 Task: Upload a video straightforwardly explaining a complex topic.
Action: Mouse moved to (1274, 107)
Screenshot: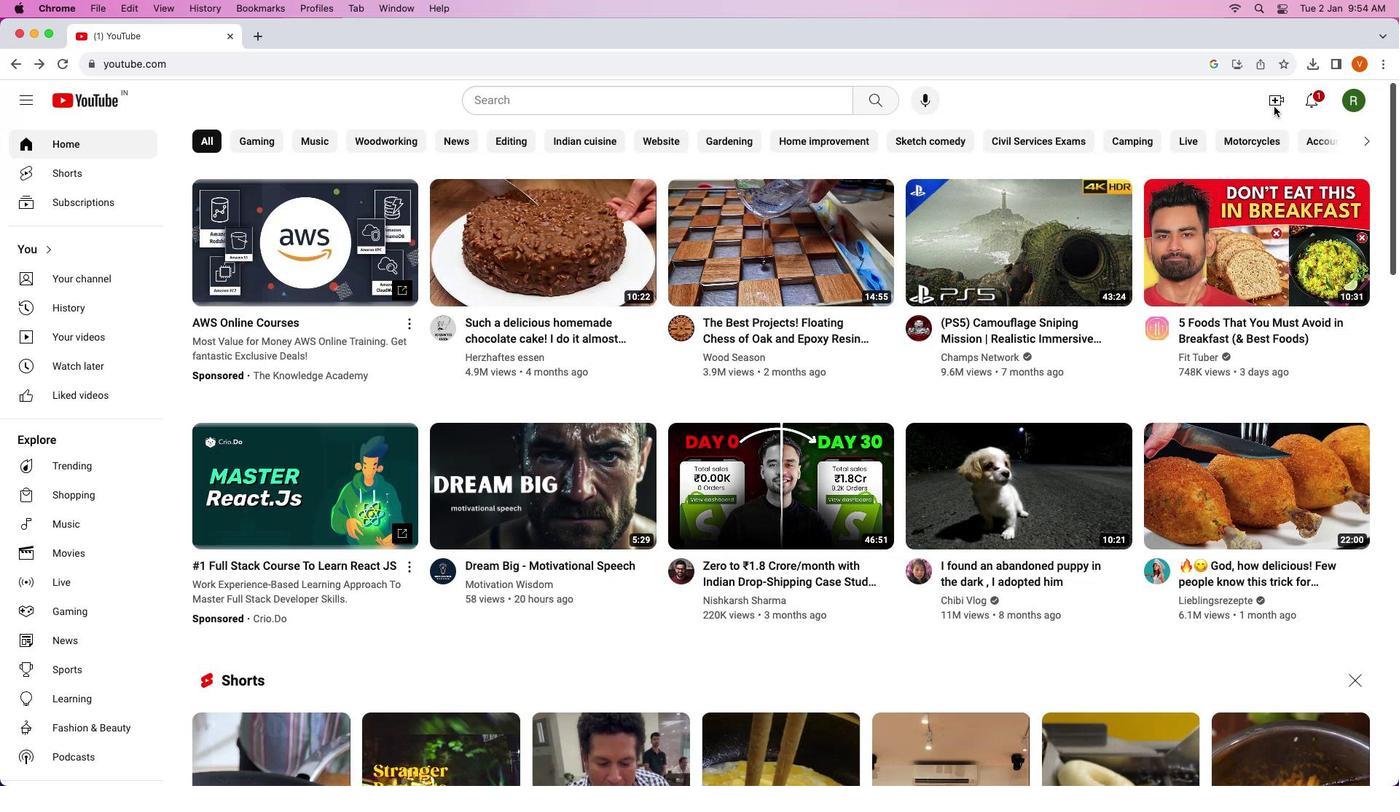 
Action: Mouse pressed left at (1274, 107)
Screenshot: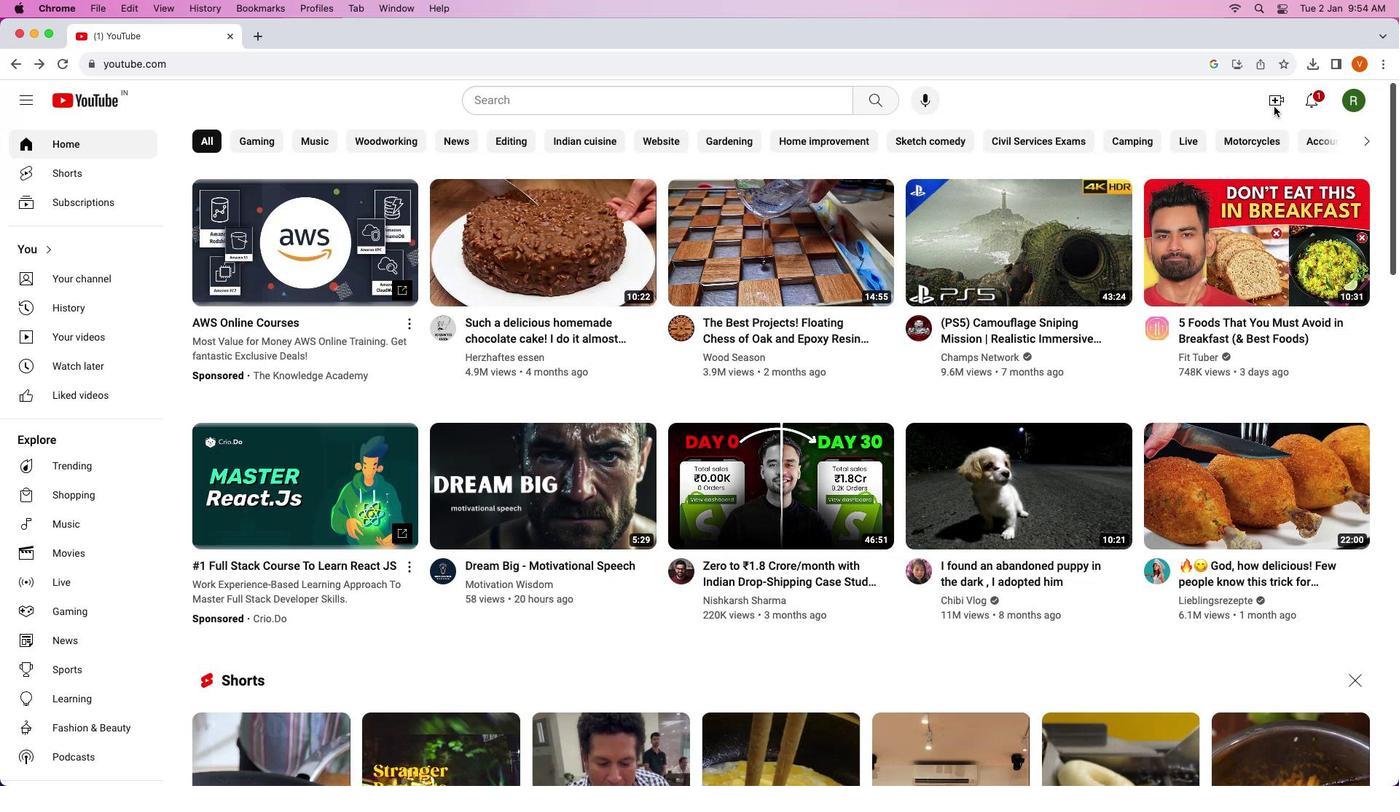 
Action: Mouse moved to (1274, 100)
Screenshot: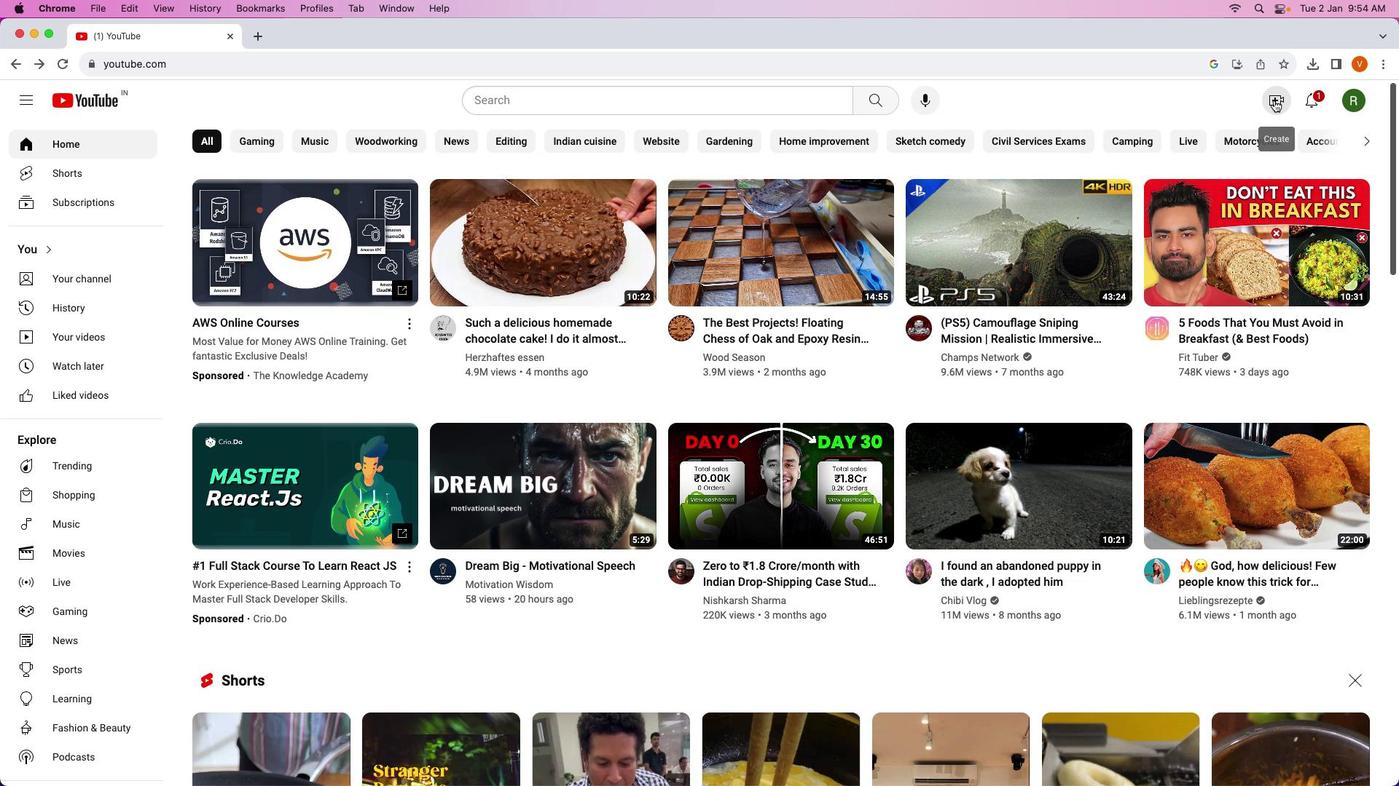
Action: Mouse pressed left at (1274, 100)
Screenshot: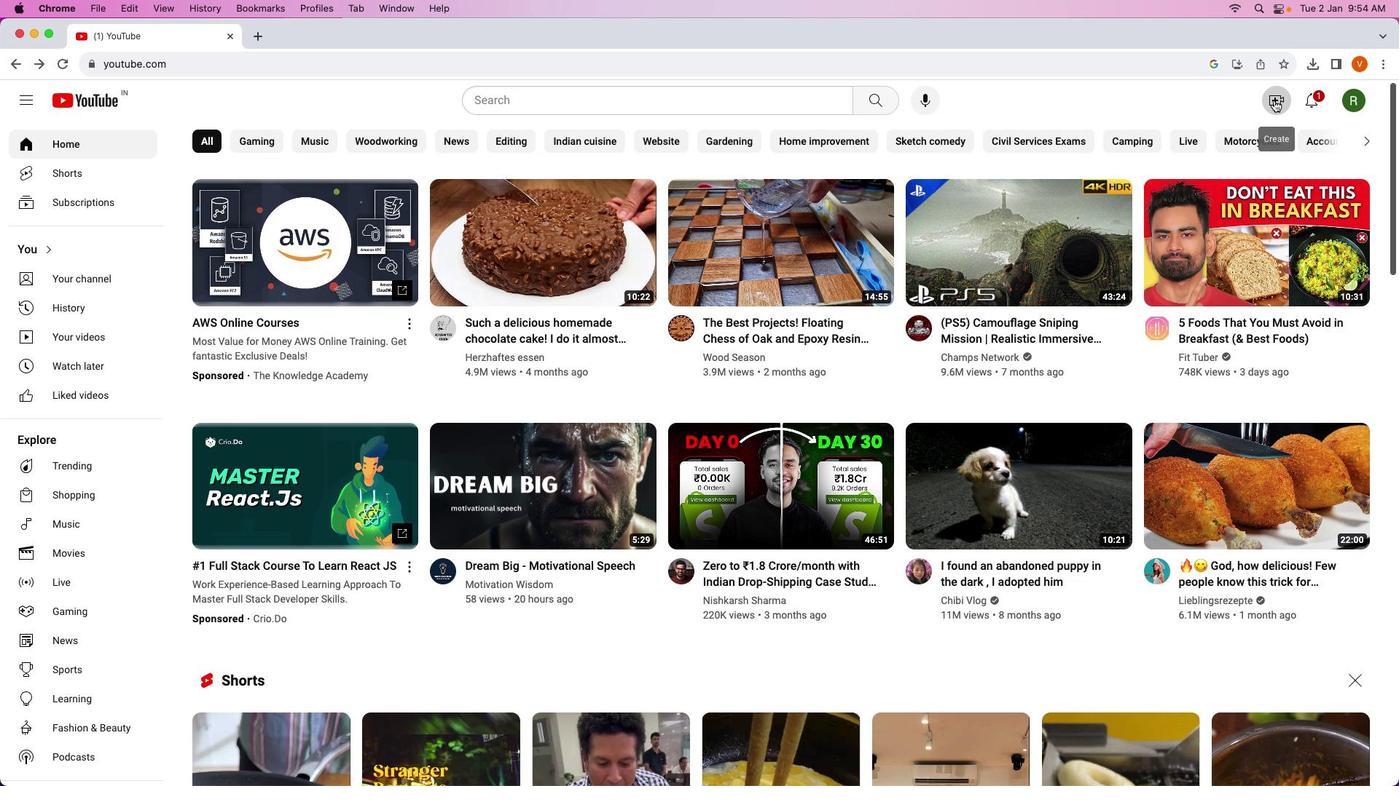 
Action: Mouse moved to (1295, 142)
Screenshot: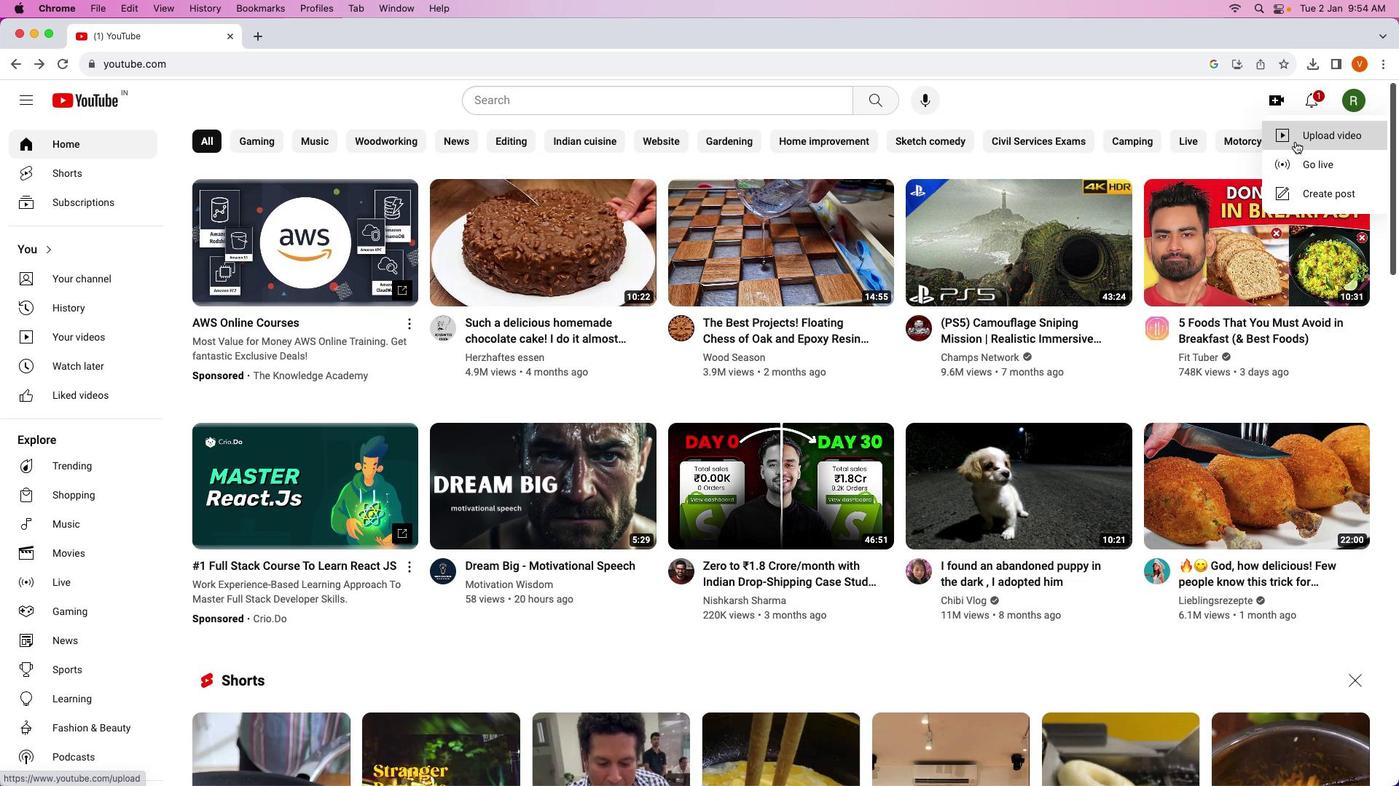 
Action: Mouse pressed left at (1295, 142)
Screenshot: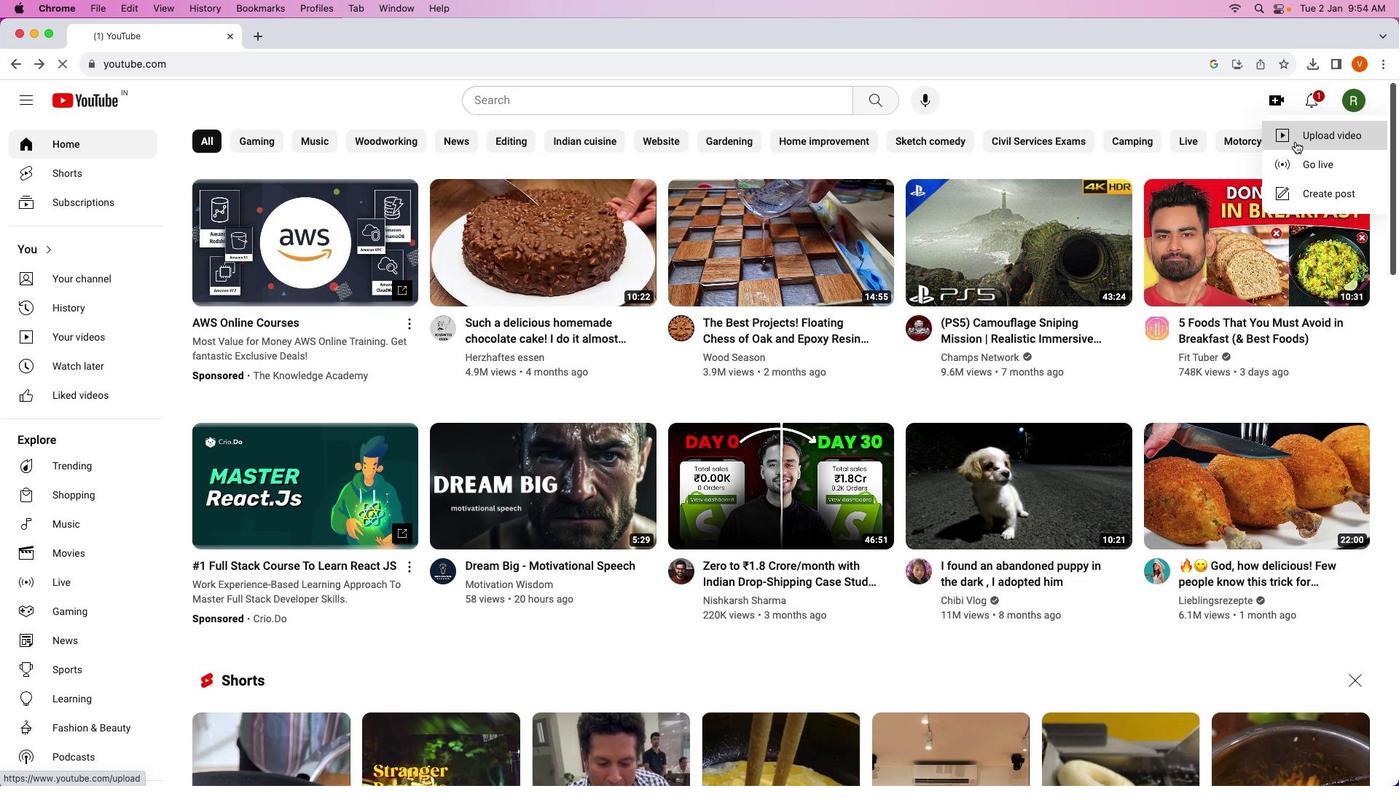 
Action: Mouse moved to (682, 518)
Screenshot: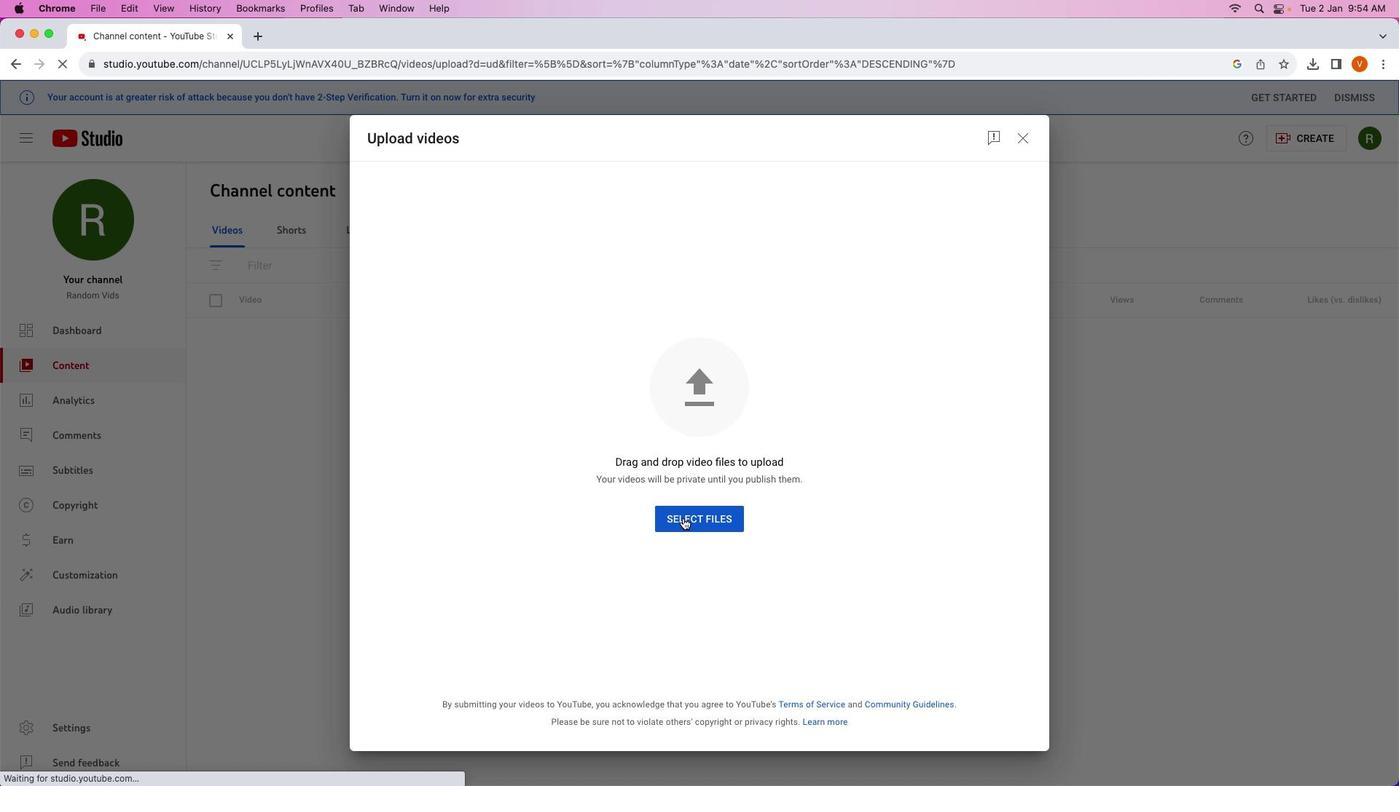 
Action: Mouse pressed left at (682, 518)
Screenshot: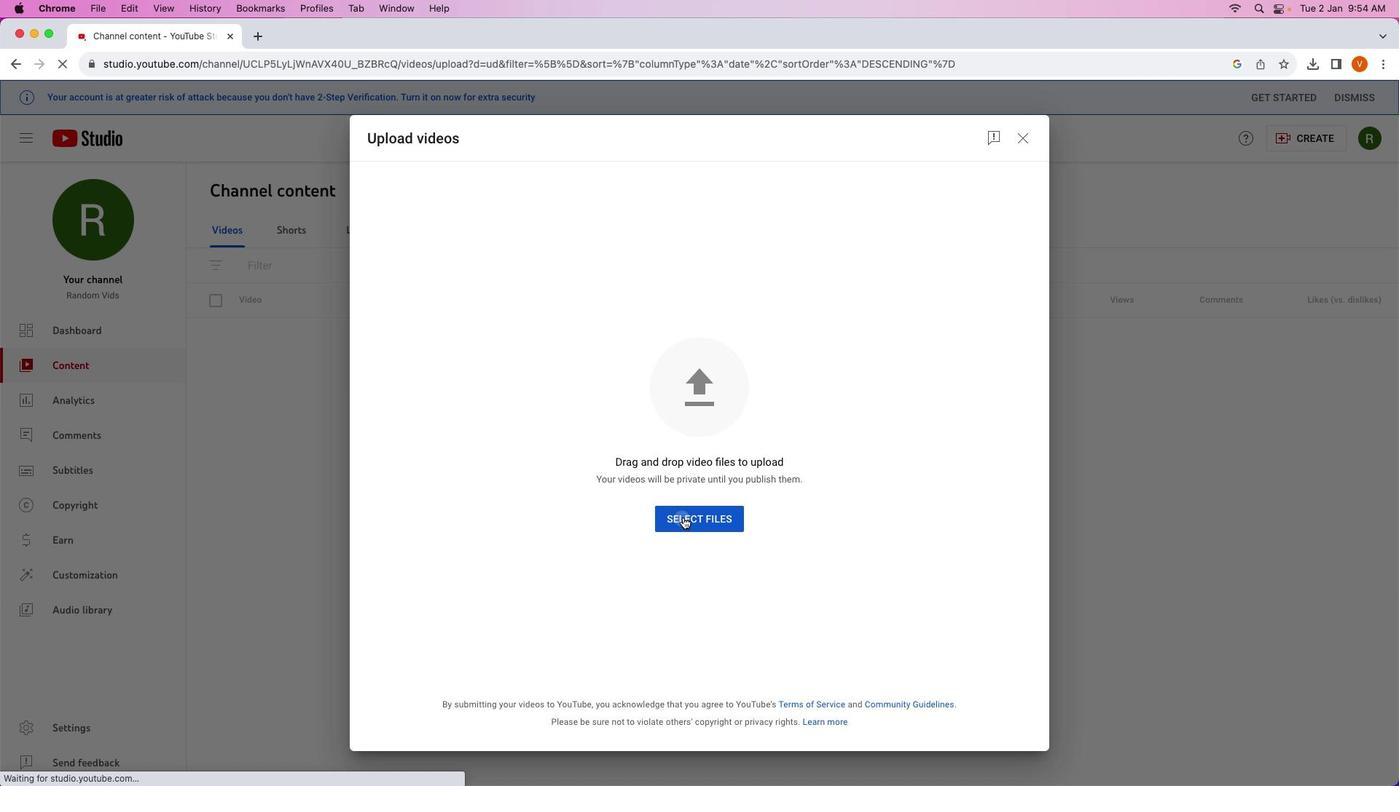 
Action: Mouse moved to (575, 487)
Screenshot: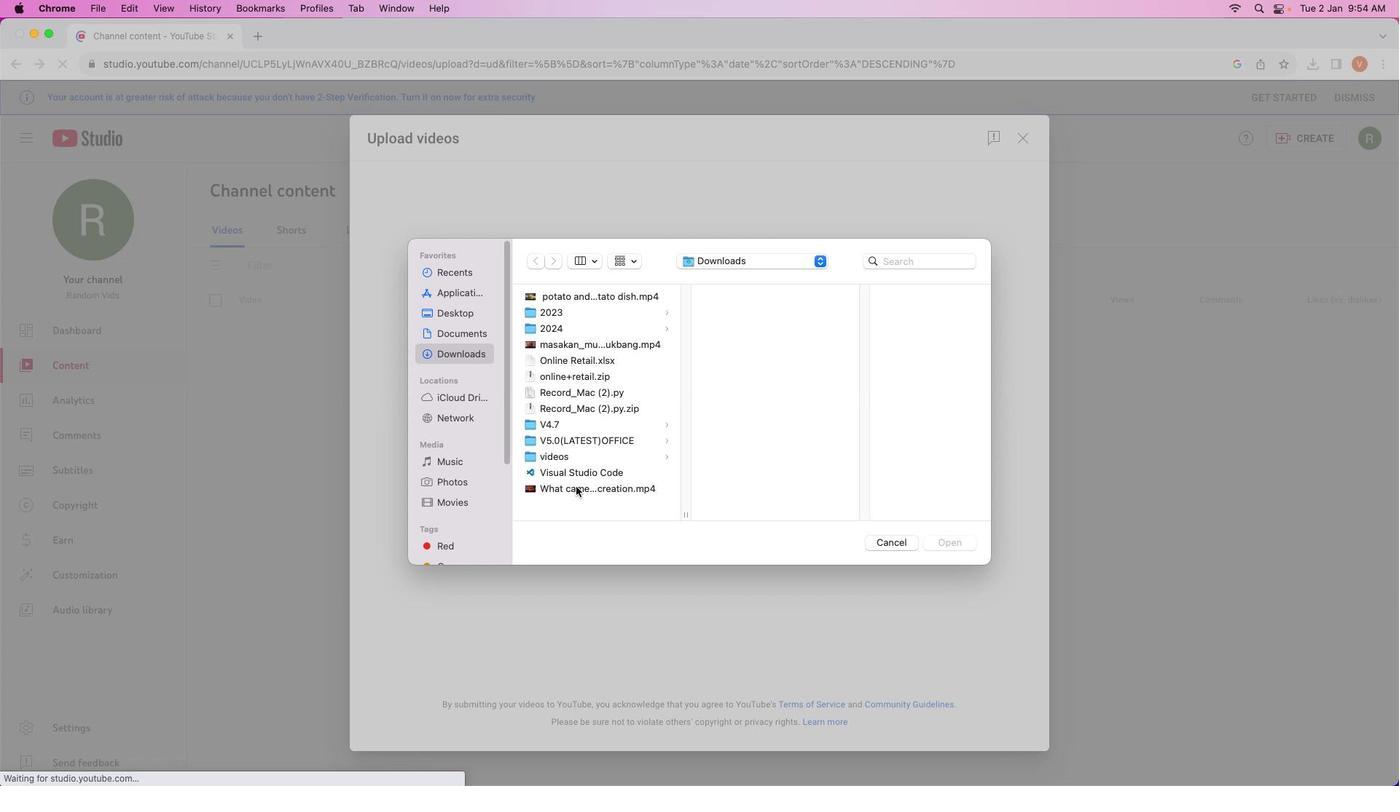 
Action: Mouse pressed left at (575, 487)
Screenshot: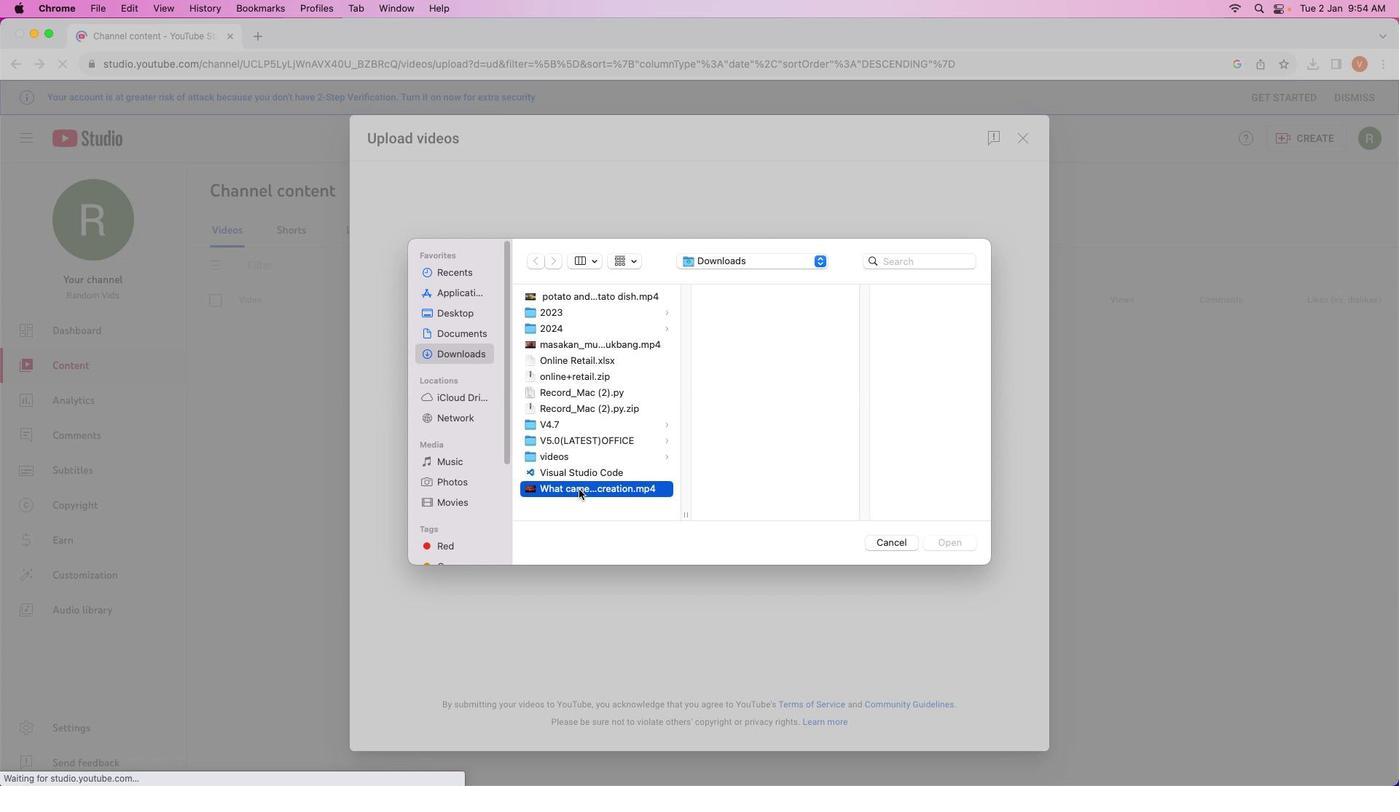
Action: Mouse moved to (942, 546)
Screenshot: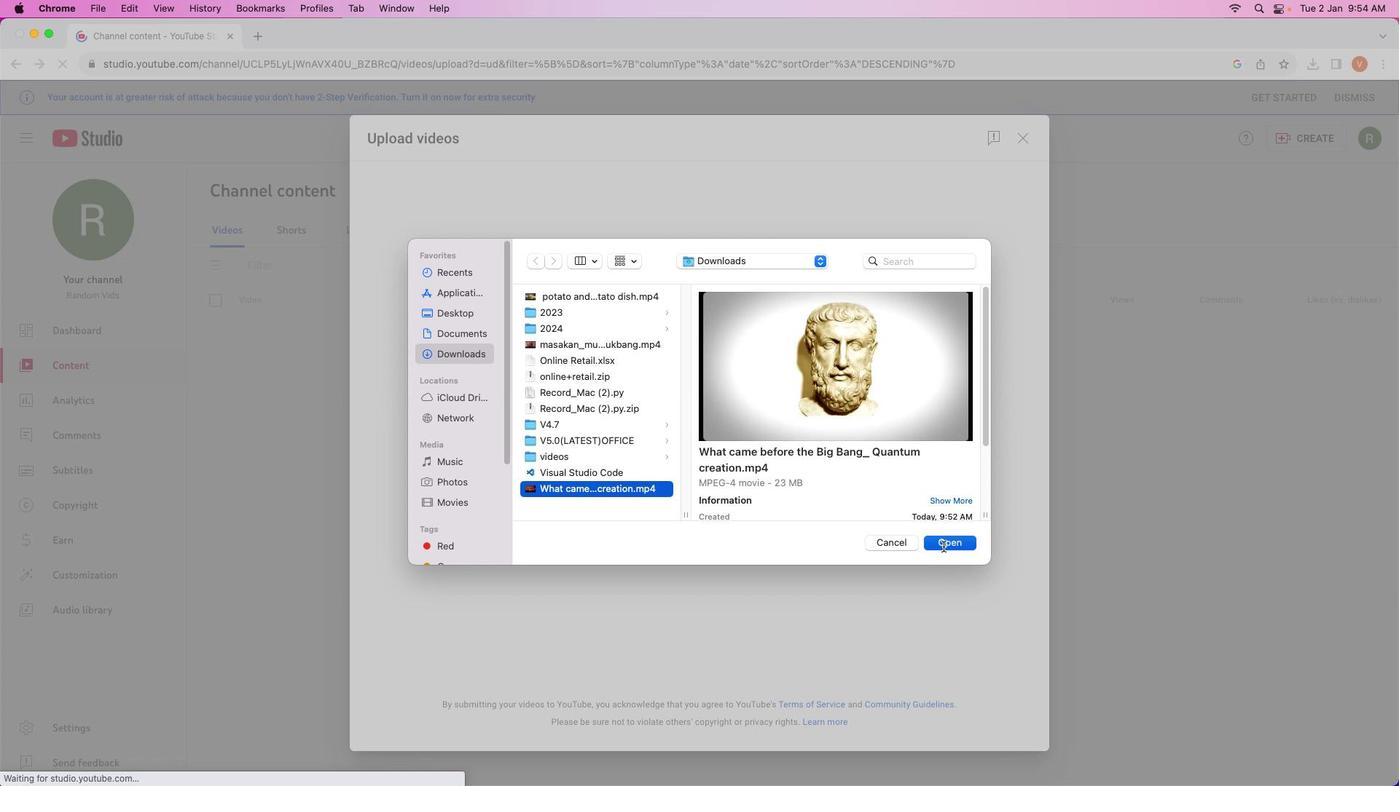 
Action: Mouse pressed left at (942, 546)
Screenshot: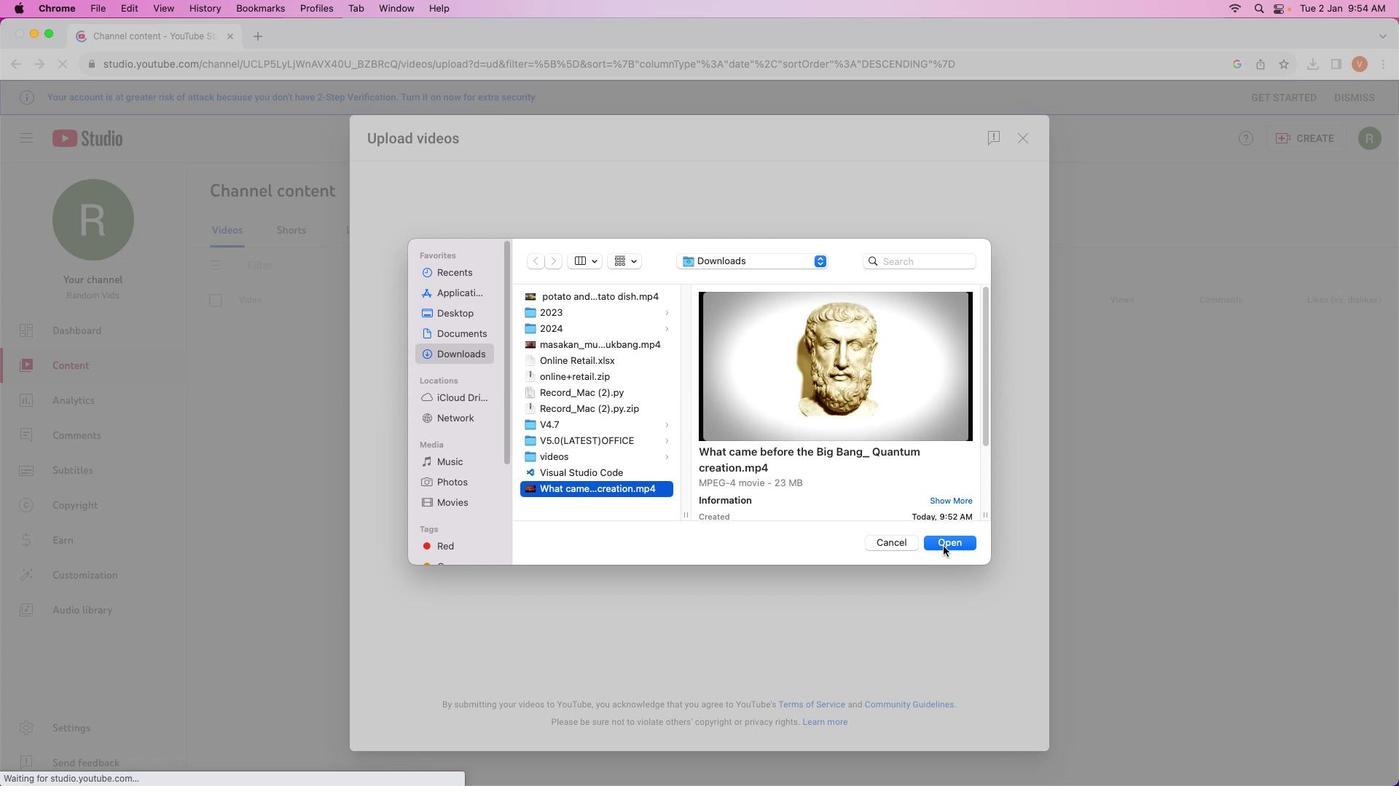 
Action: Mouse moved to (733, 530)
Screenshot: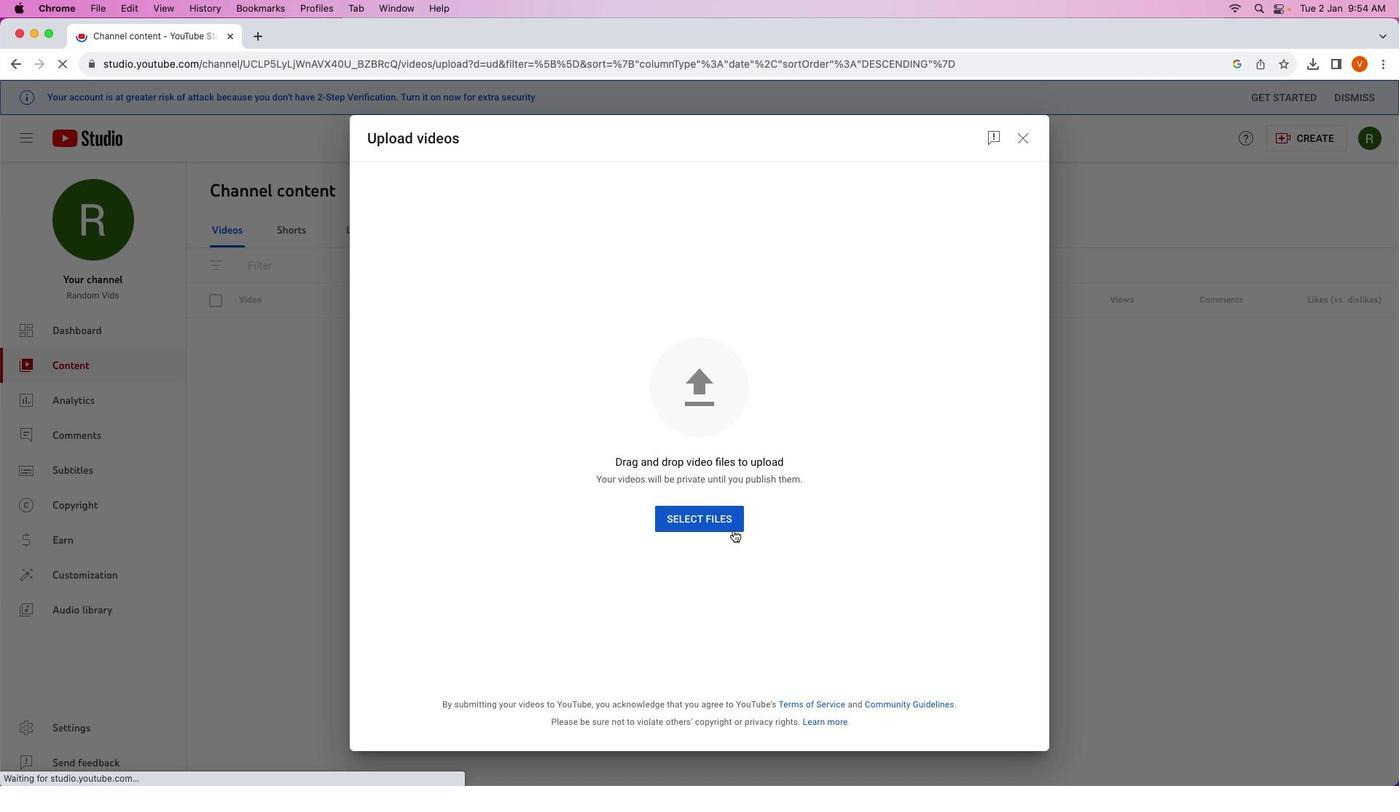 
Action: Mouse pressed left at (733, 530)
Screenshot: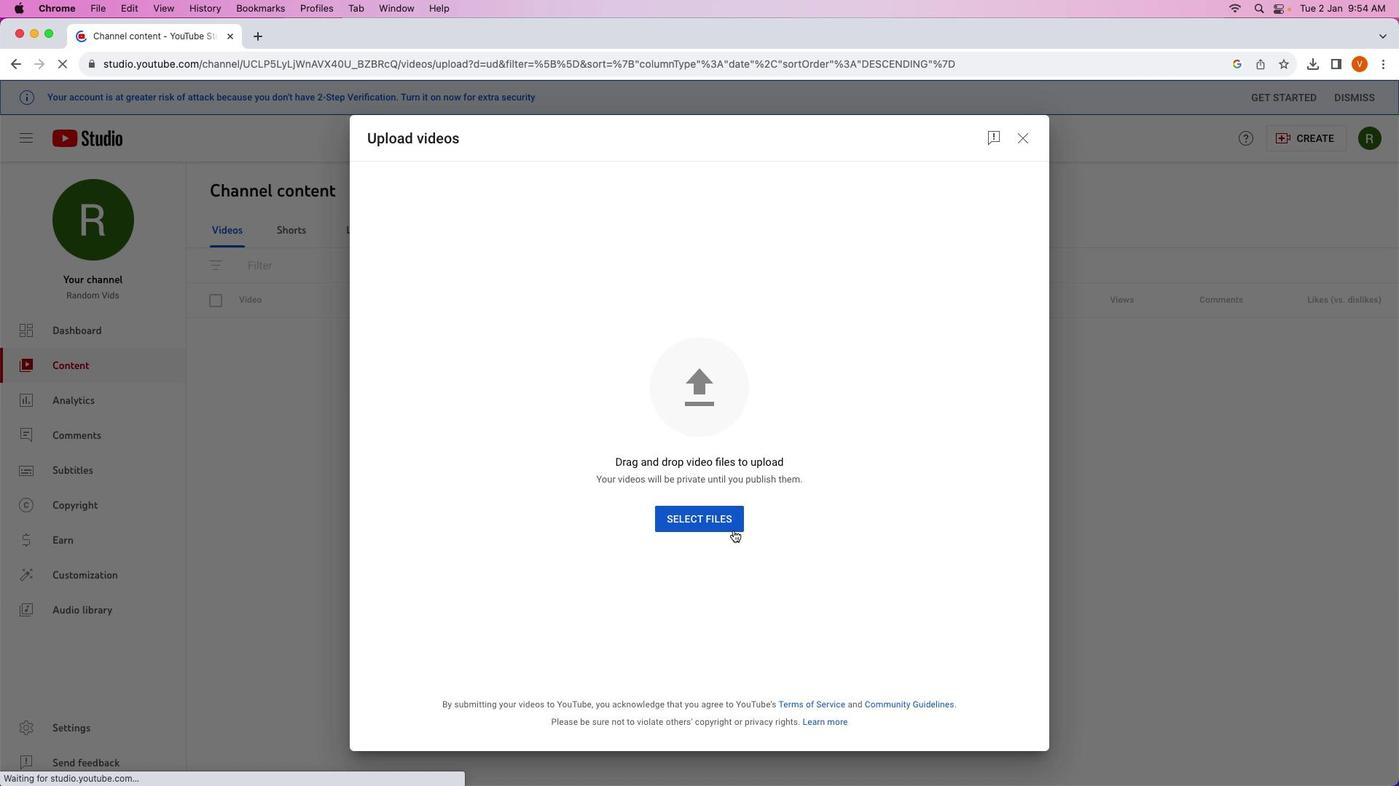 
Action: Mouse moved to (549, 488)
Screenshot: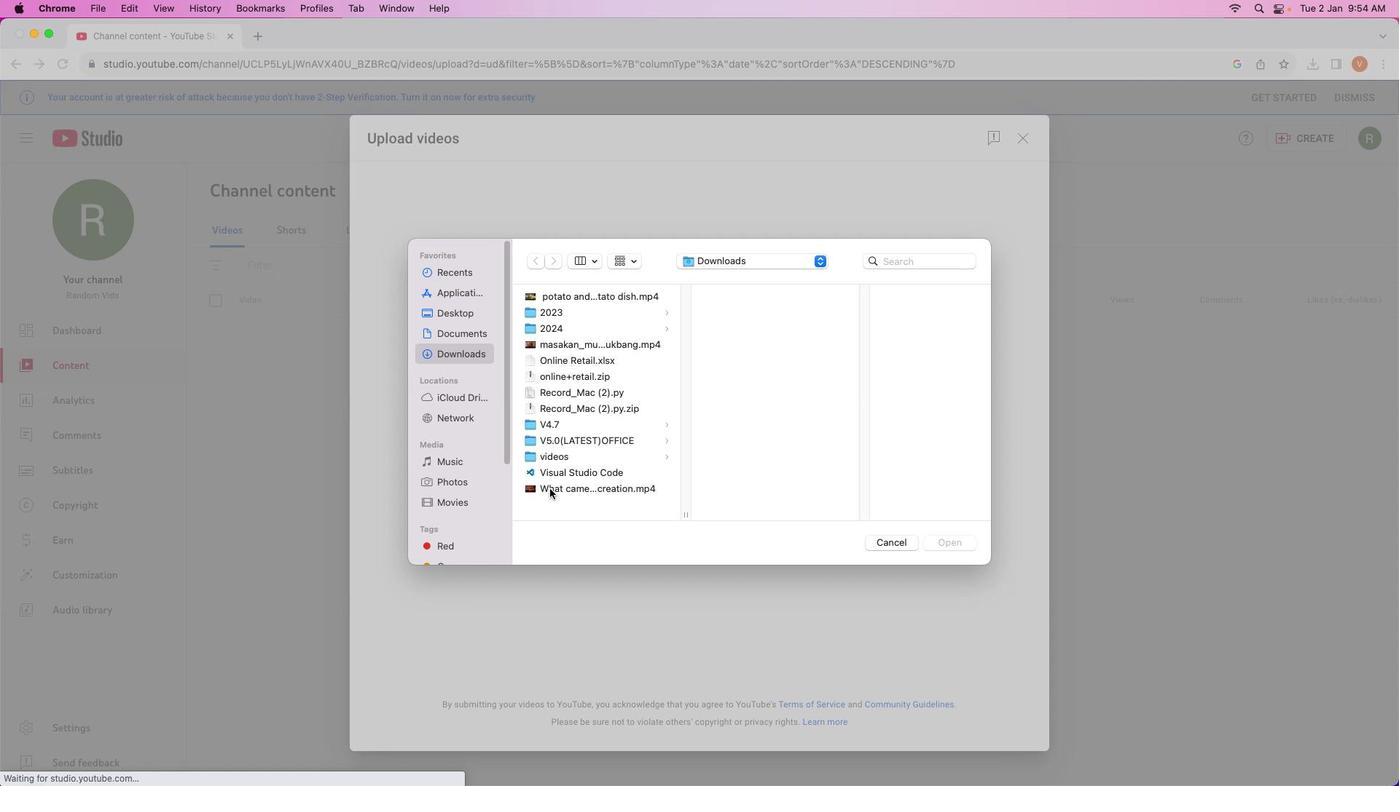 
Action: Mouse pressed left at (549, 488)
Screenshot: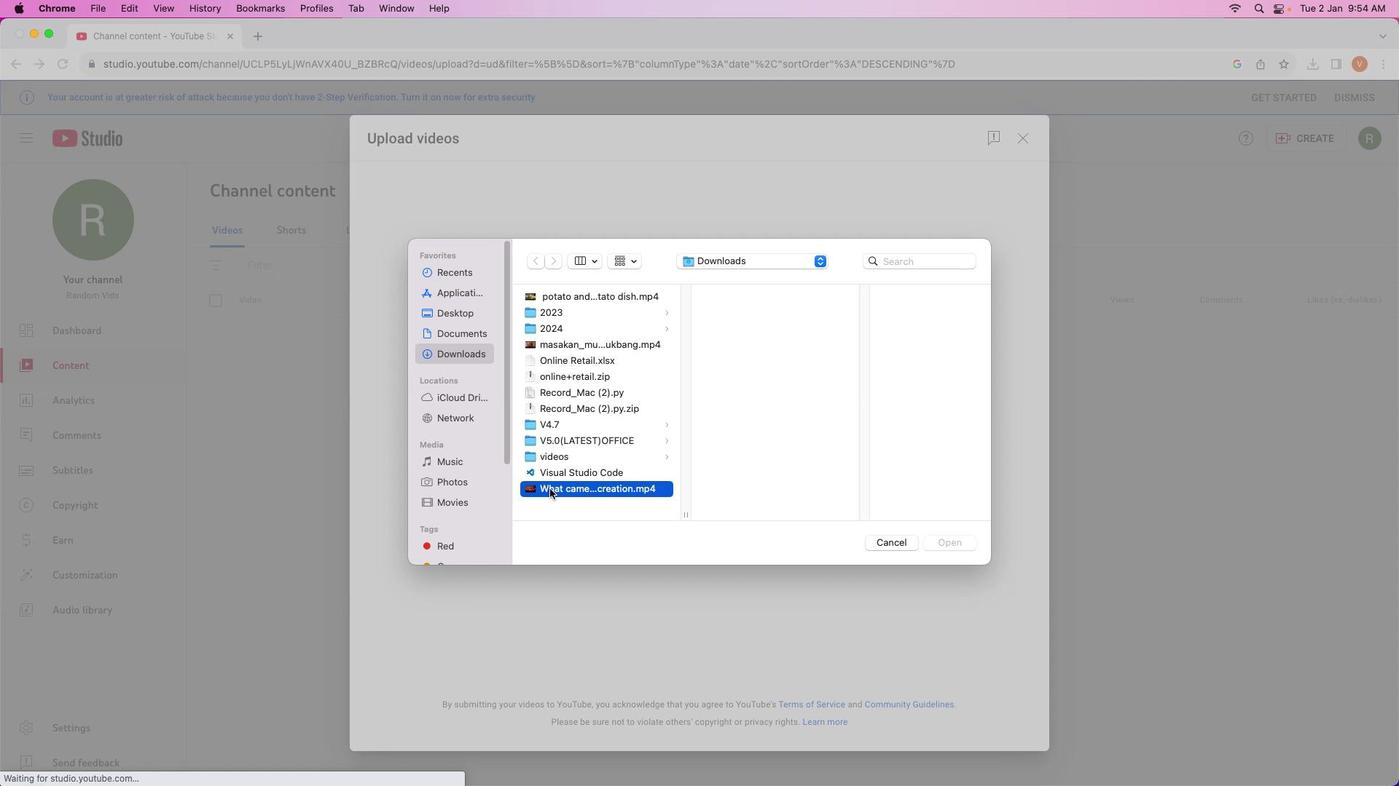
Action: Mouse moved to (962, 544)
Screenshot: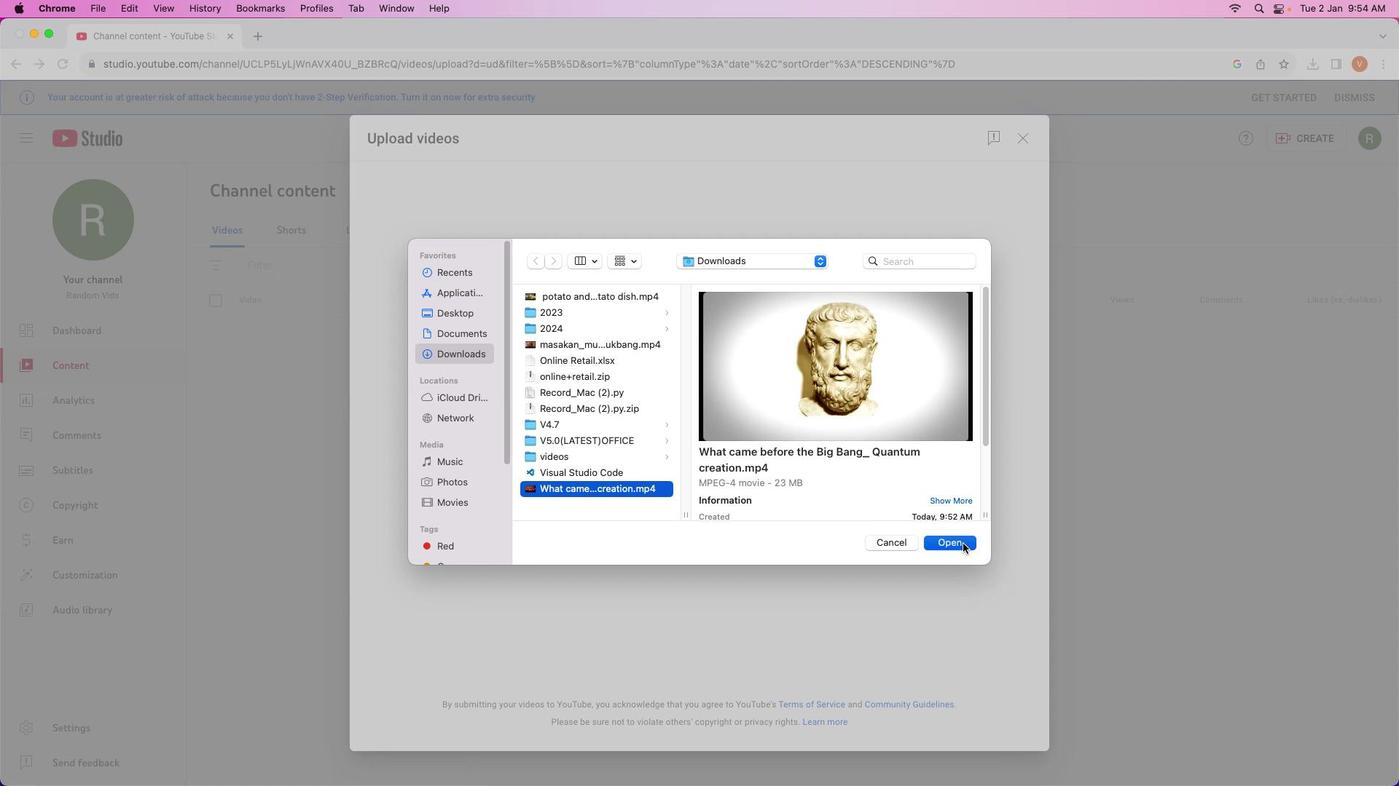 
Action: Mouse pressed left at (962, 544)
Screenshot: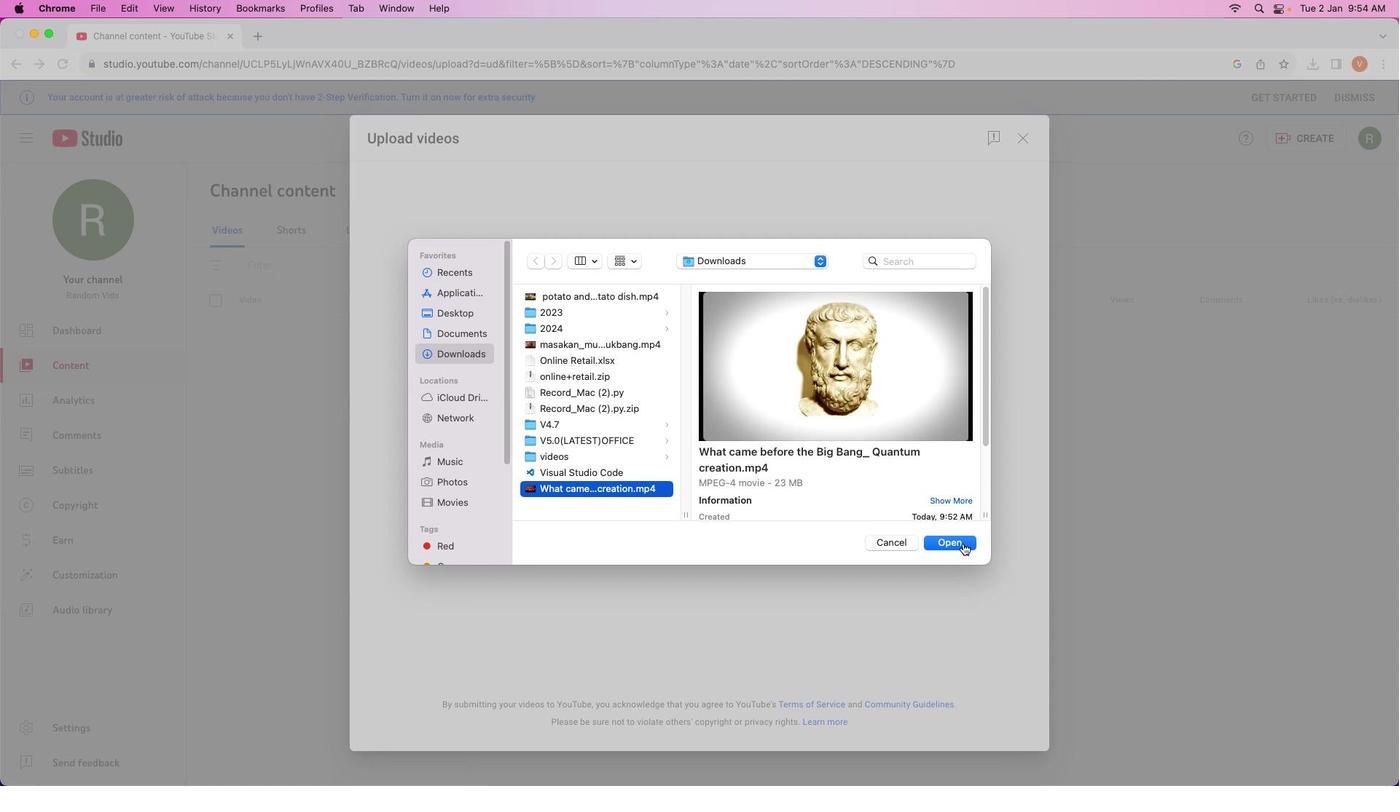 
Action: Mouse moved to (668, 289)
Screenshot: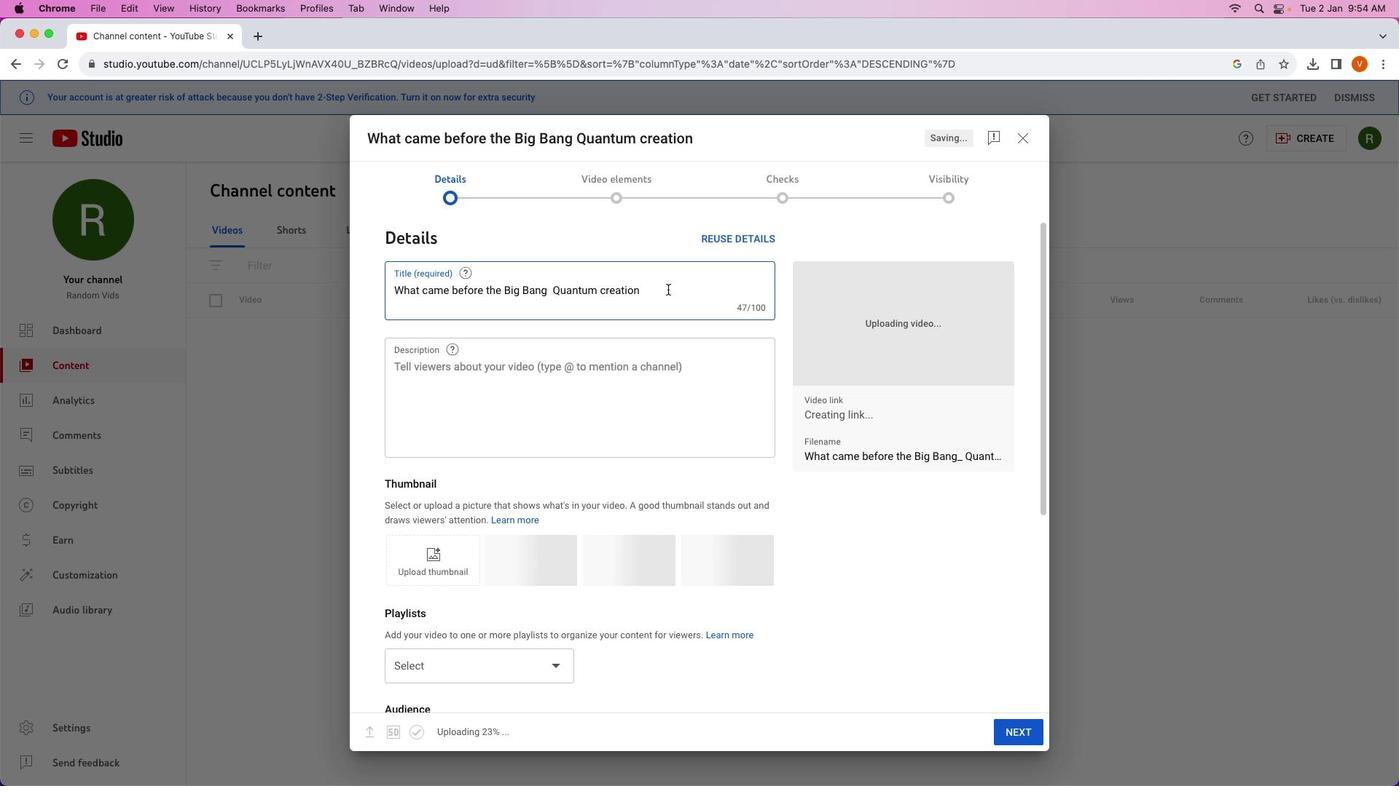
Action: Key pressed Key.shift'S''i''m''o''e'
Screenshot: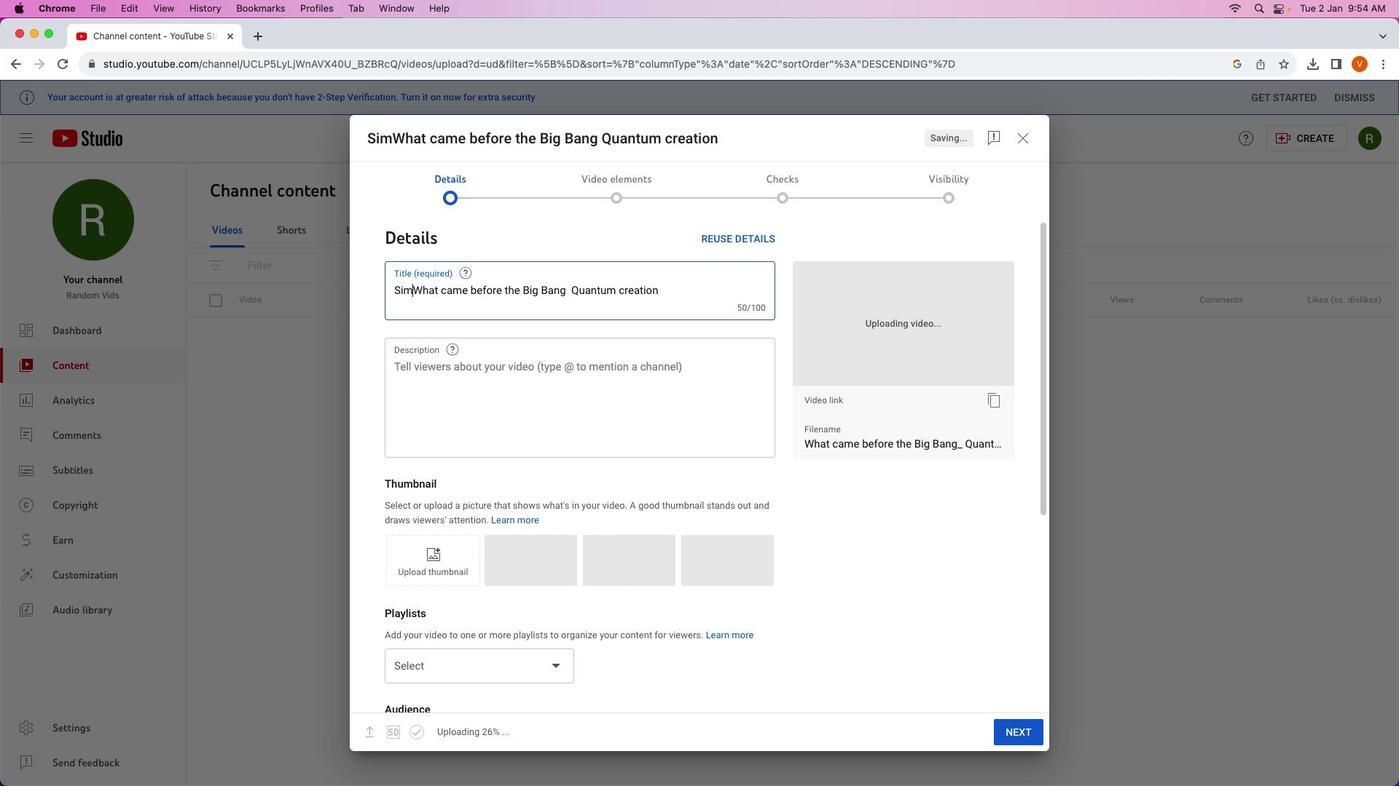 
Action: Mouse moved to (682, 281)
Screenshot: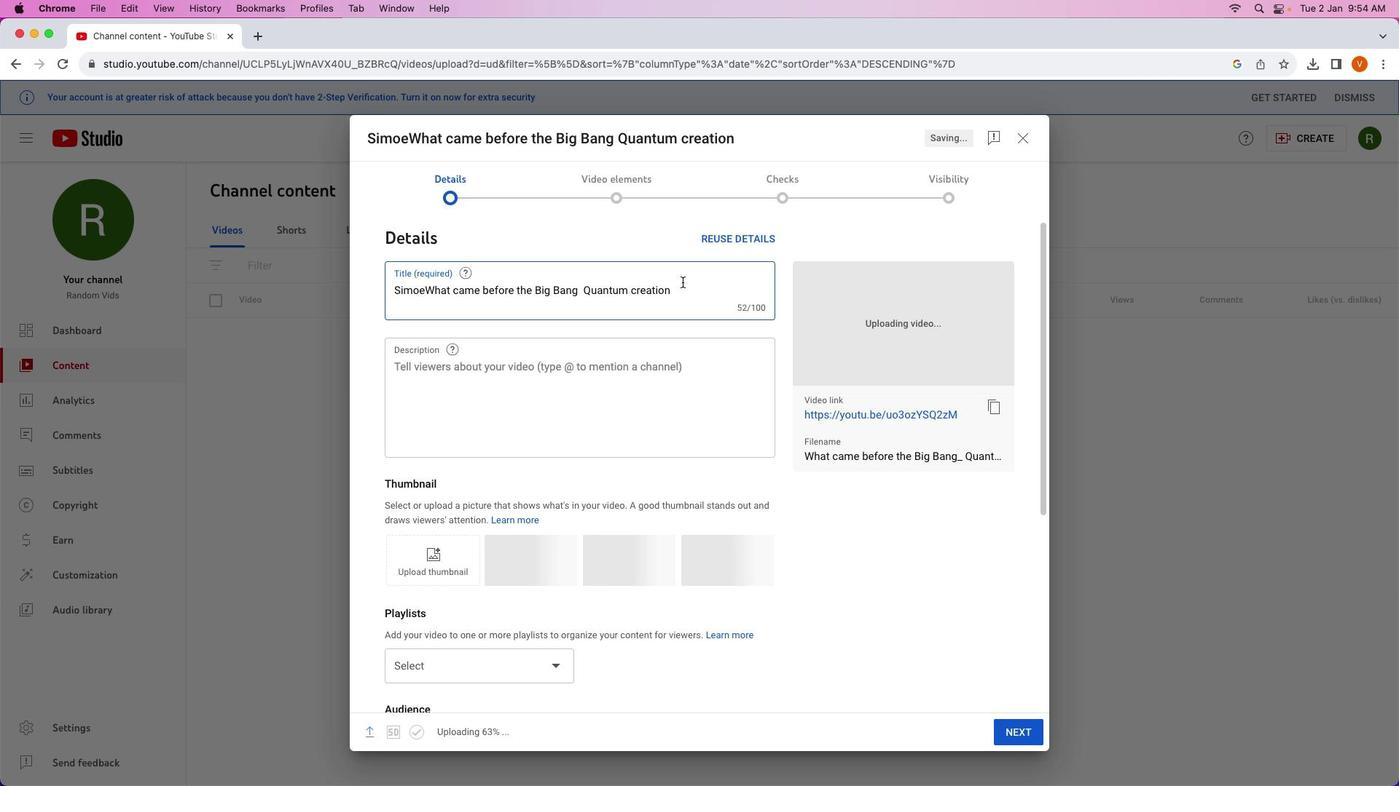 
Action: Key pressed Key.backspaceKey.backspaceKey.backspaceKey.backspaceKey.backspace
Screenshot: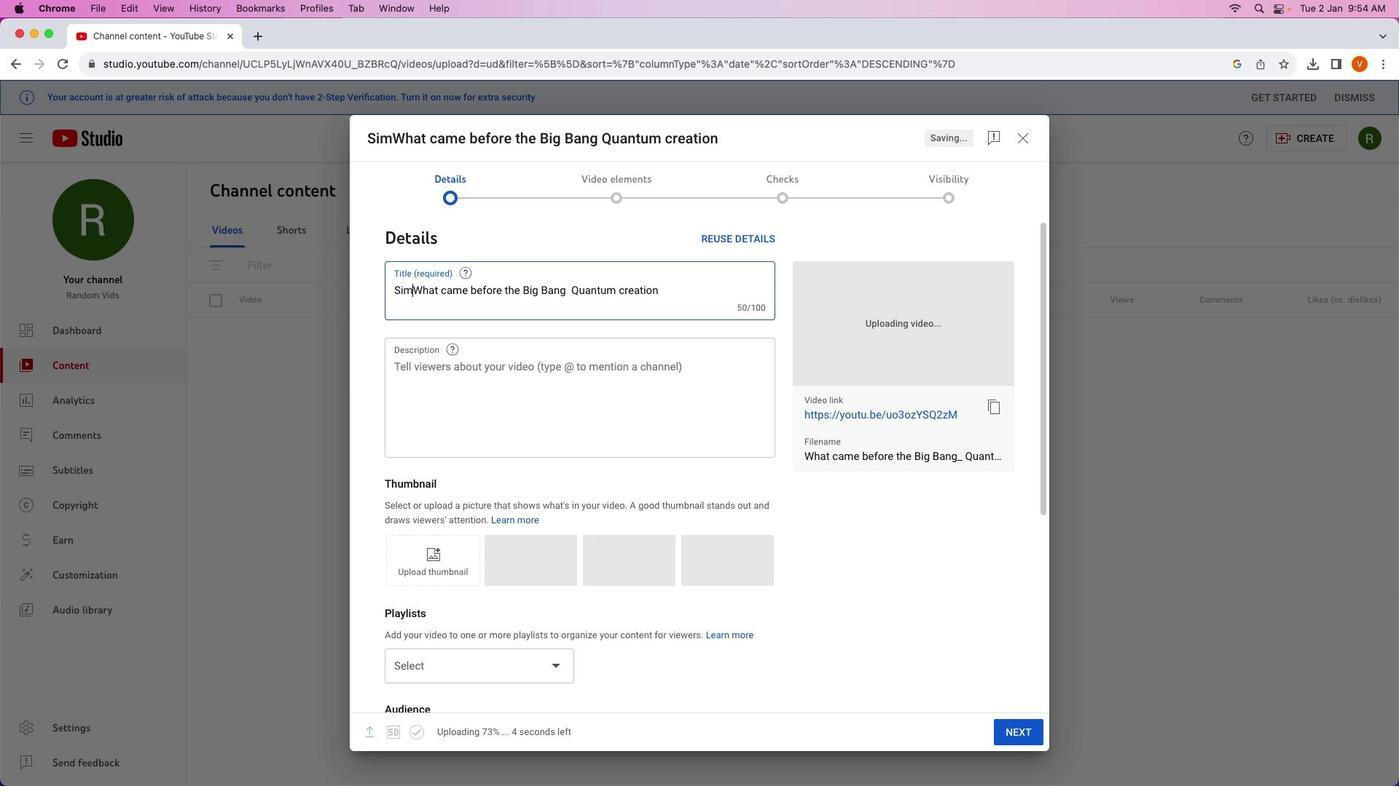 
Action: Mouse moved to (660, 287)
Screenshot: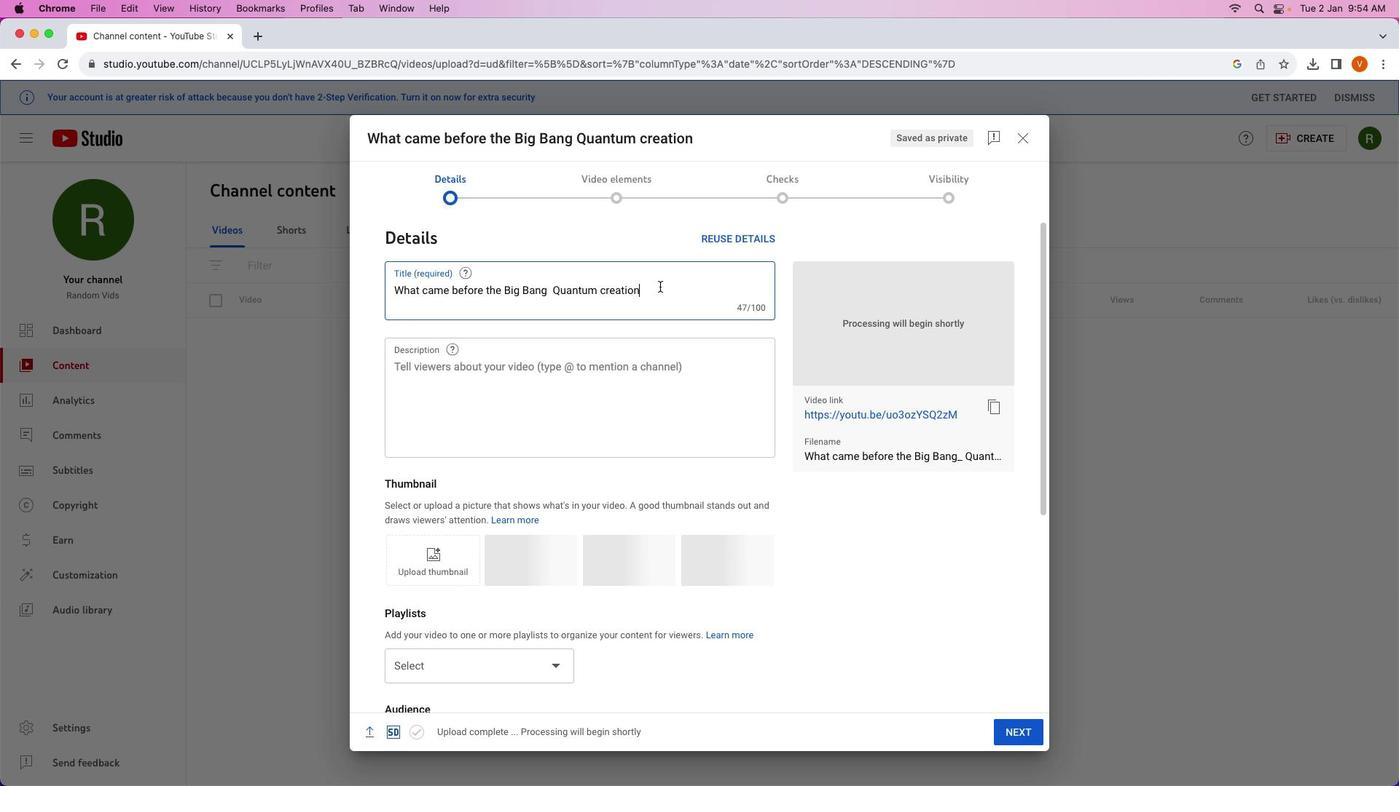 
Action: Mouse pressed left at (660, 287)
Screenshot: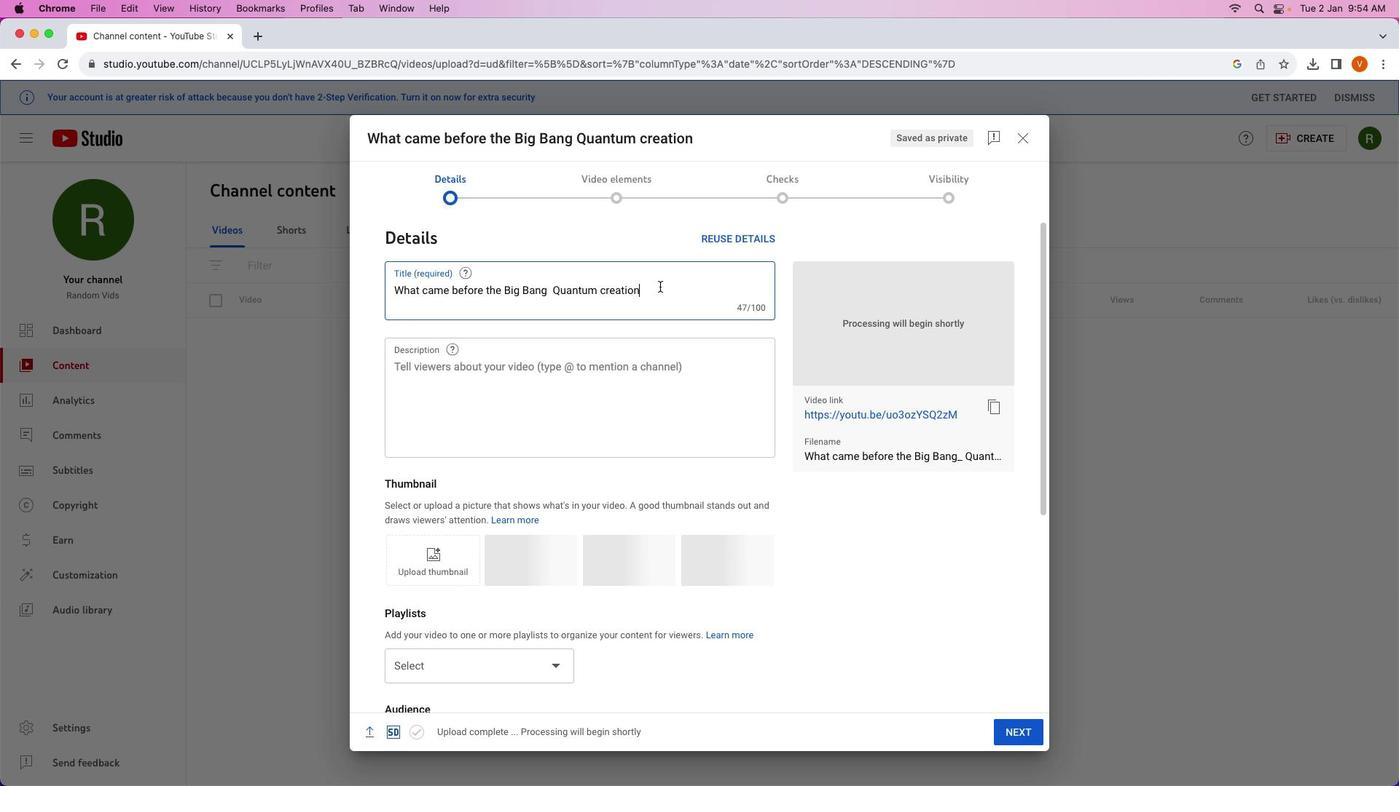 
Action: Key pressed Key.space
Screenshot: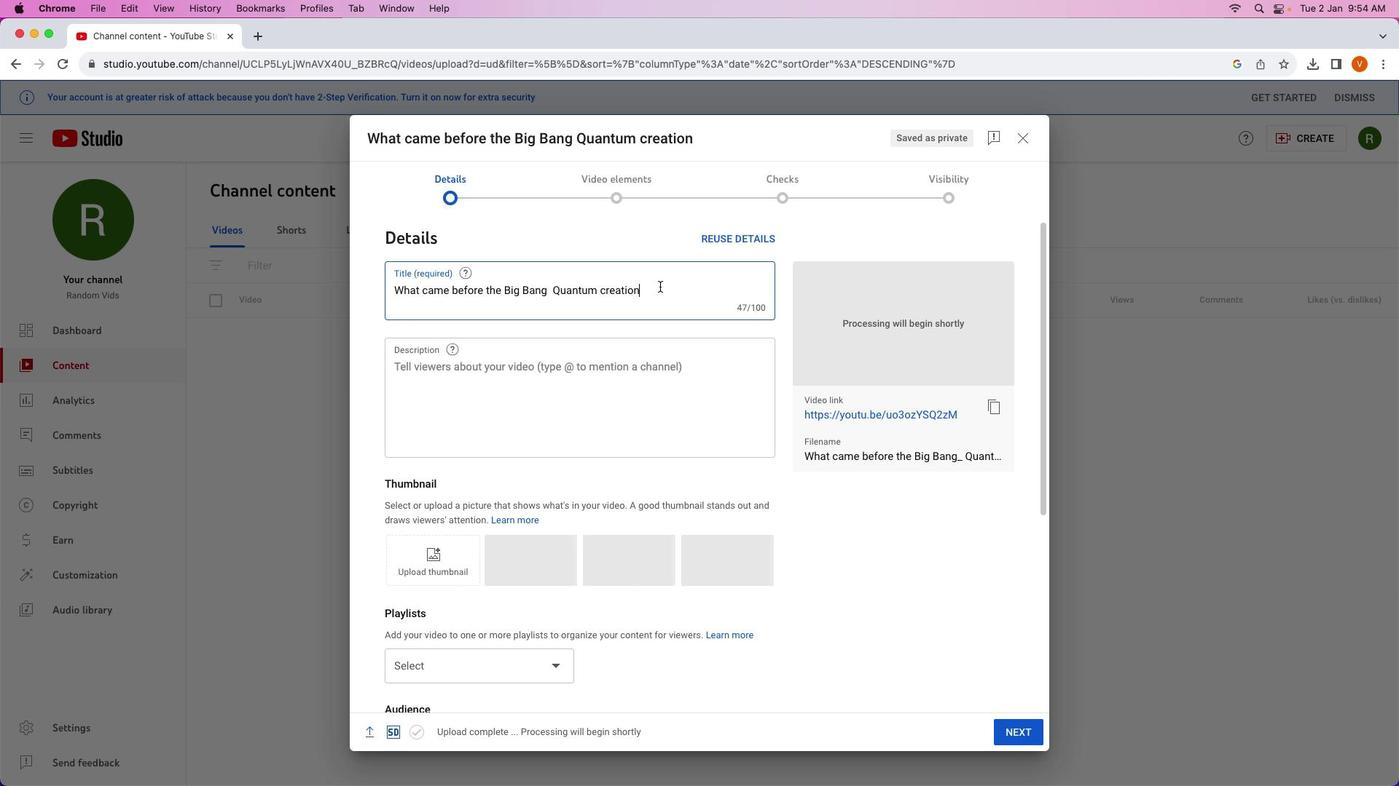
Action: Mouse moved to (659, 287)
Screenshot: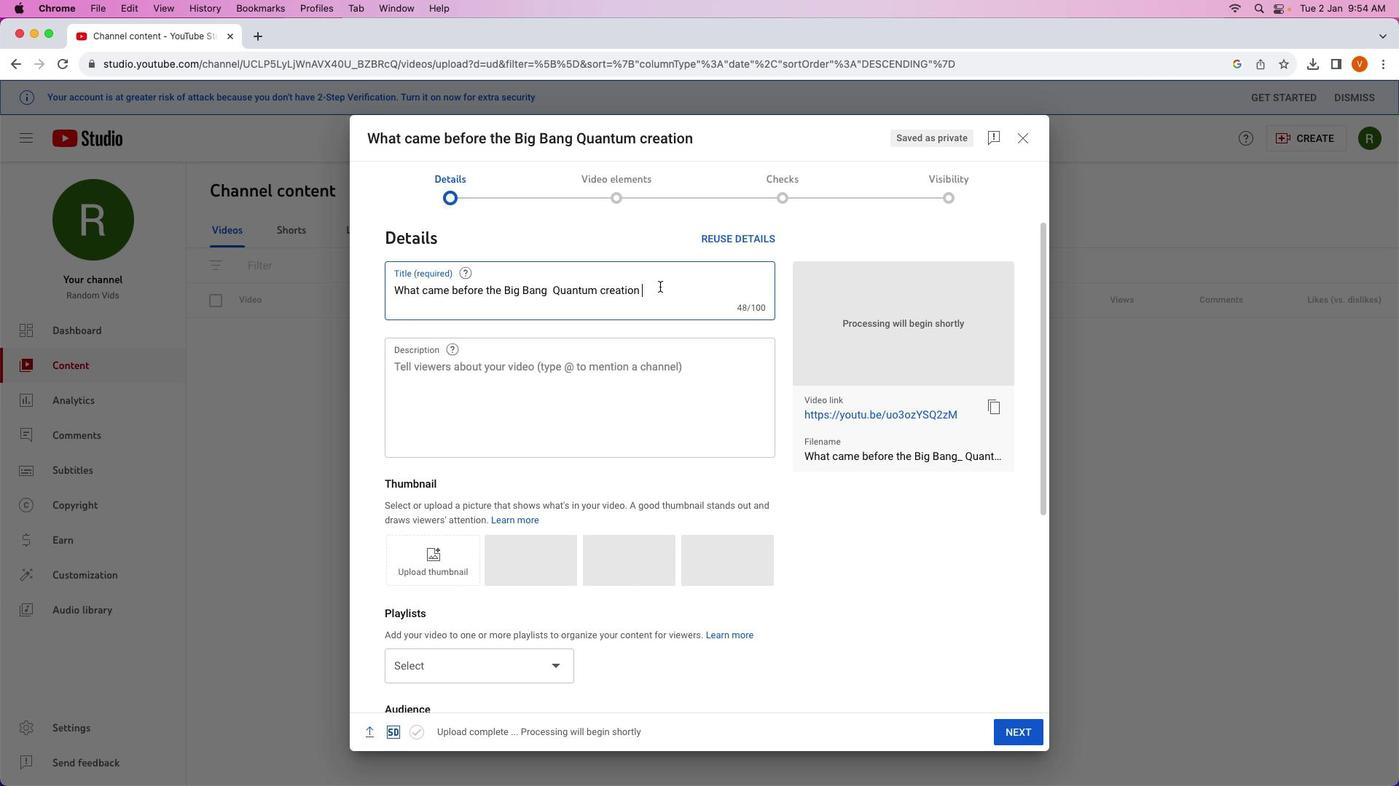 
Action: Key pressed Key.spaceKey.shift'S''t''r''a''i''g''h''t'Key.spaceKey.shiftKey.backspace'f''p'Key.backspace'o''r''w''a''r''d''l''y'Key.spaceKey.shift'E''x''p''l''a''n''i''n''e'Key.backspace'e'Key.backspaceKey.backspaceKey.backspaceKey.backspace'i''n''e''d'
Screenshot: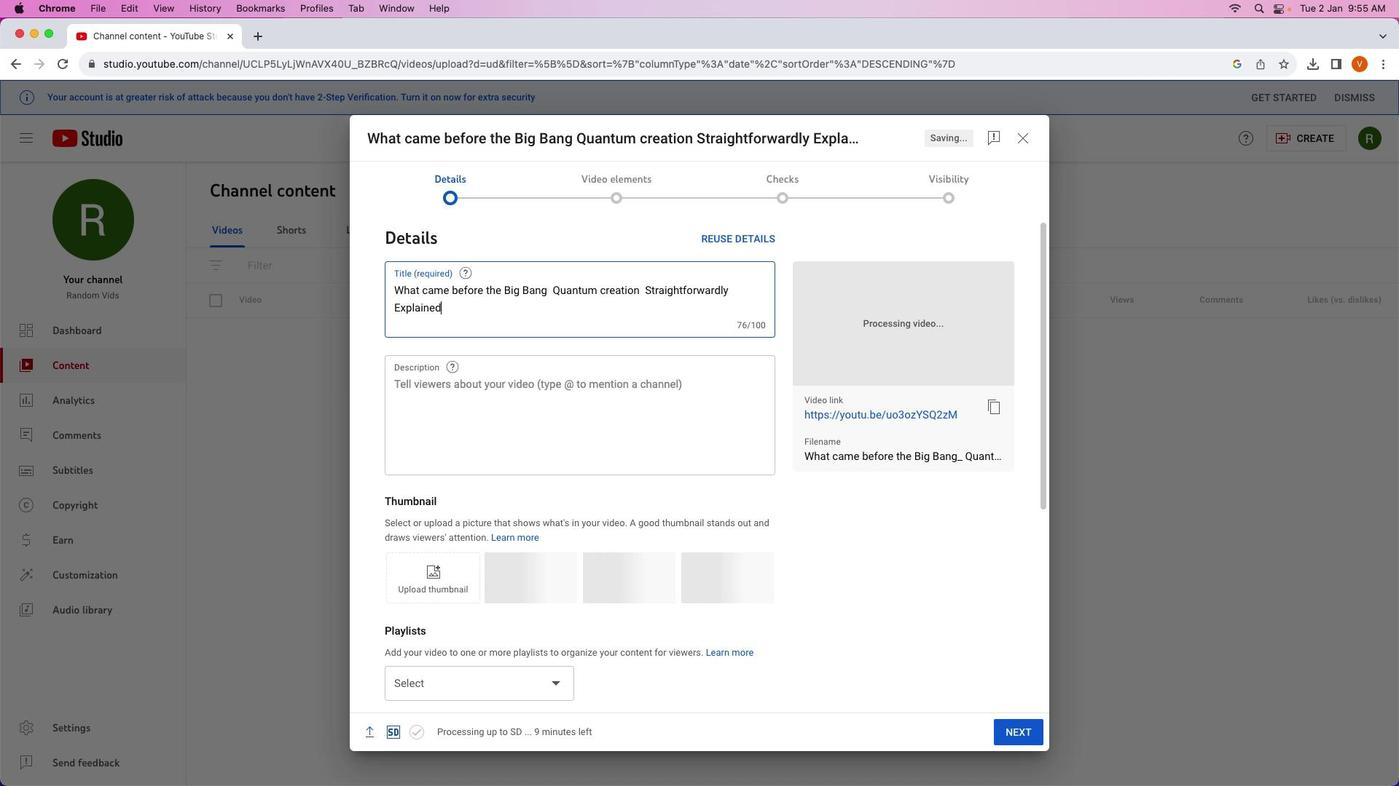 
Action: Mouse moved to (647, 292)
Screenshot: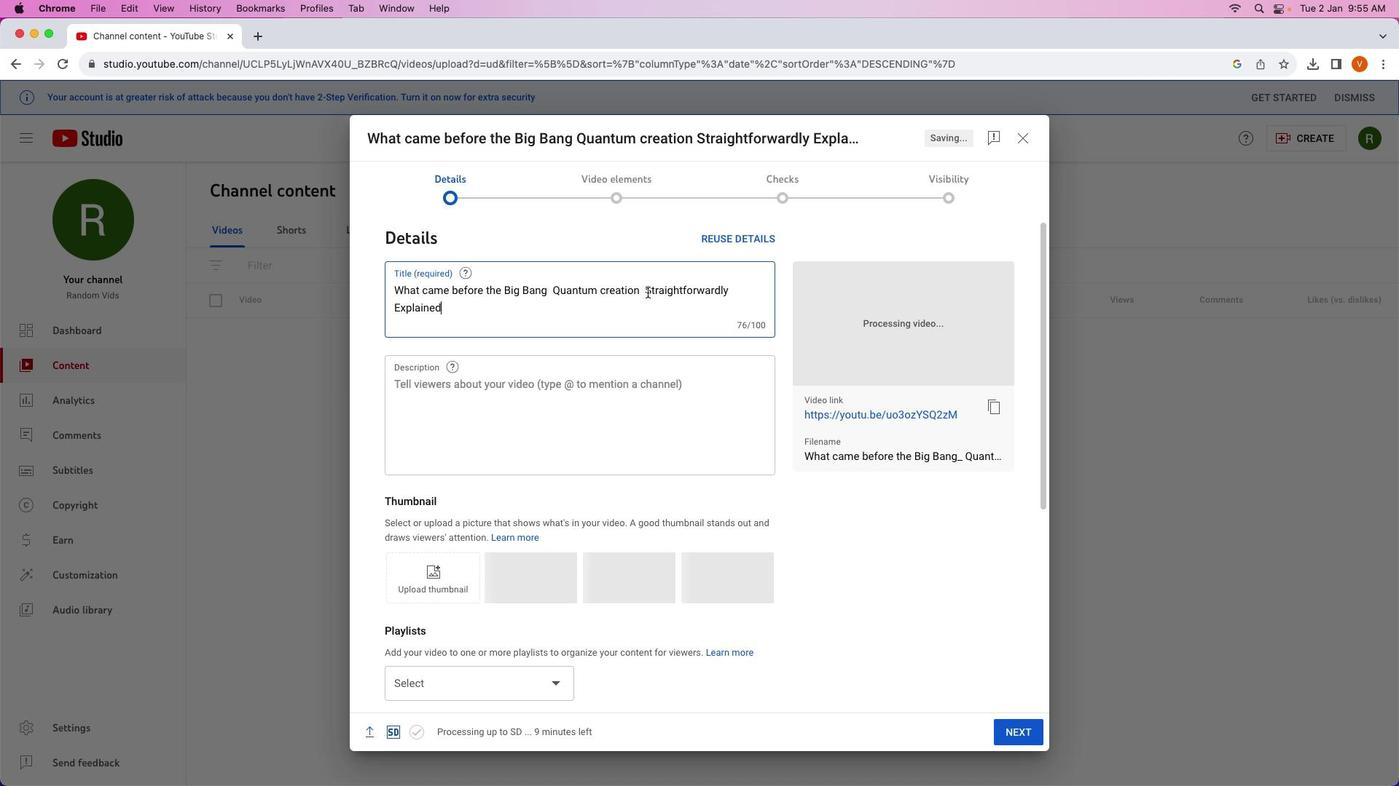 
Action: Mouse pressed left at (647, 292)
Screenshot: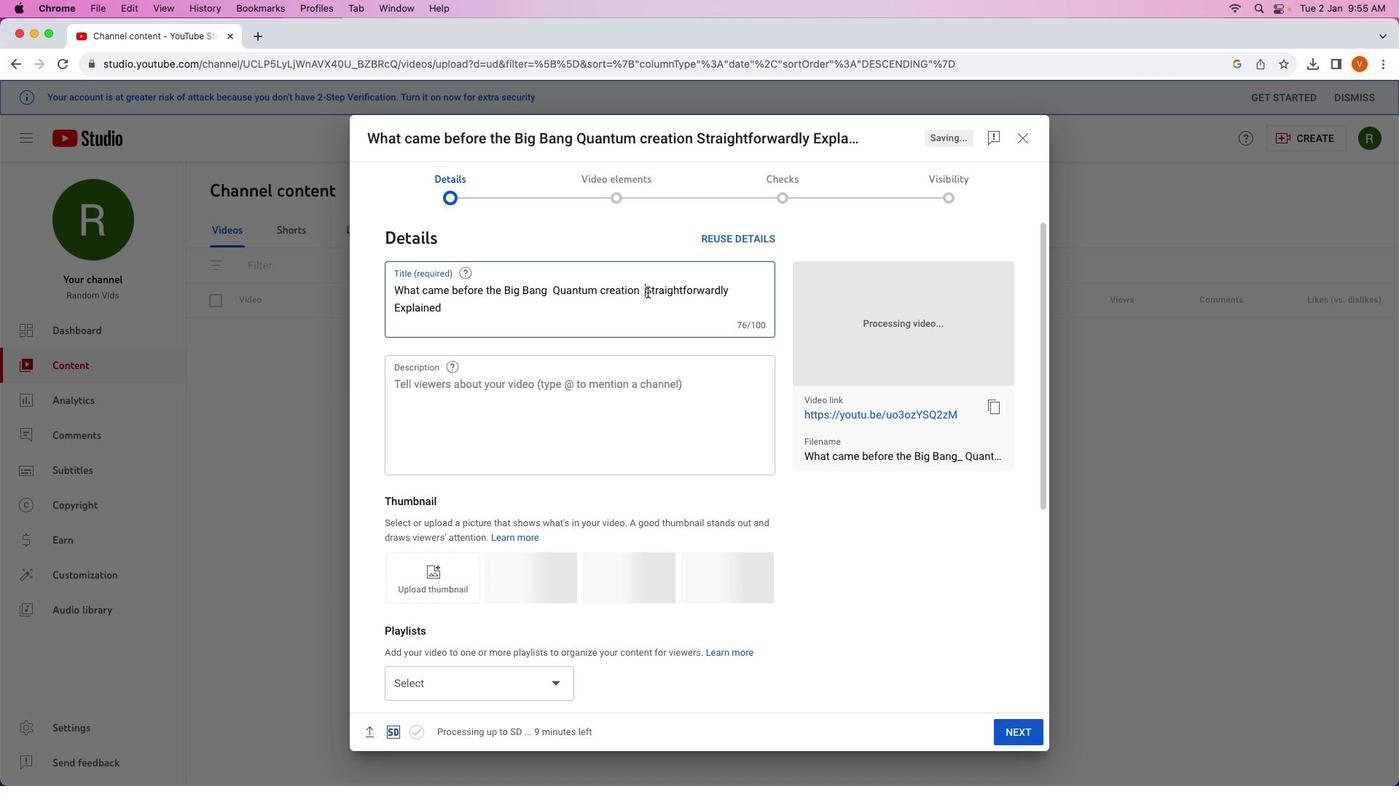 
Action: Mouse moved to (649, 293)
Screenshot: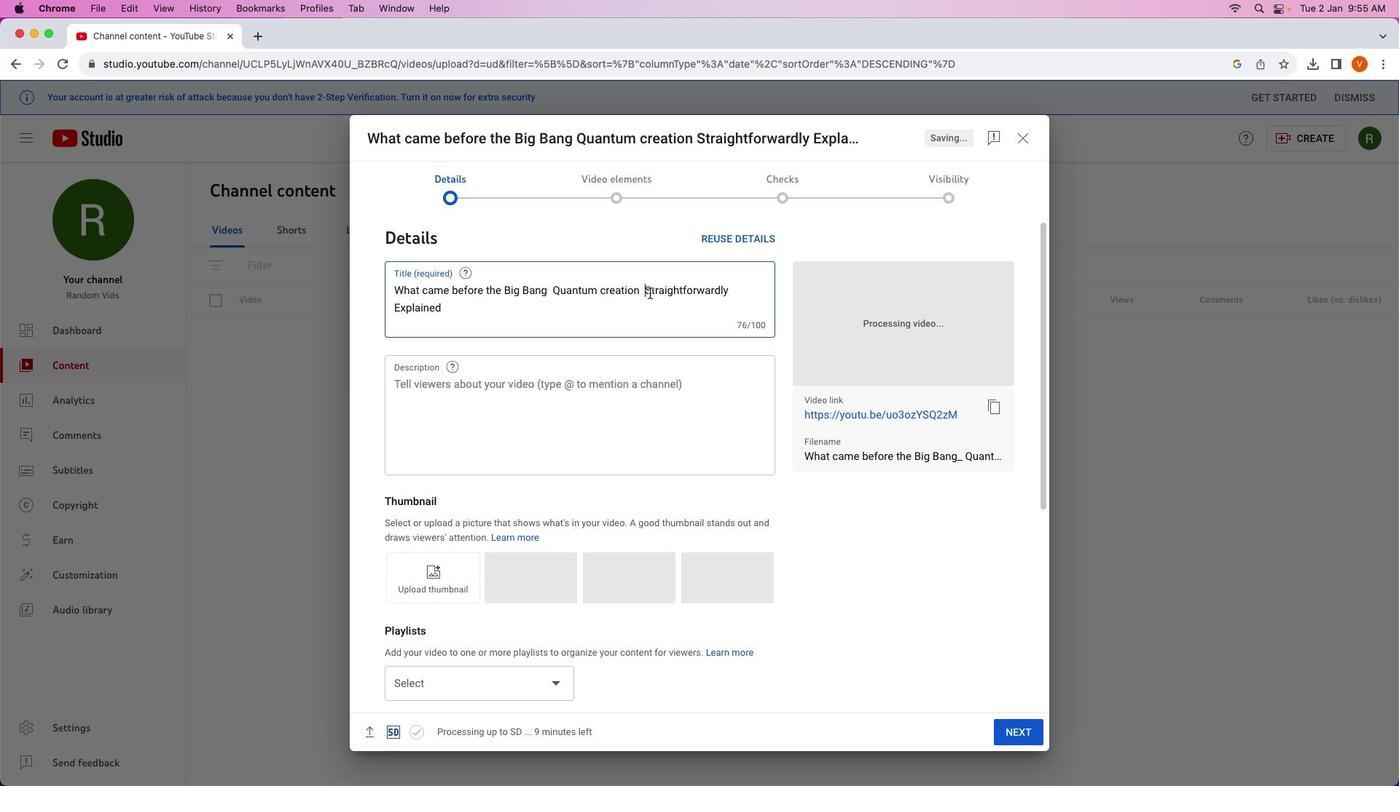 
Action: Key pressed Key.leftKey.shift_r'|'
Screenshot: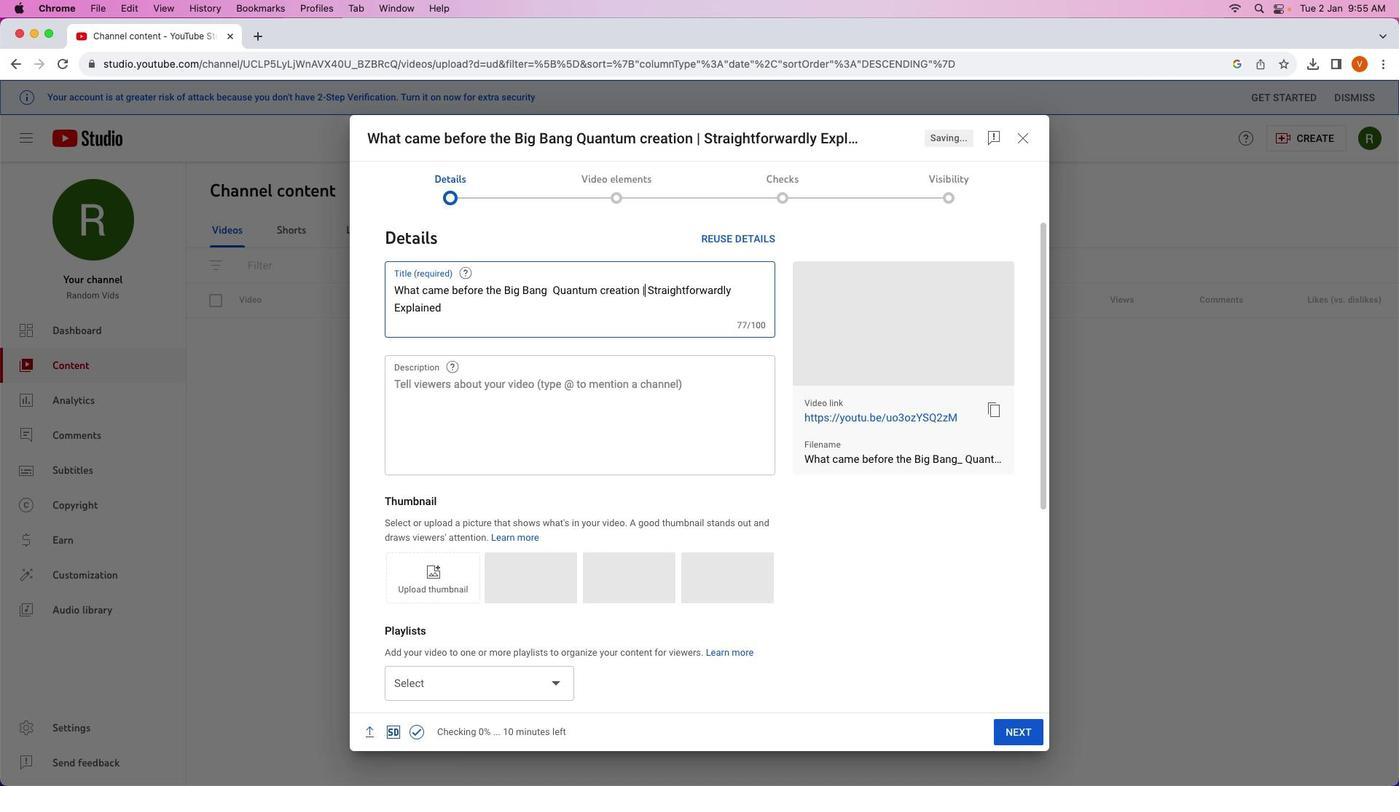 
Action: Mouse moved to (560, 304)
Screenshot: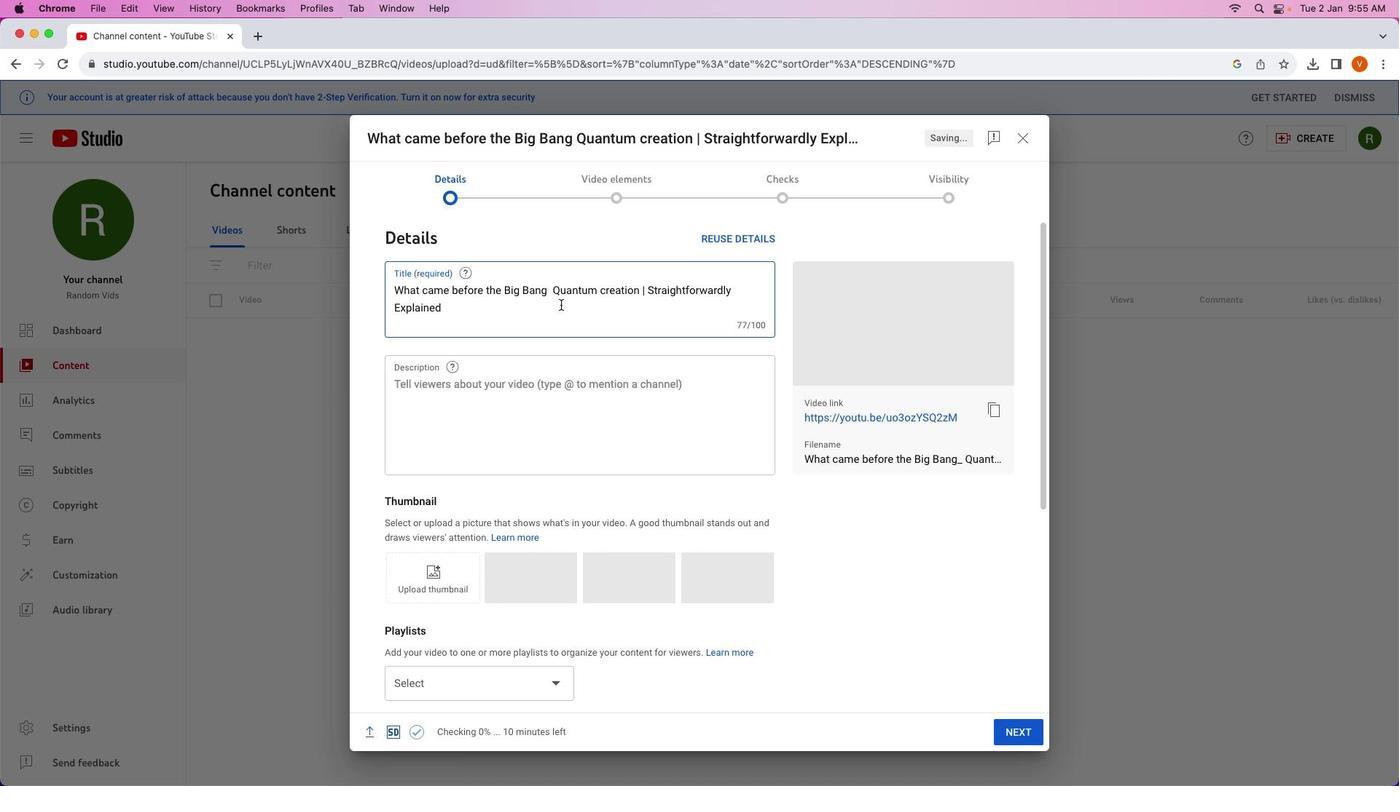 
Action: Mouse pressed left at (560, 304)
Screenshot: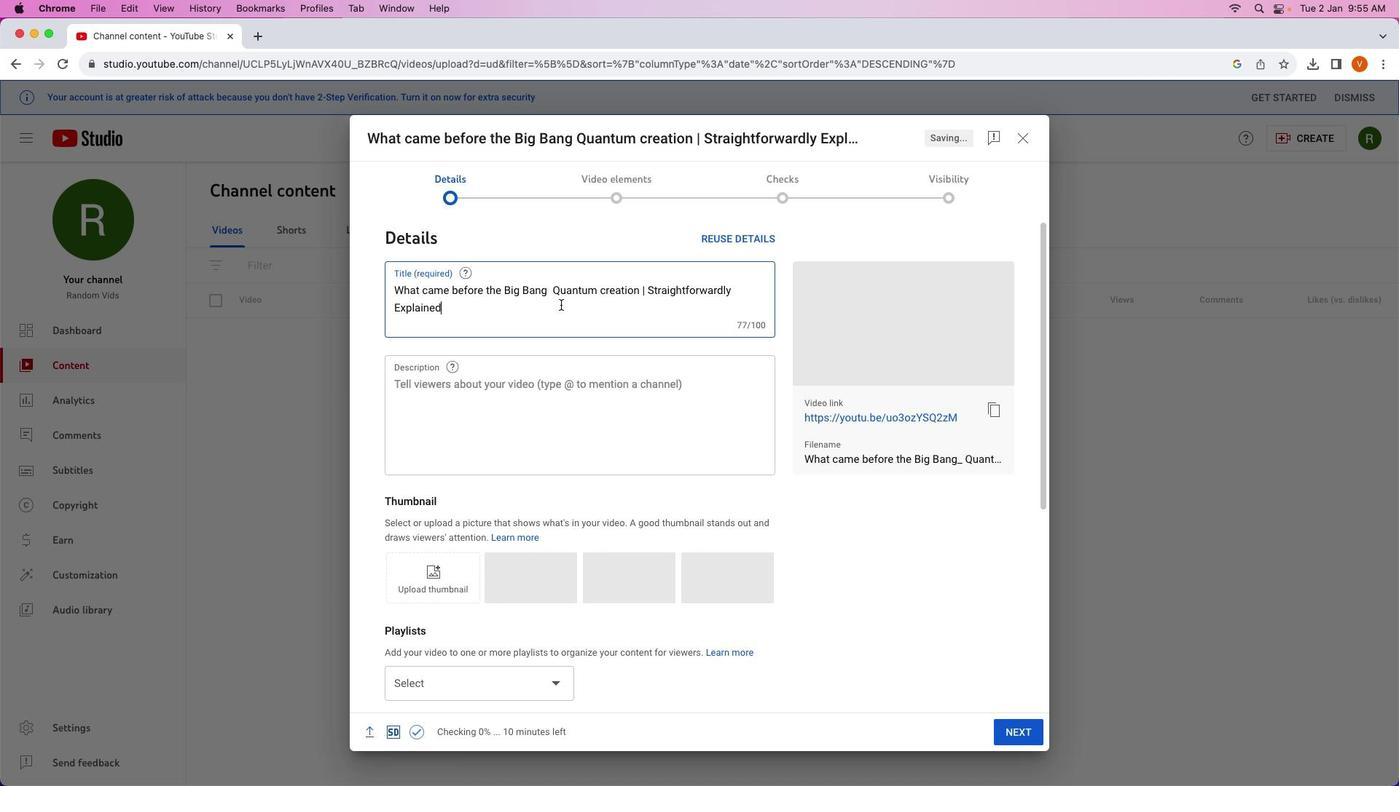 
Action: Mouse moved to (547, 387)
Screenshot: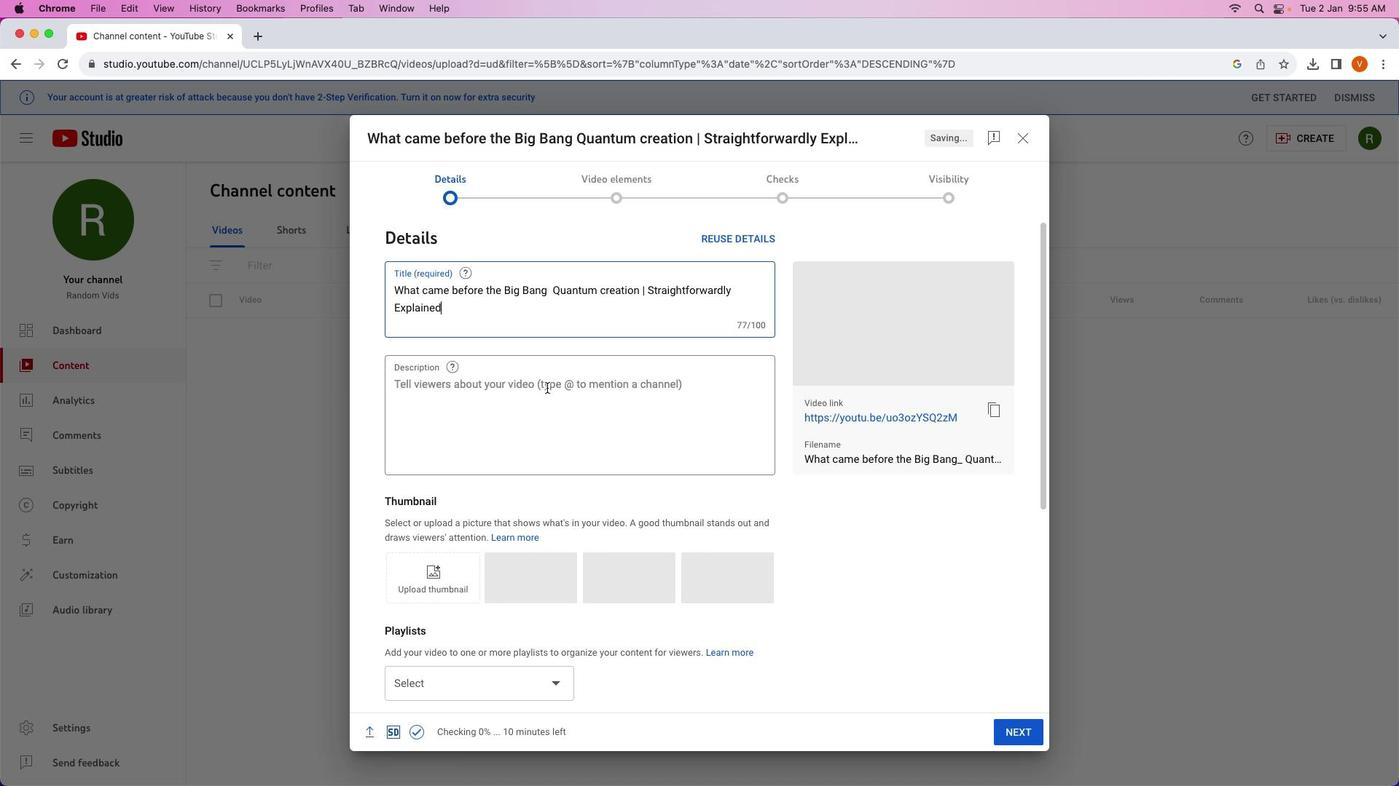 
Action: Mouse pressed left at (547, 387)
Screenshot: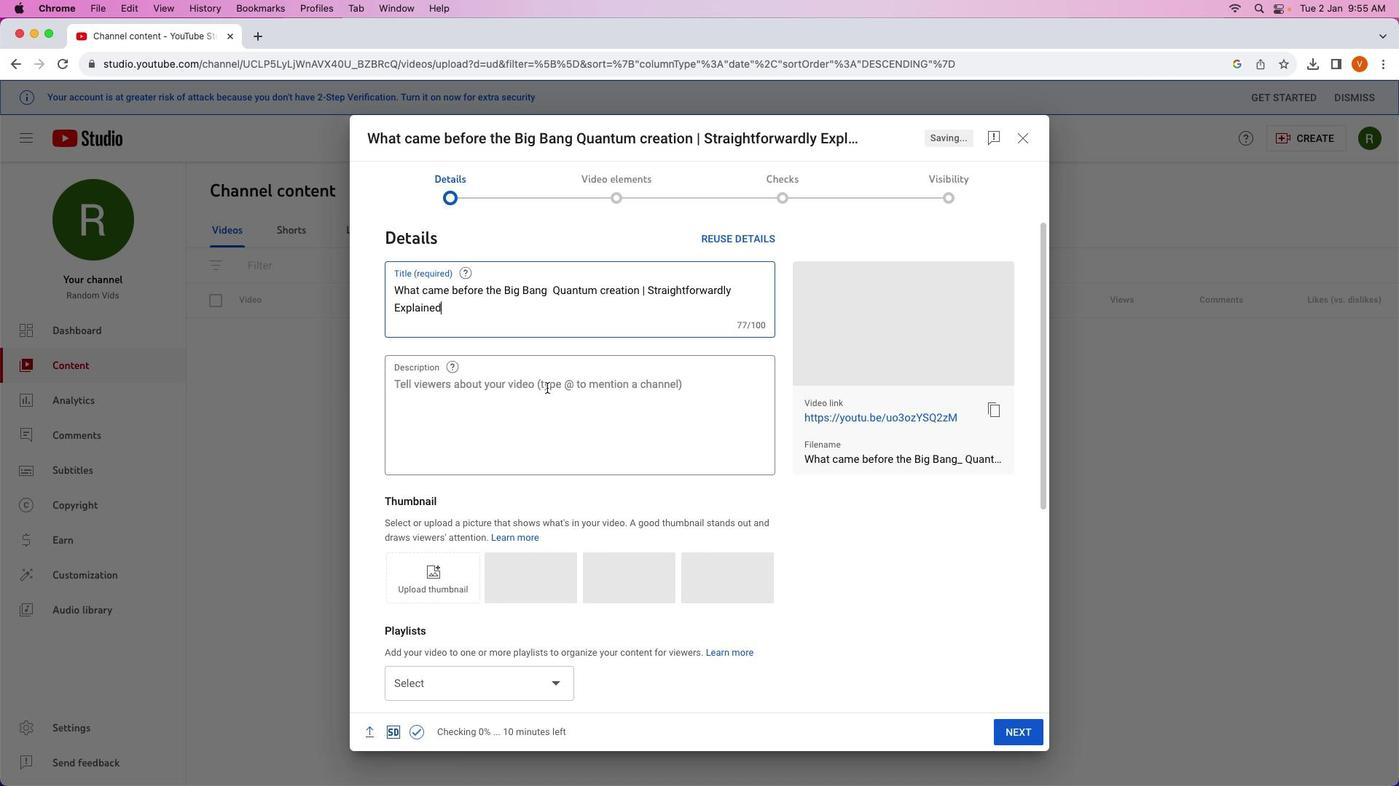
Action: Key pressed Key.ctrl
Screenshot: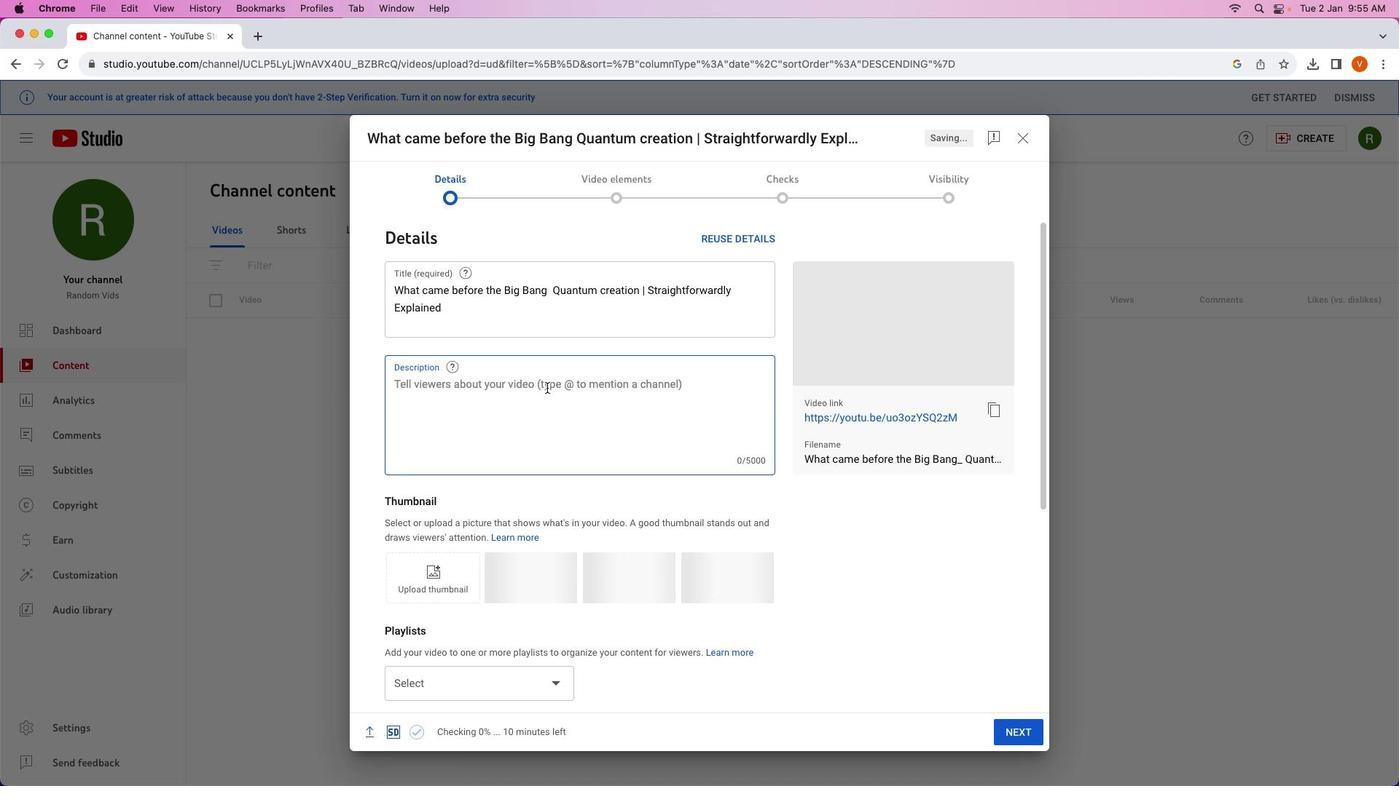 
Action: Mouse moved to (544, 386)
Screenshot: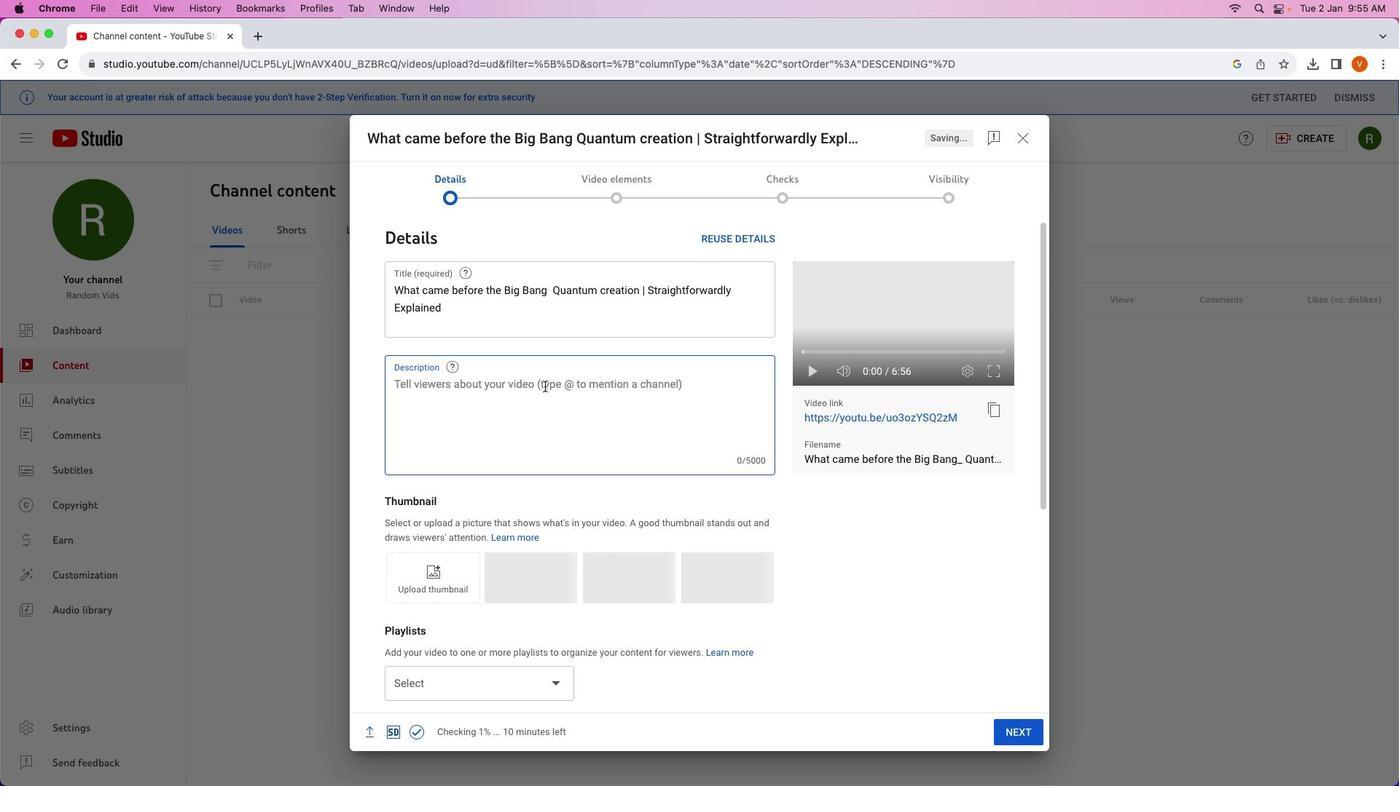 
Action: Key pressed Key.shift'S''i''j''i'Key.backspaceKey.backspace'm''p''l''e'Key.space'e''x''p''l''a''n''n''a''t''i''o''n'Key.downKey.leftKey.leftKey.leftKey.leftKey.leftKey.leftKey.rightKey.backspaceKey.leftKey.leftKey.leftKey.leftKey.leftKey.leftKey.leftKey.space'a''n''d'Key.space's''t''r''a''i''g''h''t''f''o''r''w''a''r''d'Key.downKey.spaceKey.shift'B'Key.backspace'i'Key.backspace'o''f'Key.spaceKey.shift'B''i''g''a'Key.backspaceKey.spaceKey.shift'B''a''n''g'Key.spaceKey.shift'T''h''e''o''r''y'Key.space't''h''e'Key.space'c''r''e''a''t''i''o''n'Key.space'o''f'Key.space'u''n''i''v''e''r''s''e'
Screenshot: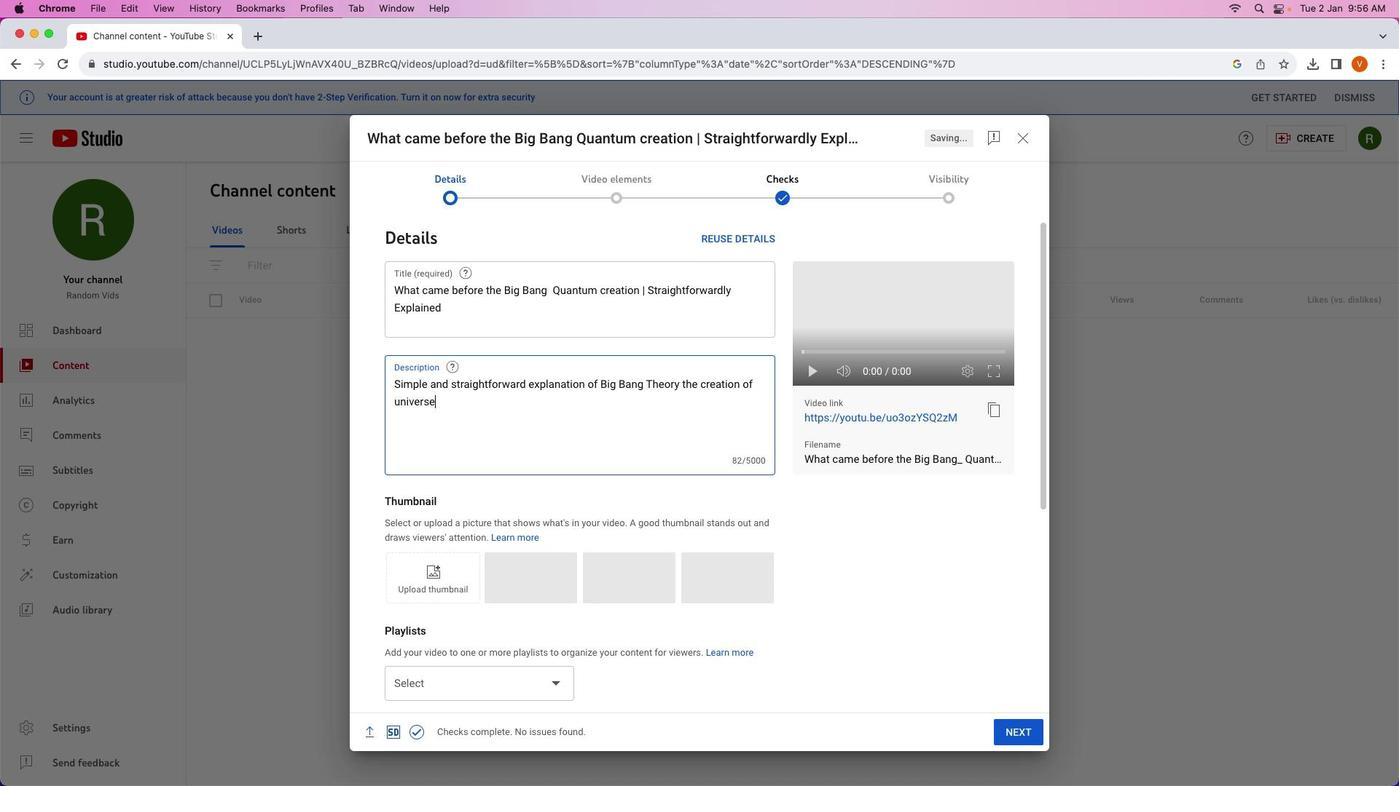 
Action: Mouse moved to (547, 486)
Screenshot: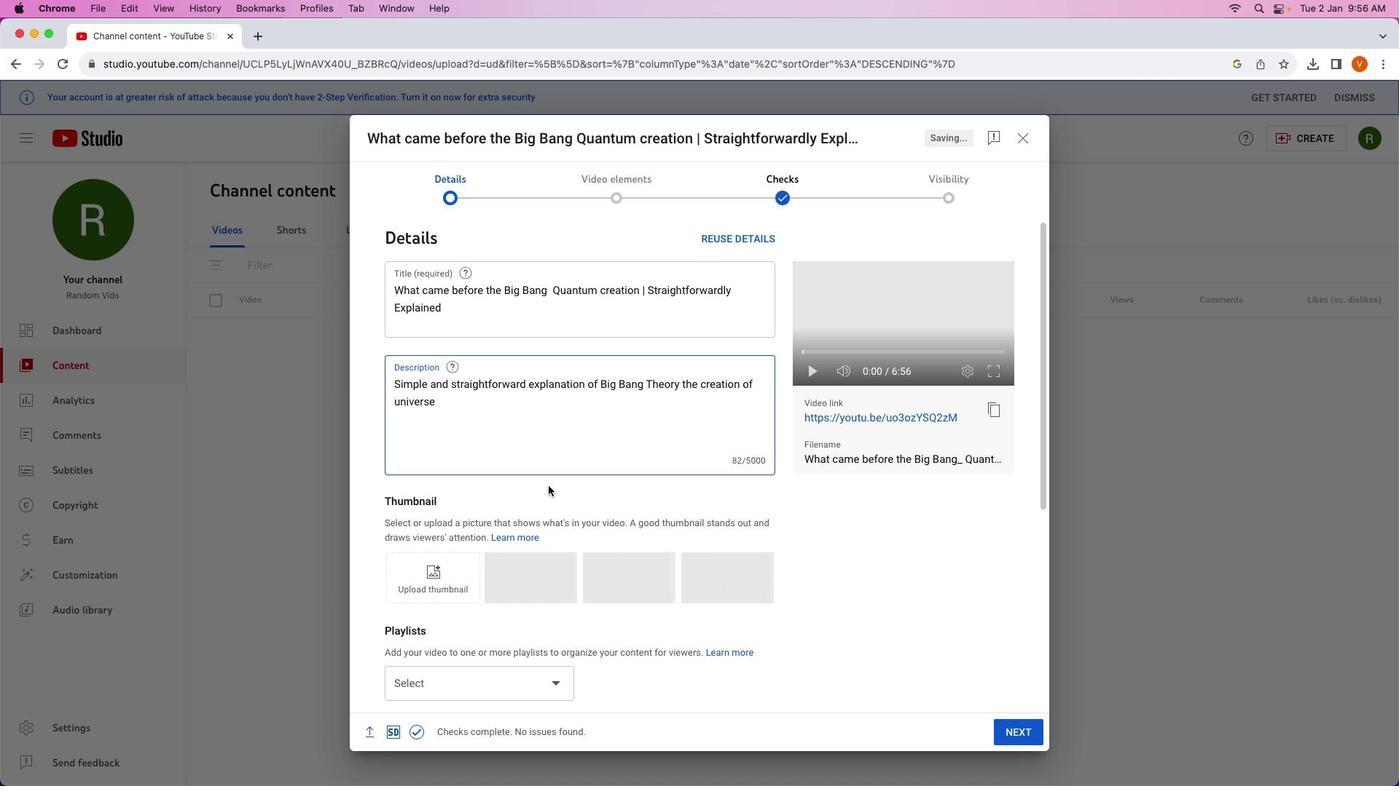 
Action: Key pressed '.'
Screenshot: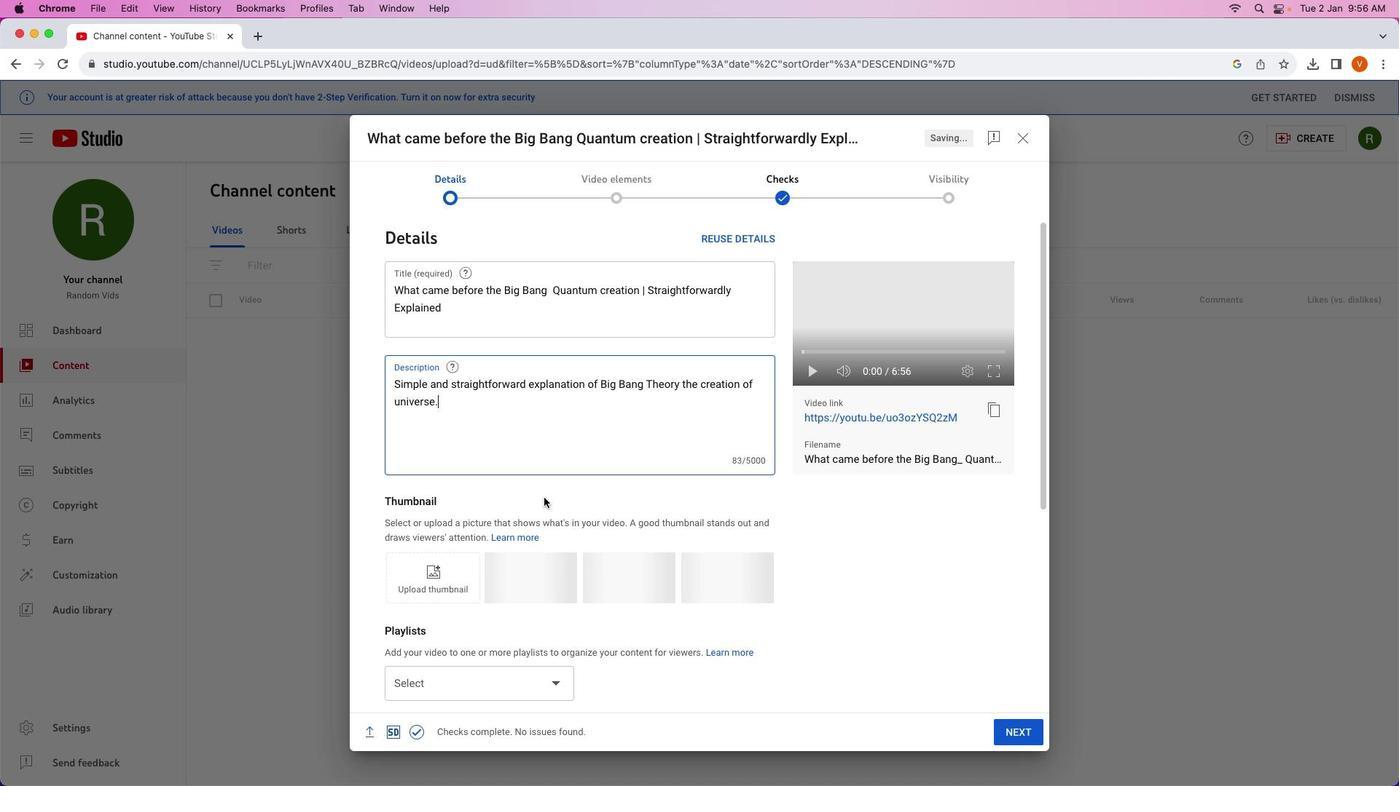 
Action: Mouse moved to (639, 585)
Screenshot: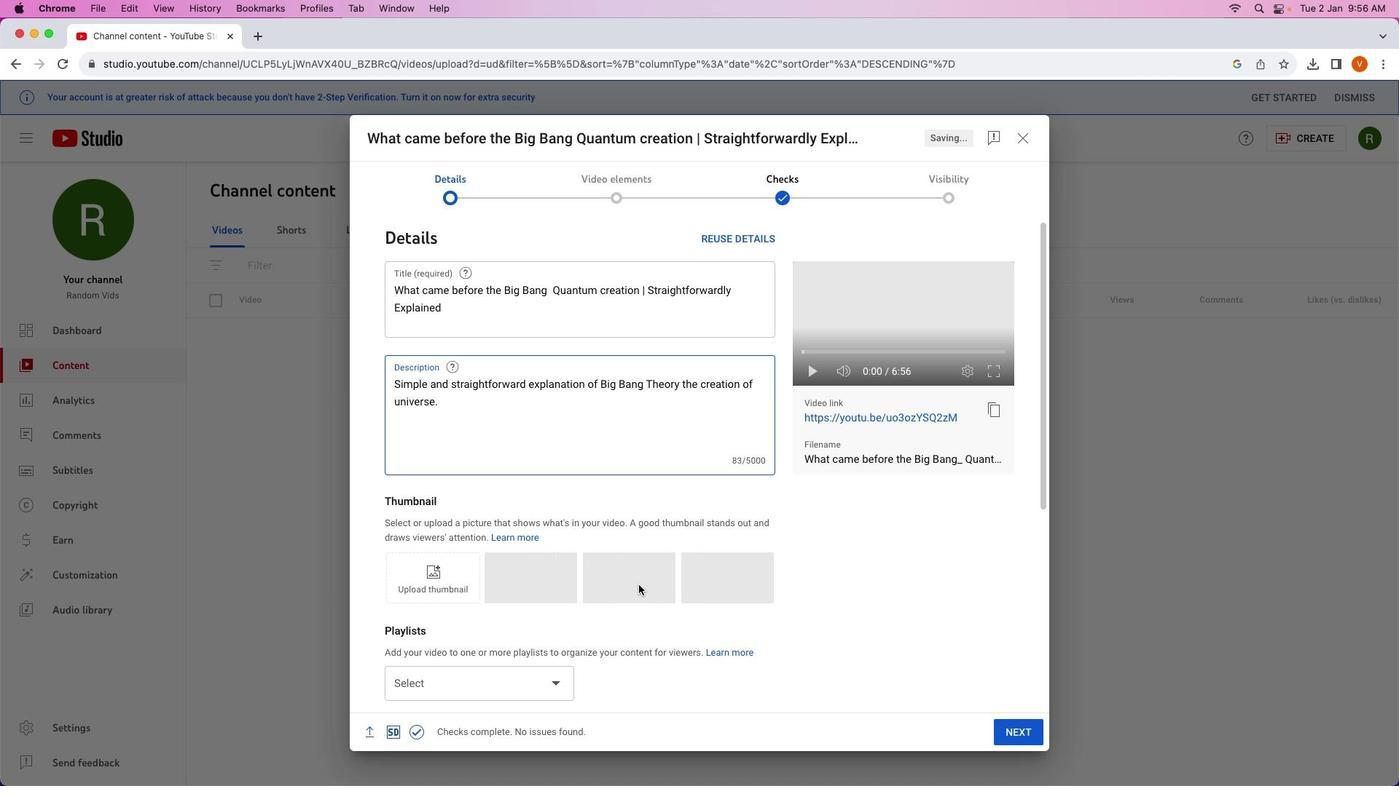 
Action: Mouse scrolled (639, 585) with delta (0, 0)
Screenshot: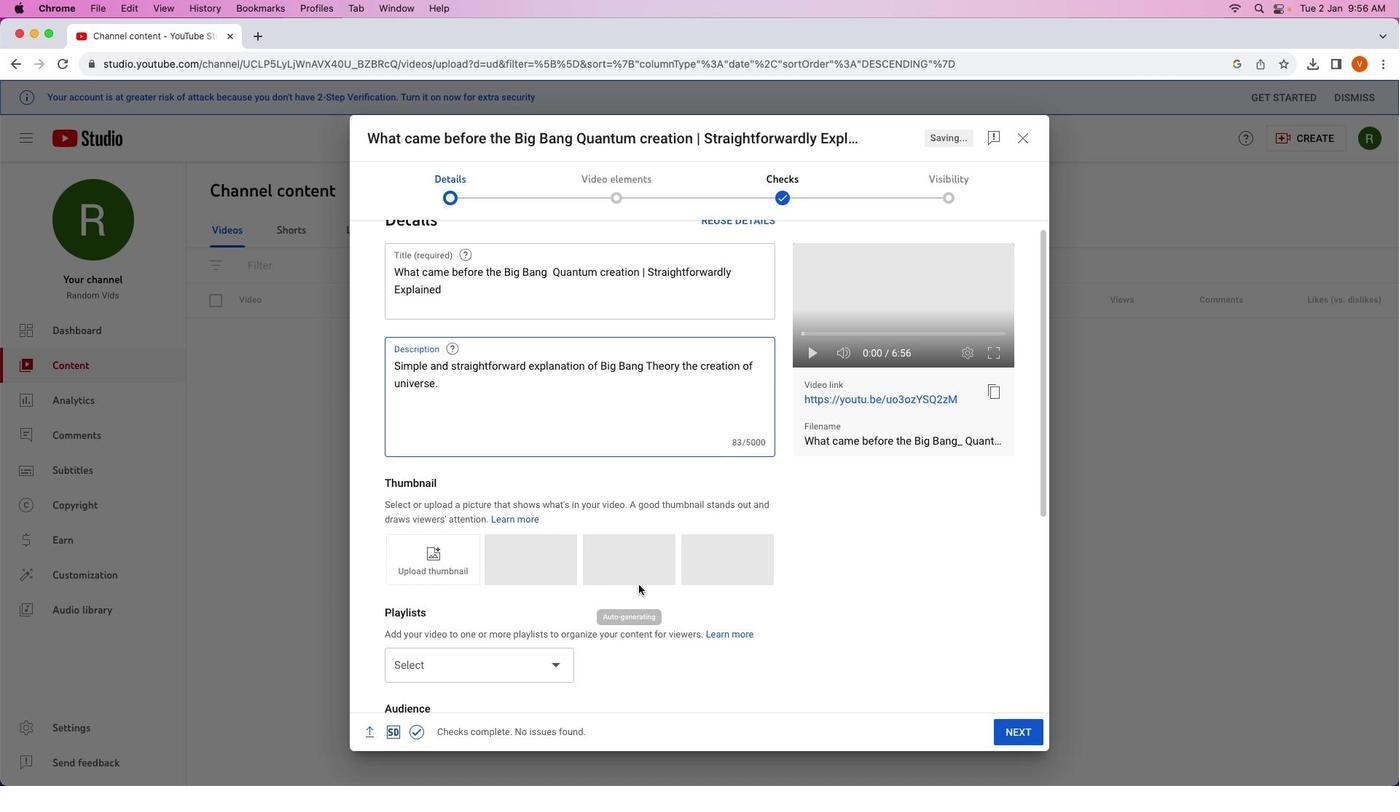 
Action: Mouse scrolled (639, 585) with delta (0, 0)
Screenshot: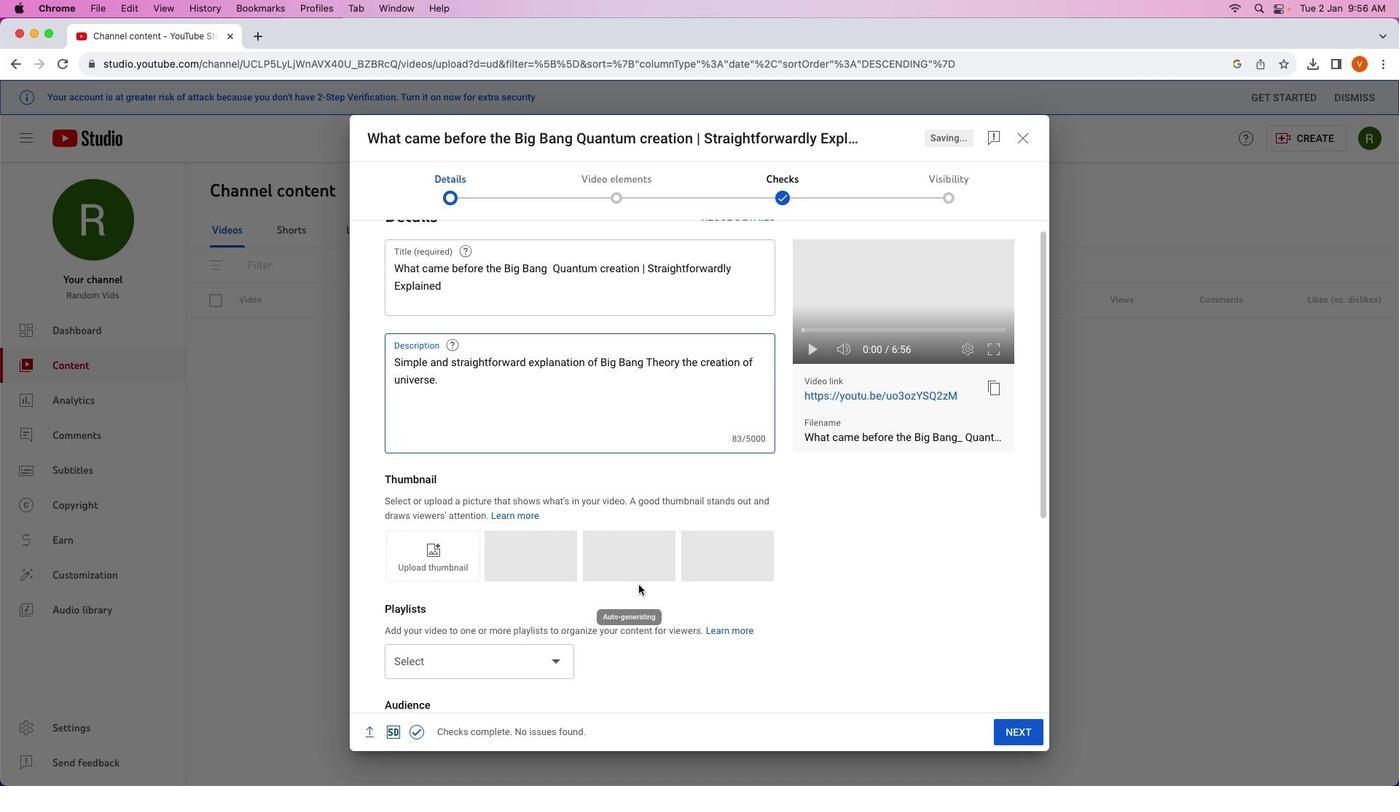
Action: Mouse scrolled (639, 585) with delta (0, 0)
Screenshot: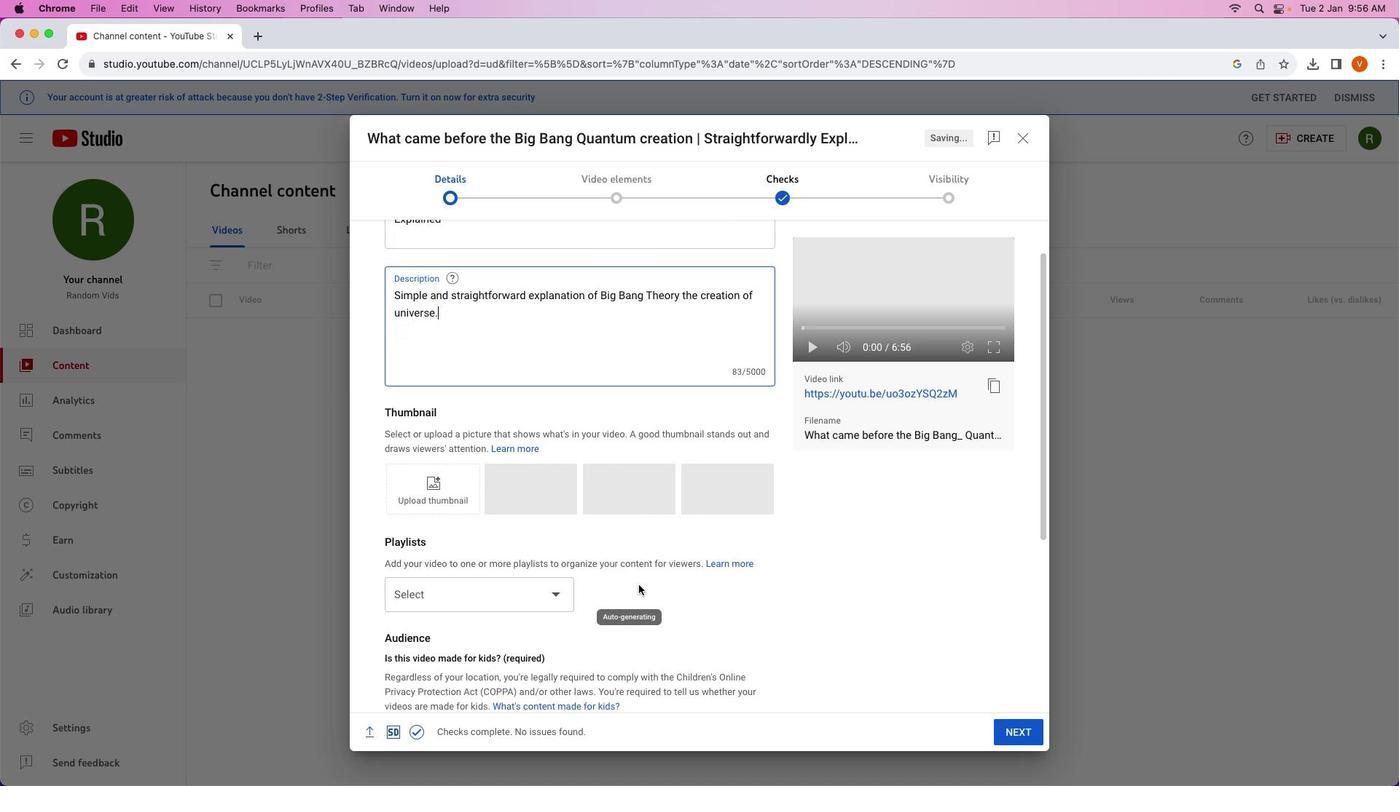 
Action: Mouse scrolled (639, 585) with delta (0, 0)
Screenshot: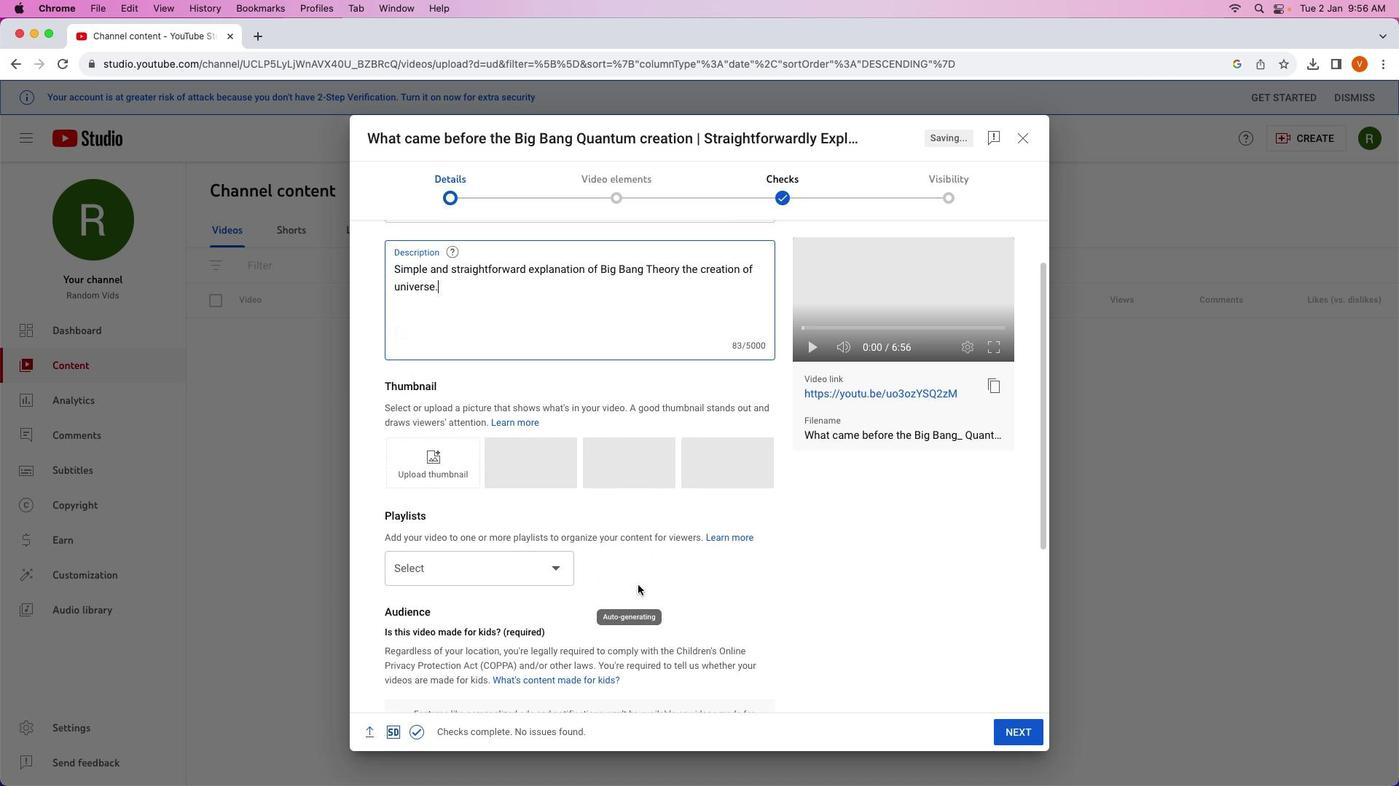 
Action: Mouse scrolled (639, 585) with delta (0, -2)
Screenshot: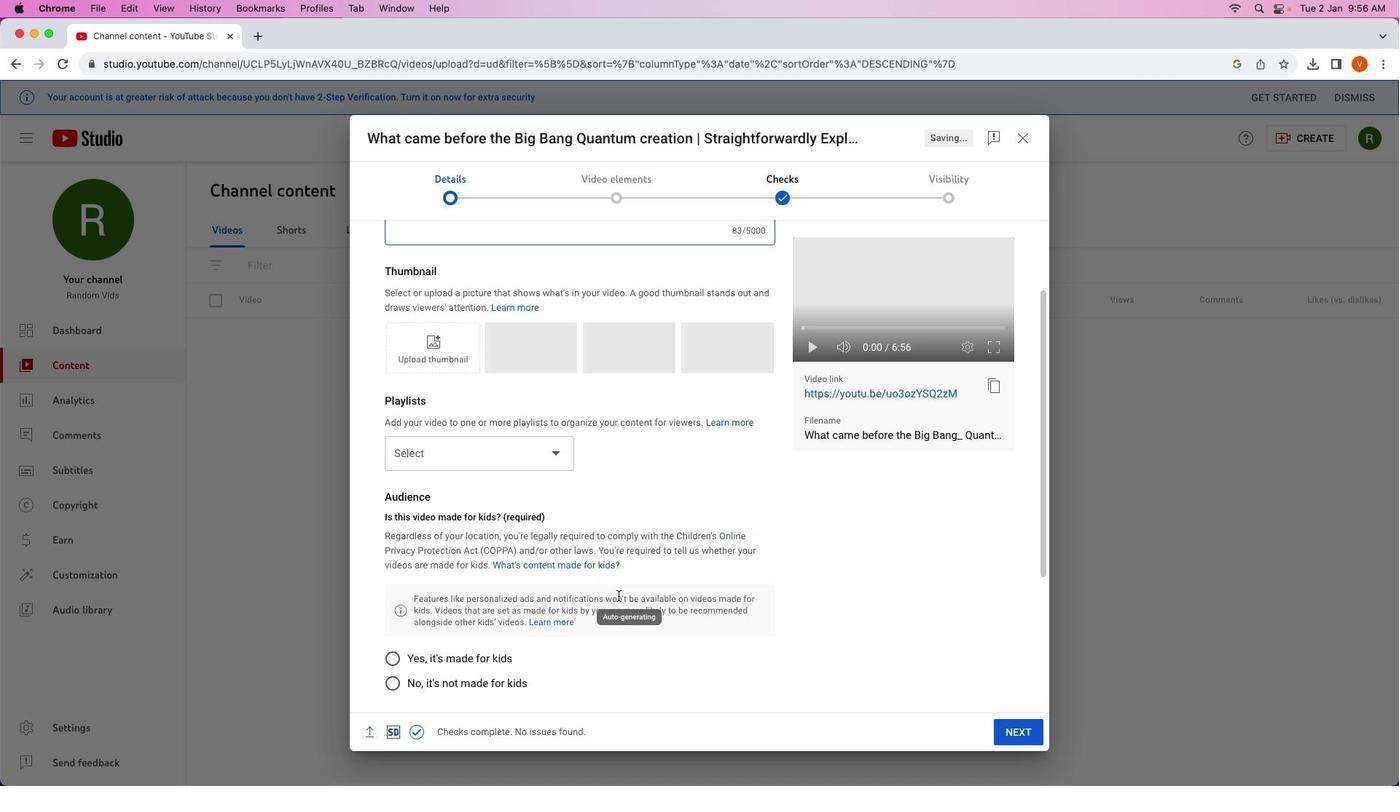 
Action: Mouse scrolled (639, 585) with delta (0, -2)
Screenshot: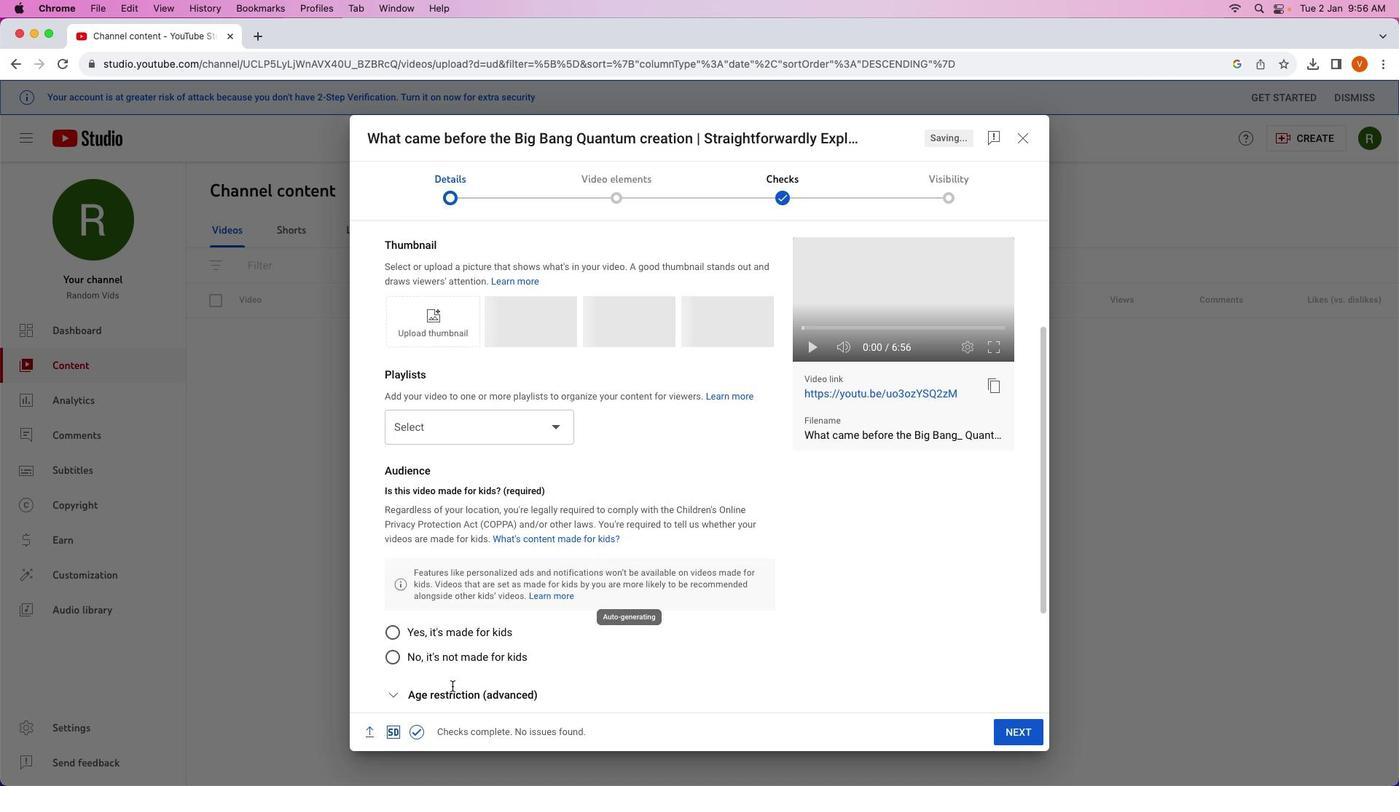 
Action: Mouse moved to (398, 641)
Screenshot: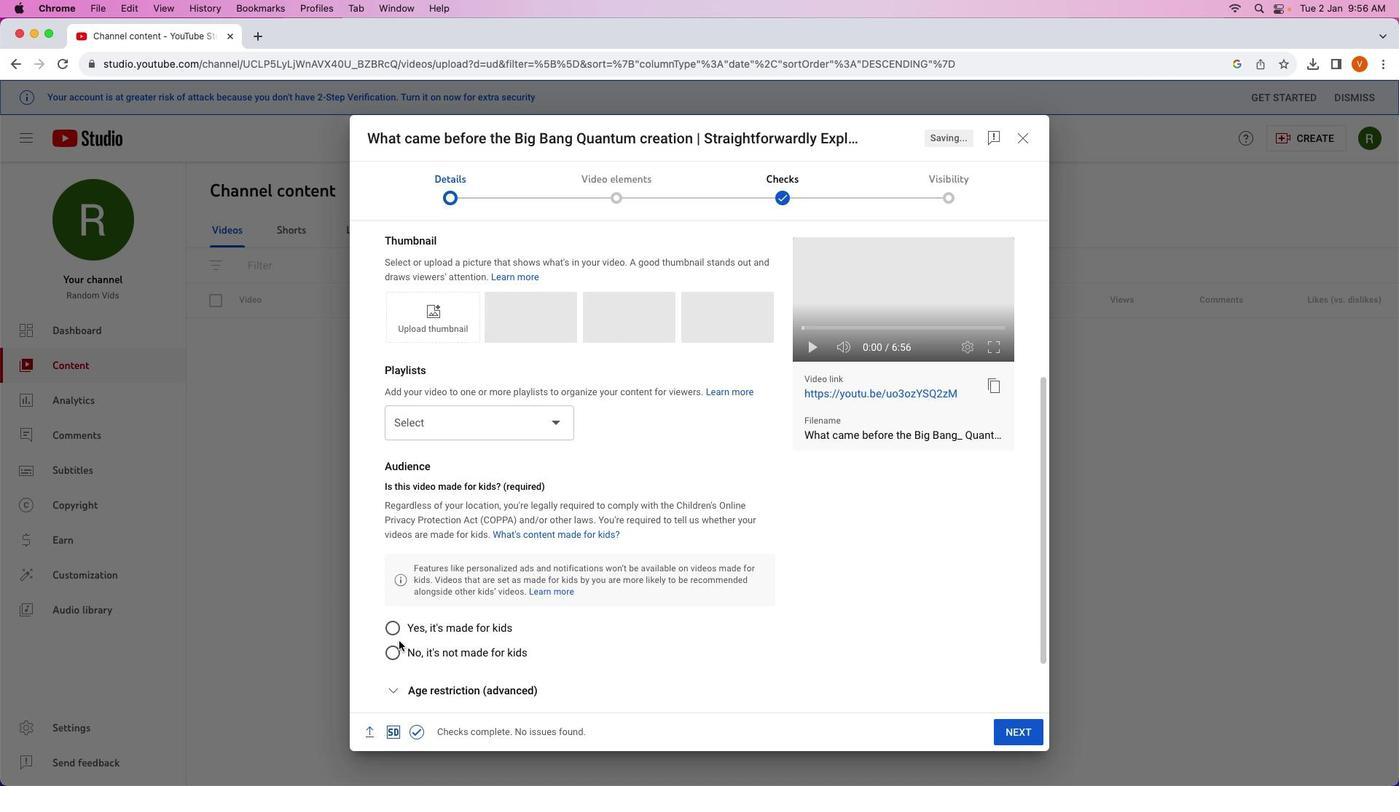 
Action: Mouse scrolled (398, 641) with delta (0, 0)
Screenshot: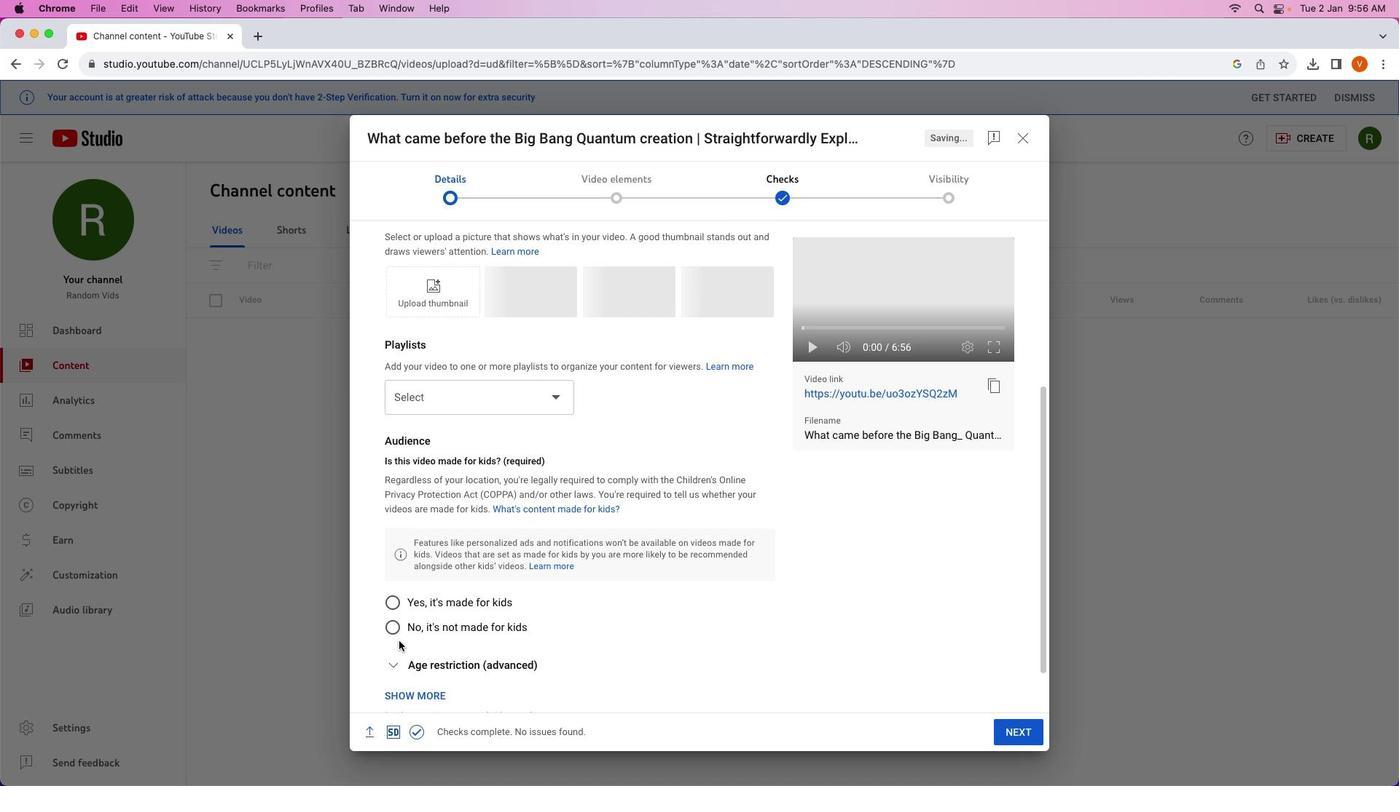 
Action: Mouse scrolled (398, 641) with delta (0, 0)
Screenshot: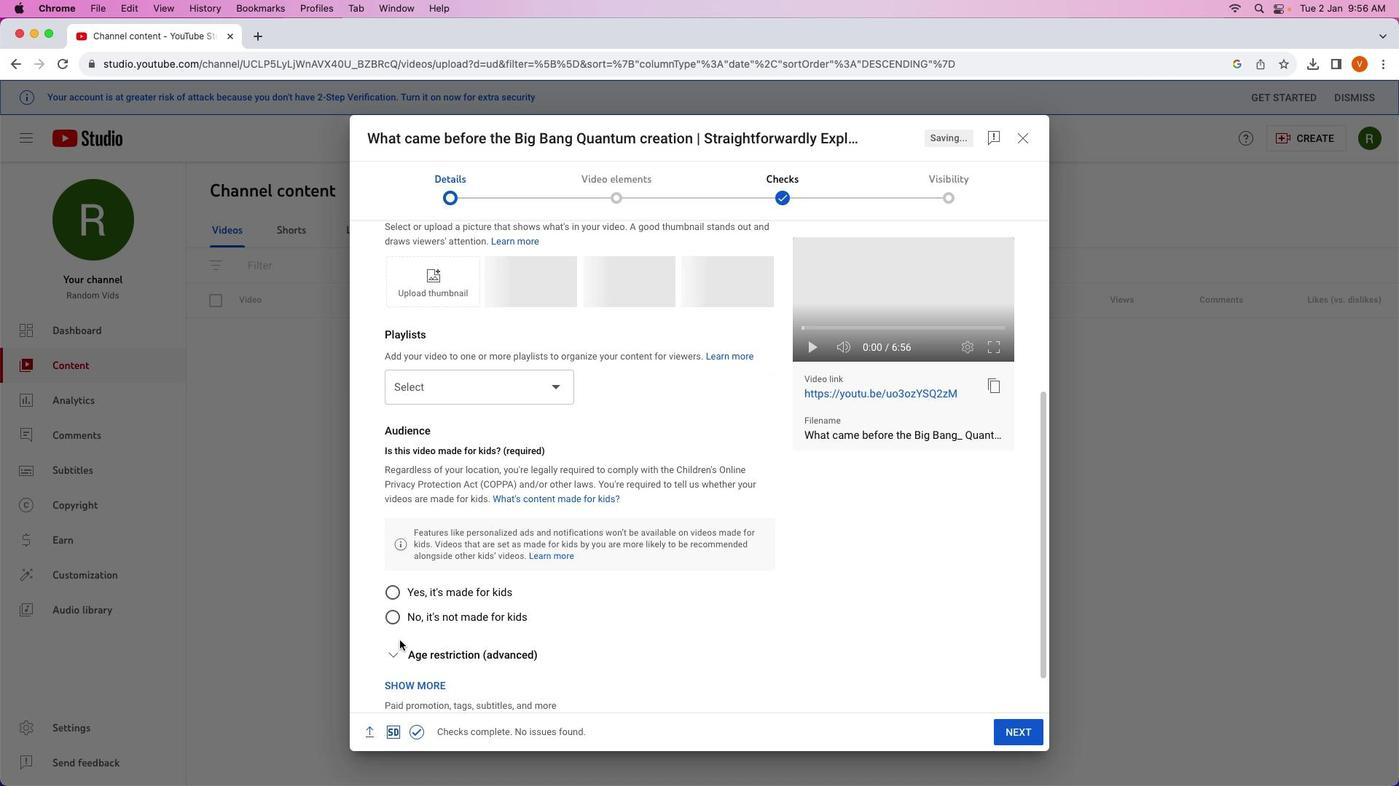 
Action: Mouse scrolled (398, 641) with delta (0, -1)
Screenshot: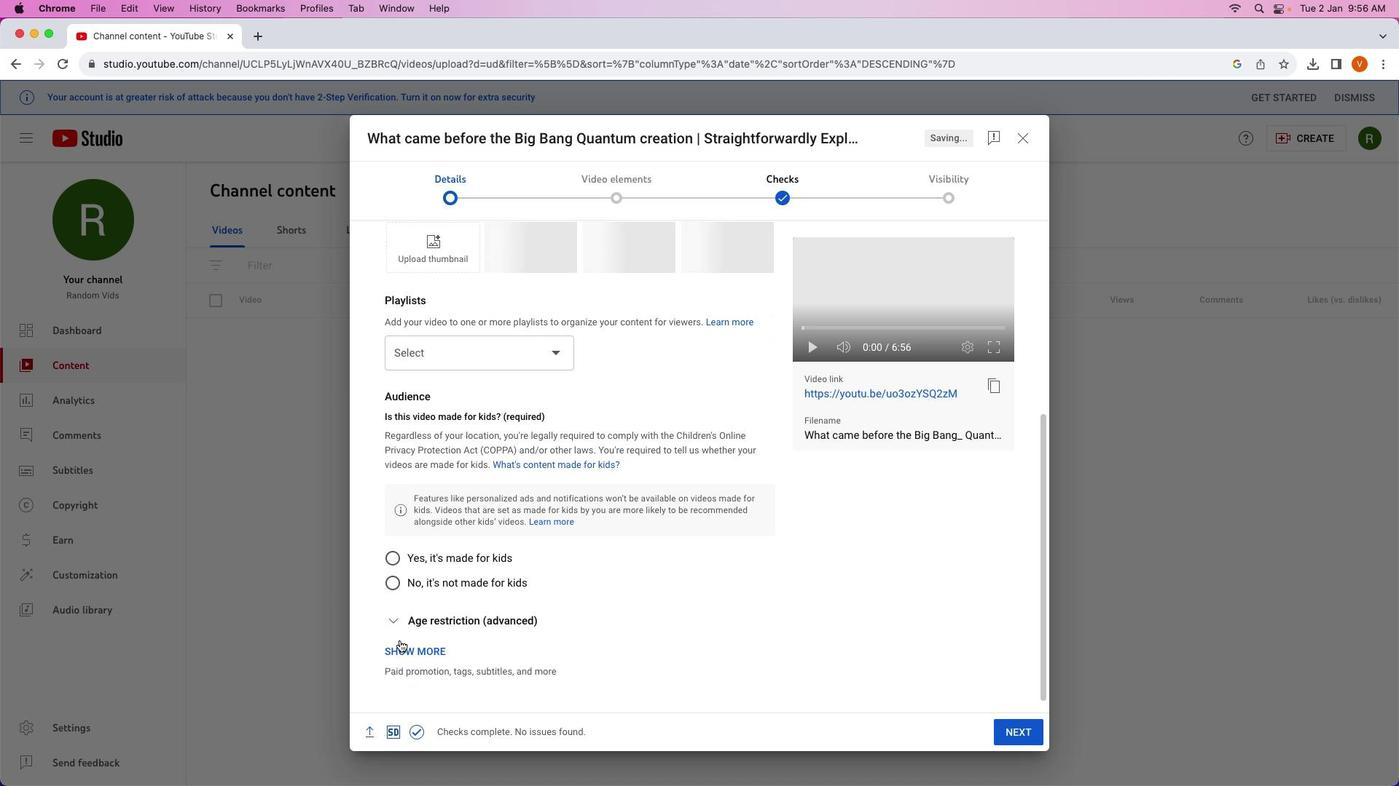 
Action: Mouse moved to (400, 640)
Screenshot: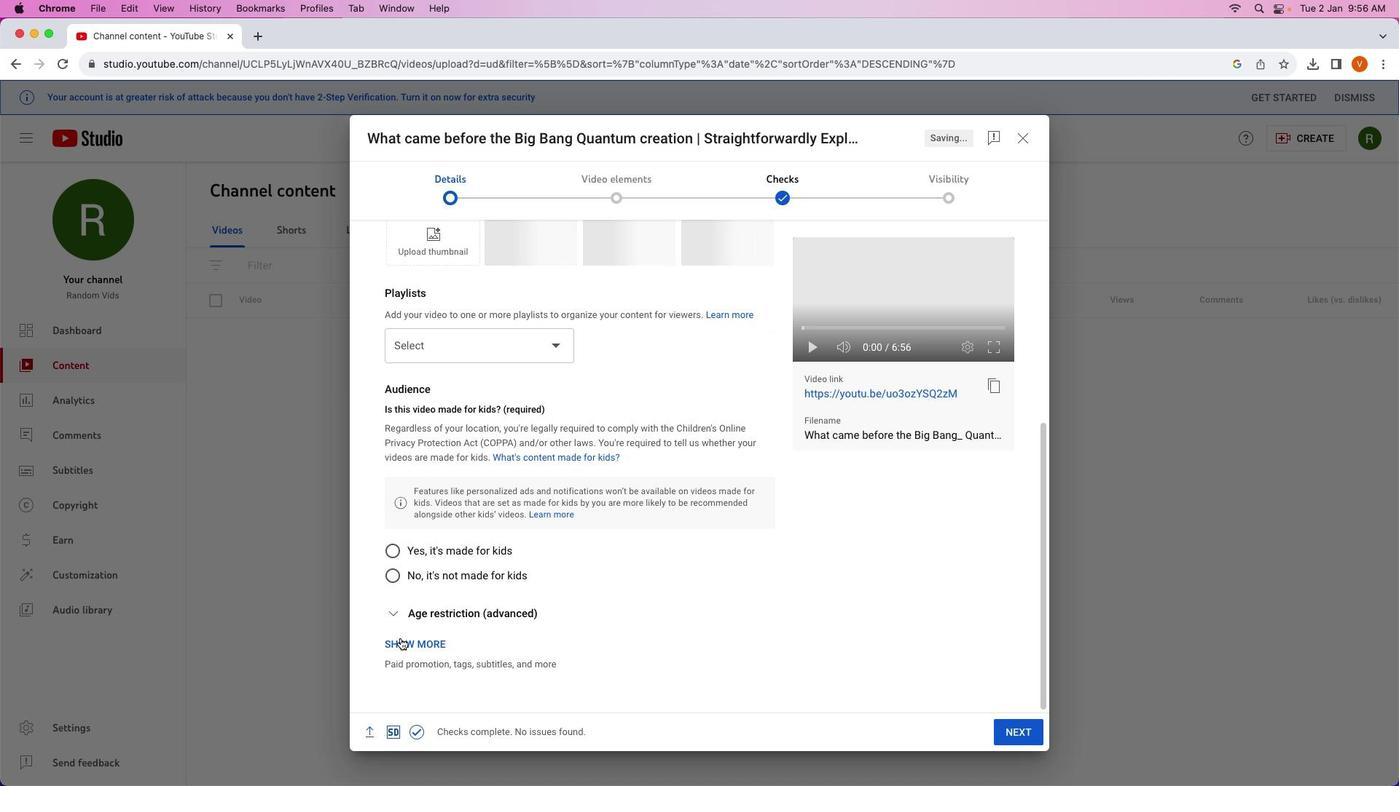 
Action: Mouse scrolled (400, 640) with delta (0, 0)
Screenshot: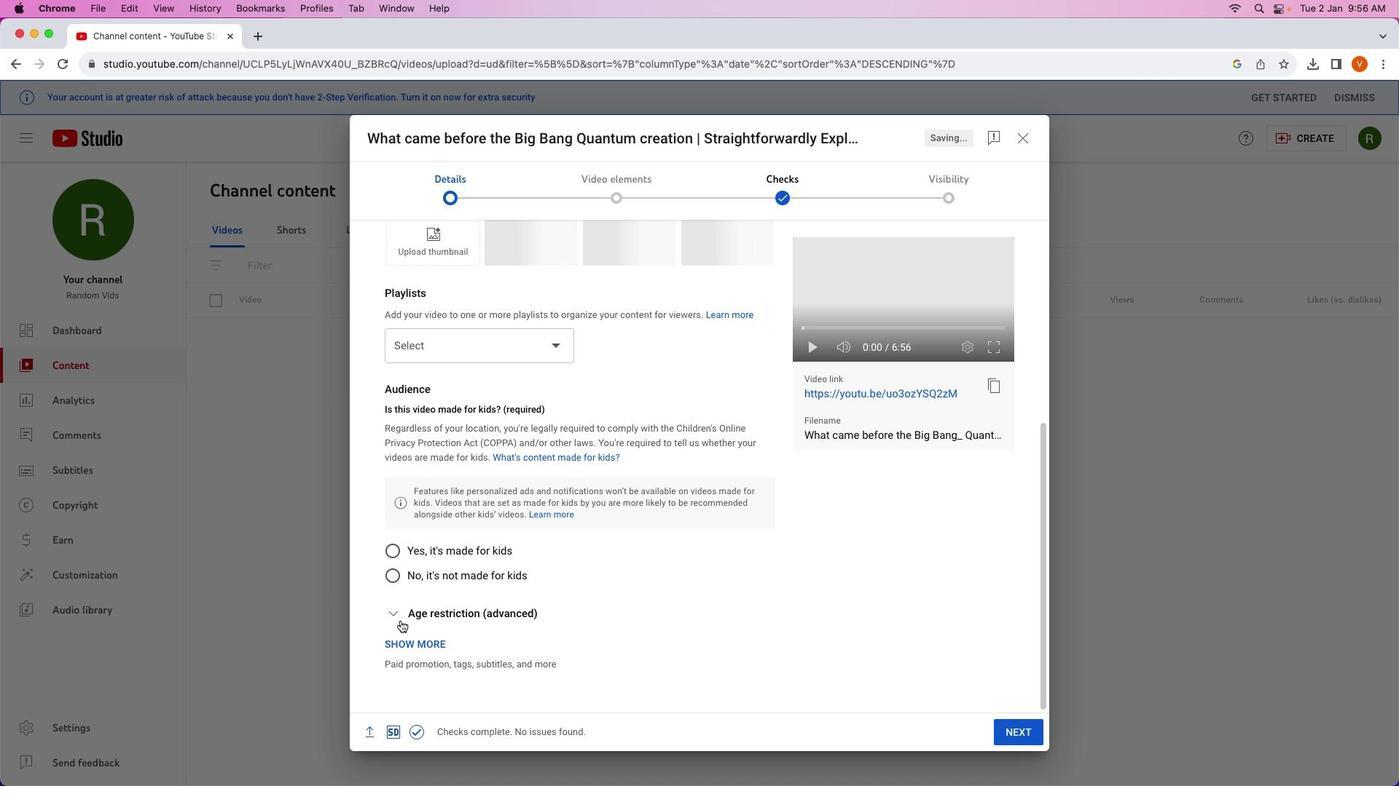 
Action: Mouse scrolled (400, 640) with delta (0, 0)
Screenshot: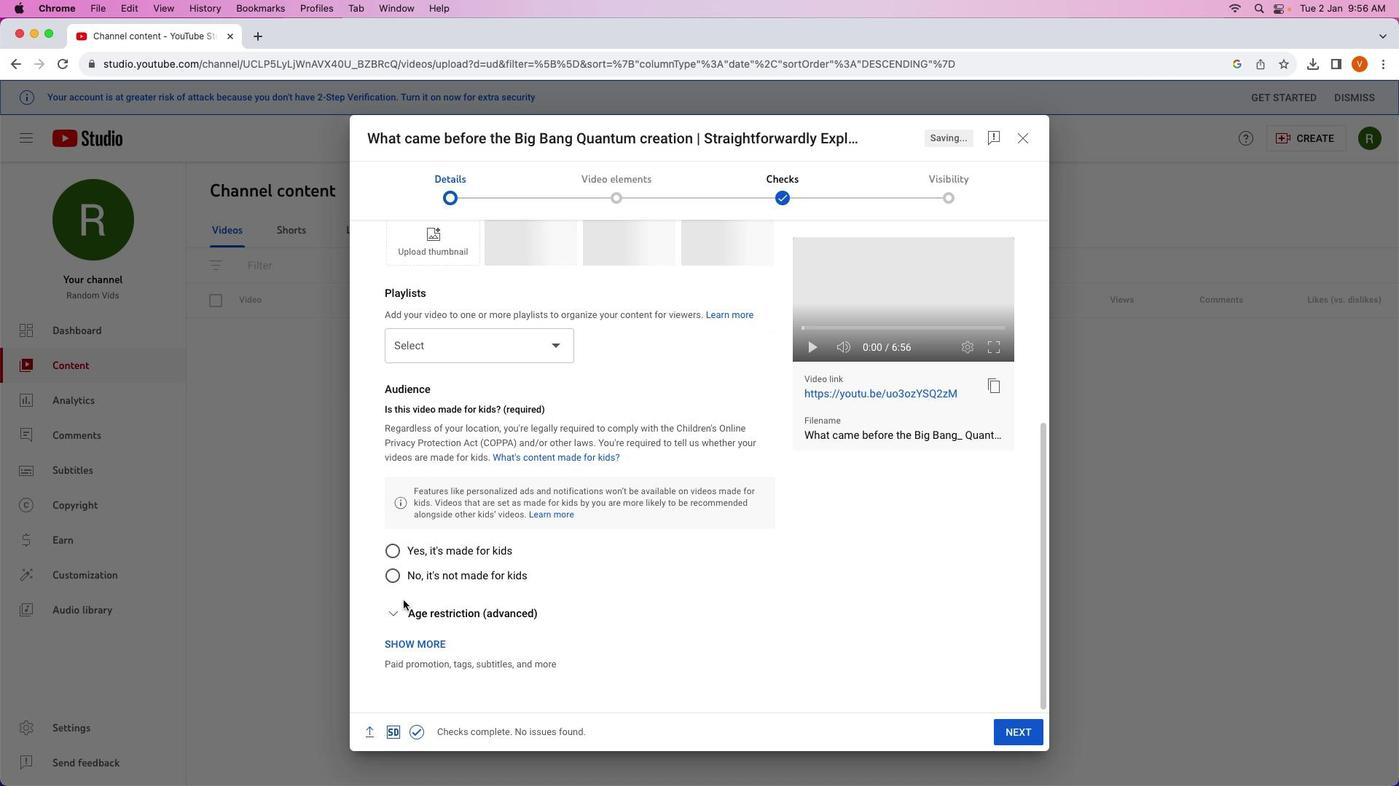 
Action: Mouse moved to (391, 549)
Screenshot: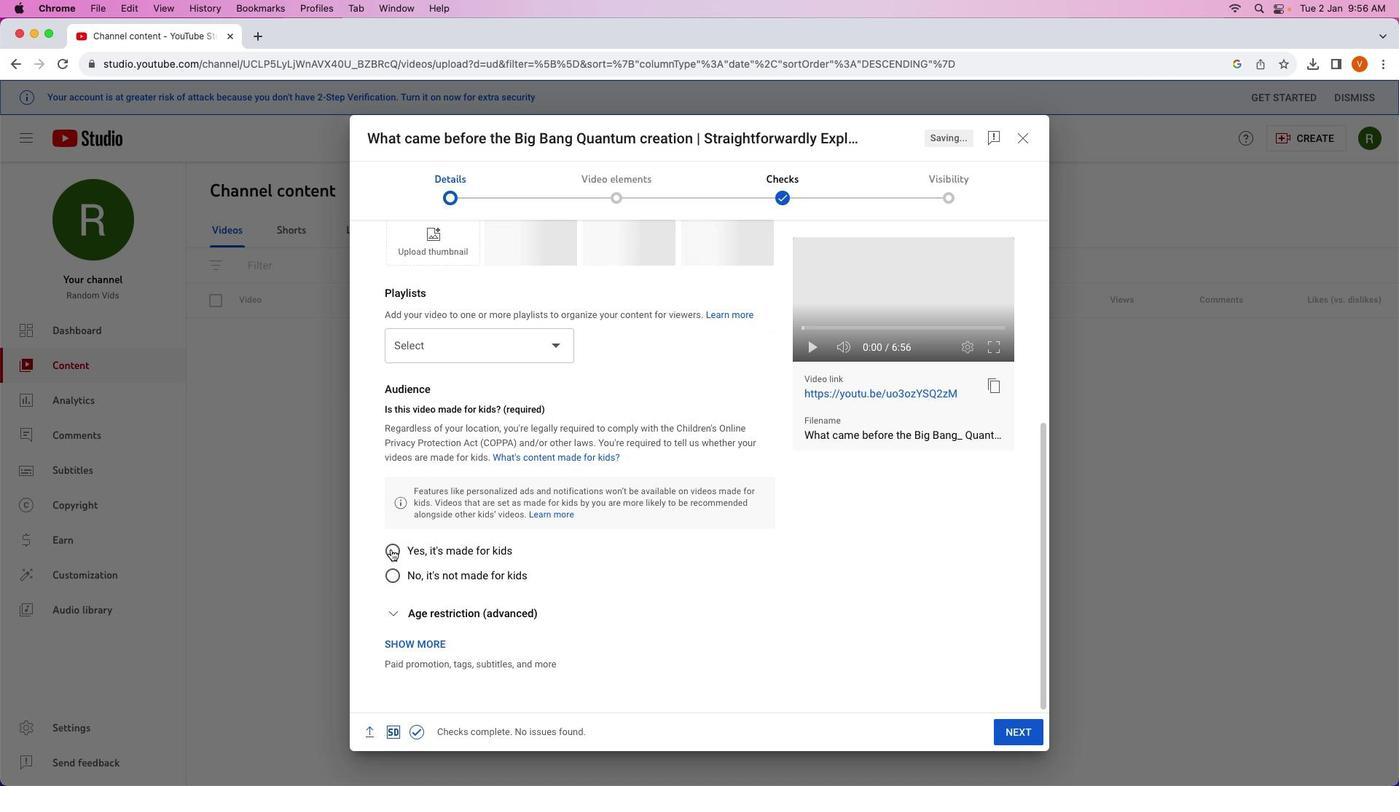 
Action: Mouse pressed left at (391, 549)
Screenshot: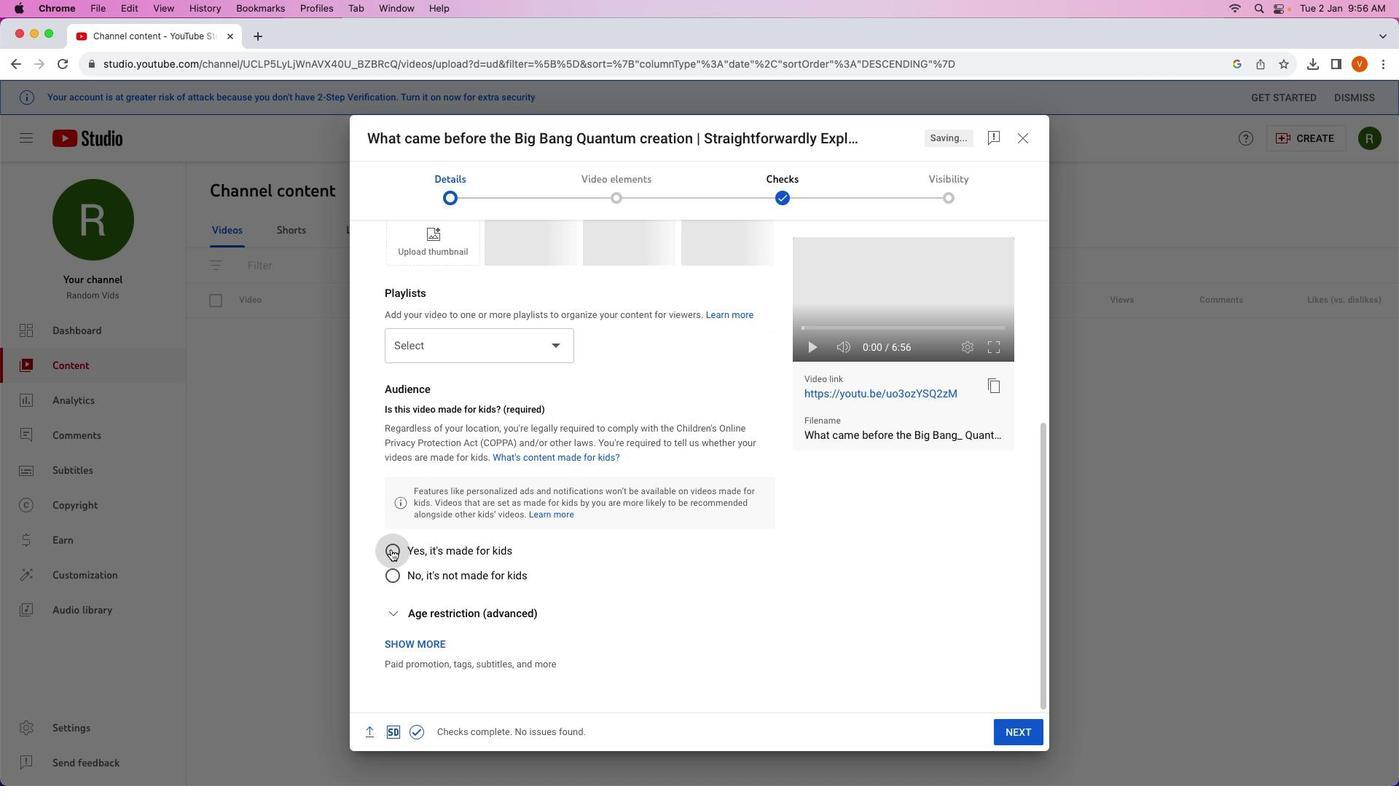 
Action: Mouse moved to (437, 609)
Screenshot: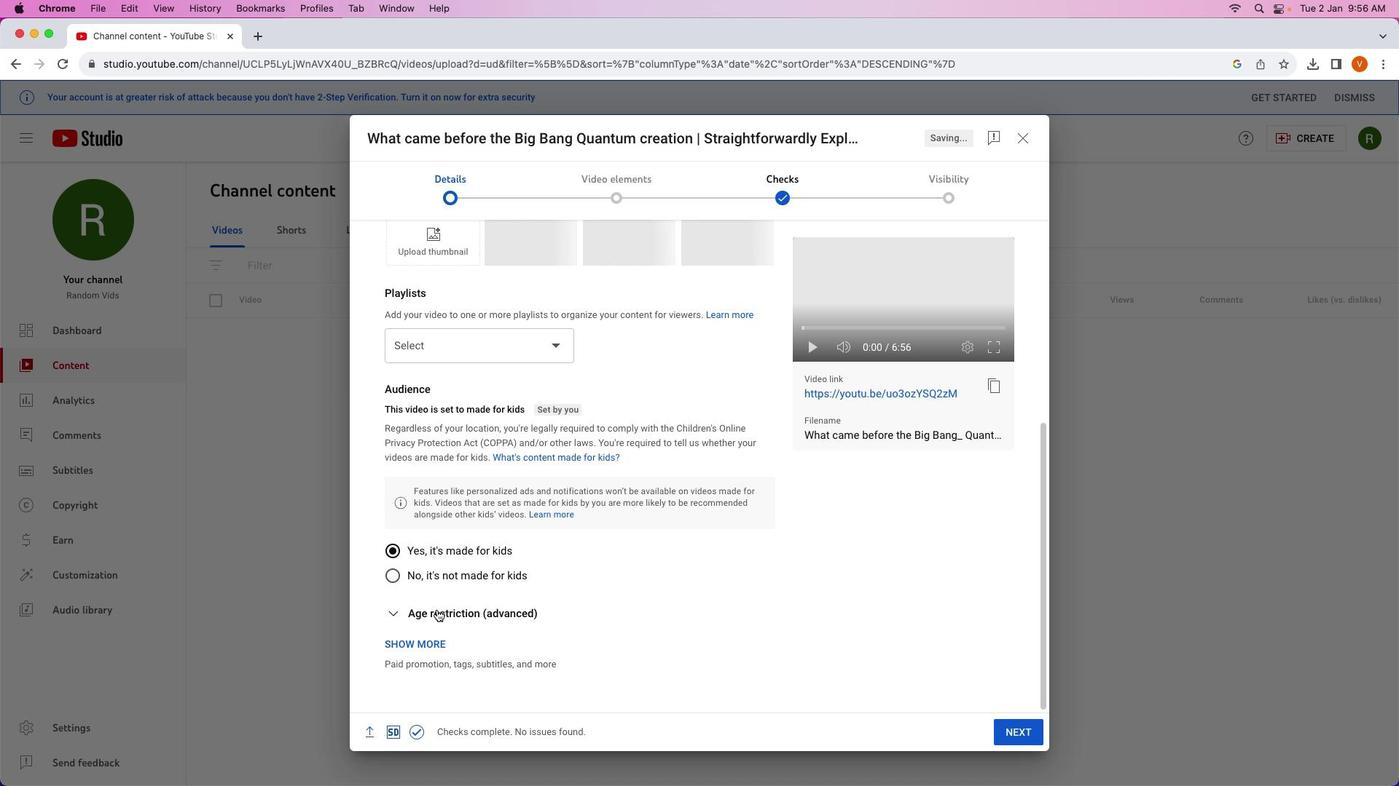 
Action: Mouse scrolled (437, 609) with delta (0, 0)
Screenshot: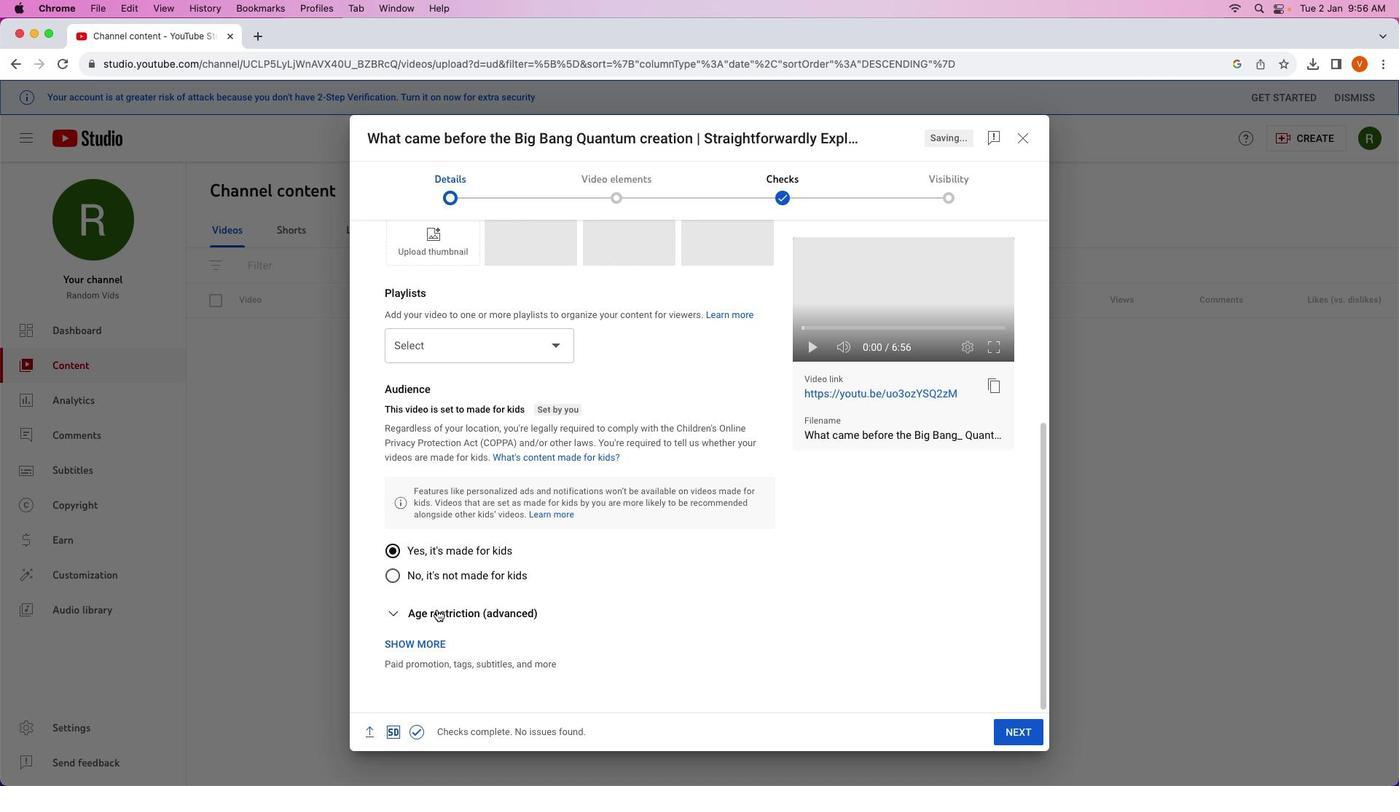 
Action: Mouse scrolled (437, 609) with delta (0, 0)
Screenshot: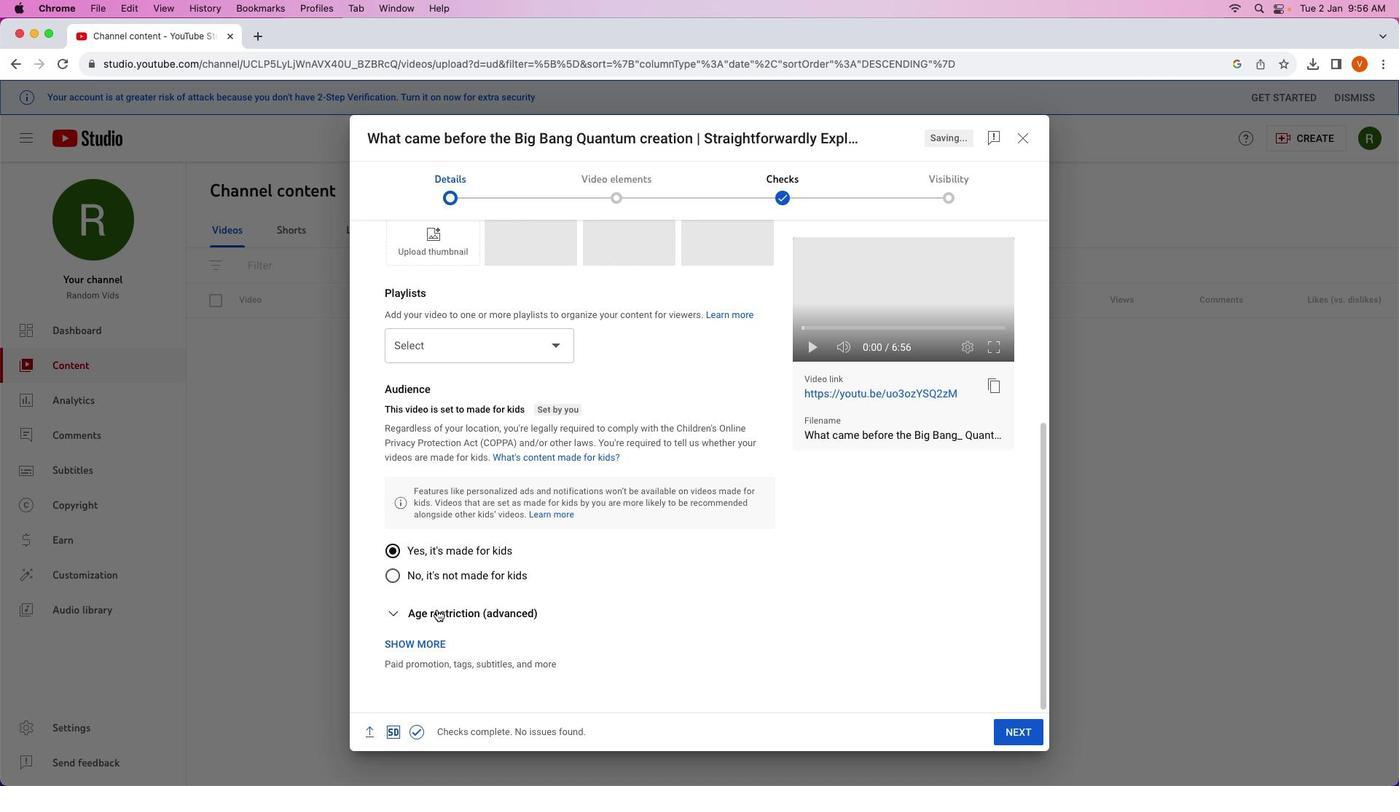 
Action: Mouse scrolled (437, 609) with delta (0, 0)
Screenshot: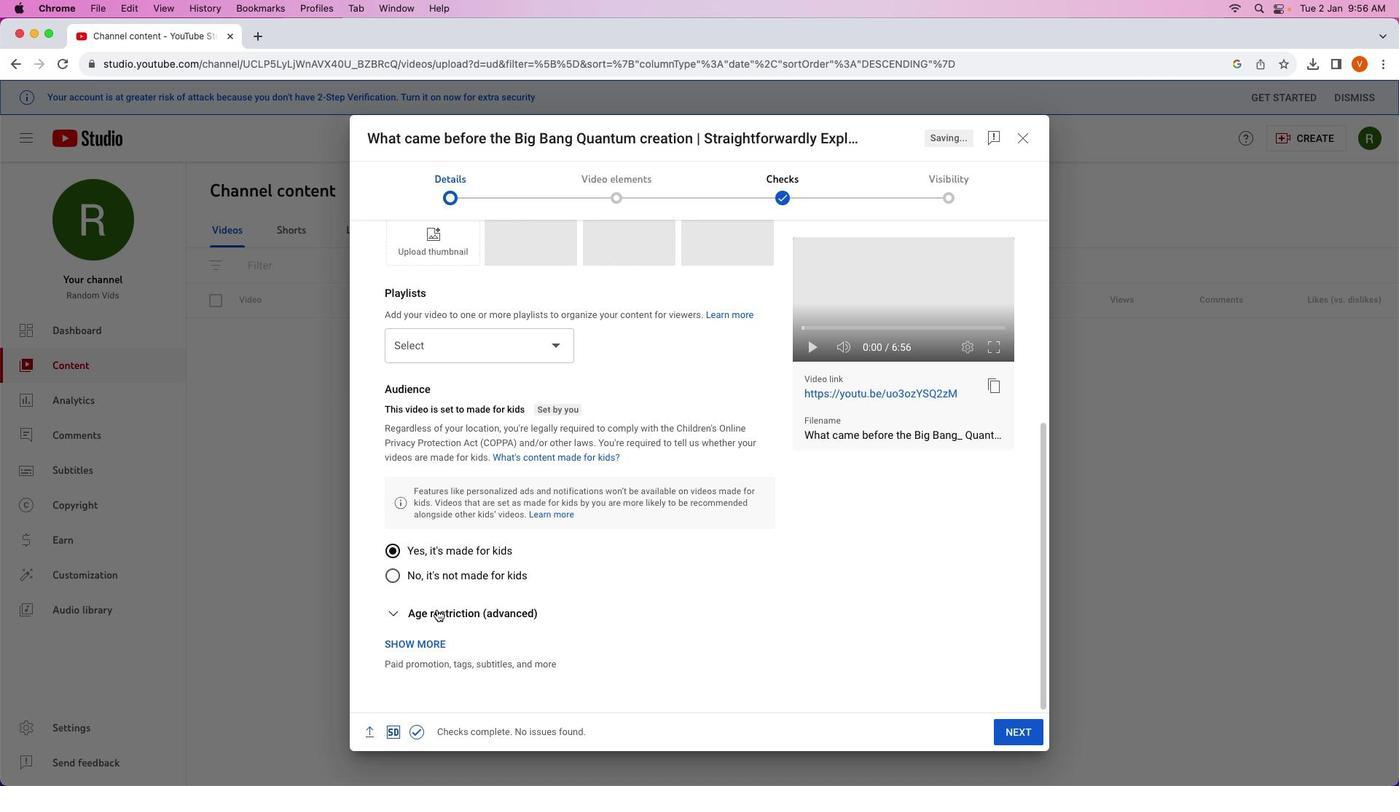 
Action: Mouse scrolled (437, 609) with delta (0, 0)
Screenshot: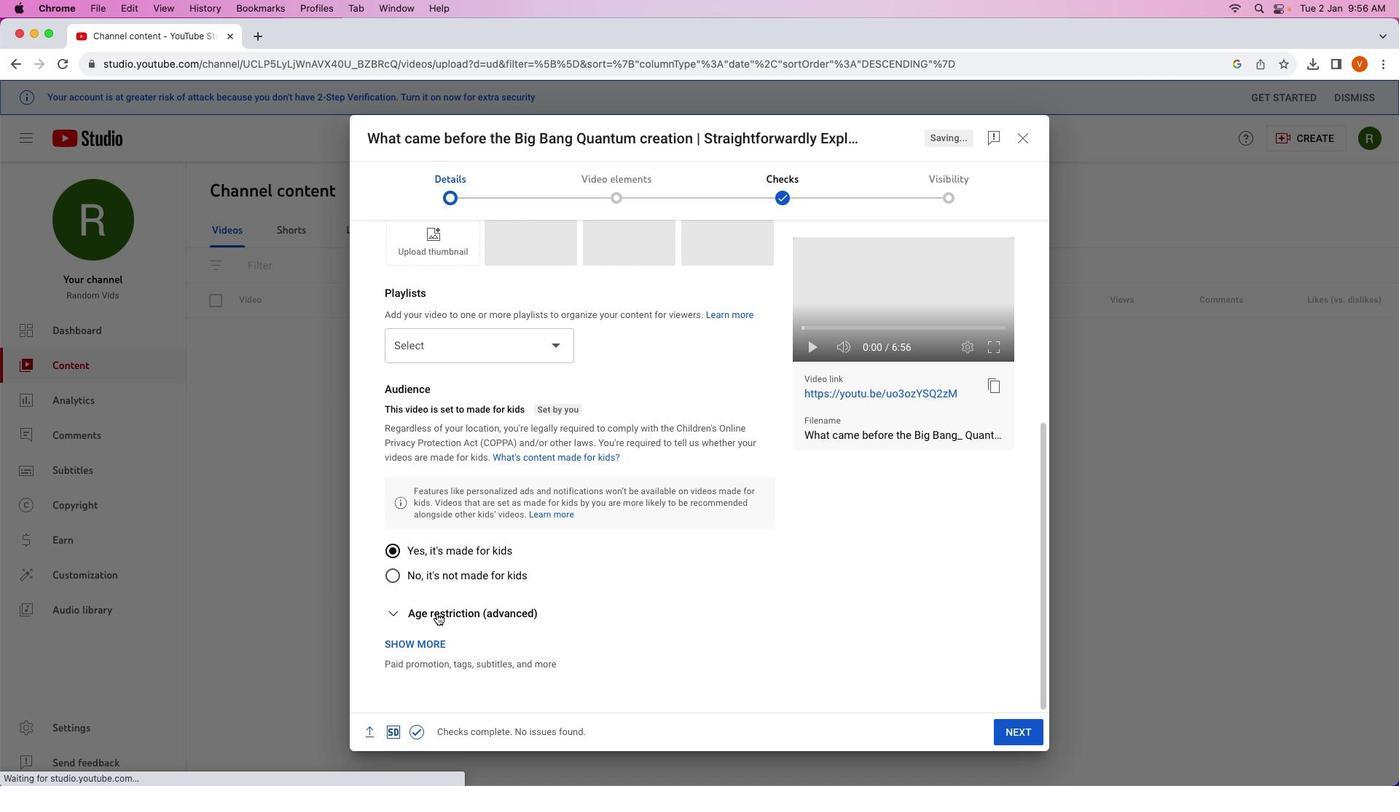 
Action: Mouse scrolled (437, 609) with delta (0, 0)
Screenshot: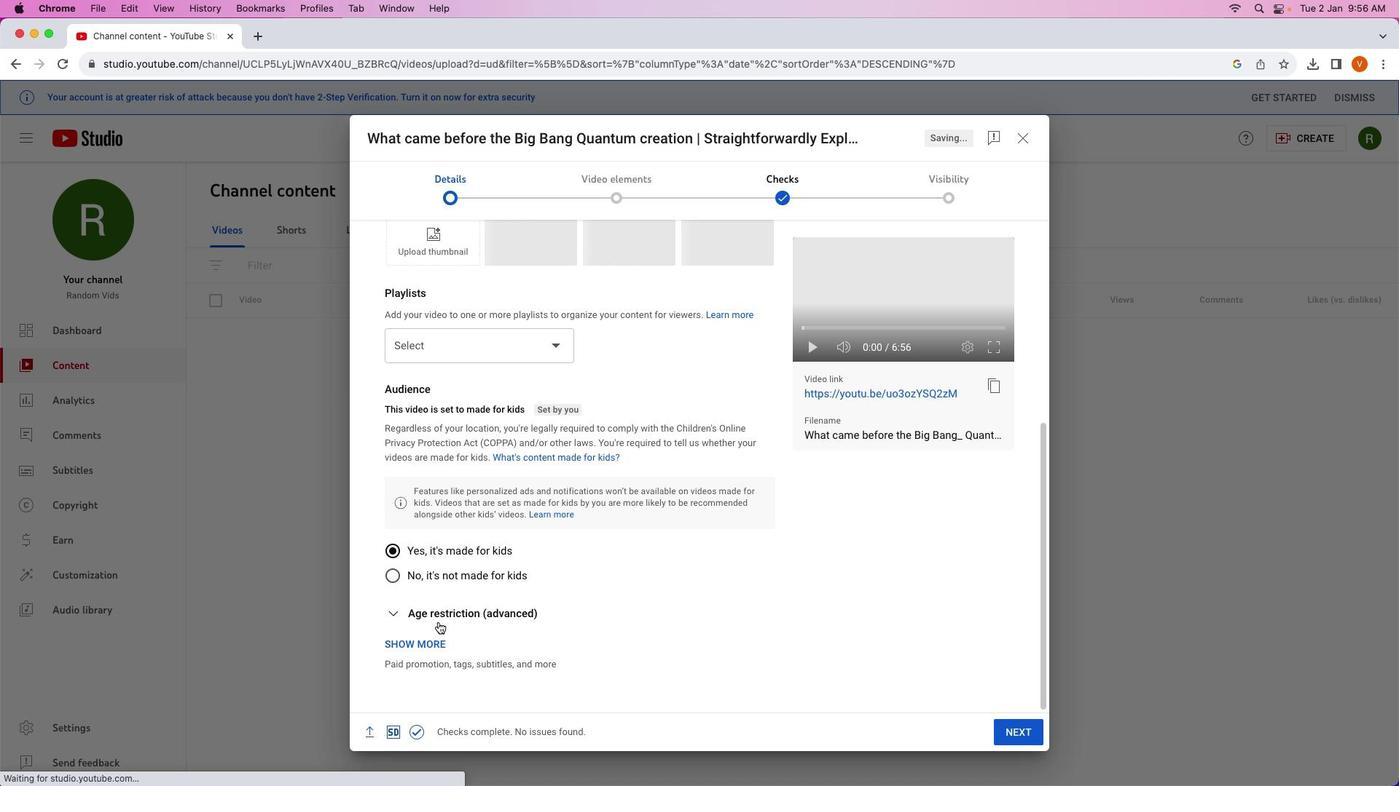 
Action: Mouse moved to (400, 613)
Screenshot: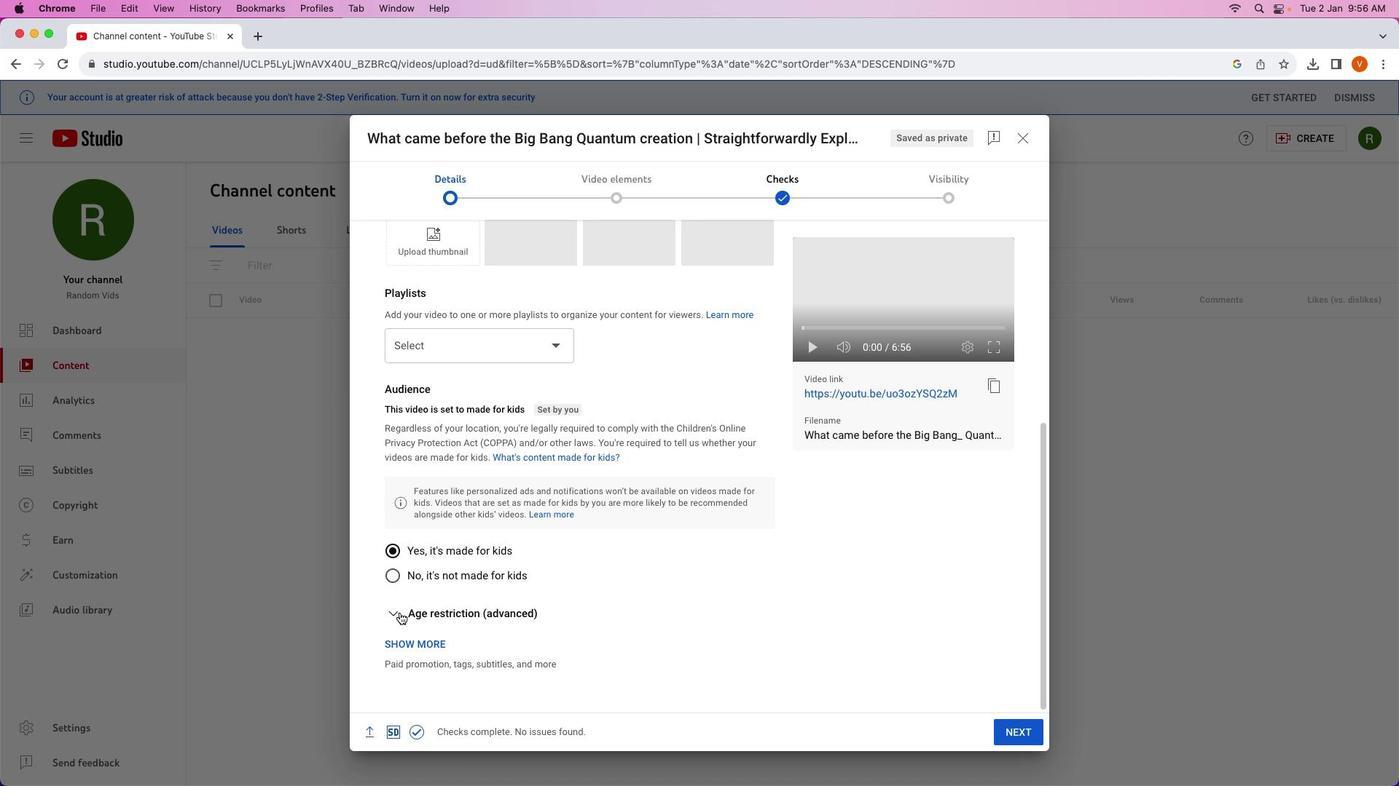 
Action: Mouse pressed left at (400, 613)
Screenshot: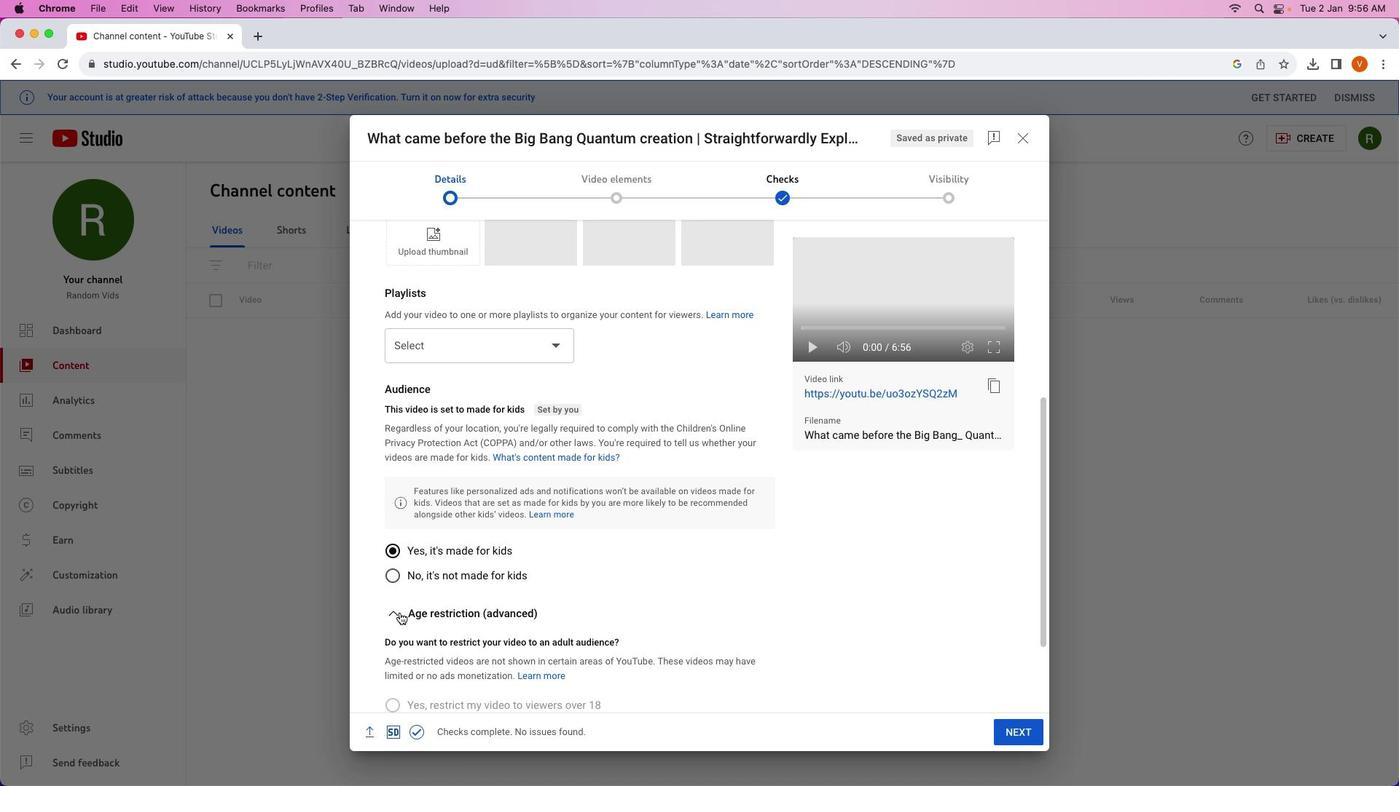
Action: Mouse pressed left at (400, 613)
Screenshot: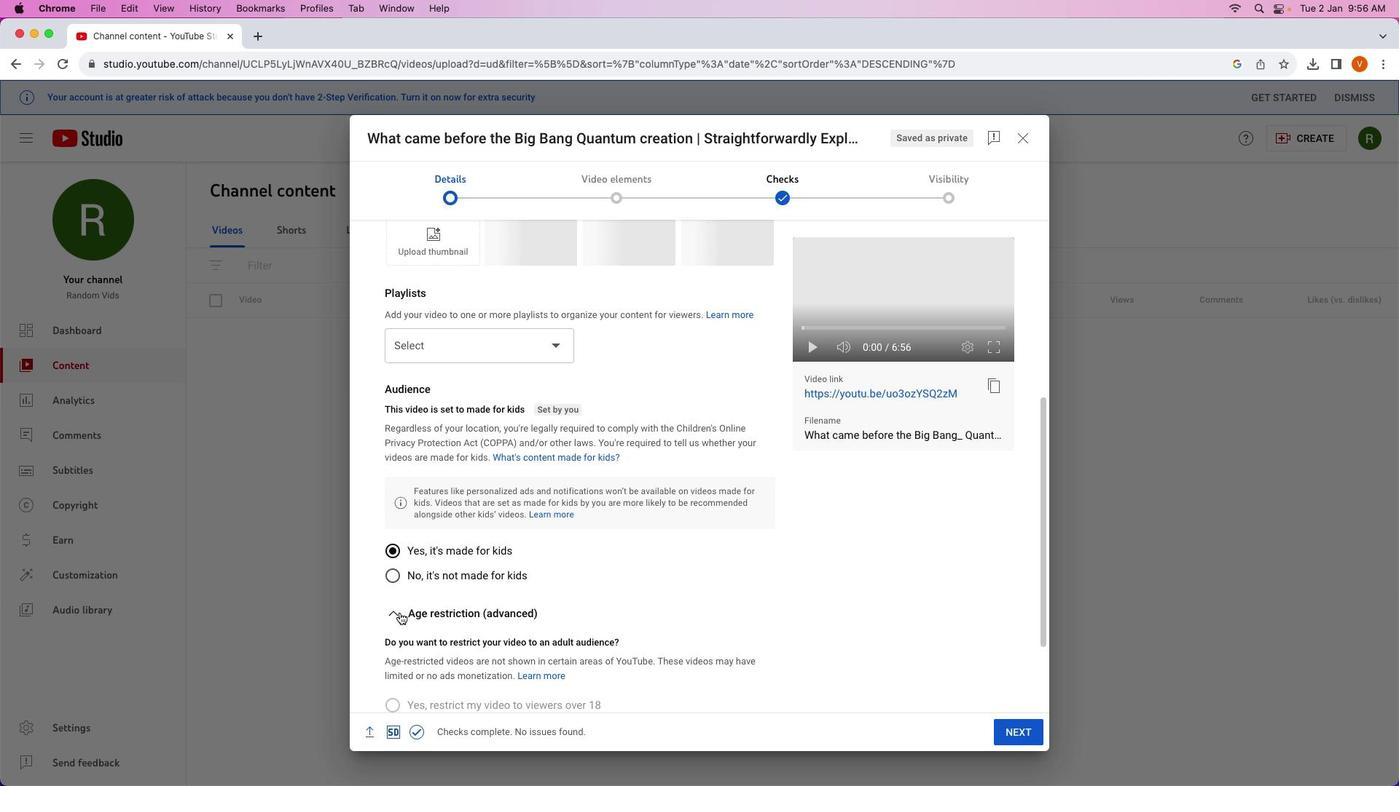 
Action: Mouse pressed left at (400, 613)
Screenshot: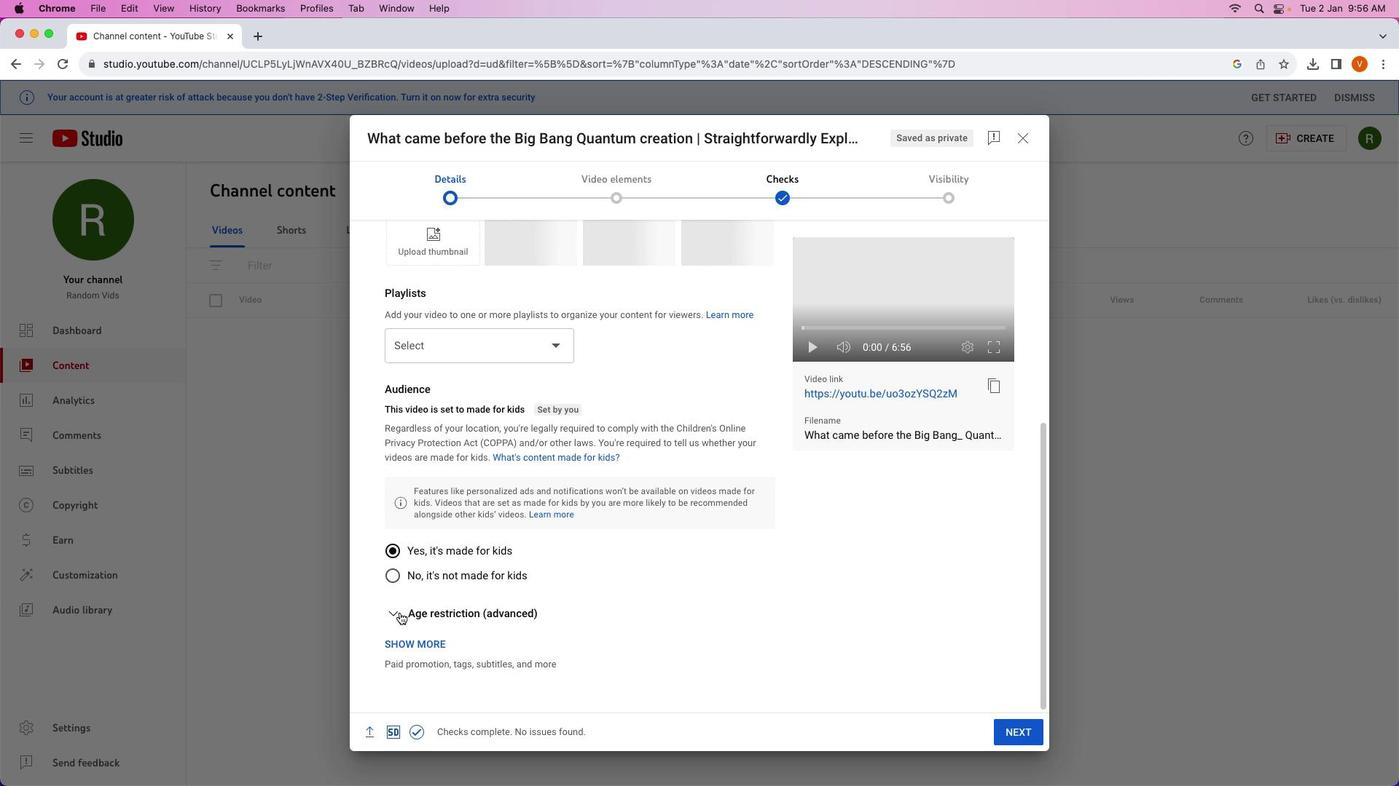 
Action: Mouse moved to (461, 628)
Screenshot: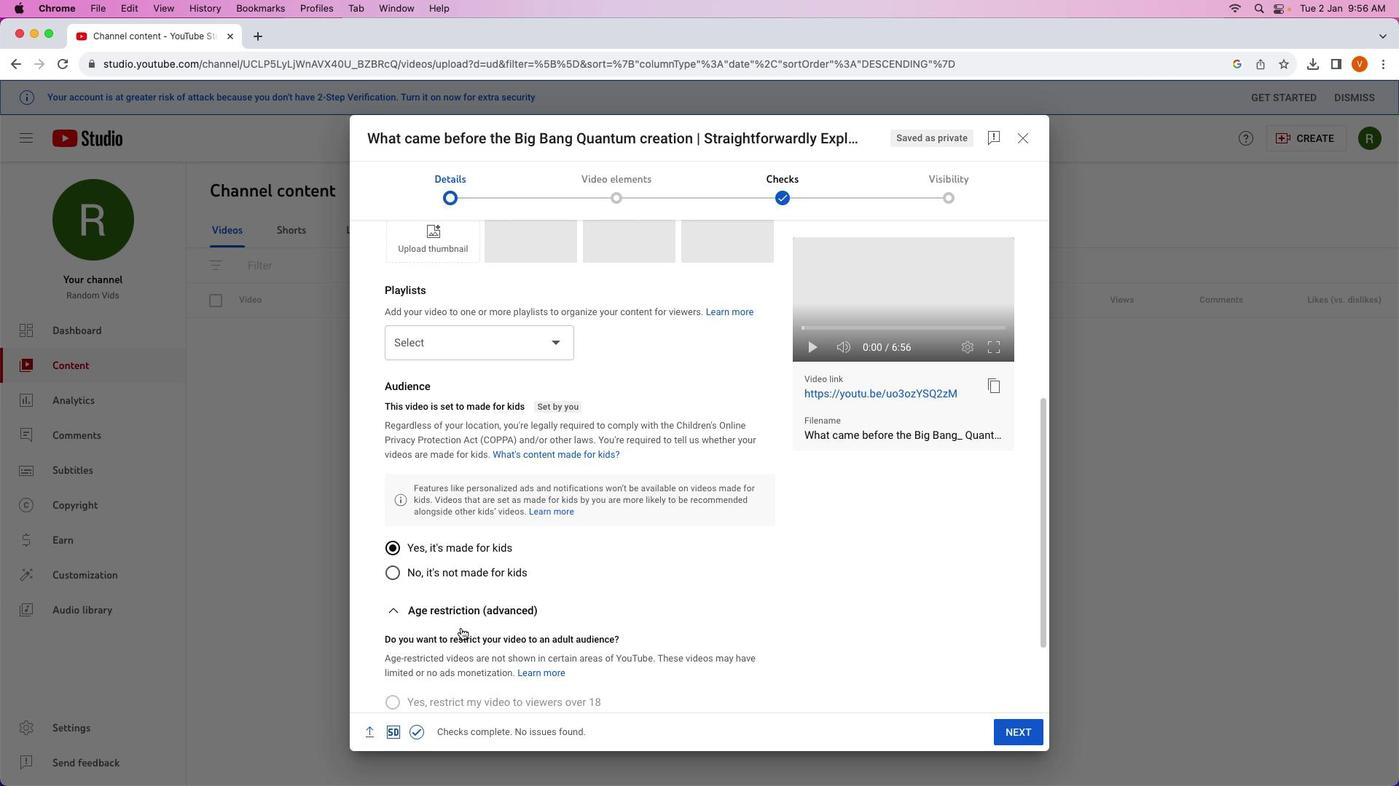 
Action: Mouse scrolled (461, 628) with delta (0, 0)
Screenshot: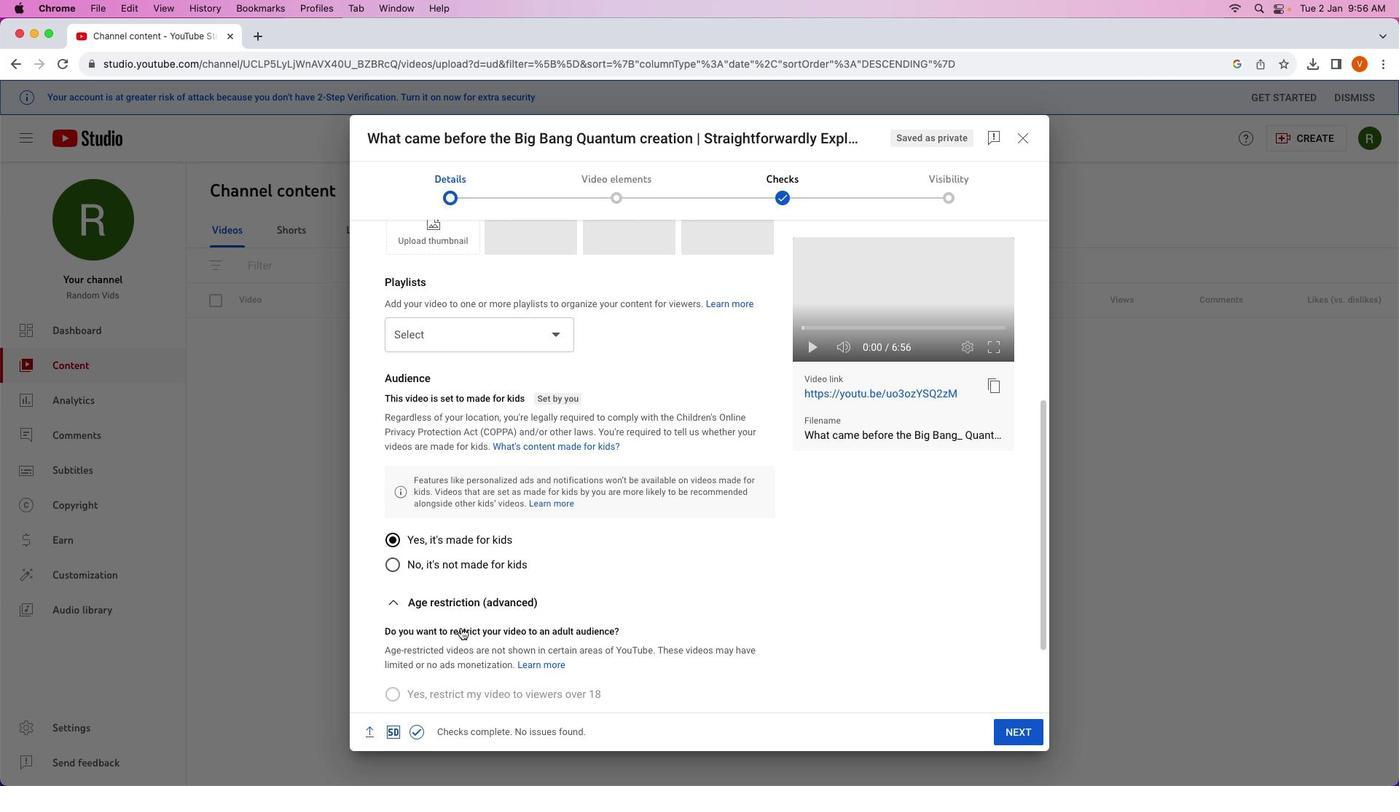 
Action: Mouse scrolled (461, 628) with delta (0, 0)
Screenshot: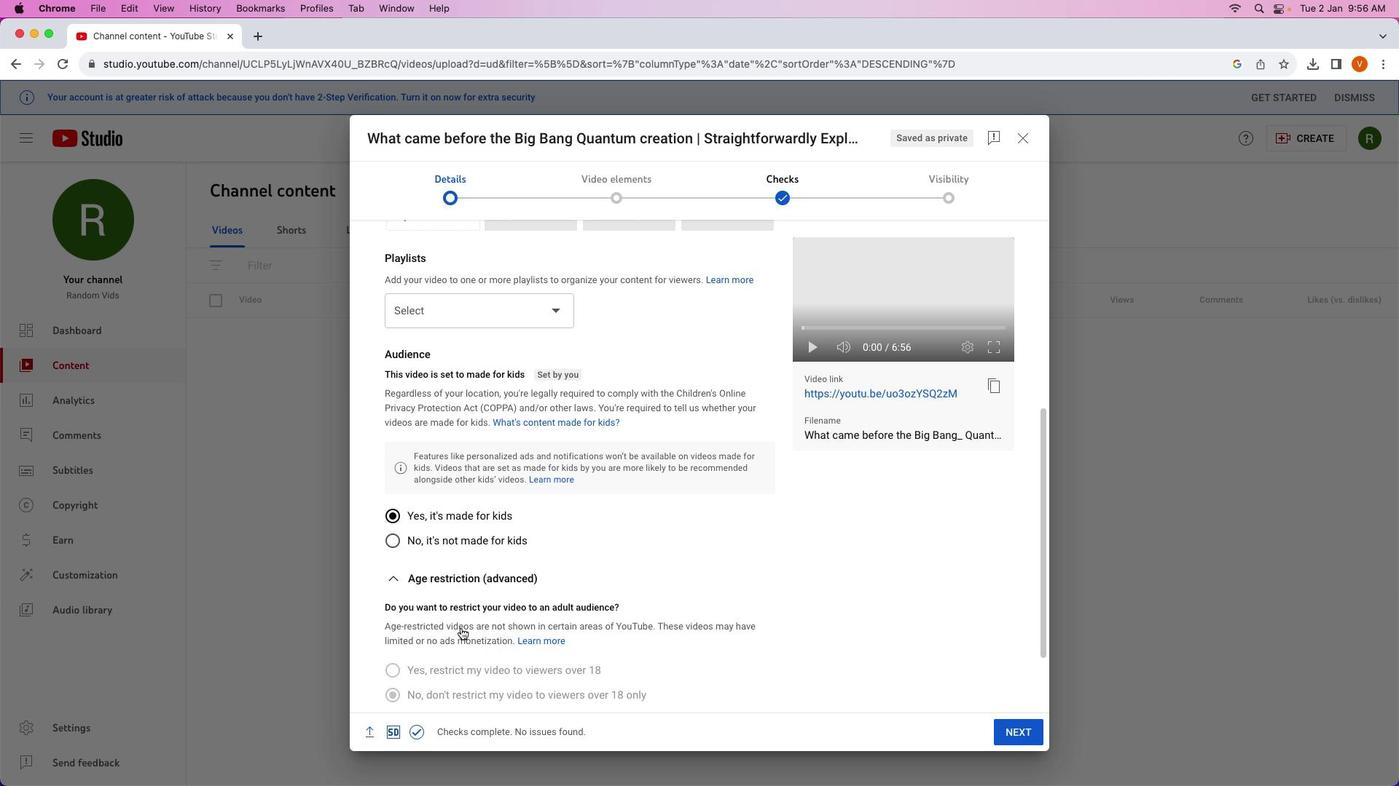 
Action: Mouse scrolled (461, 628) with delta (0, 0)
Screenshot: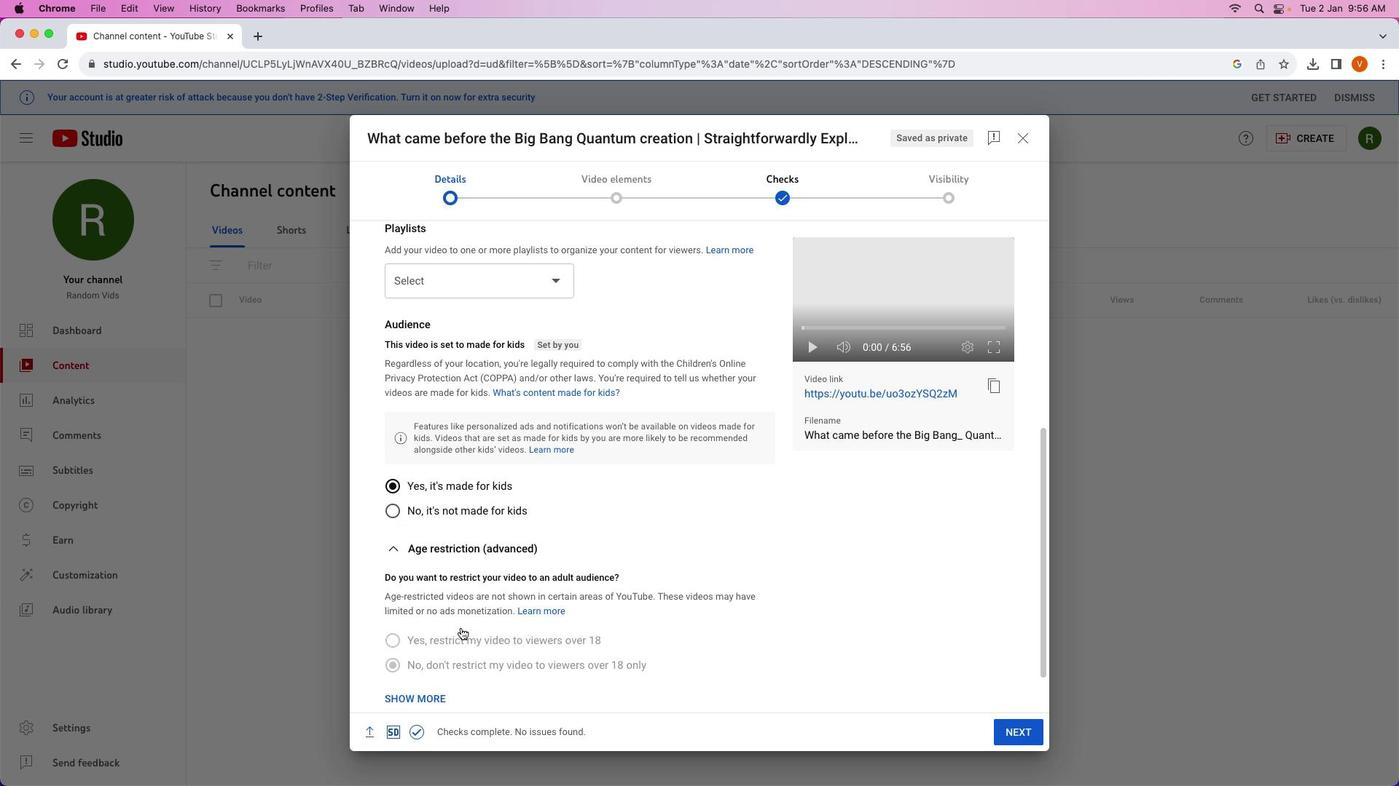 
Action: Mouse scrolled (461, 628) with delta (0, 0)
Screenshot: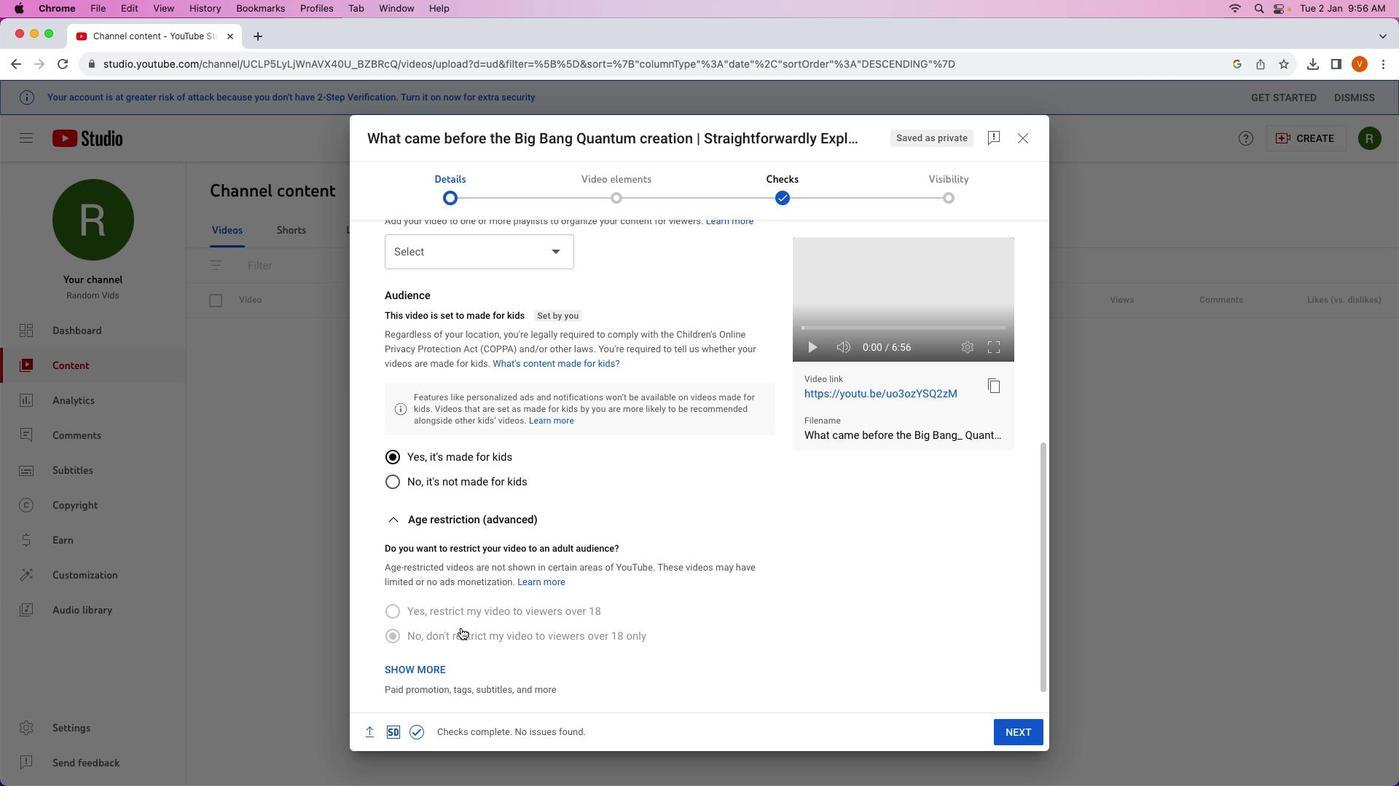 
Action: Mouse scrolled (461, 628) with delta (0, 0)
Screenshot: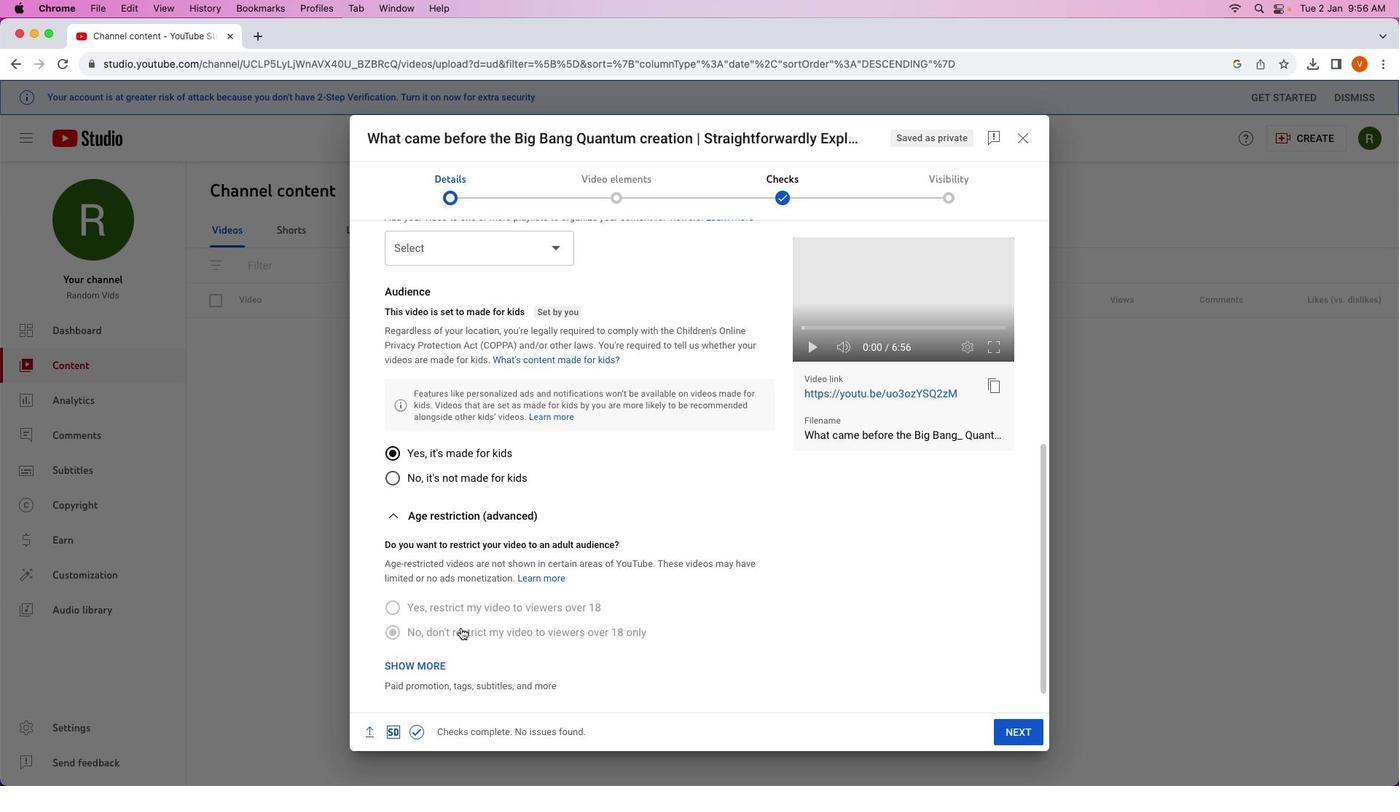 
Action: Mouse scrolled (461, 628) with delta (0, 0)
Screenshot: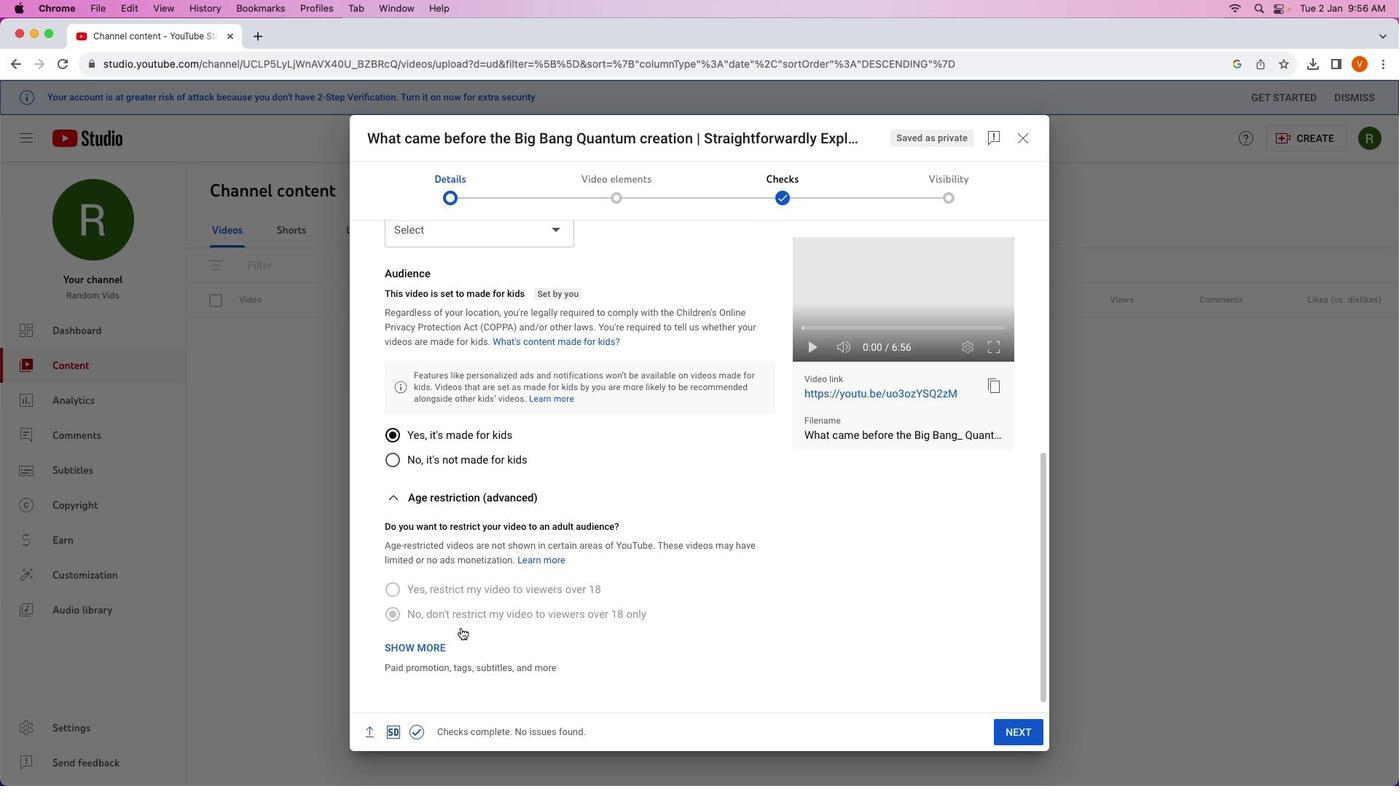 
Action: Mouse moved to (400, 492)
Screenshot: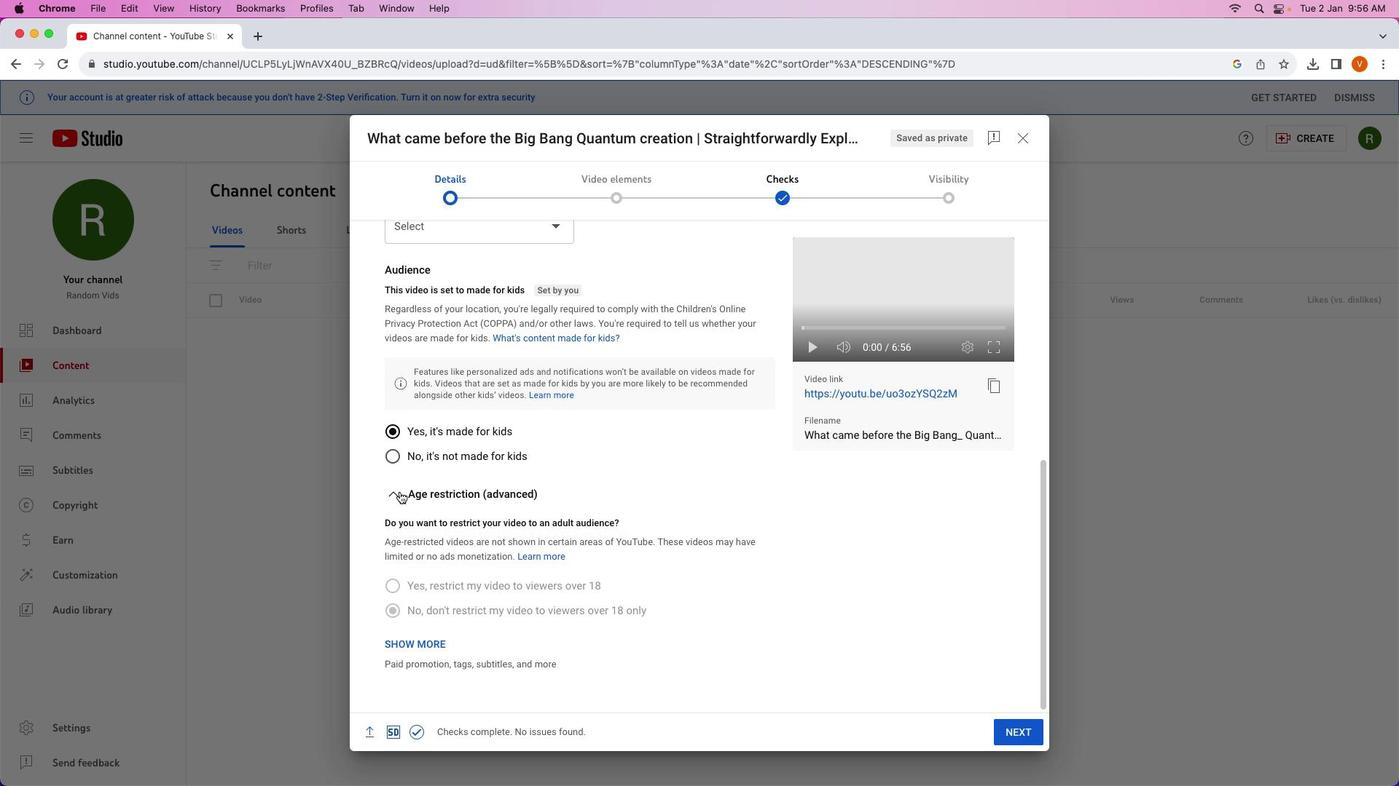 
Action: Mouse pressed left at (400, 492)
Screenshot: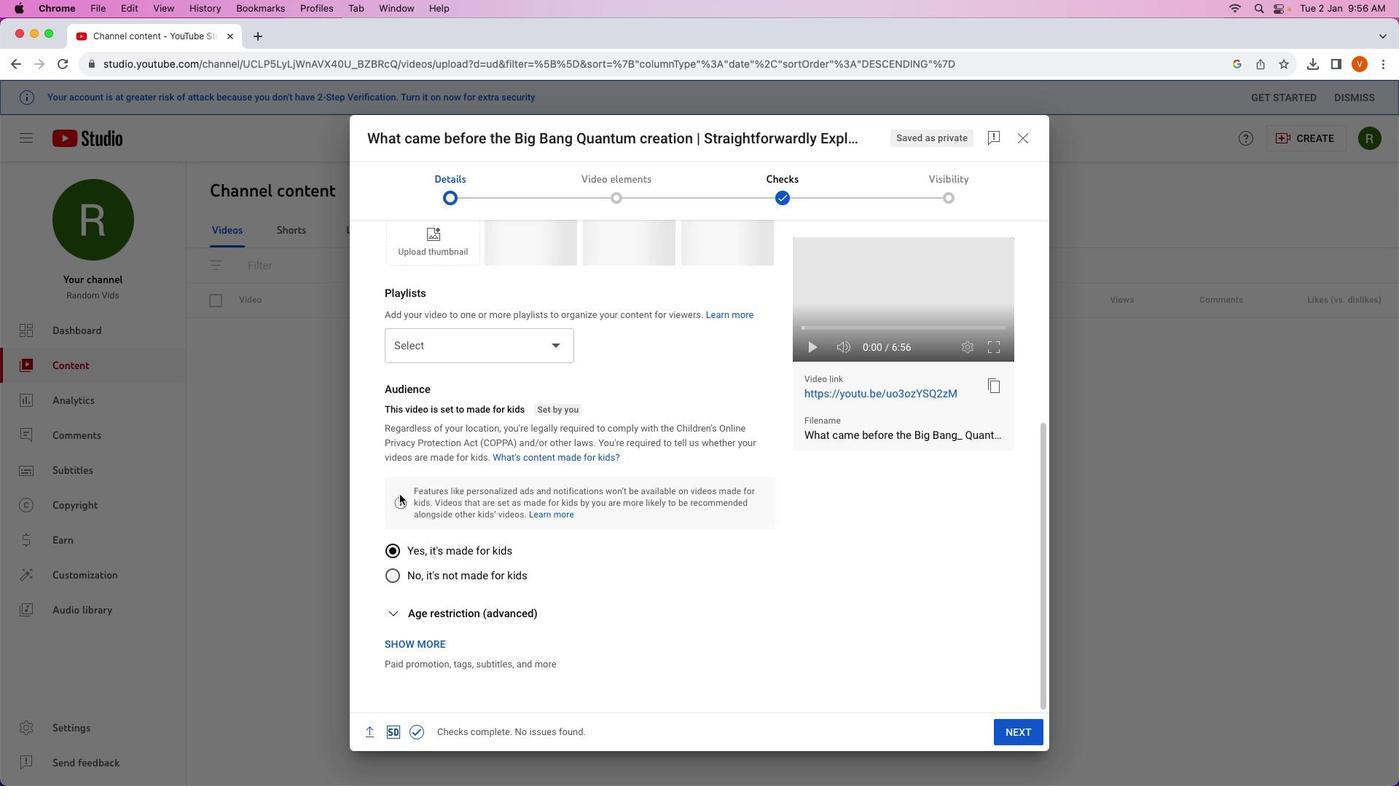 
Action: Mouse moved to (404, 553)
Screenshot: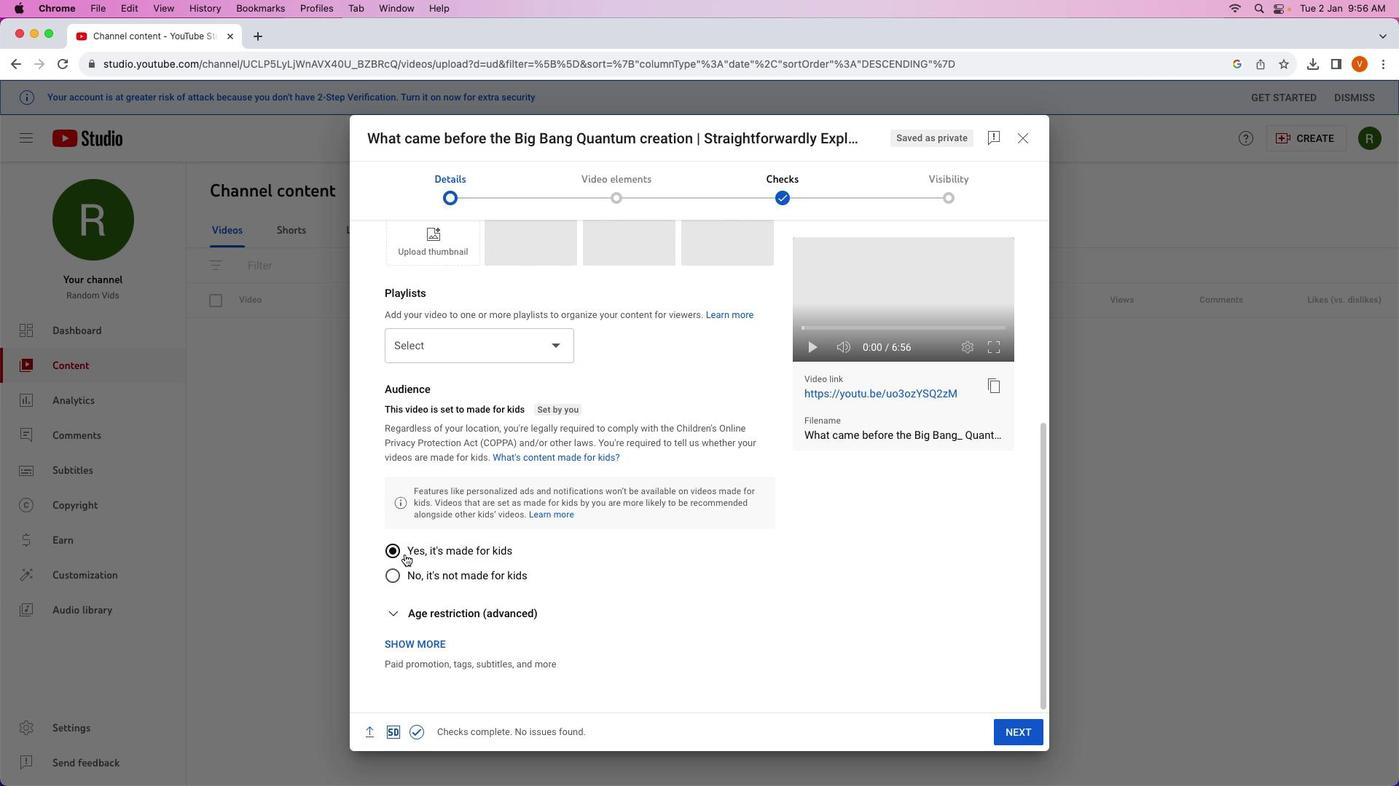 
Action: Mouse scrolled (404, 553) with delta (0, 0)
Screenshot: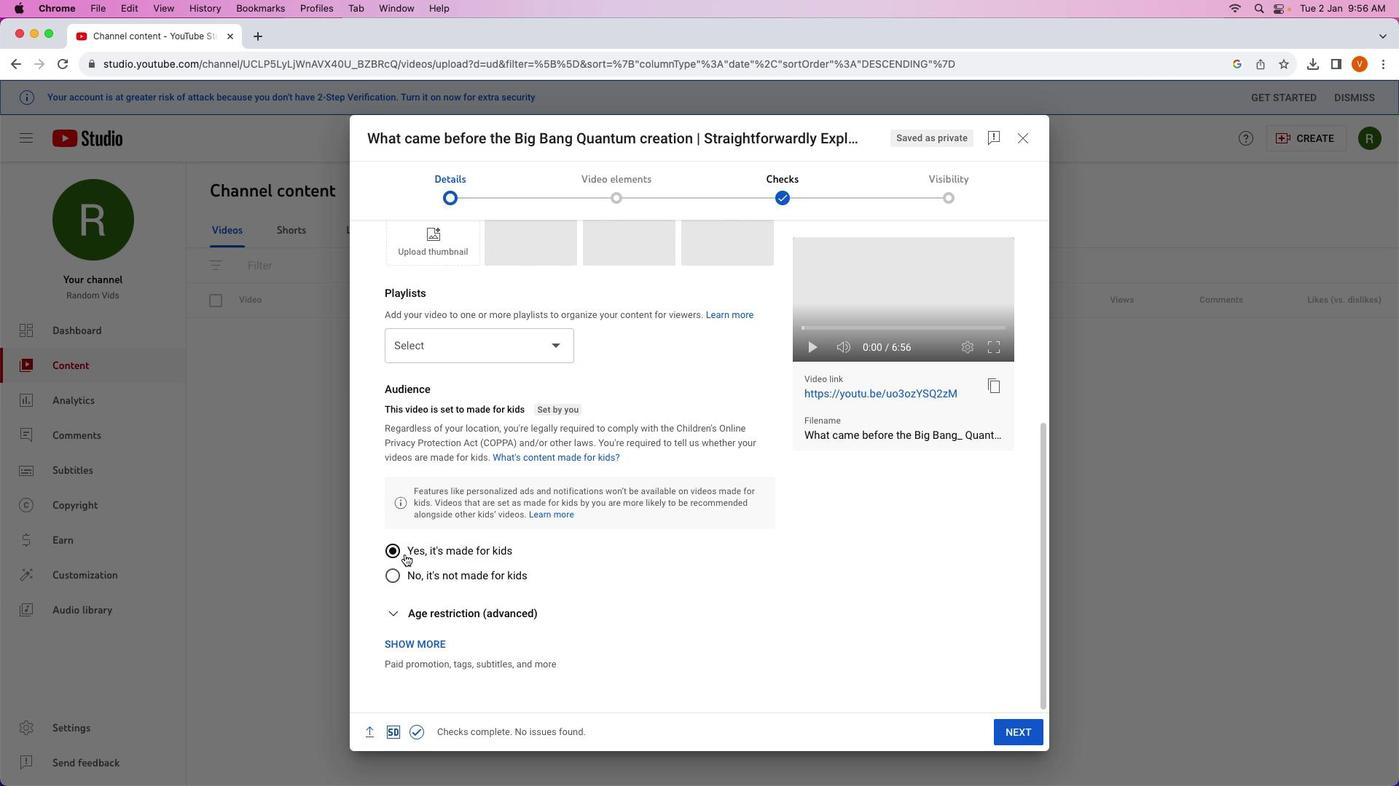 
Action: Mouse moved to (404, 553)
Screenshot: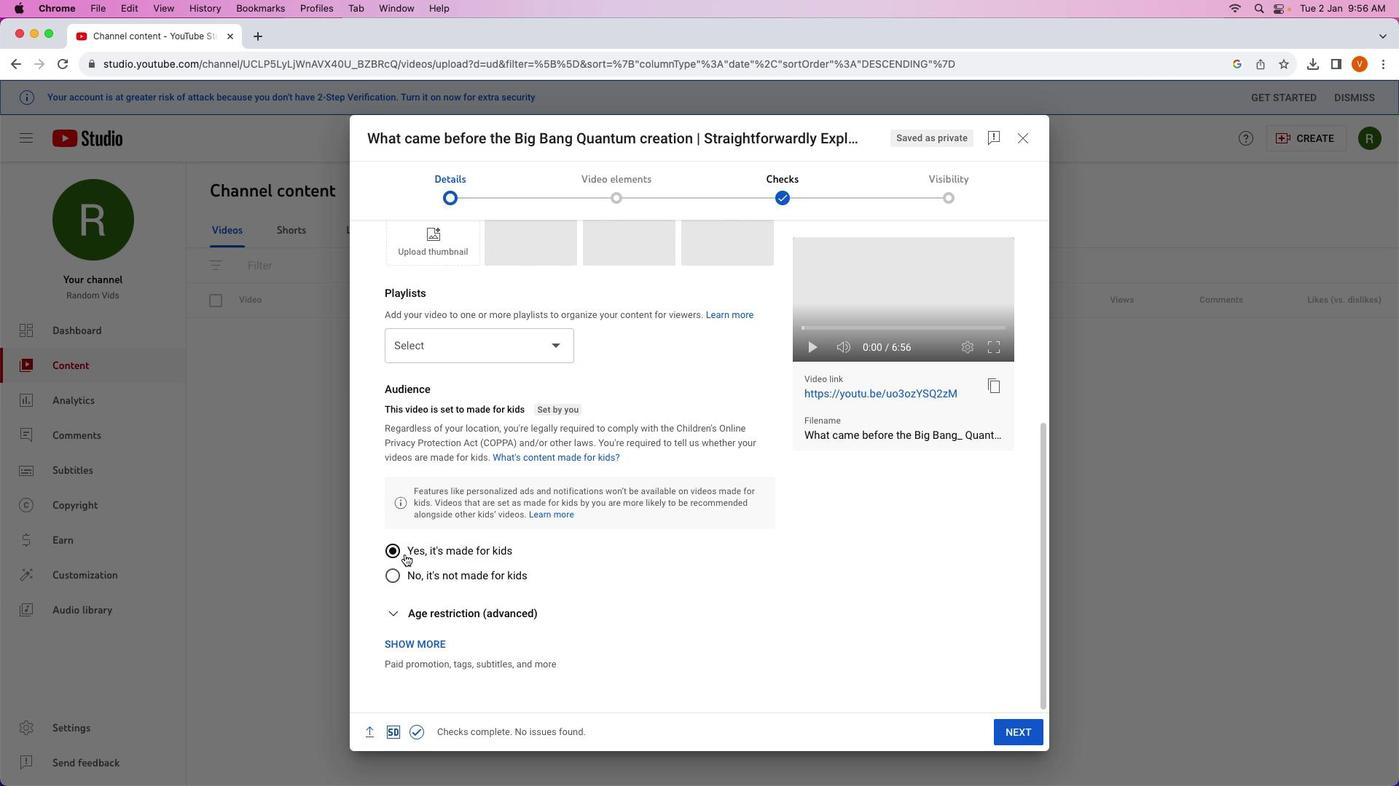 
Action: Mouse scrolled (404, 553) with delta (0, 0)
Screenshot: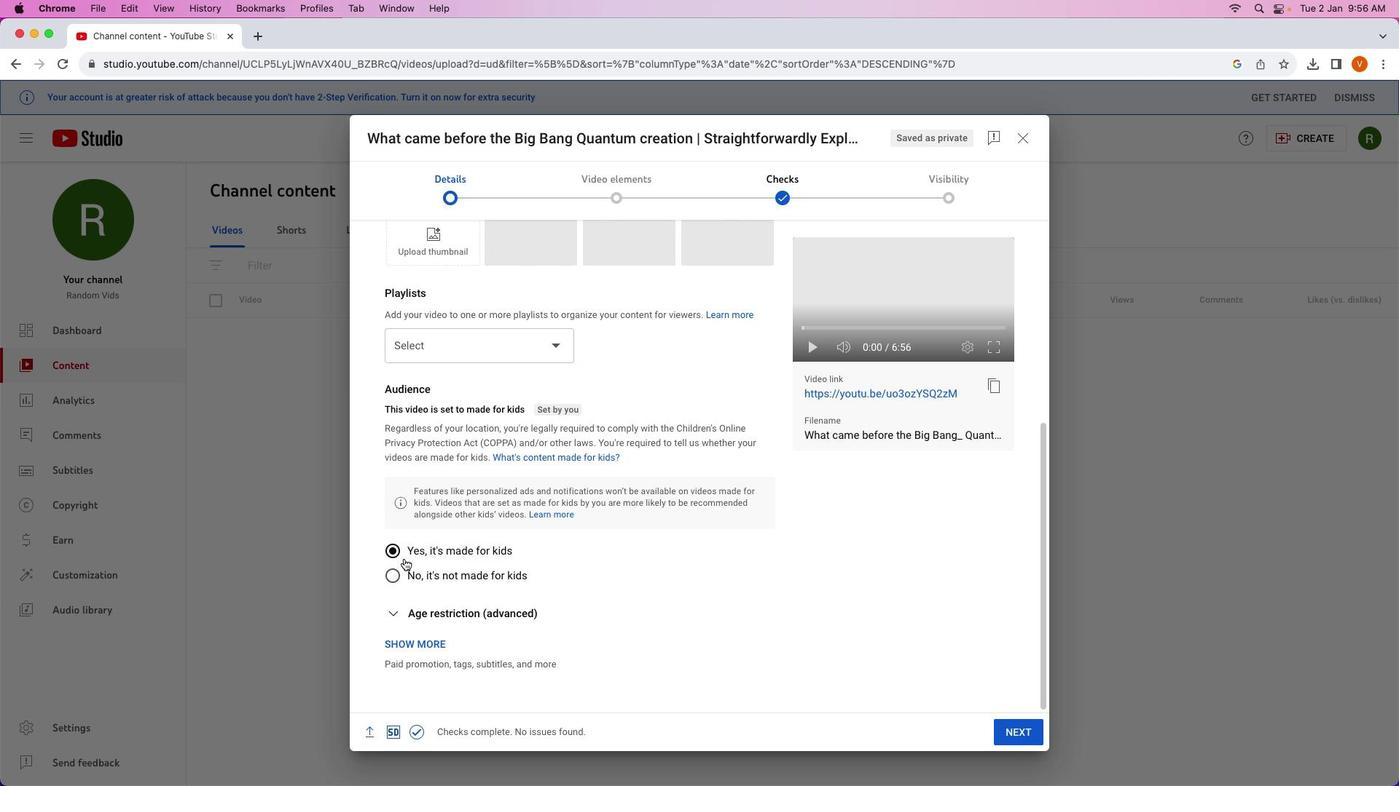 
Action: Mouse scrolled (404, 553) with delta (0, 0)
Screenshot: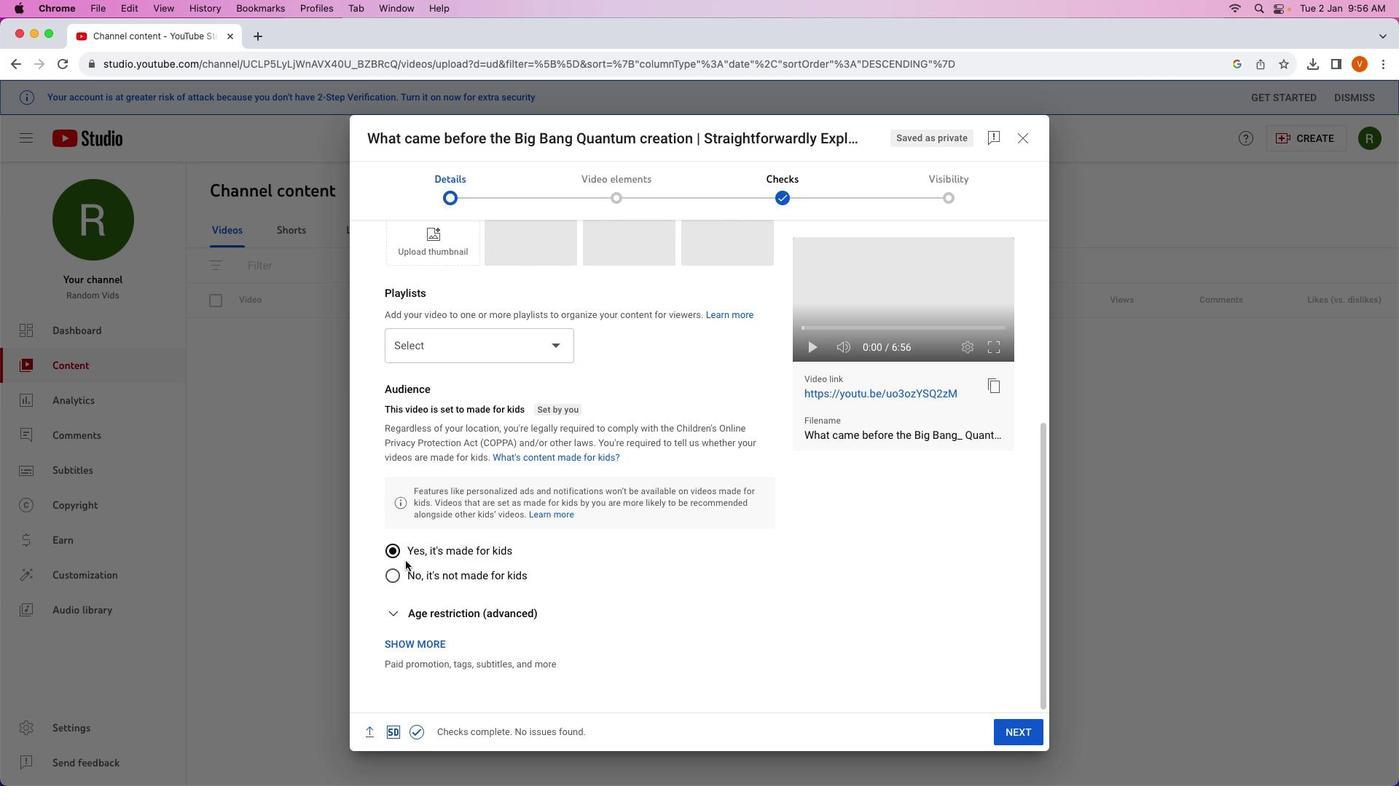 
Action: Mouse moved to (405, 561)
Screenshot: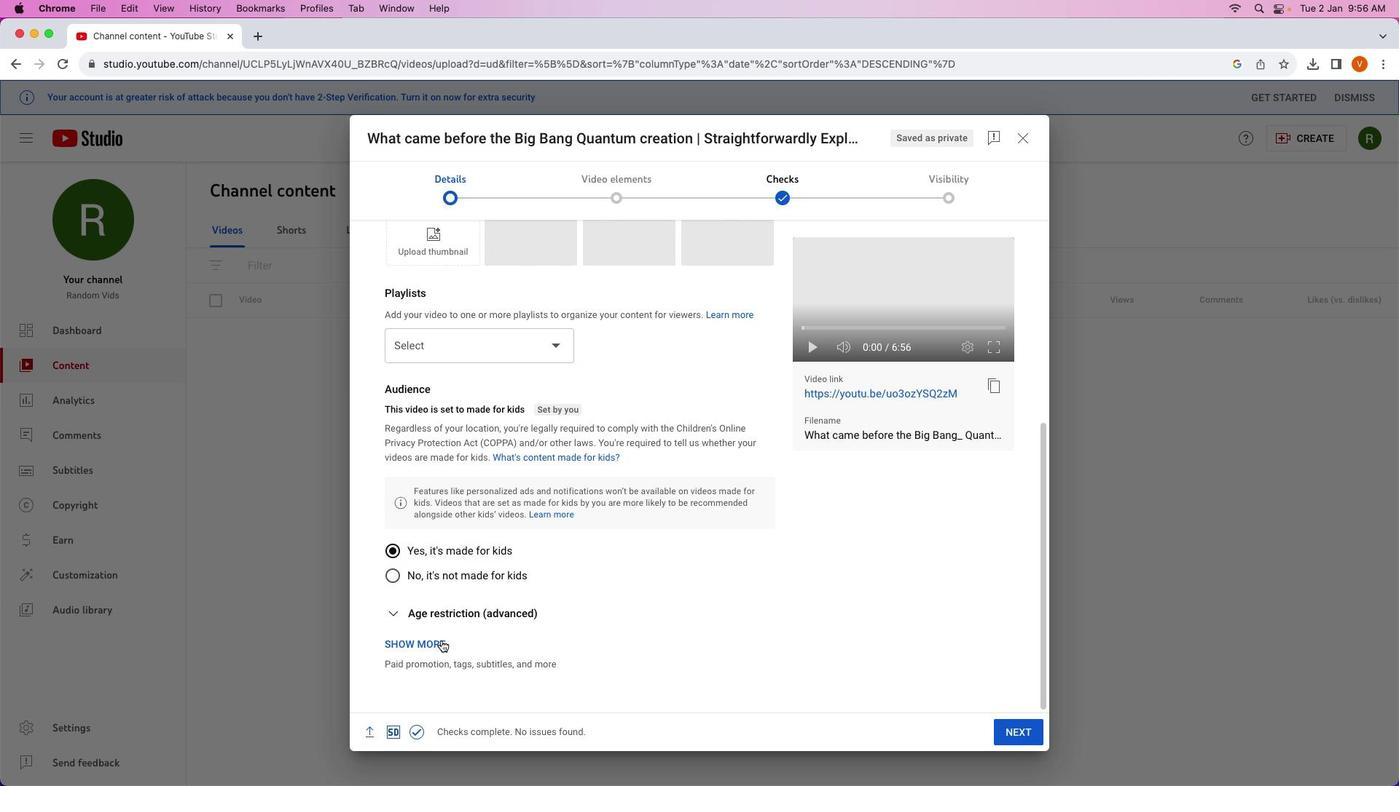
Action: Mouse scrolled (405, 561) with delta (0, 0)
Screenshot: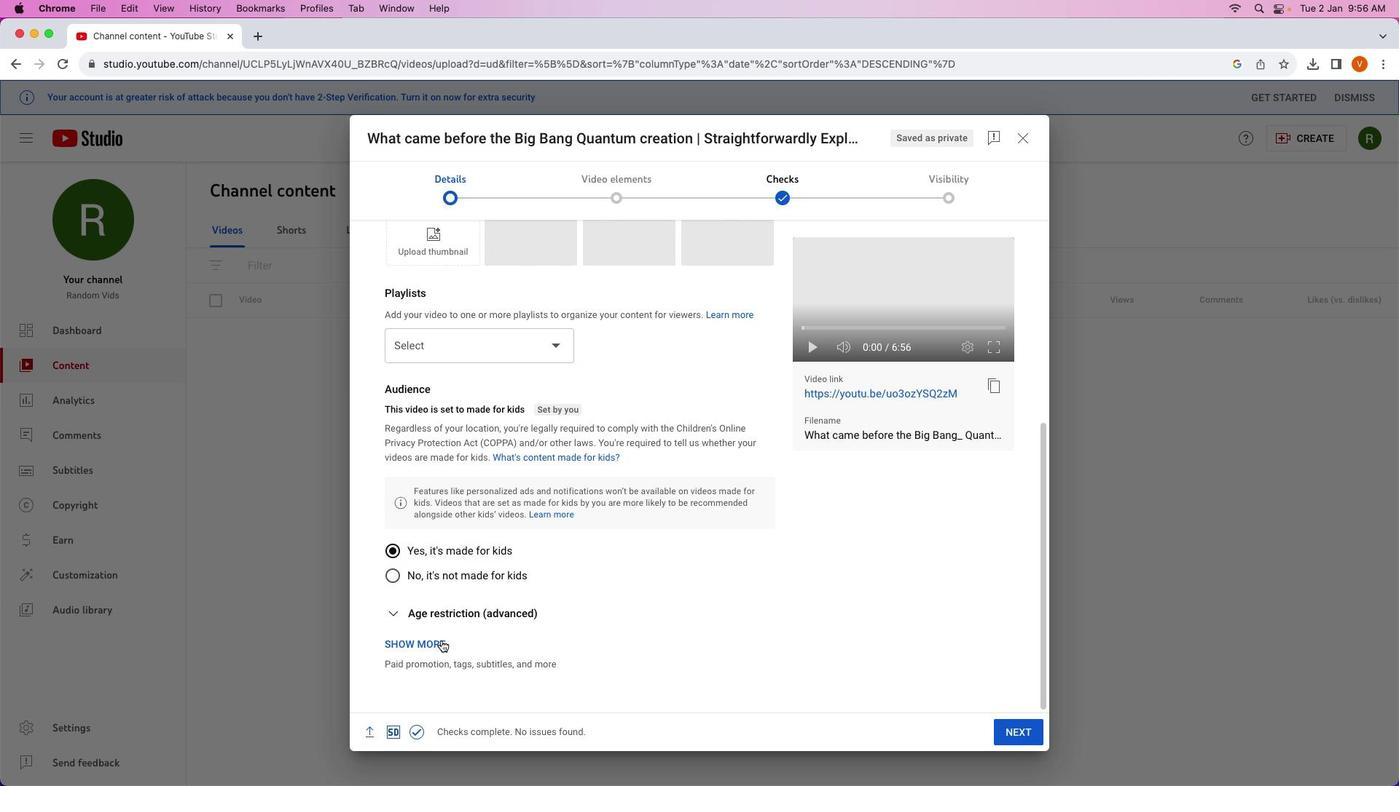 
Action: Mouse moved to (414, 579)
Screenshot: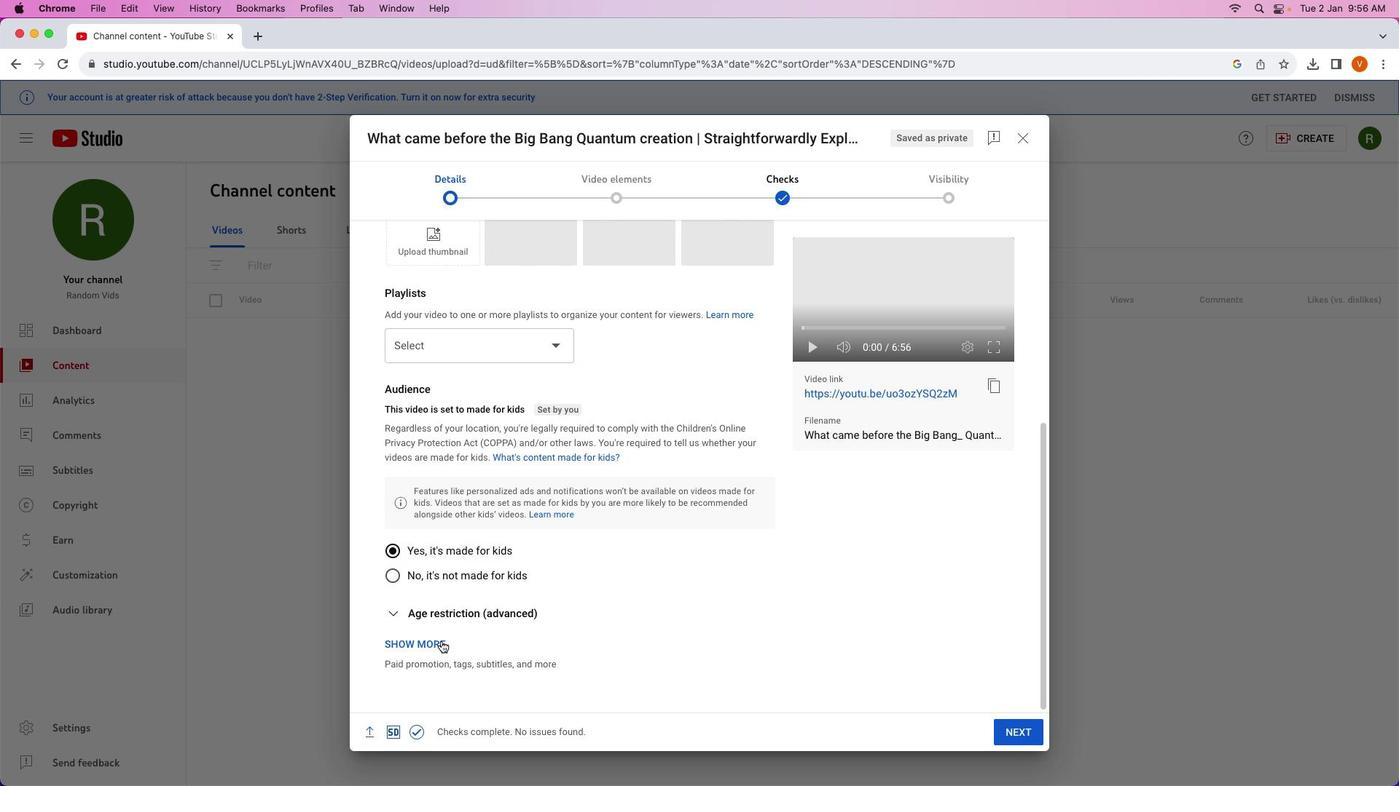 
Action: Mouse scrolled (414, 579) with delta (0, 0)
Screenshot: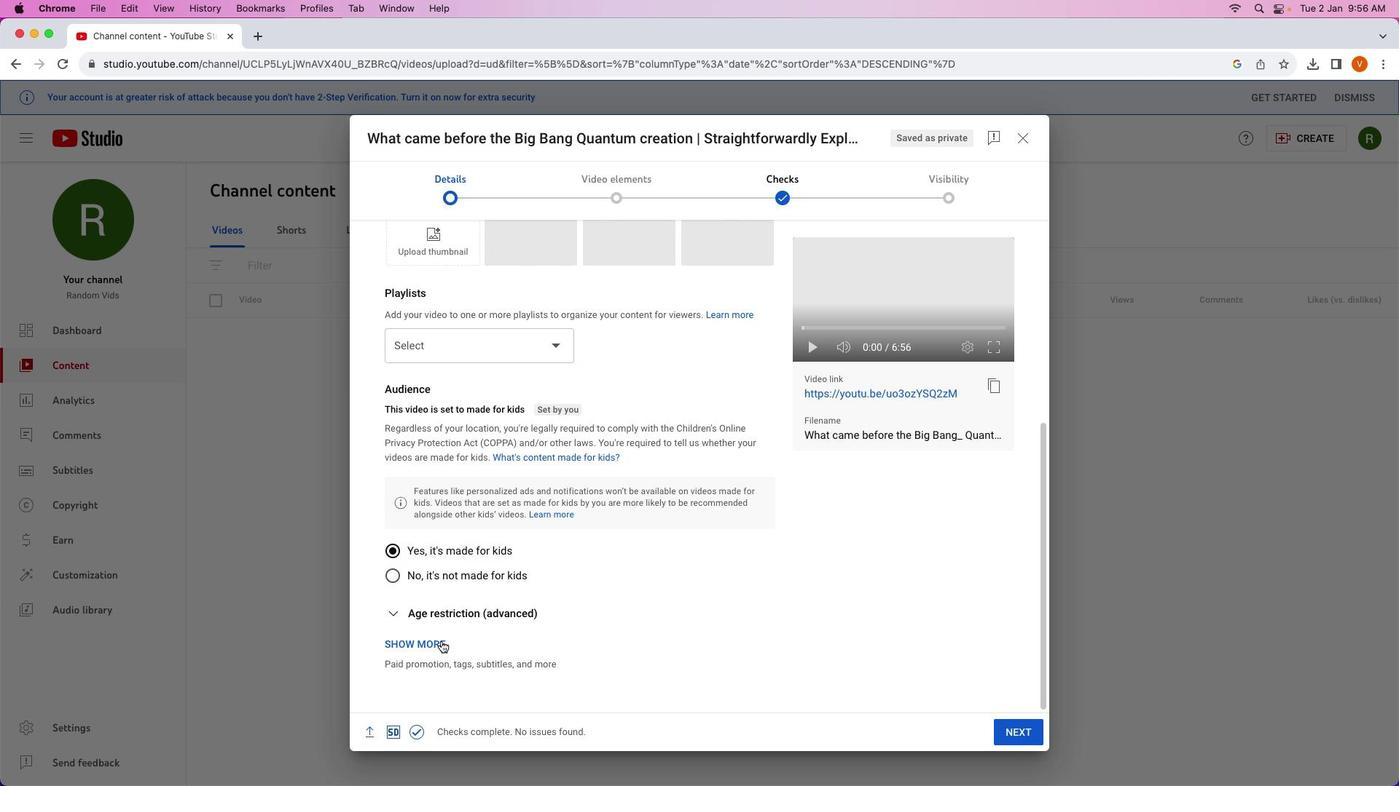 
Action: Mouse moved to (440, 641)
Screenshot: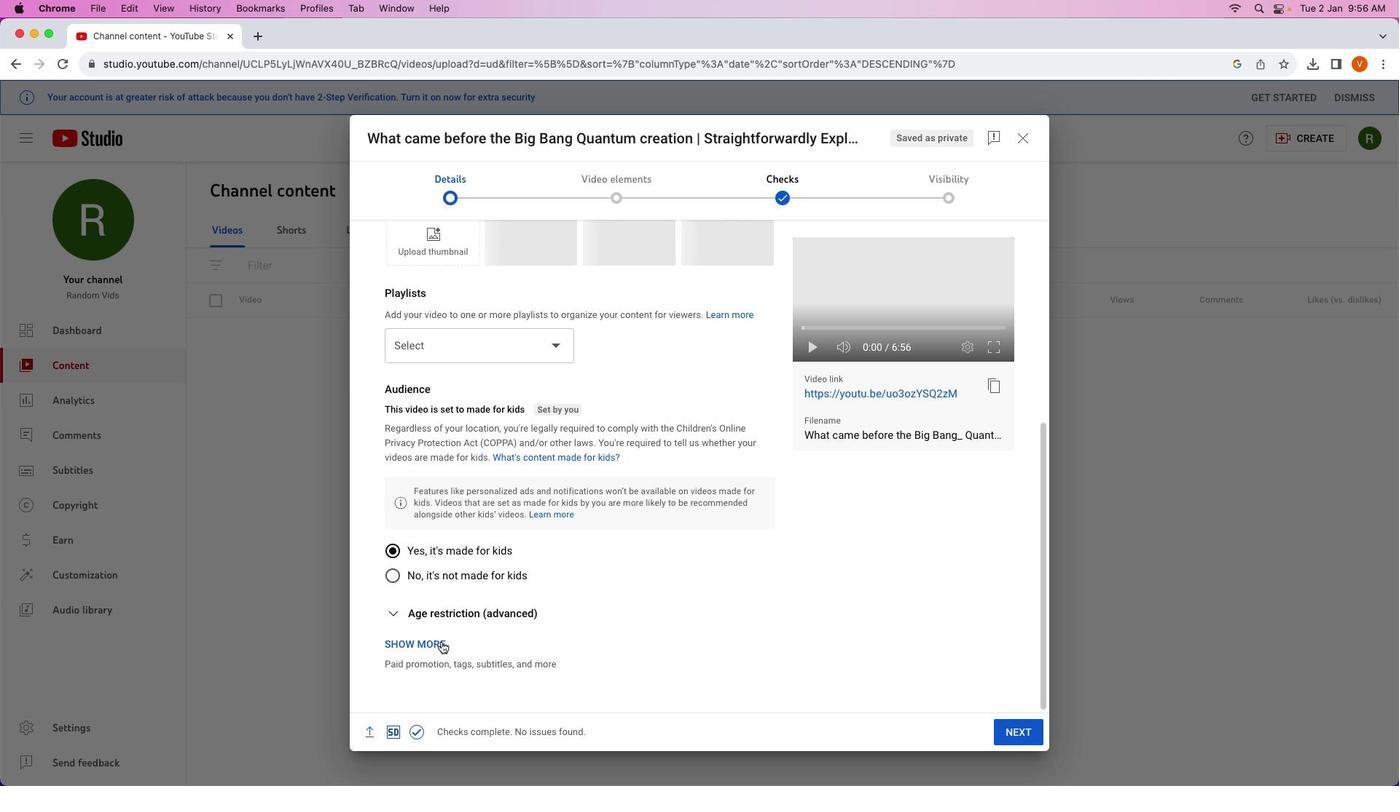 
Action: Mouse scrolled (440, 641) with delta (0, 0)
Screenshot: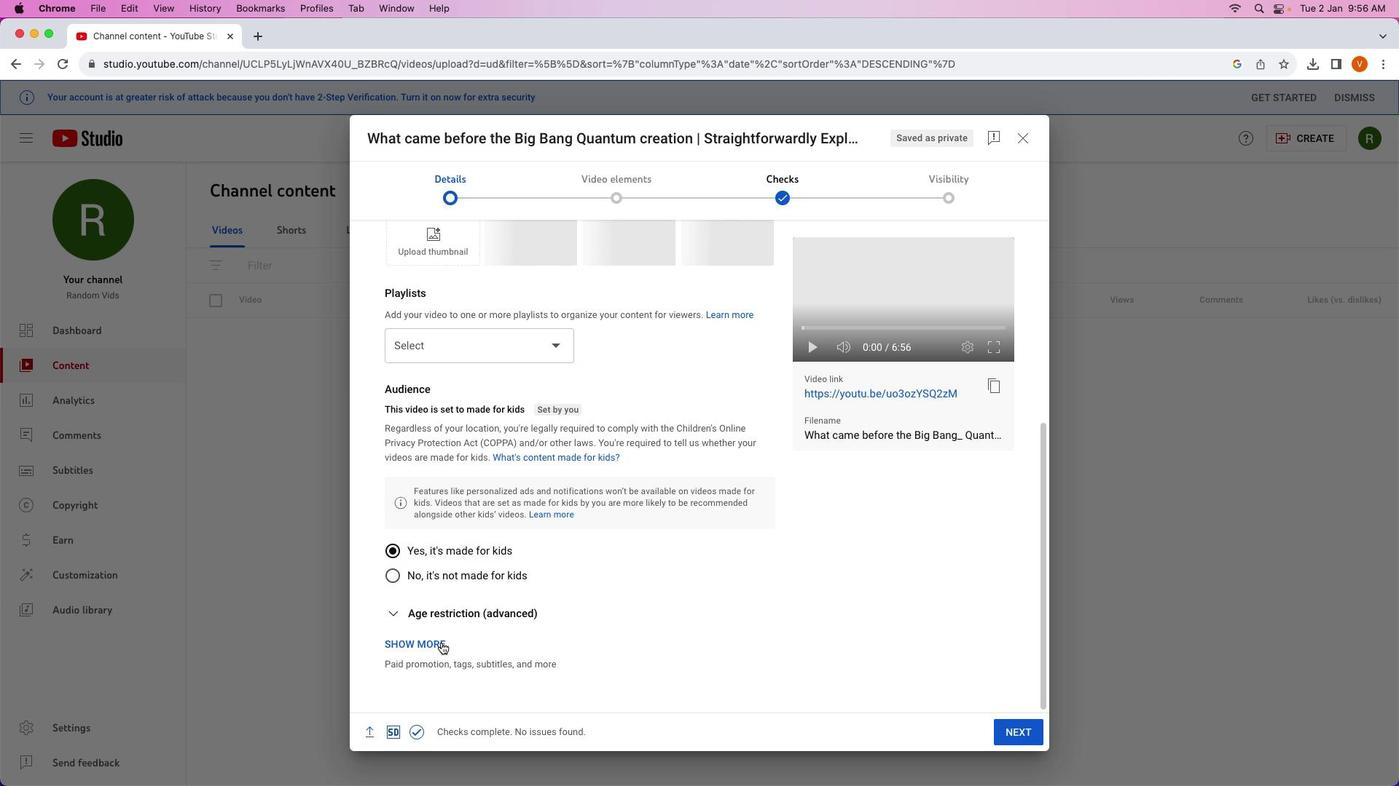 
Action: Mouse moved to (441, 641)
Screenshot: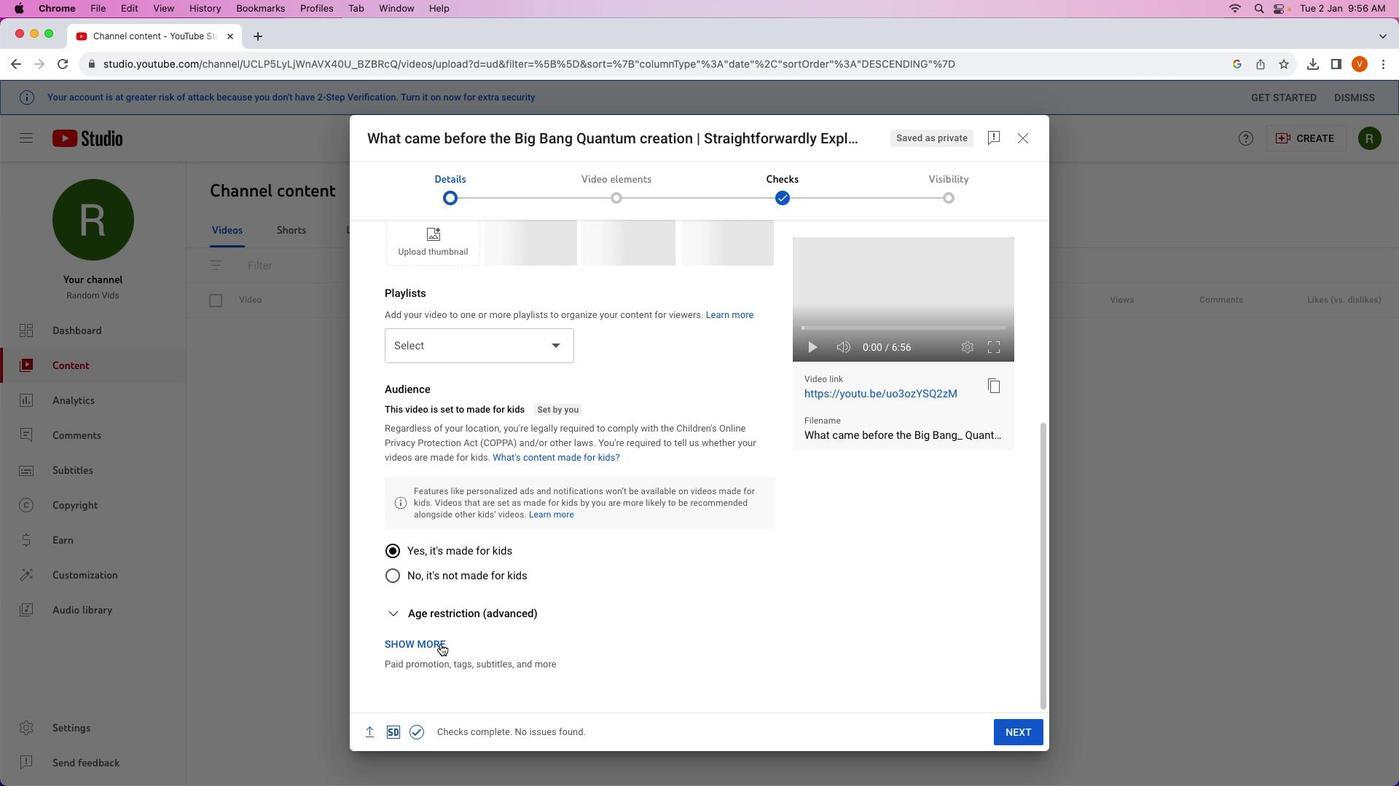 
Action: Mouse scrolled (441, 641) with delta (0, 0)
Screenshot: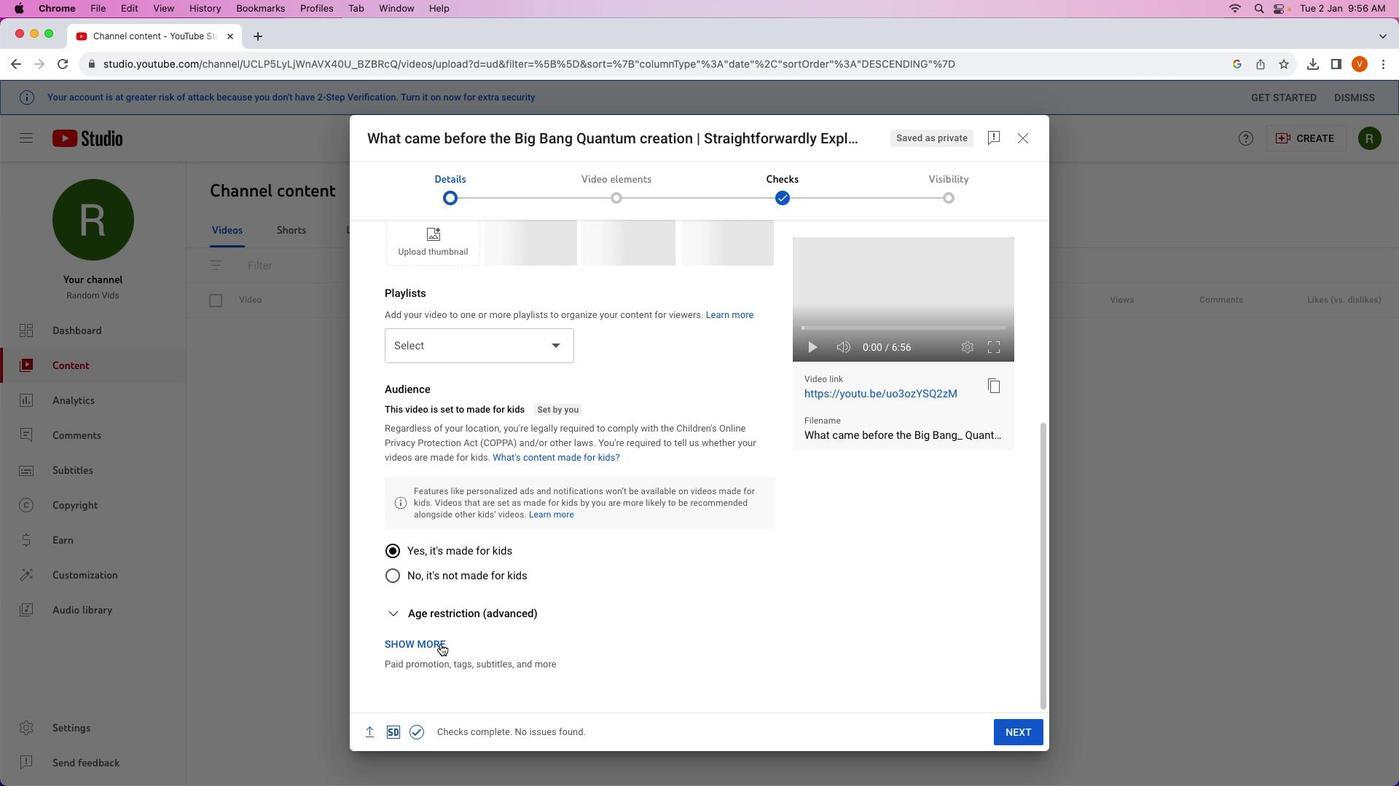 
Action: Mouse moved to (440, 644)
Screenshot: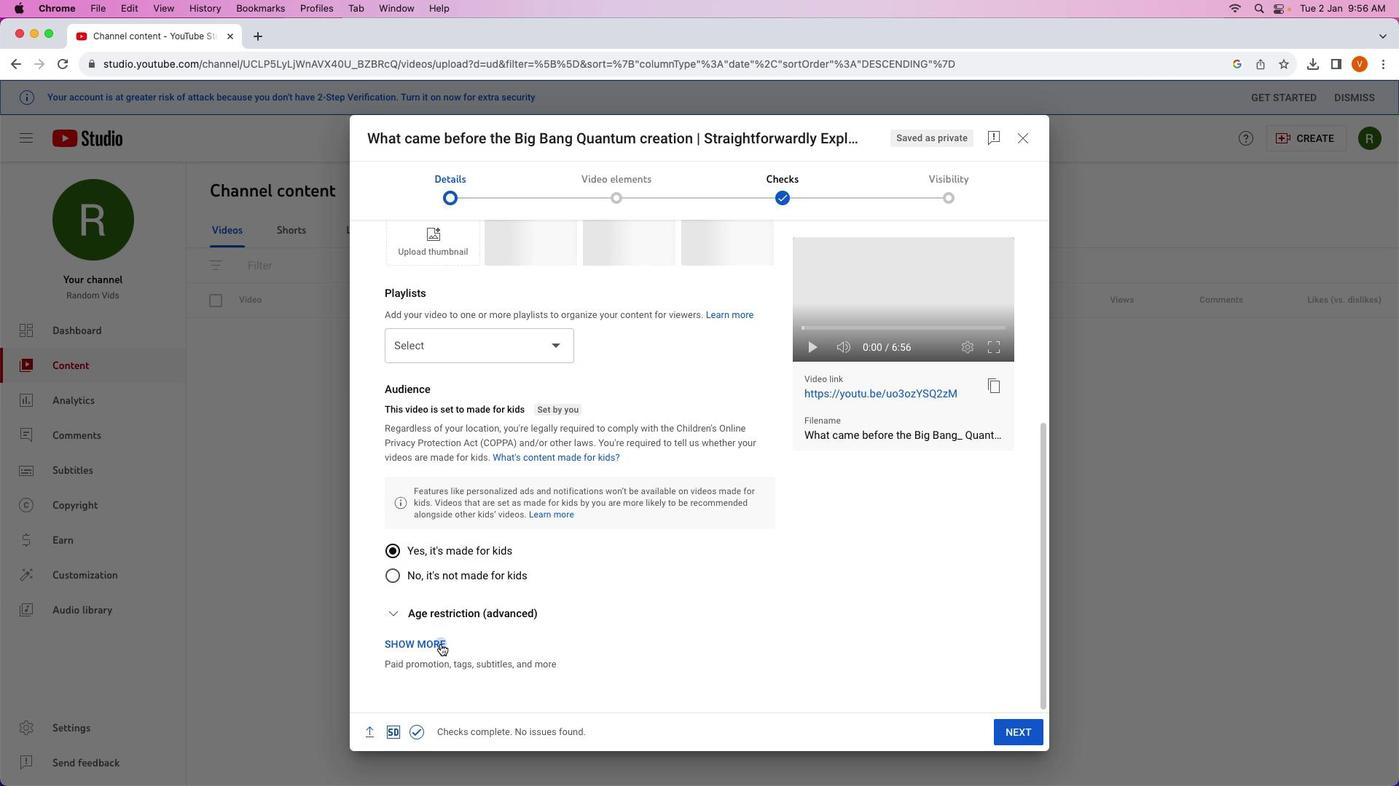 
Action: Mouse pressed left at (440, 644)
Screenshot: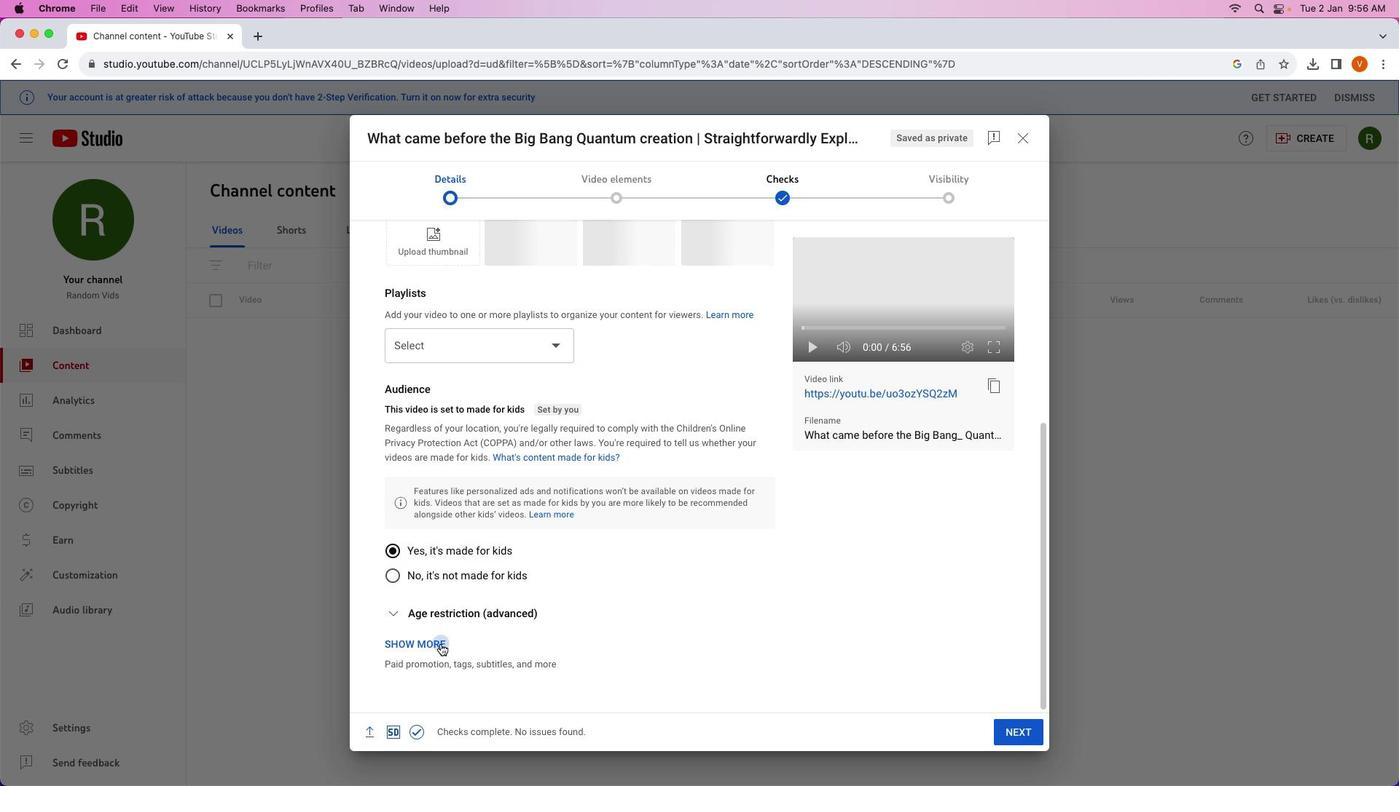 
Action: Mouse moved to (500, 635)
Screenshot: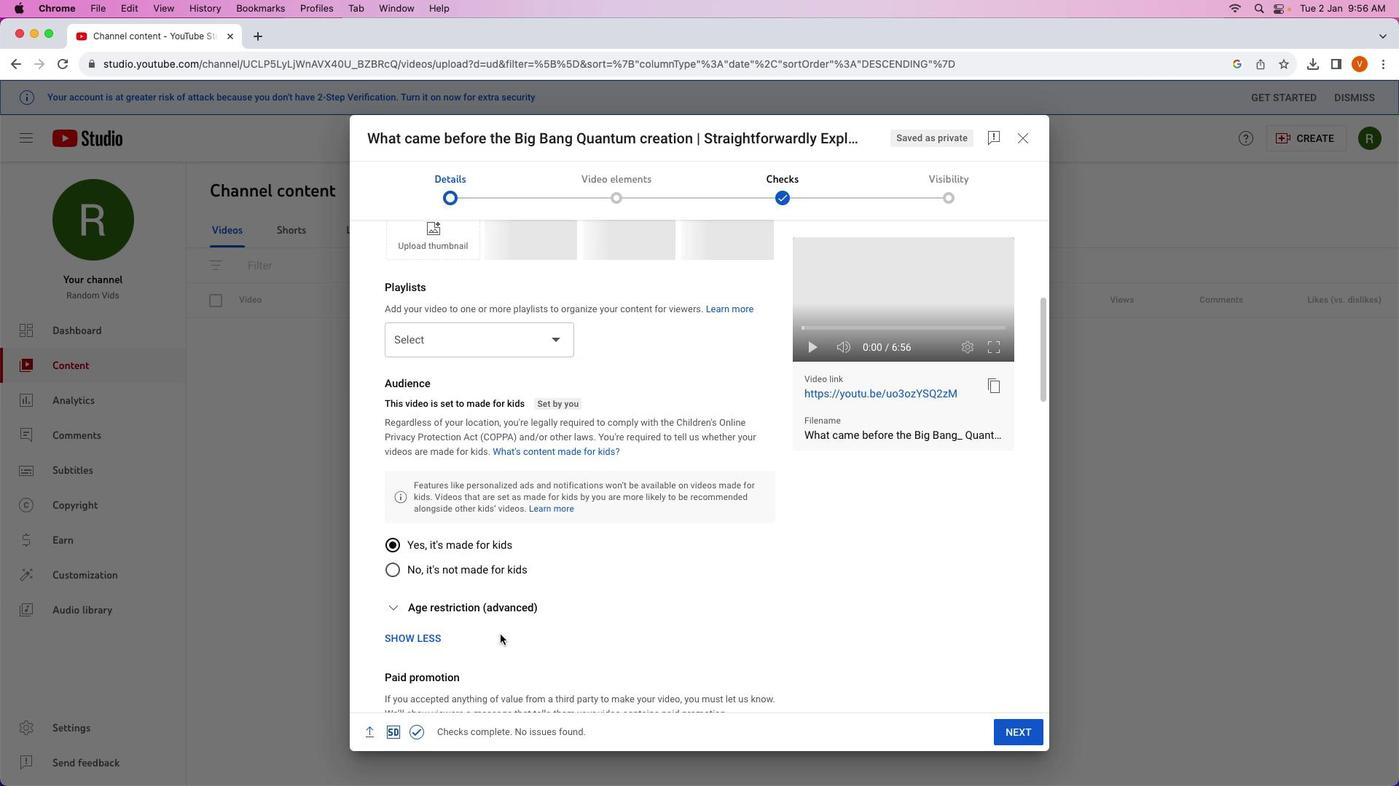 
Action: Mouse scrolled (500, 635) with delta (0, 0)
Screenshot: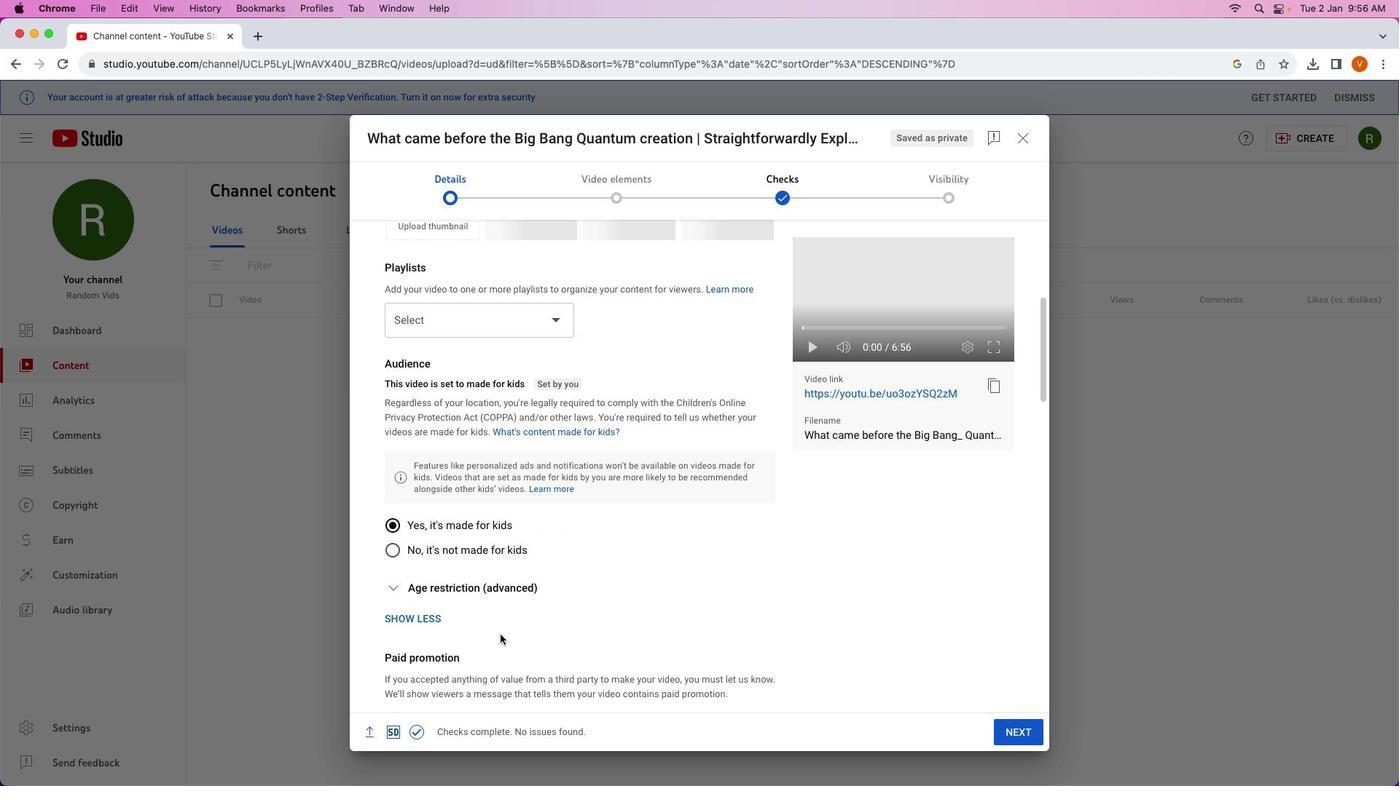 
Action: Mouse scrolled (500, 635) with delta (0, 0)
Screenshot: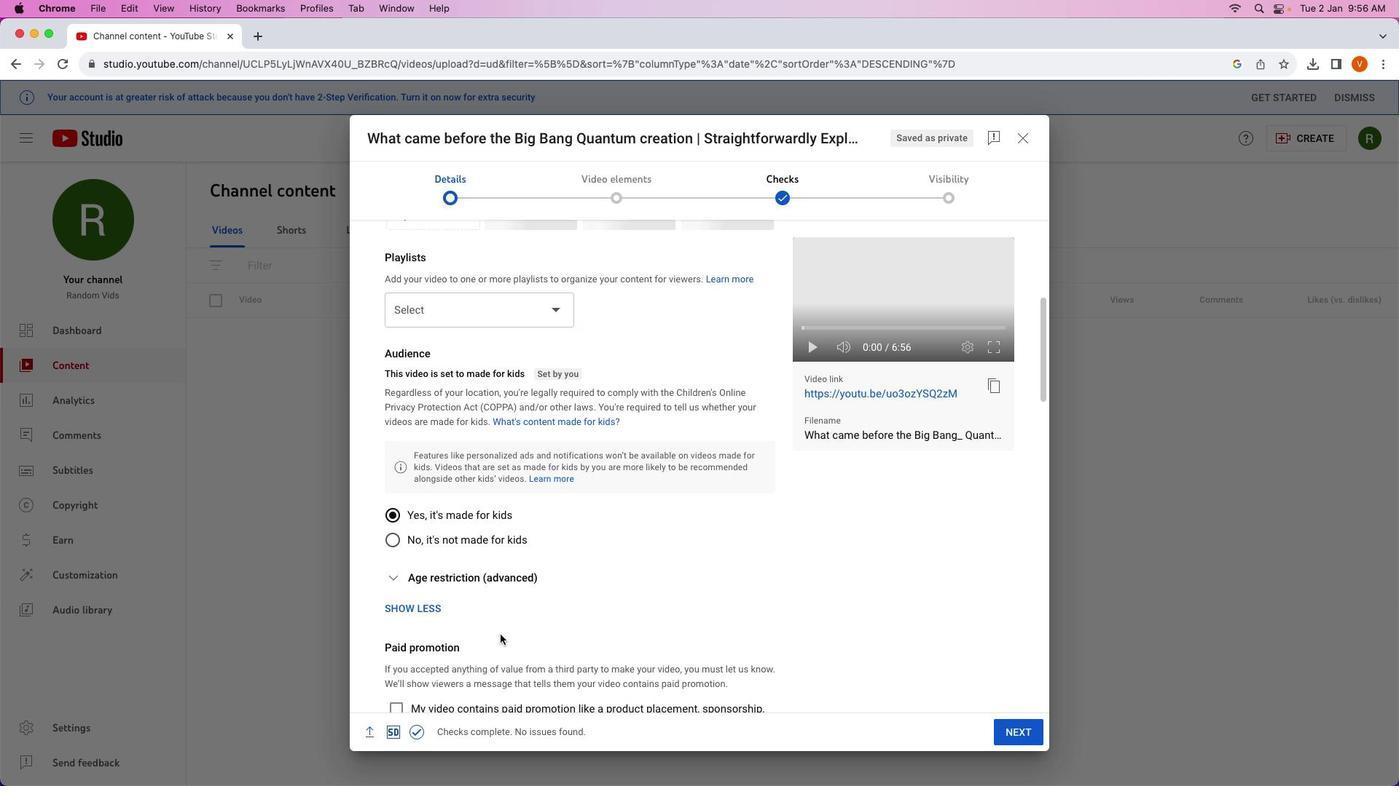 
Action: Mouse moved to (499, 635)
Screenshot: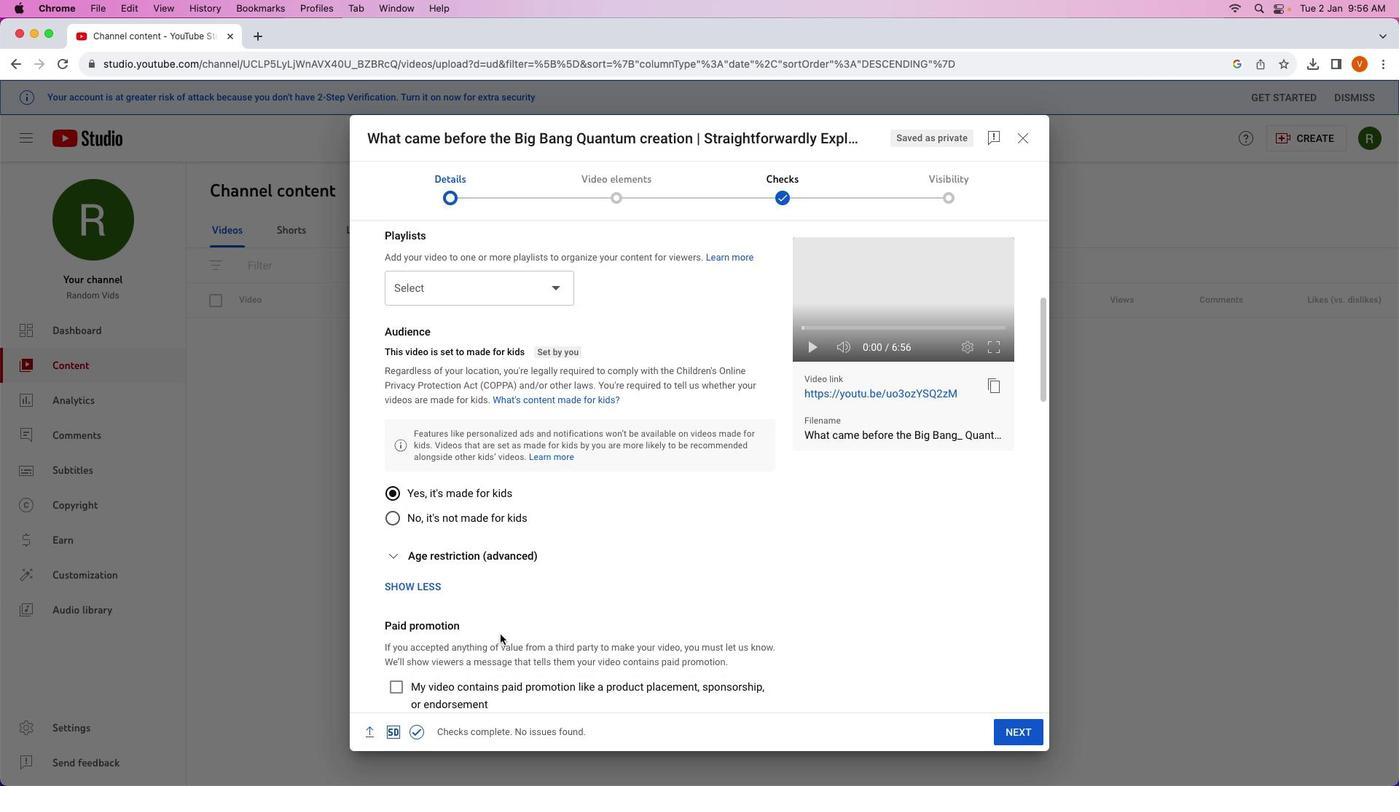 
Action: Mouse scrolled (499, 635) with delta (0, -1)
Screenshot: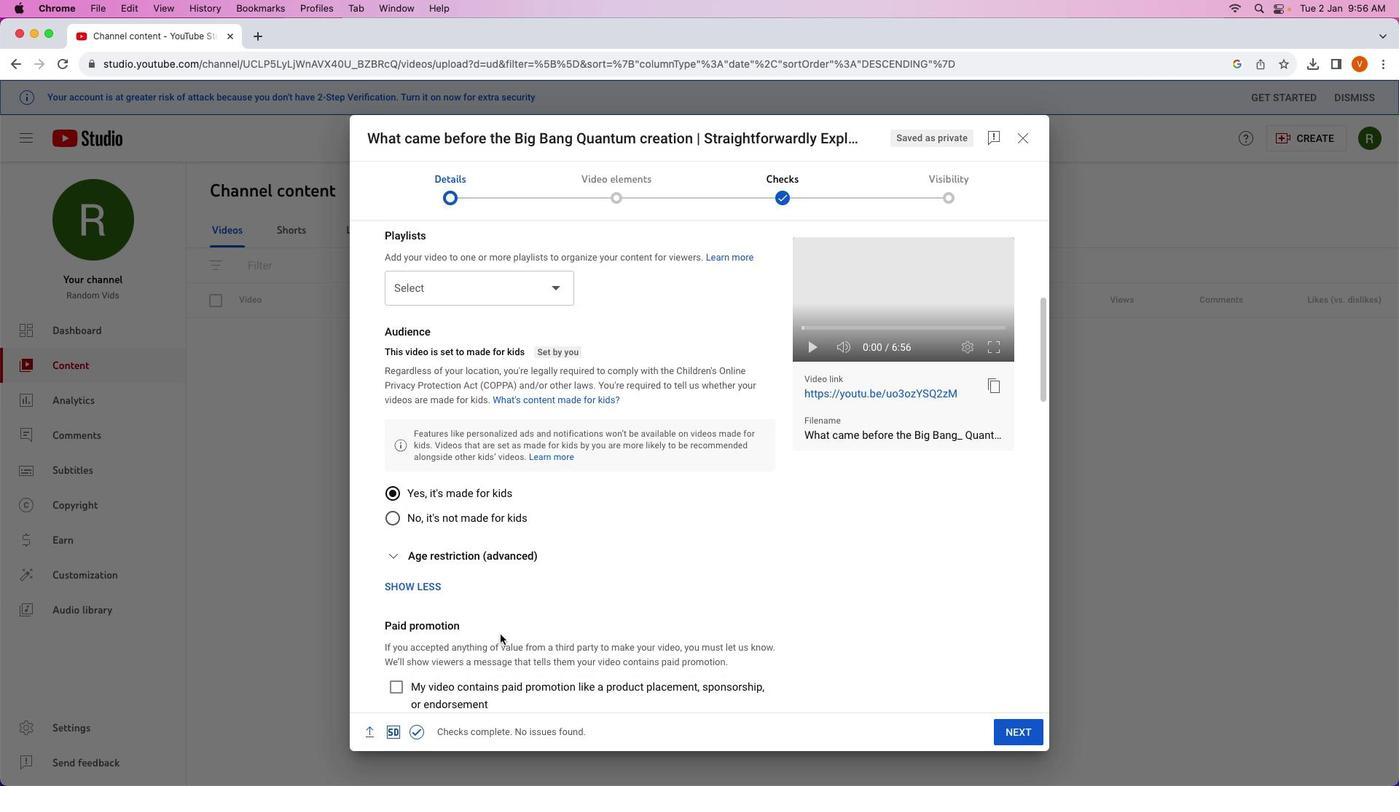 
Action: Mouse moved to (499, 635)
Screenshot: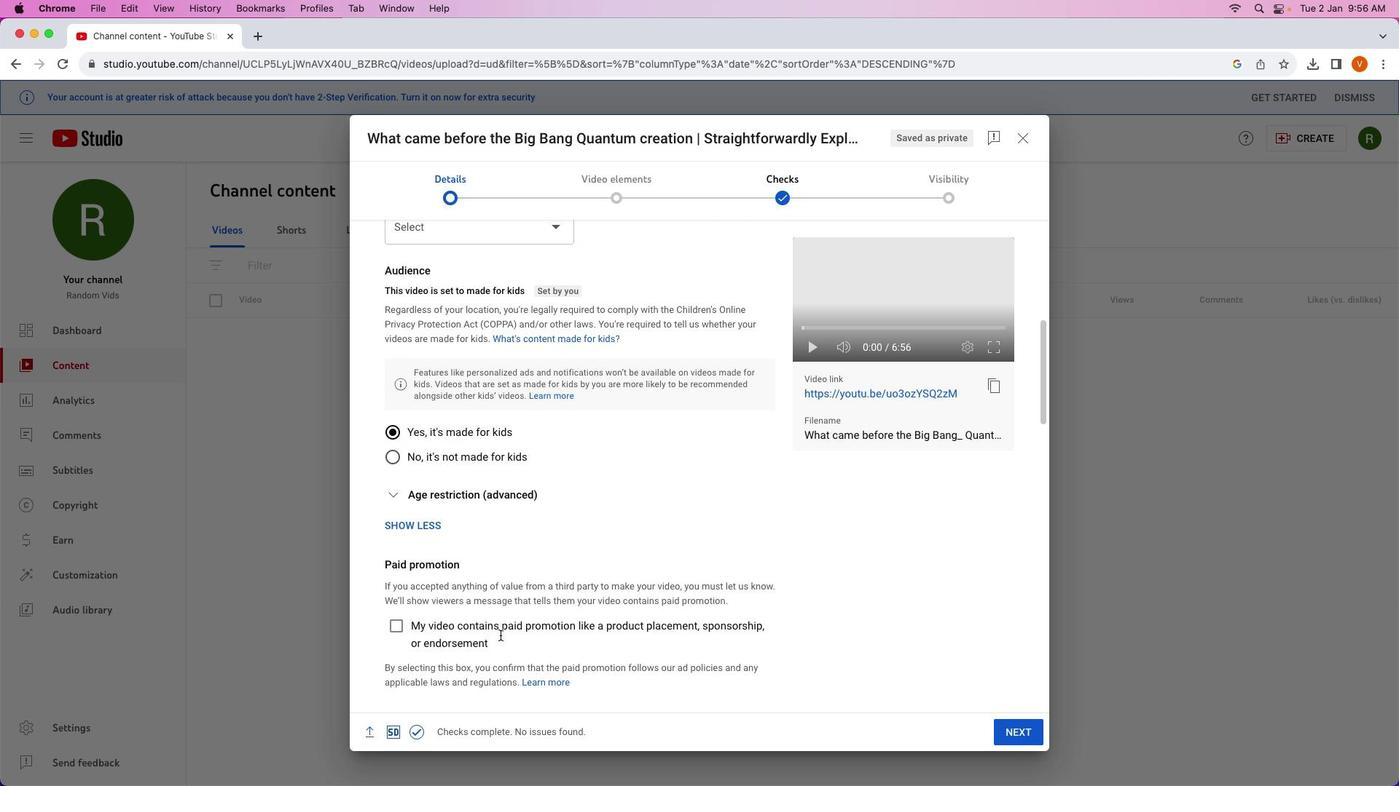 
Action: Mouse scrolled (499, 635) with delta (0, 0)
Screenshot: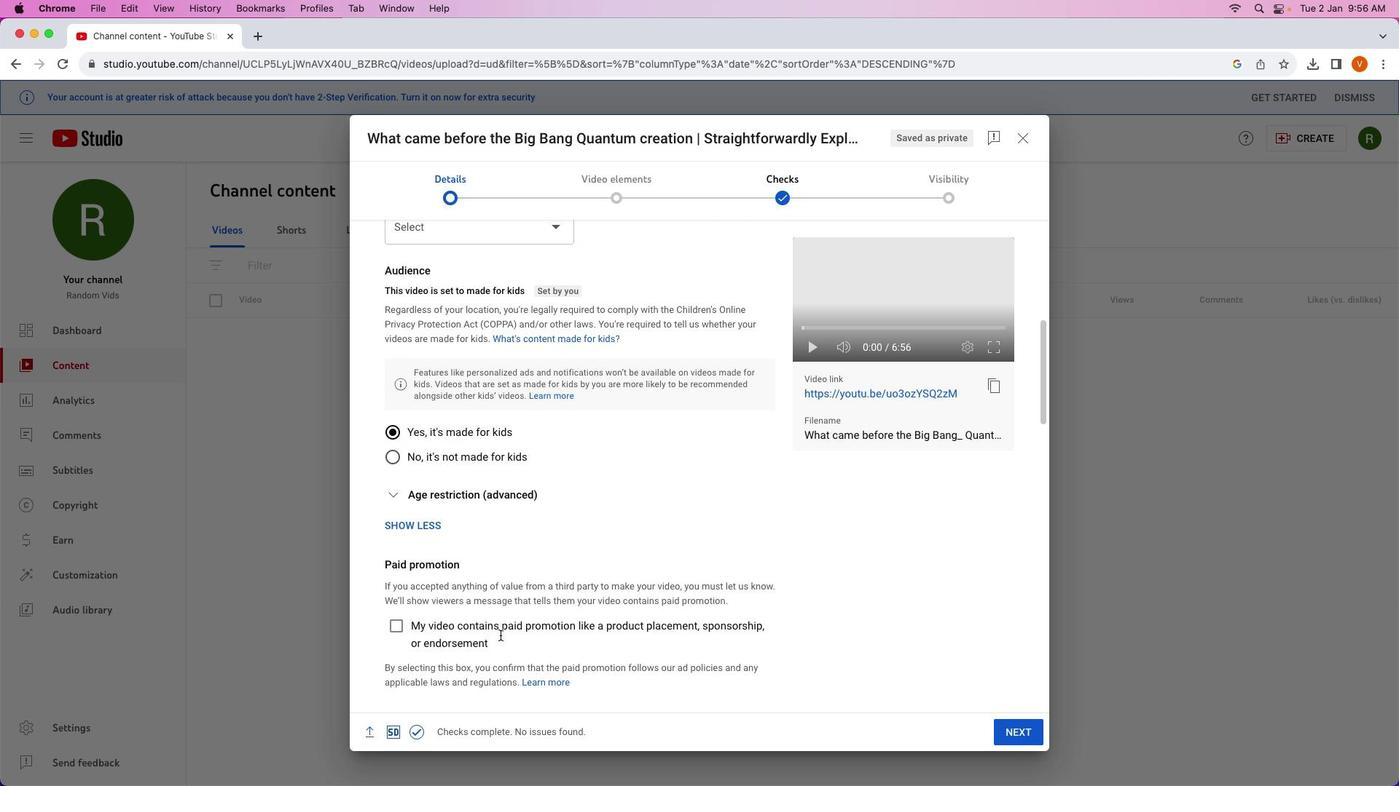 
Action: Mouse scrolled (499, 635) with delta (0, 0)
Screenshot: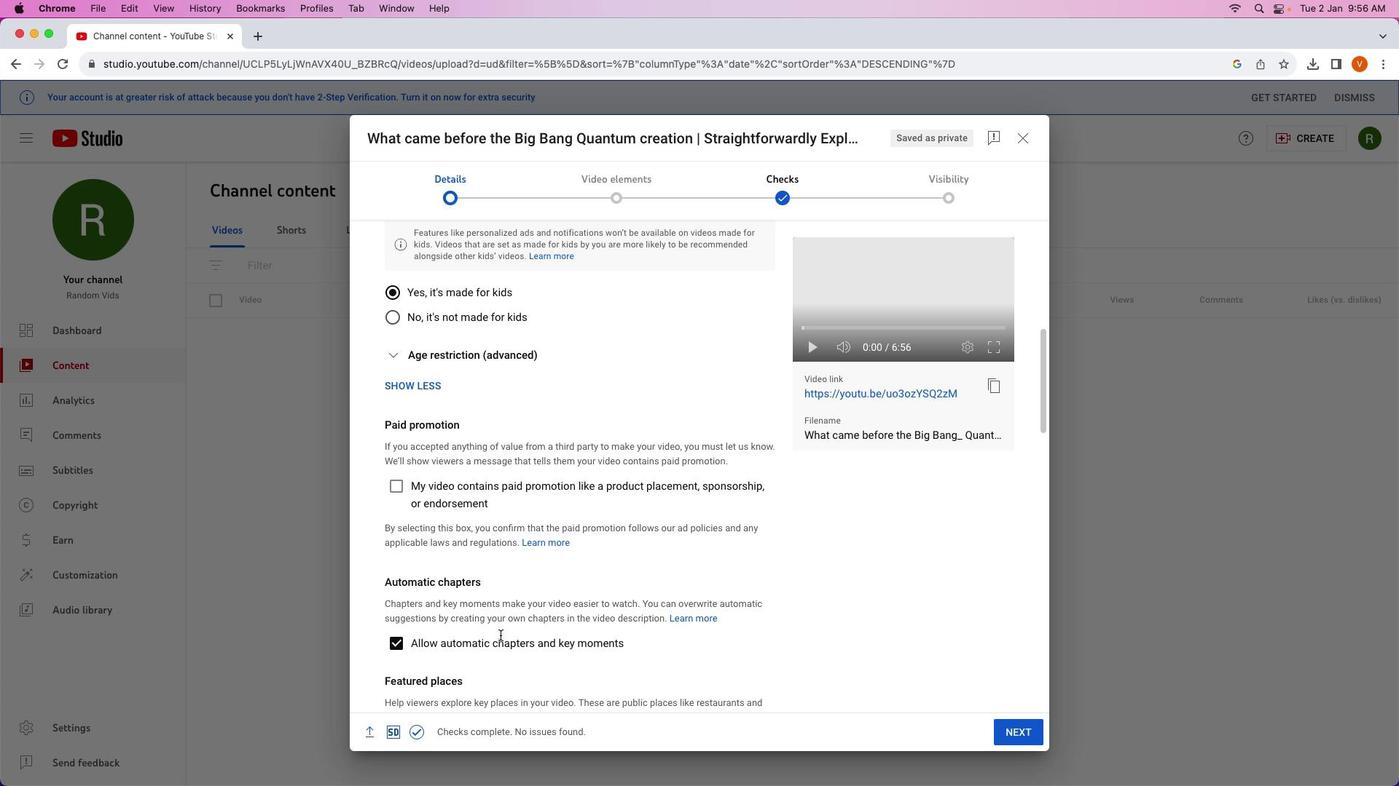 
Action: Mouse scrolled (499, 635) with delta (0, -1)
Screenshot: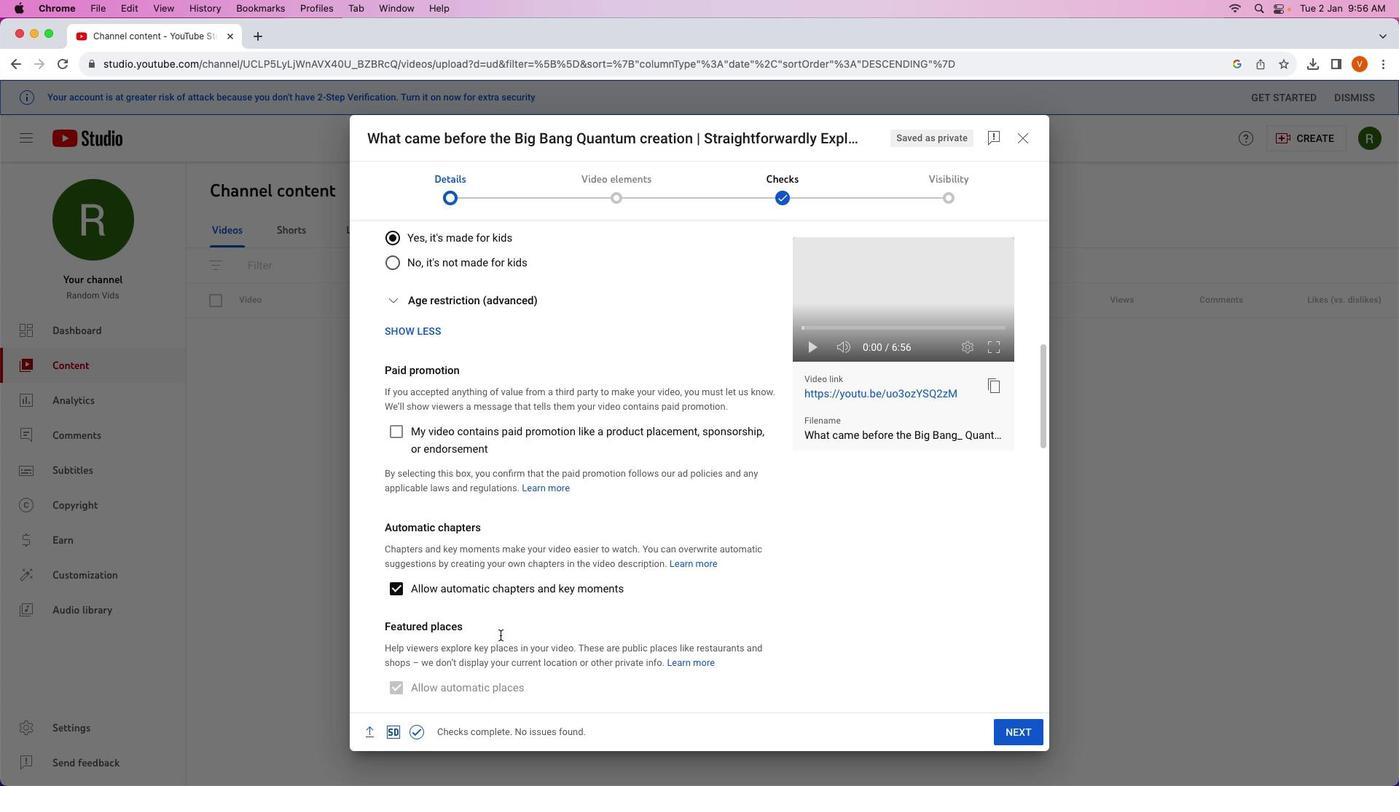 
Action: Mouse scrolled (499, 635) with delta (0, -2)
Screenshot: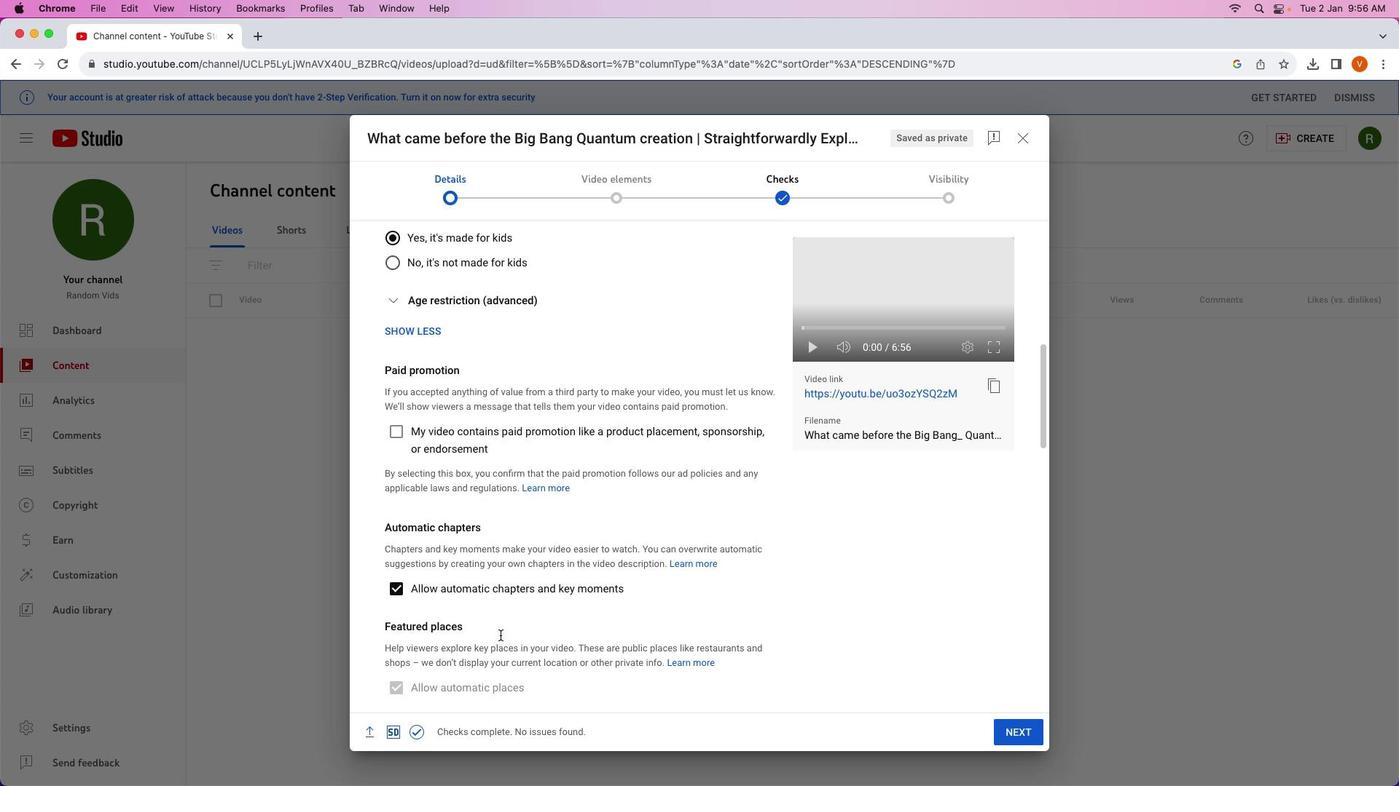 
Action: Mouse scrolled (499, 635) with delta (0, -2)
Screenshot: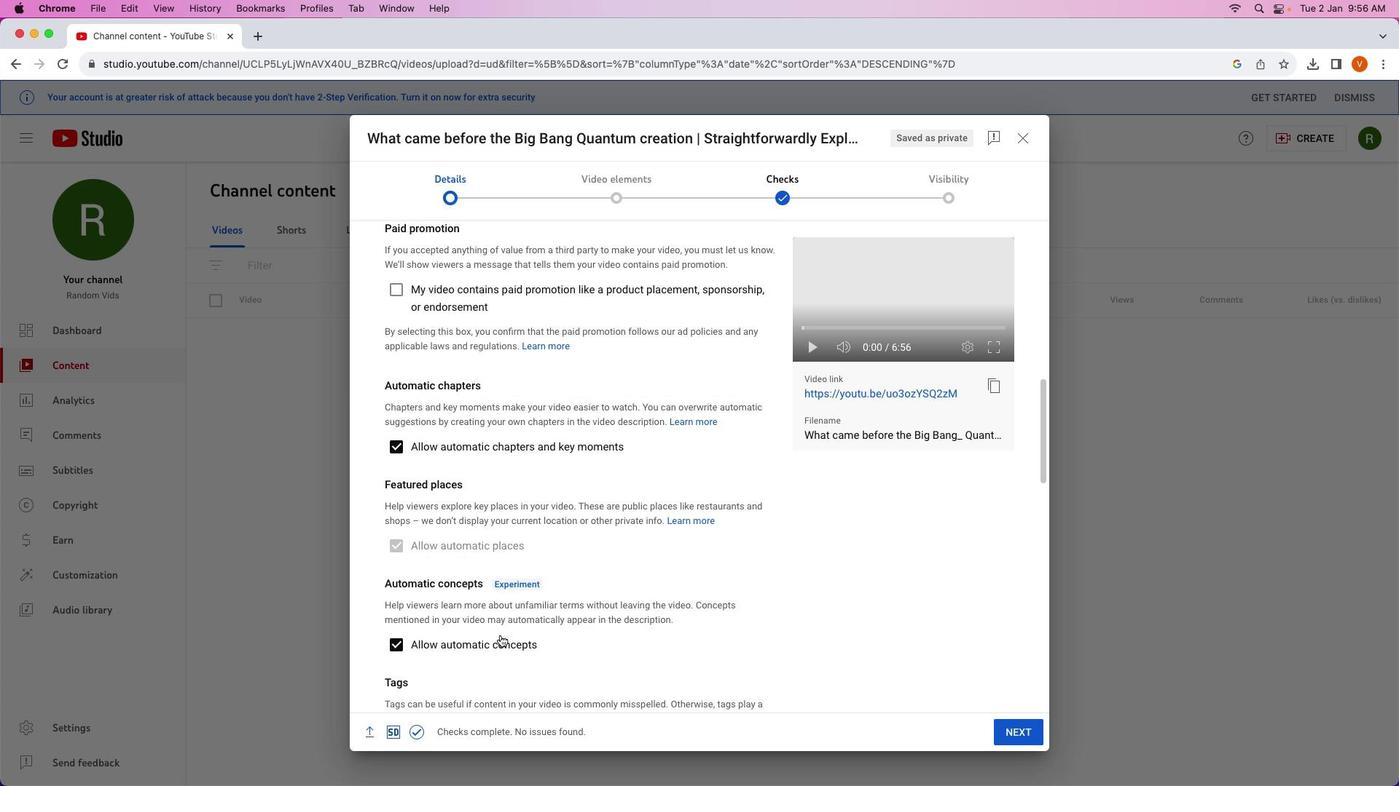 
Action: Mouse moved to (499, 636)
Screenshot: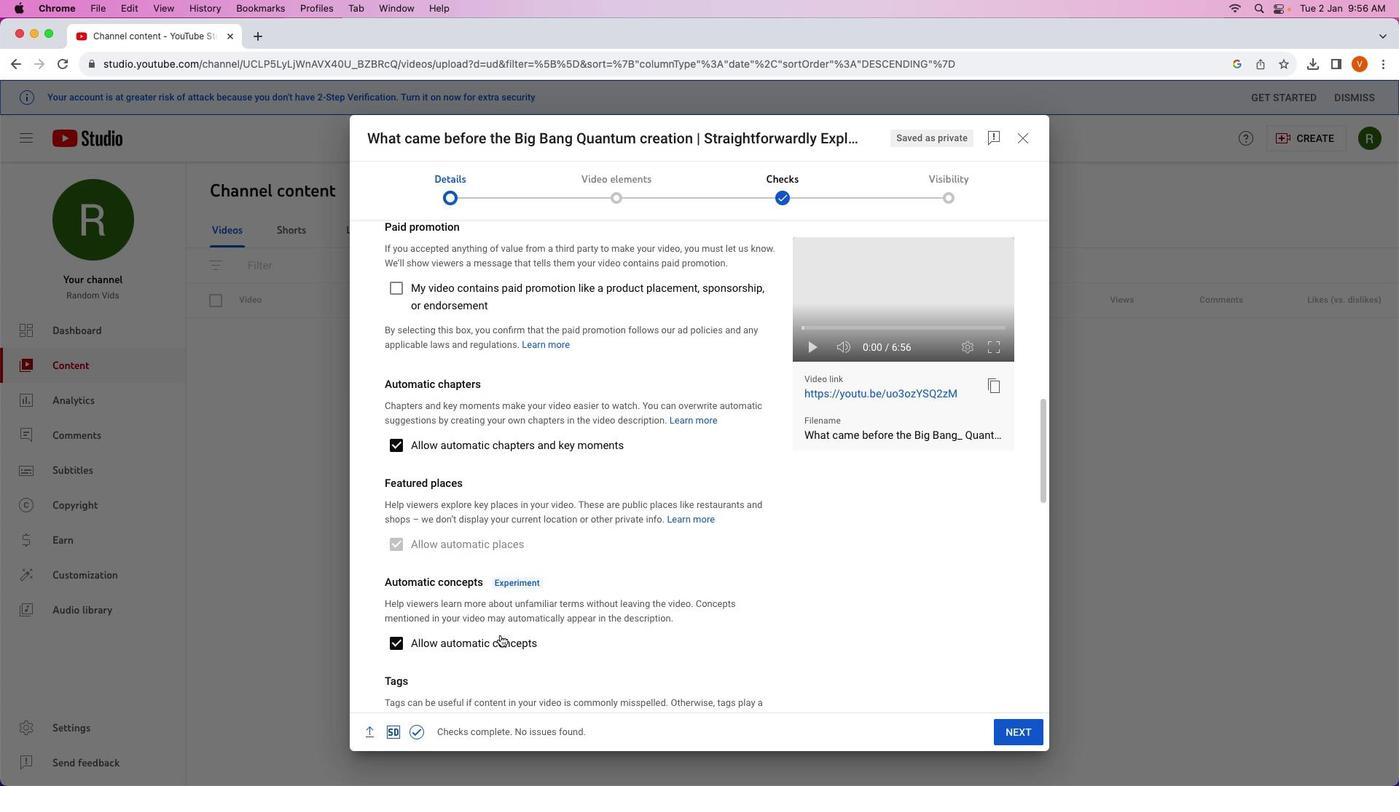 
Action: Mouse scrolled (499, 636) with delta (0, 0)
Screenshot: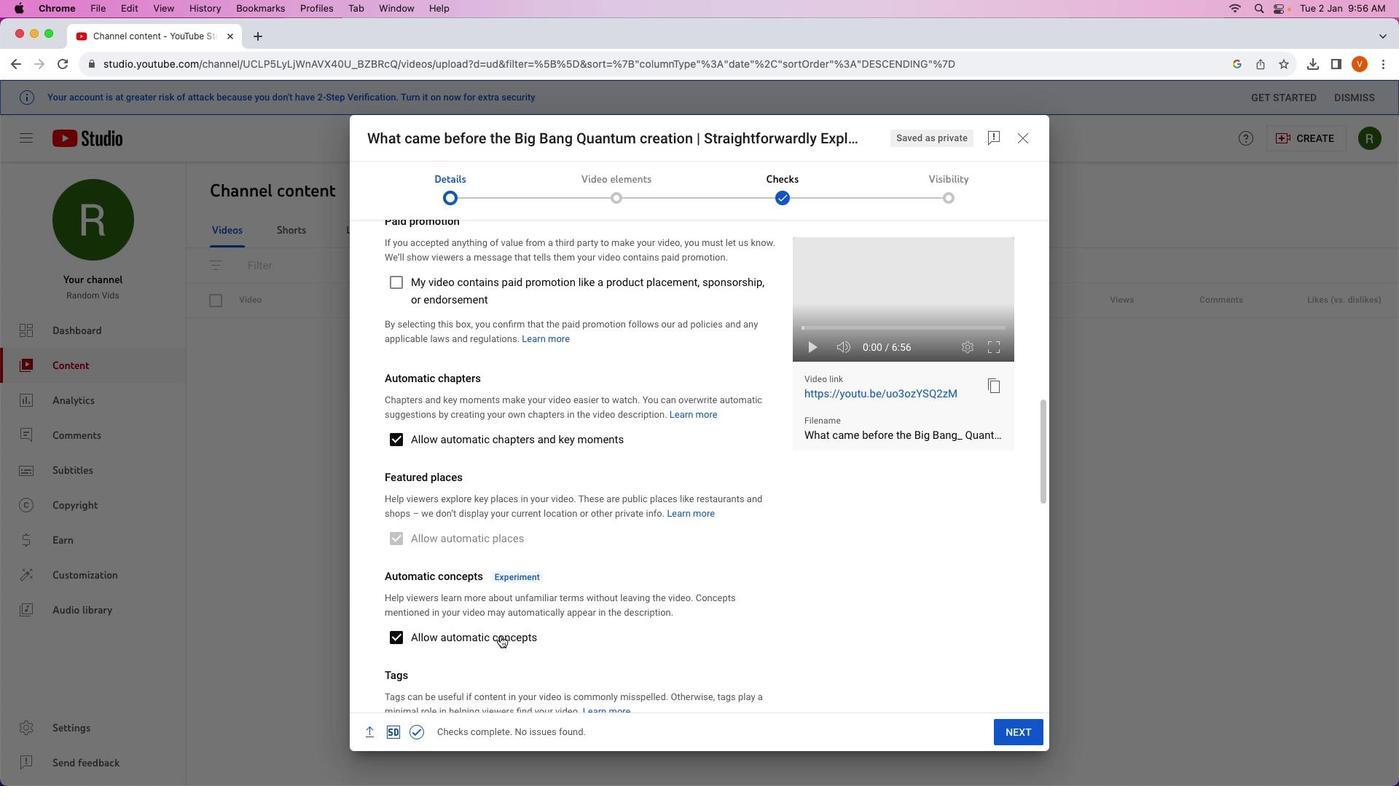 
Action: Mouse scrolled (499, 636) with delta (0, 0)
Screenshot: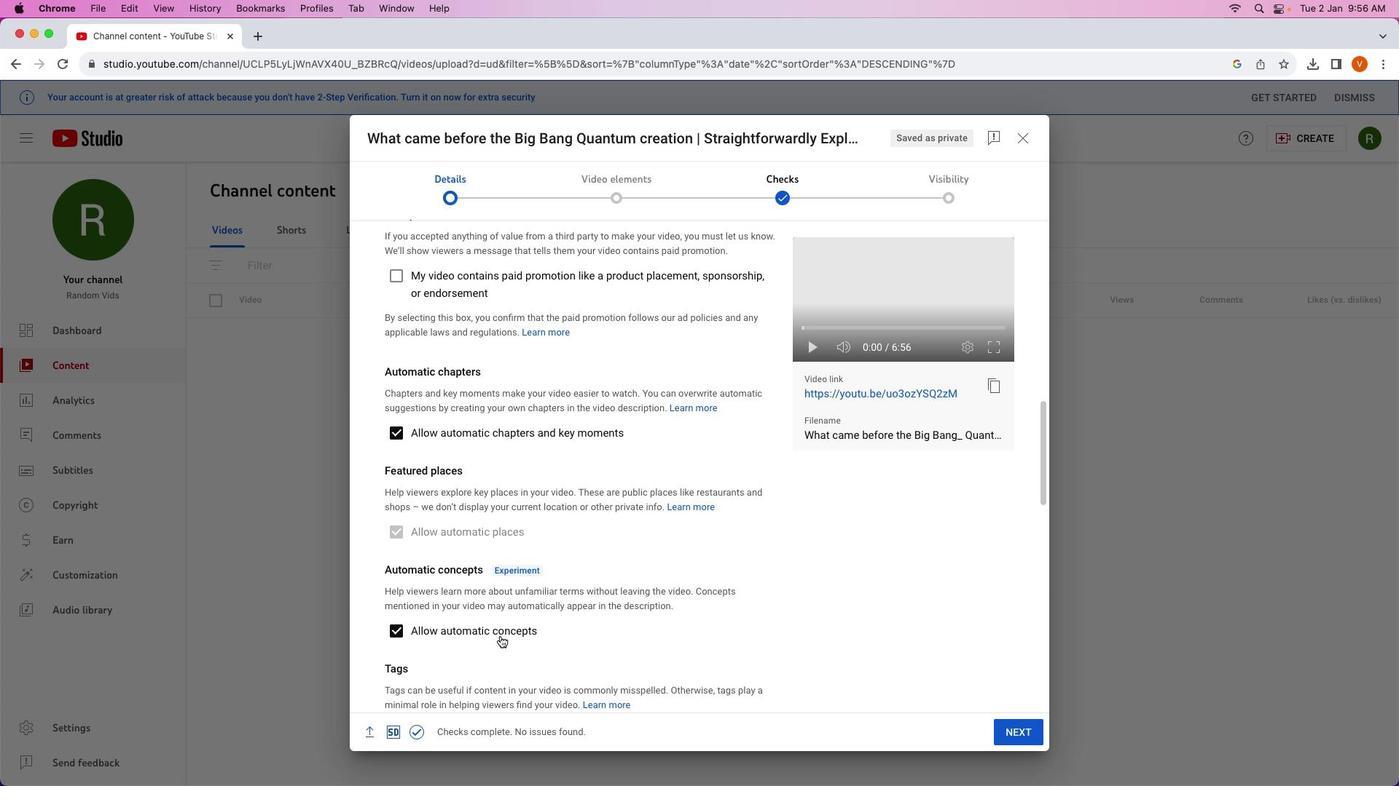 
Action: Mouse moved to (500, 635)
Screenshot: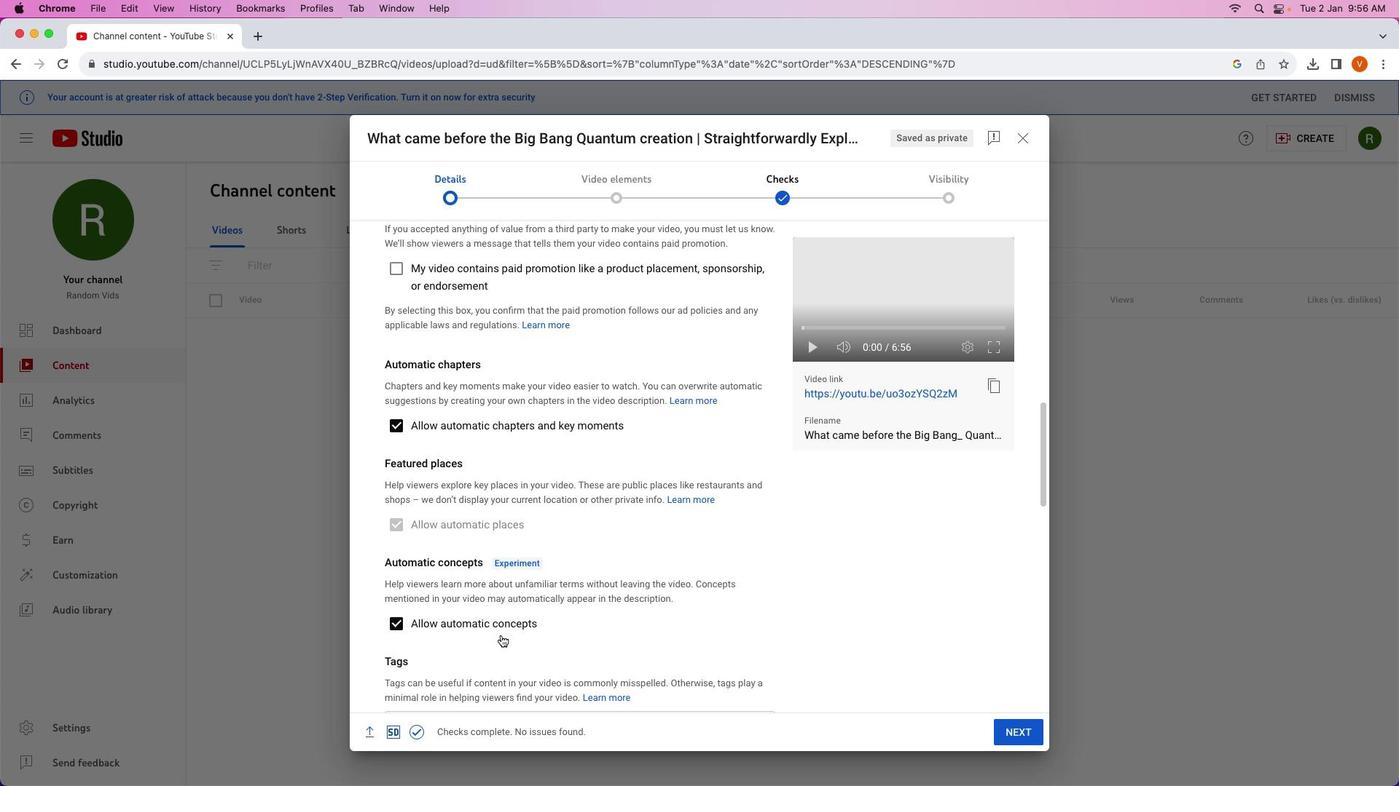 
Action: Mouse scrolled (500, 635) with delta (0, 0)
Screenshot: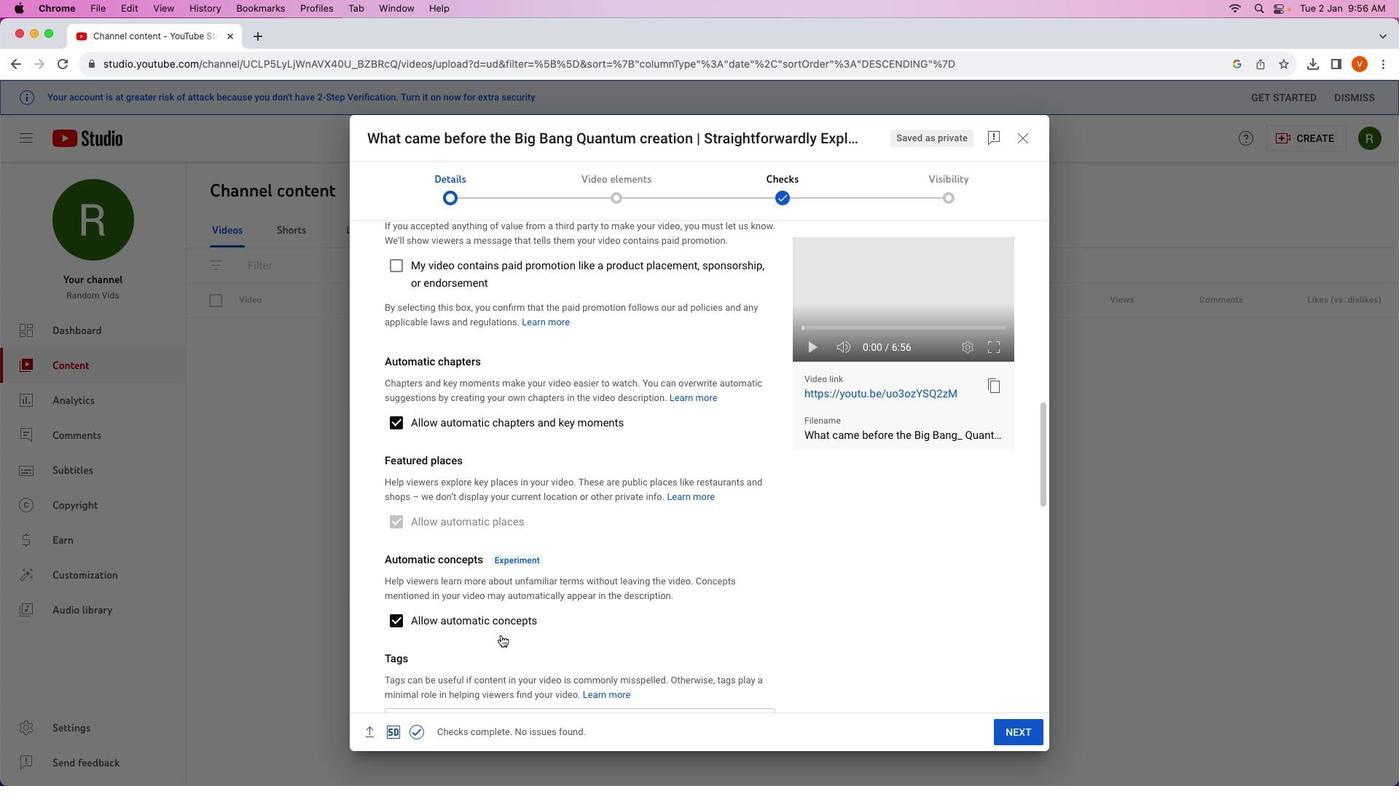 
Action: Mouse scrolled (500, 635) with delta (0, 0)
Screenshot: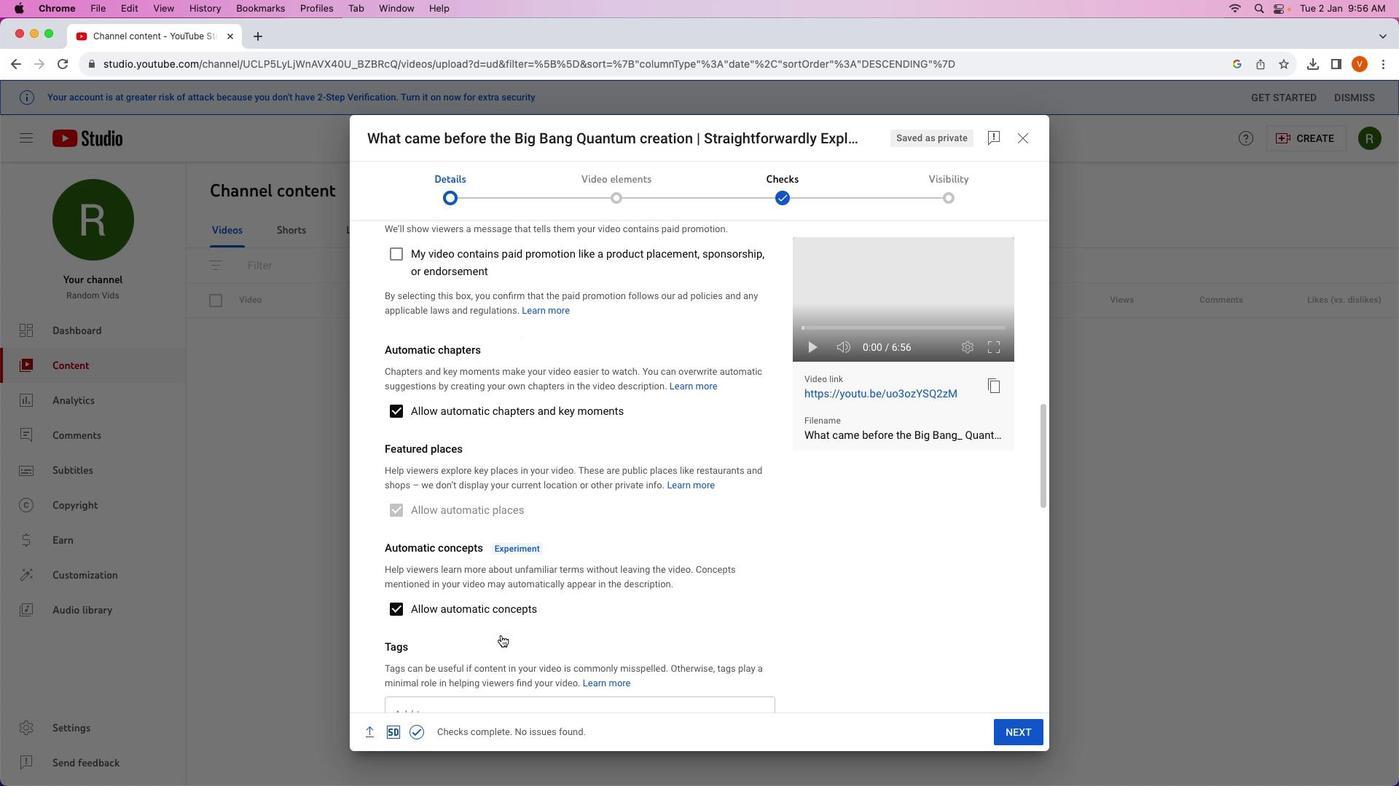 
Action: Mouse scrolled (500, 635) with delta (0, 0)
Screenshot: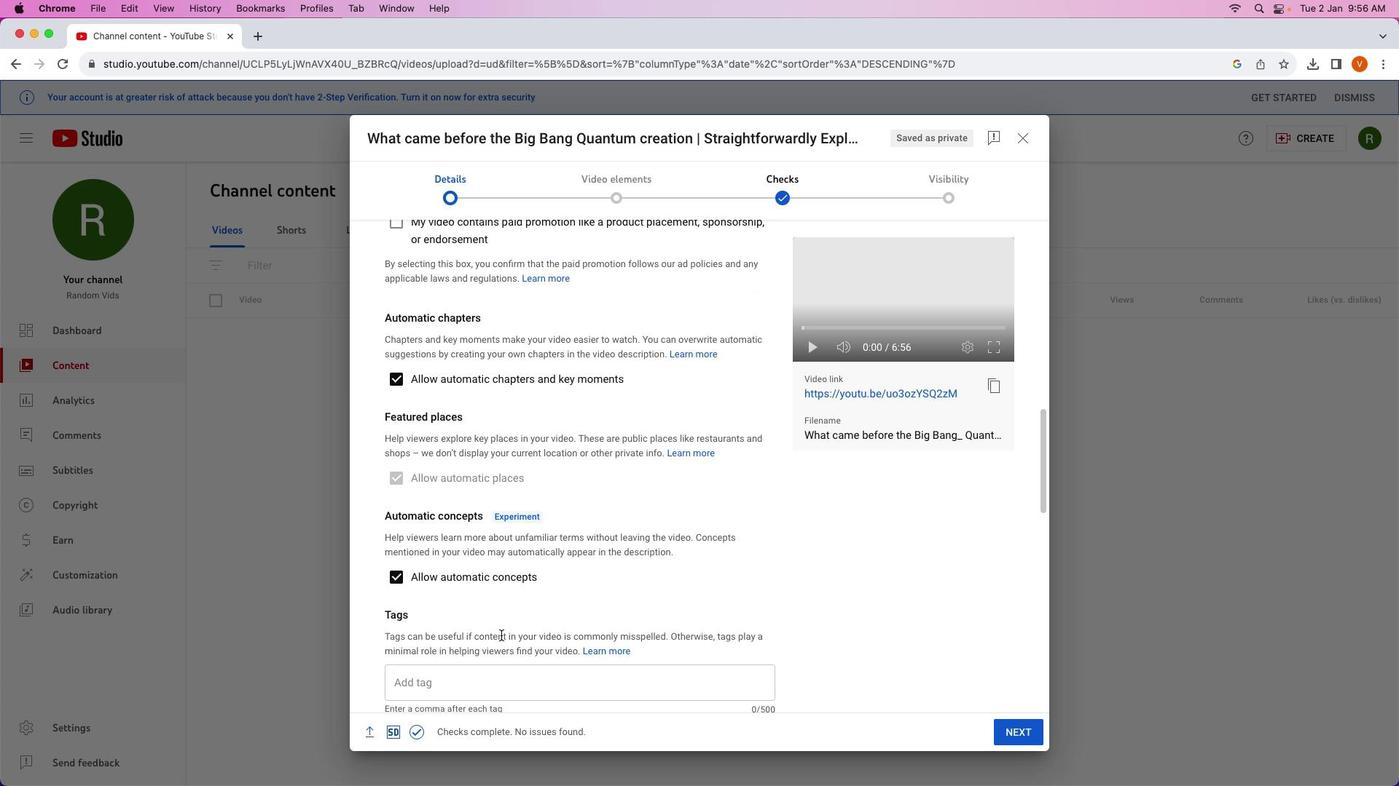 
Action: Mouse scrolled (500, 635) with delta (0, 0)
Screenshot: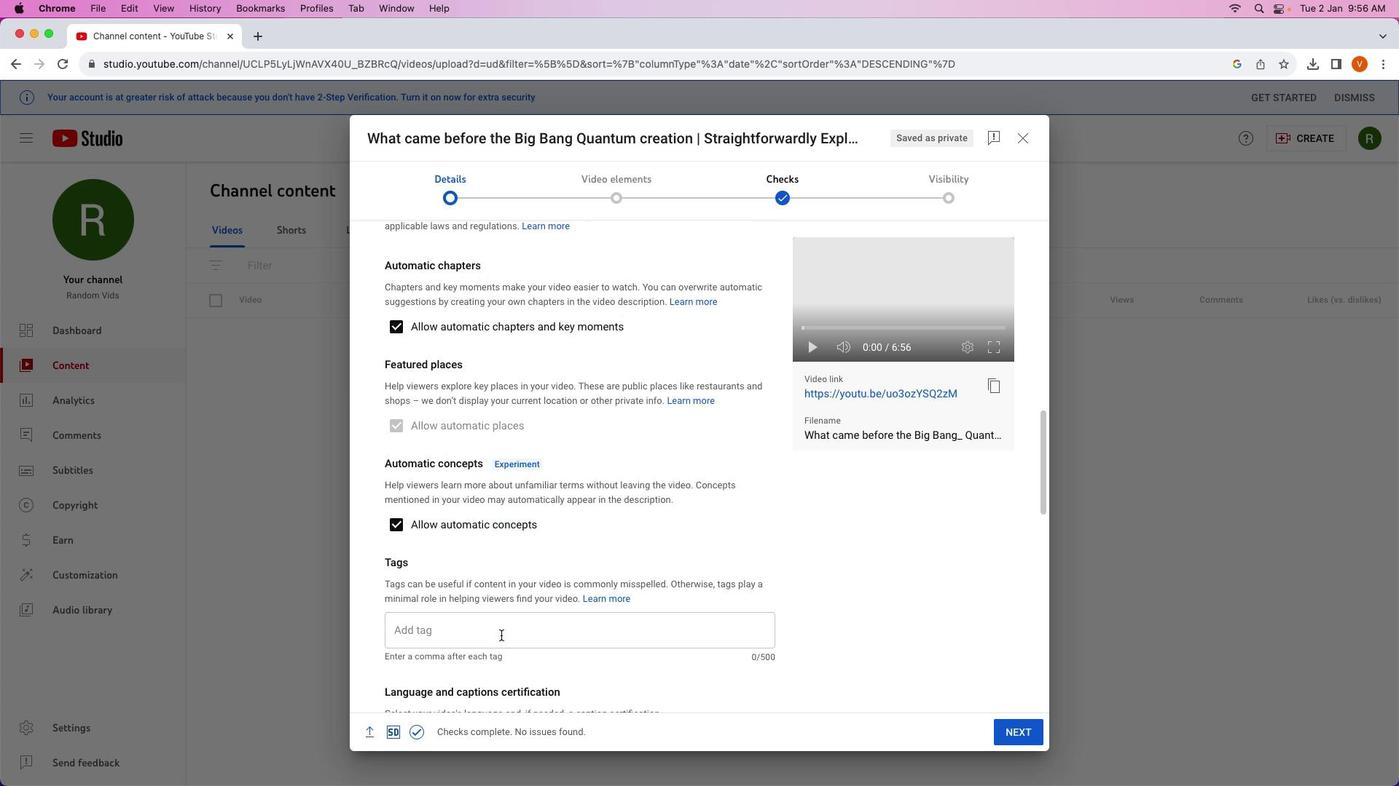 
Action: Mouse scrolled (500, 635) with delta (0, -1)
Screenshot: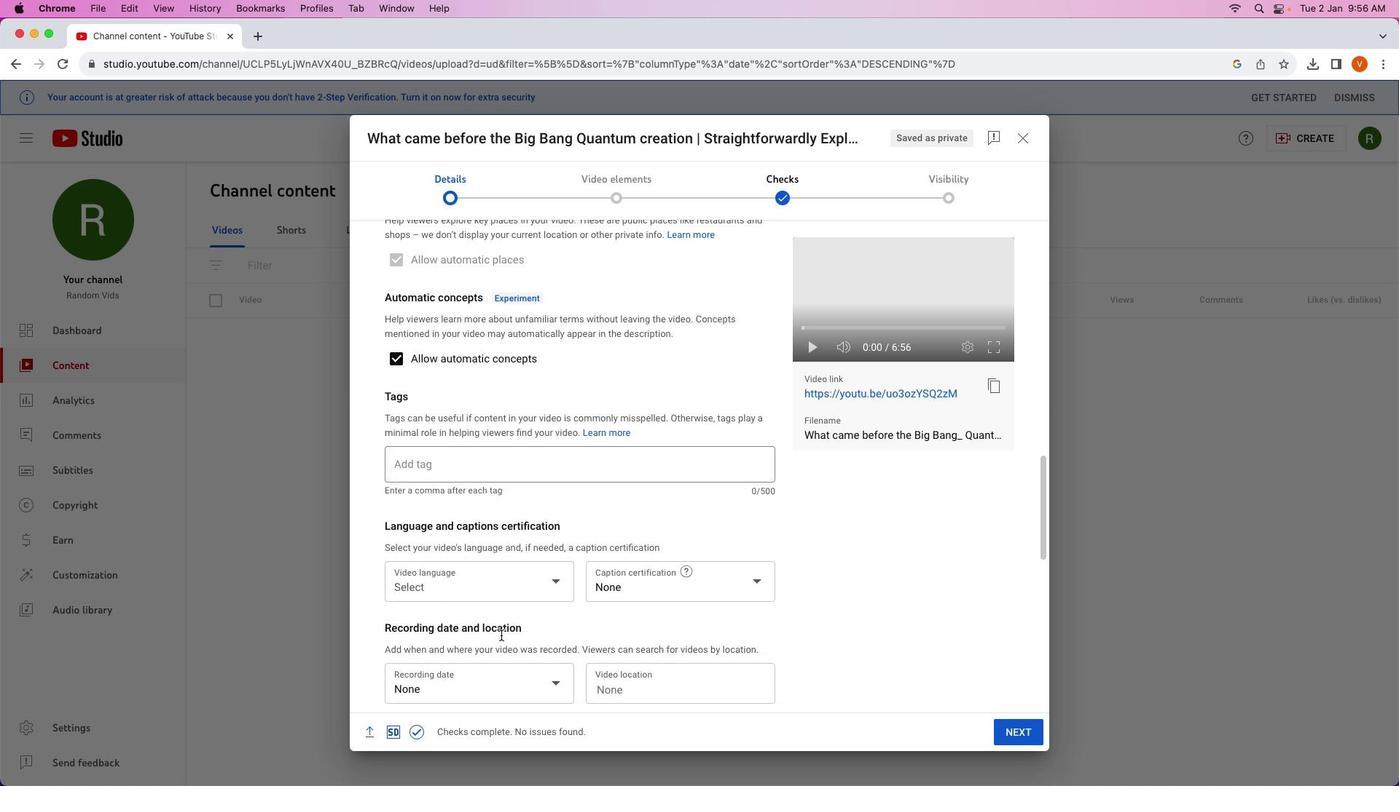 
Action: Mouse scrolled (500, 635) with delta (0, -2)
Screenshot: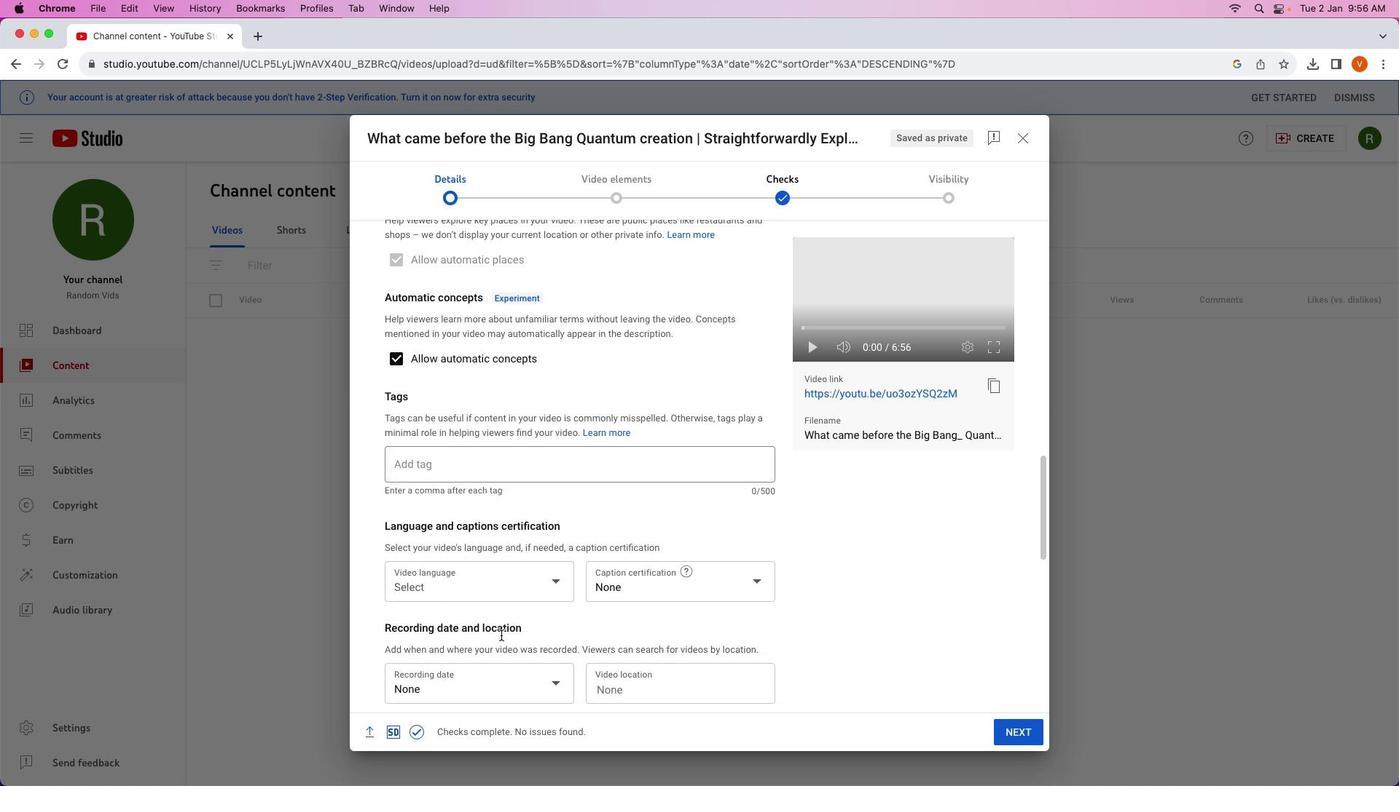 
Action: Mouse moved to (500, 635)
Screenshot: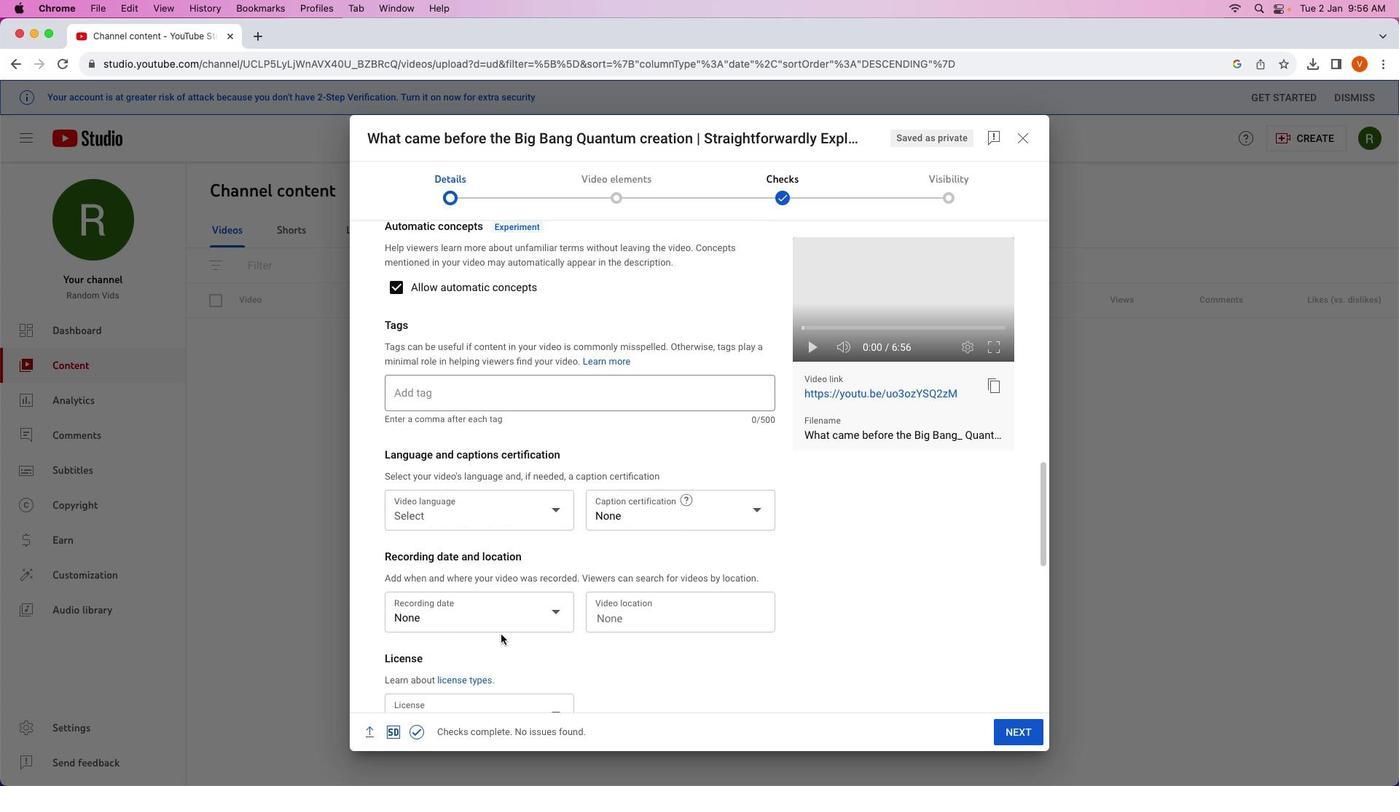 
Action: Mouse scrolled (500, 635) with delta (0, -2)
Screenshot: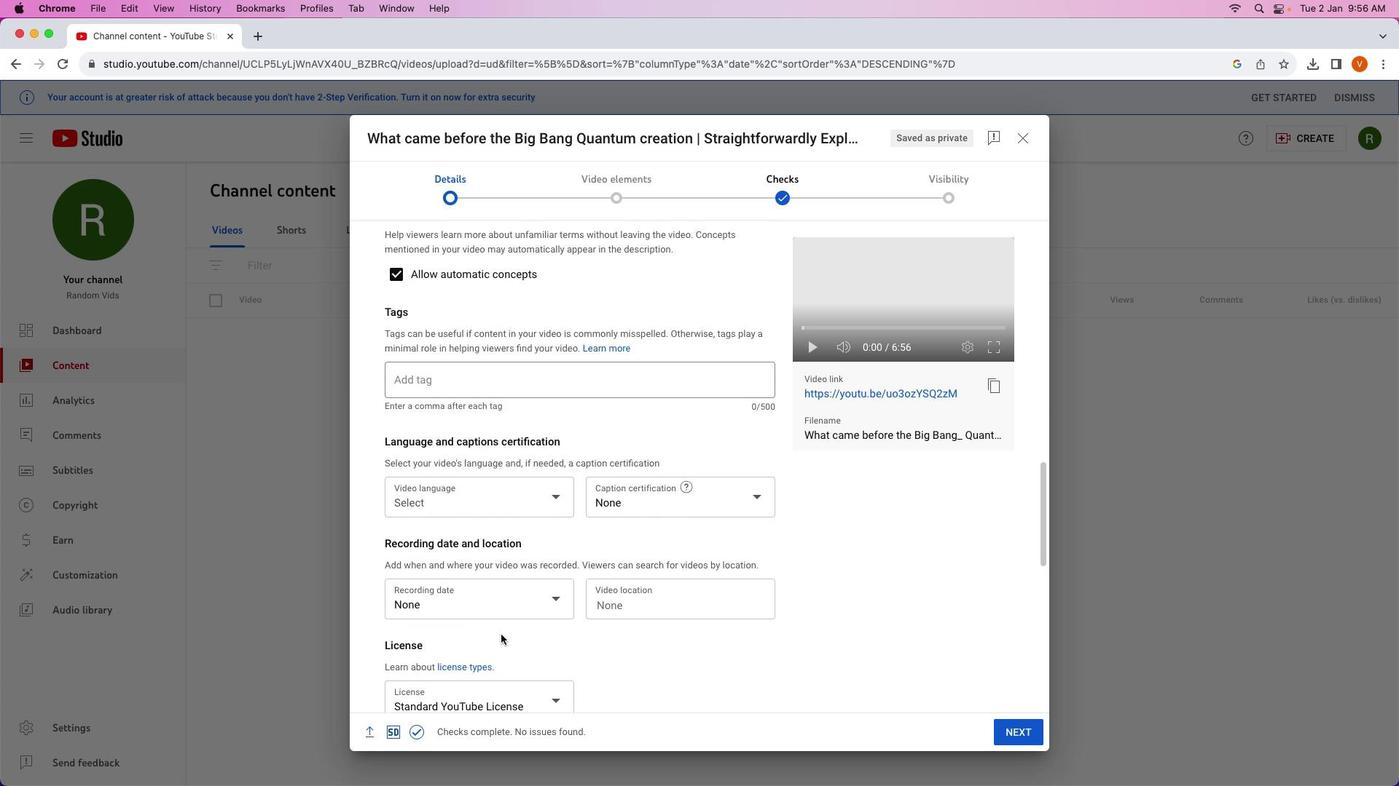 
Action: Mouse moved to (500, 635)
Screenshot: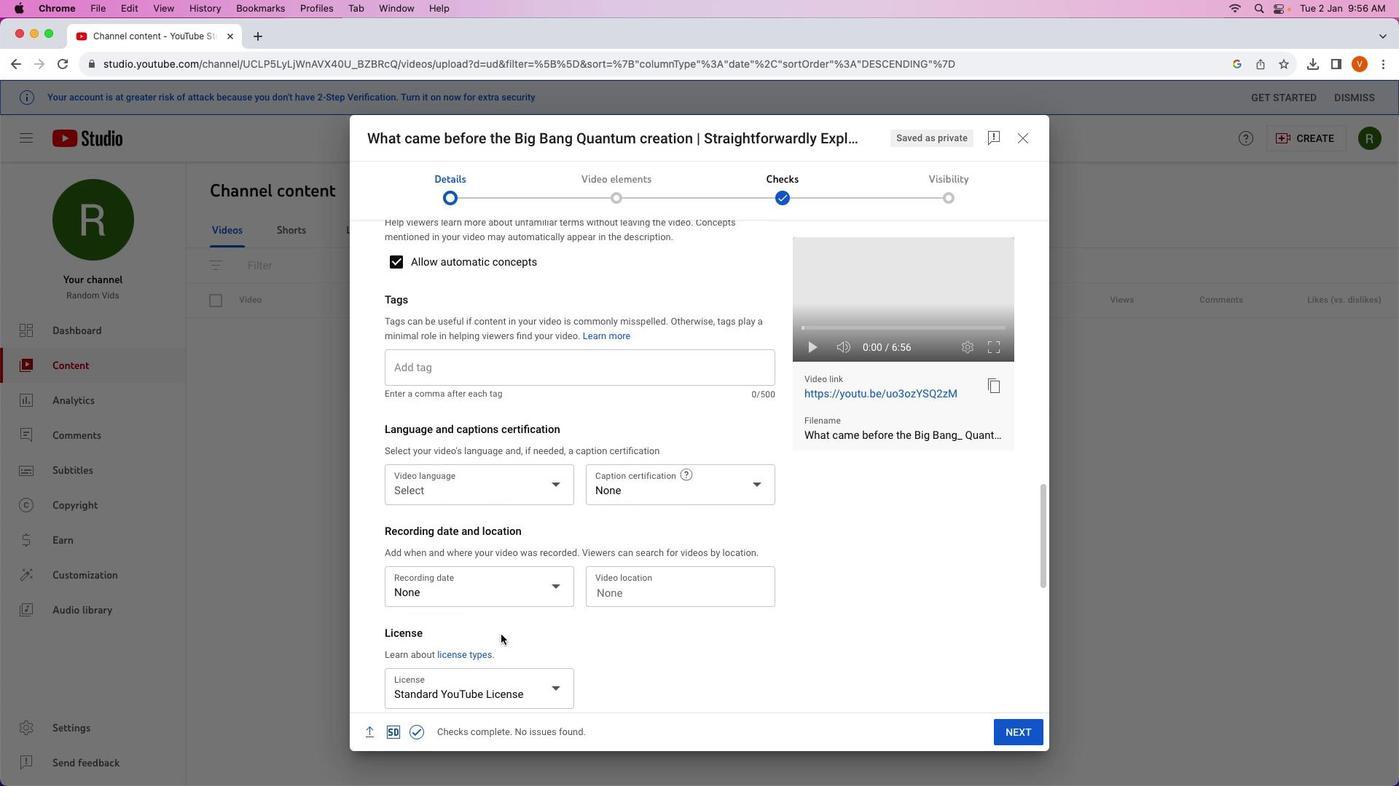 
Action: Mouse scrolled (500, 635) with delta (0, 0)
Screenshot: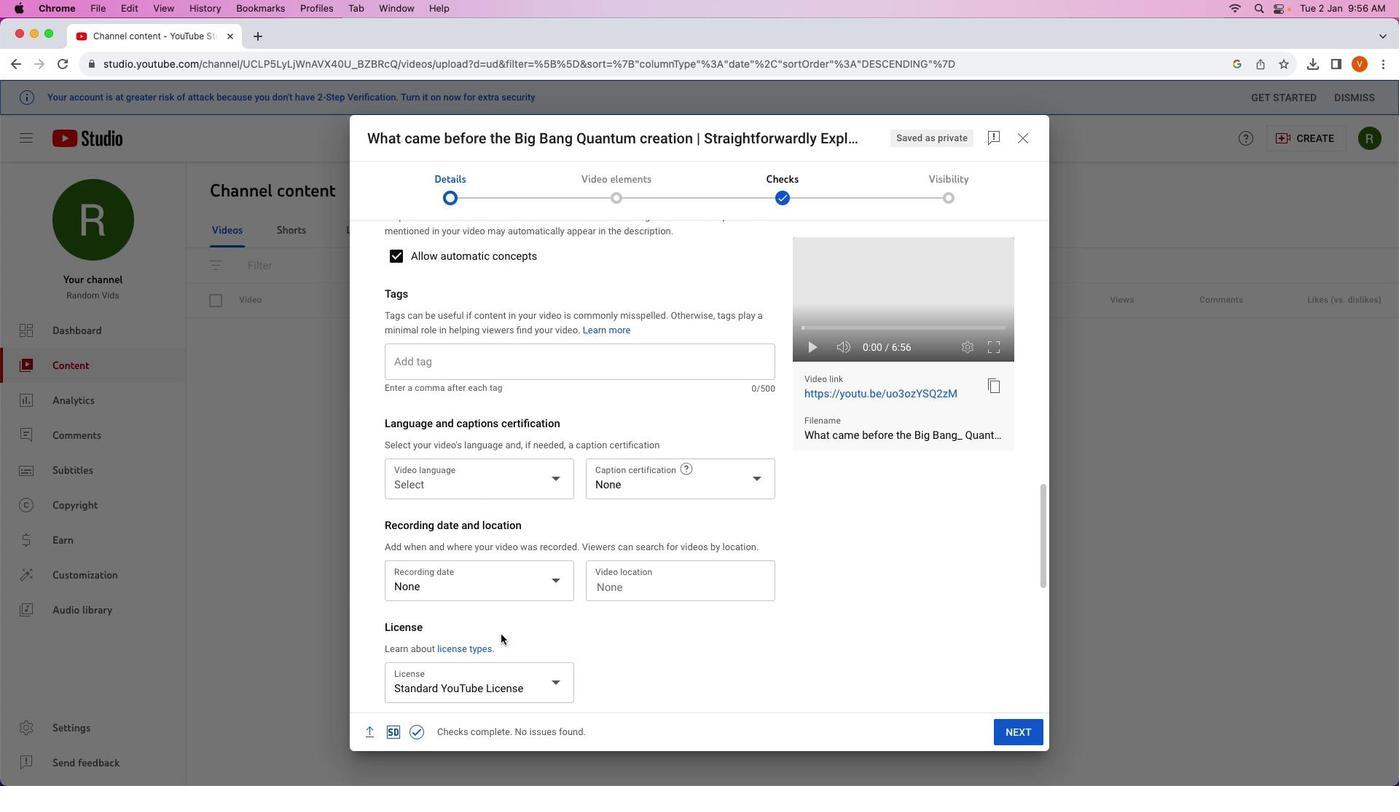 
Action: Mouse scrolled (500, 635) with delta (0, 0)
Screenshot: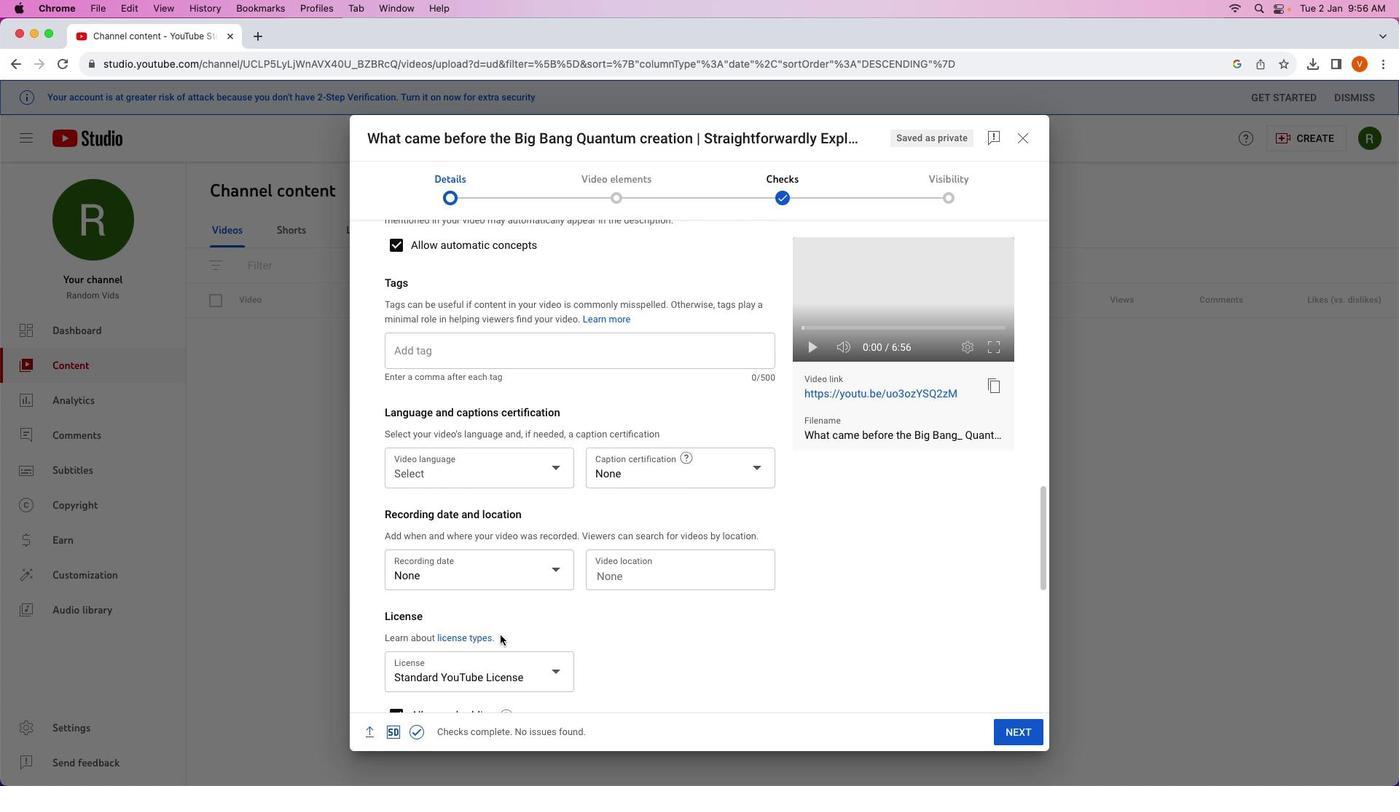 
Action: Mouse scrolled (500, 635) with delta (0, 0)
Screenshot: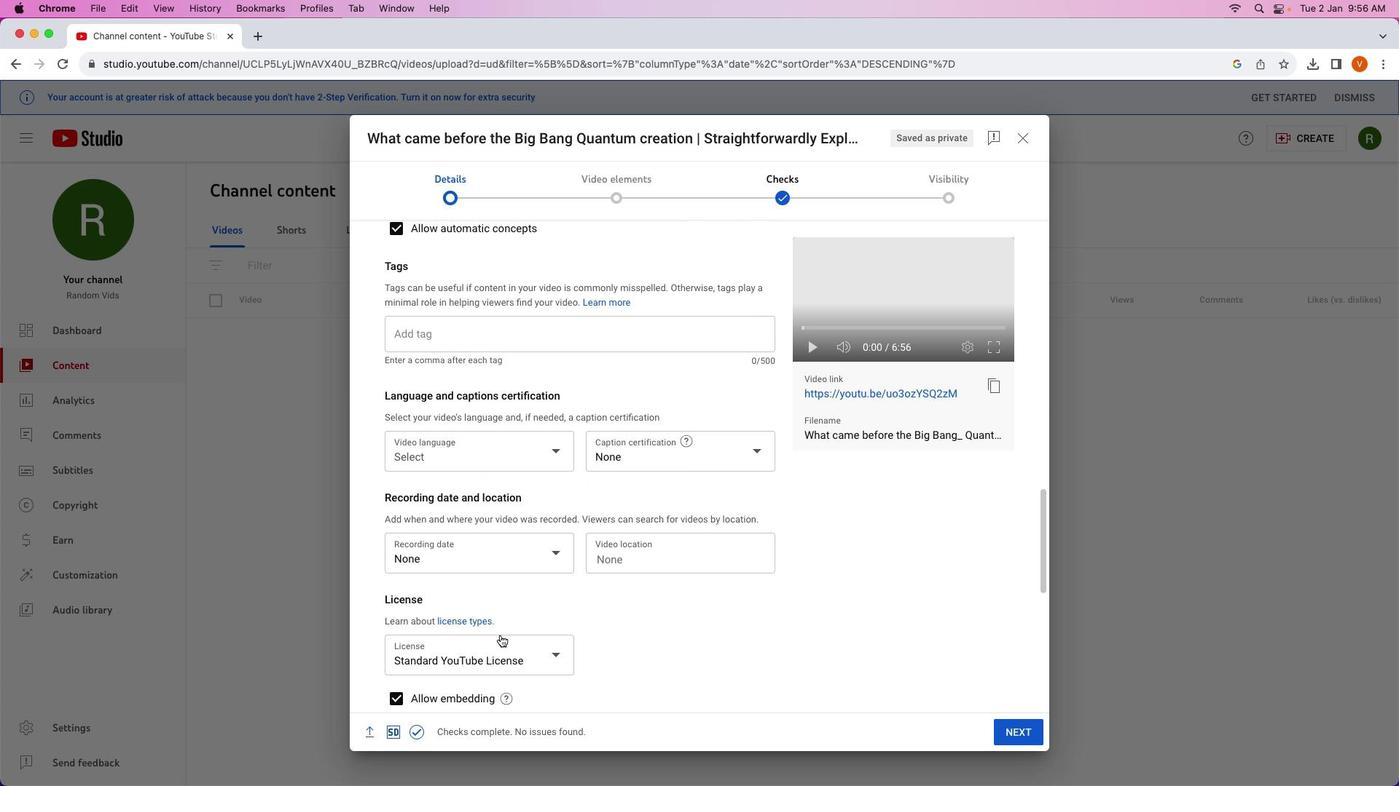 
Action: Mouse moved to (500, 635)
Screenshot: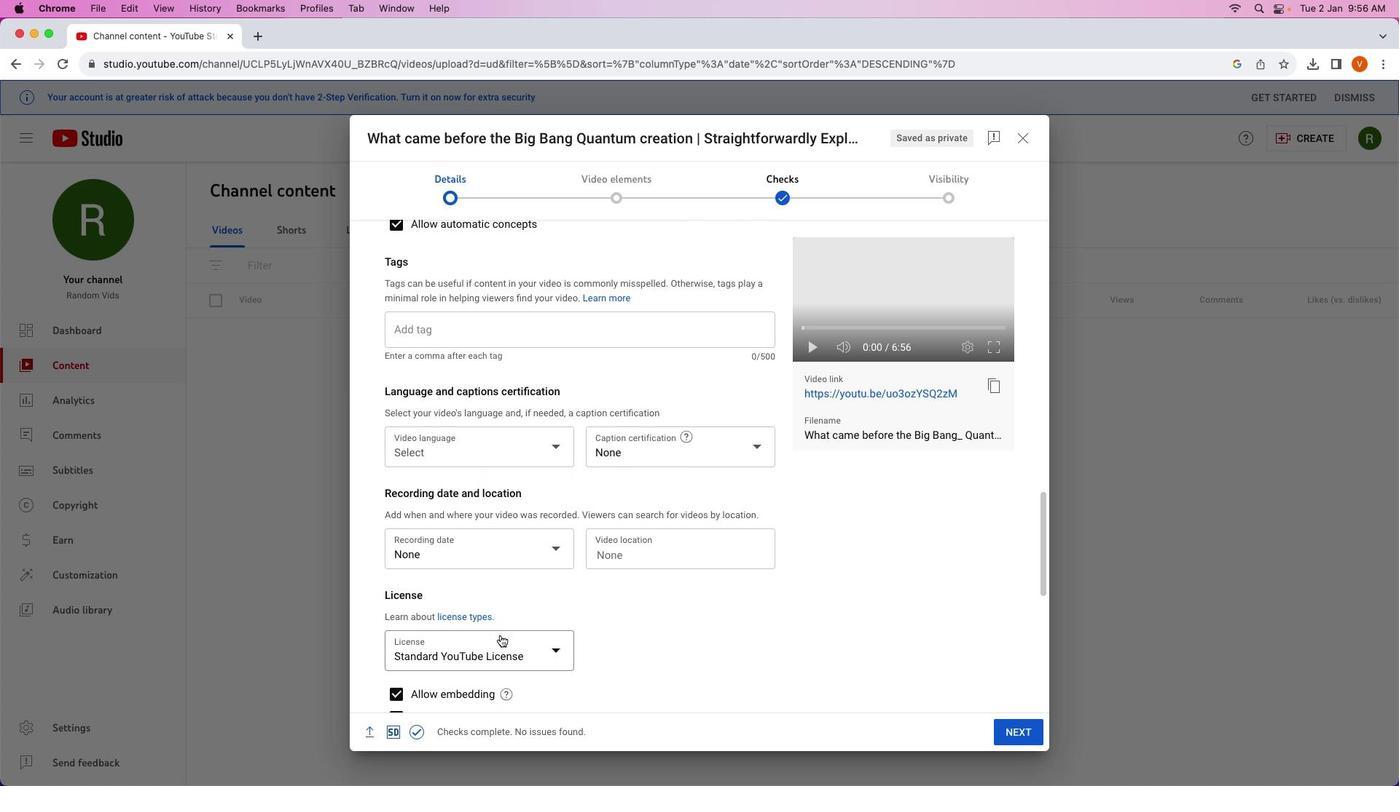 
Action: Mouse scrolled (500, 635) with delta (0, 0)
Screenshot: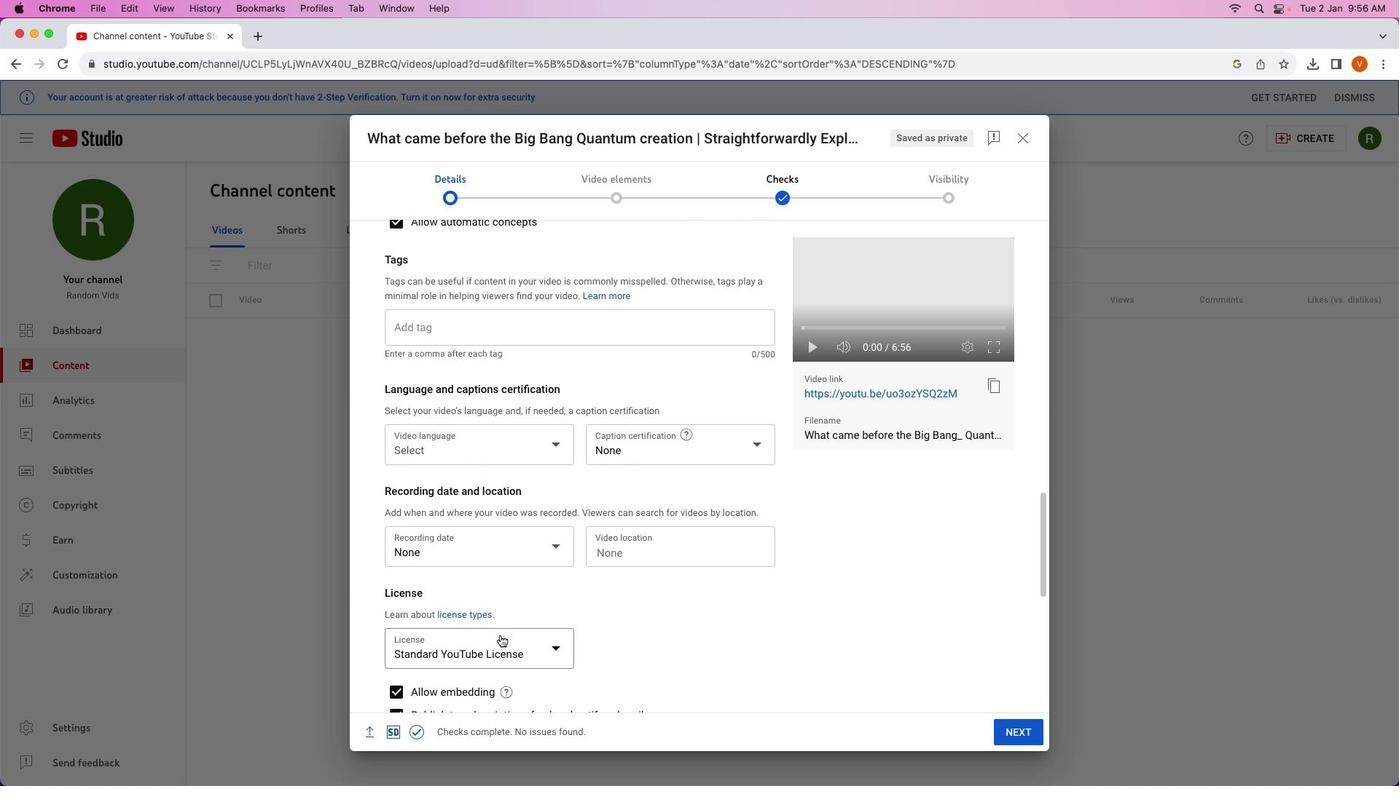 
Action: Mouse moved to (451, 322)
Screenshot: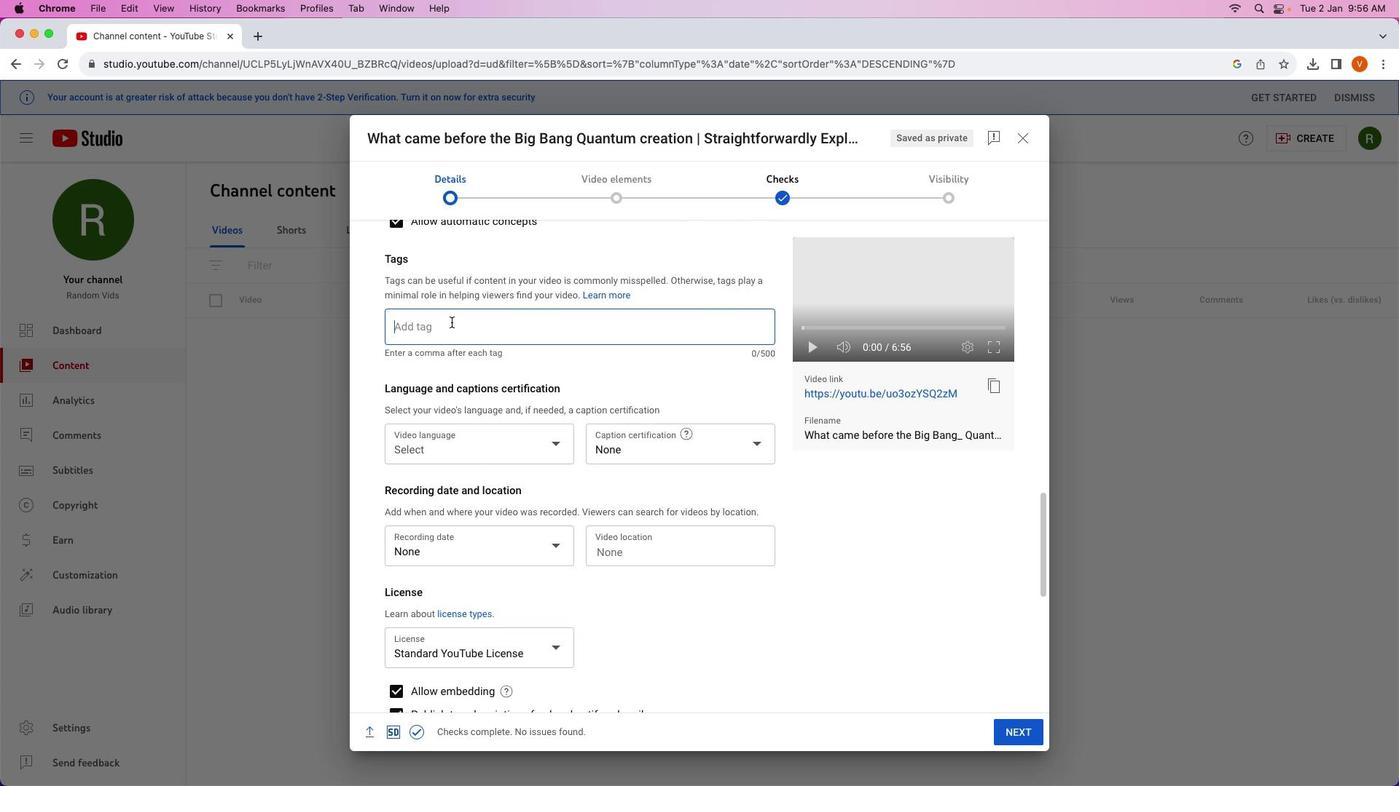 
Action: Mouse pressed left at (451, 322)
Screenshot: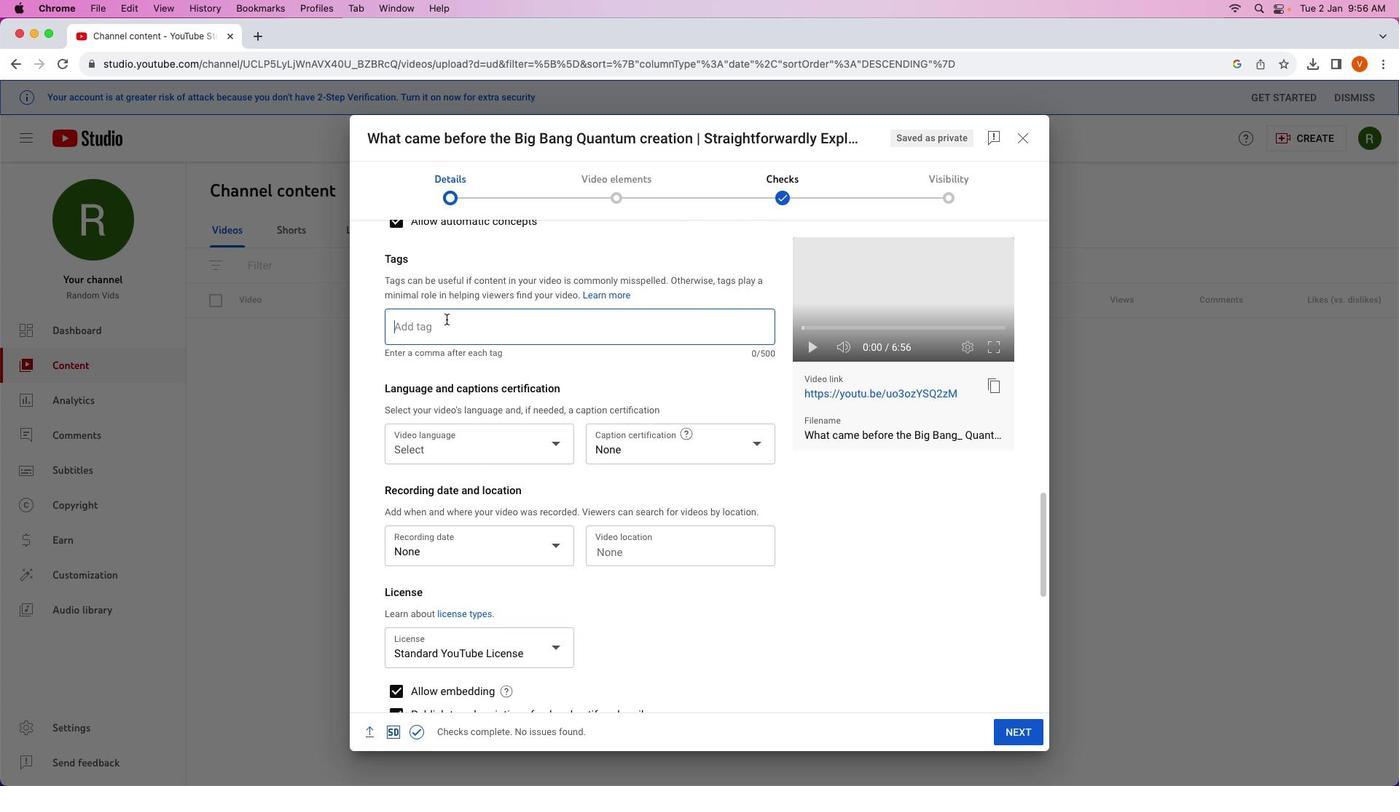 
Action: Mouse moved to (446, 319)
Screenshot: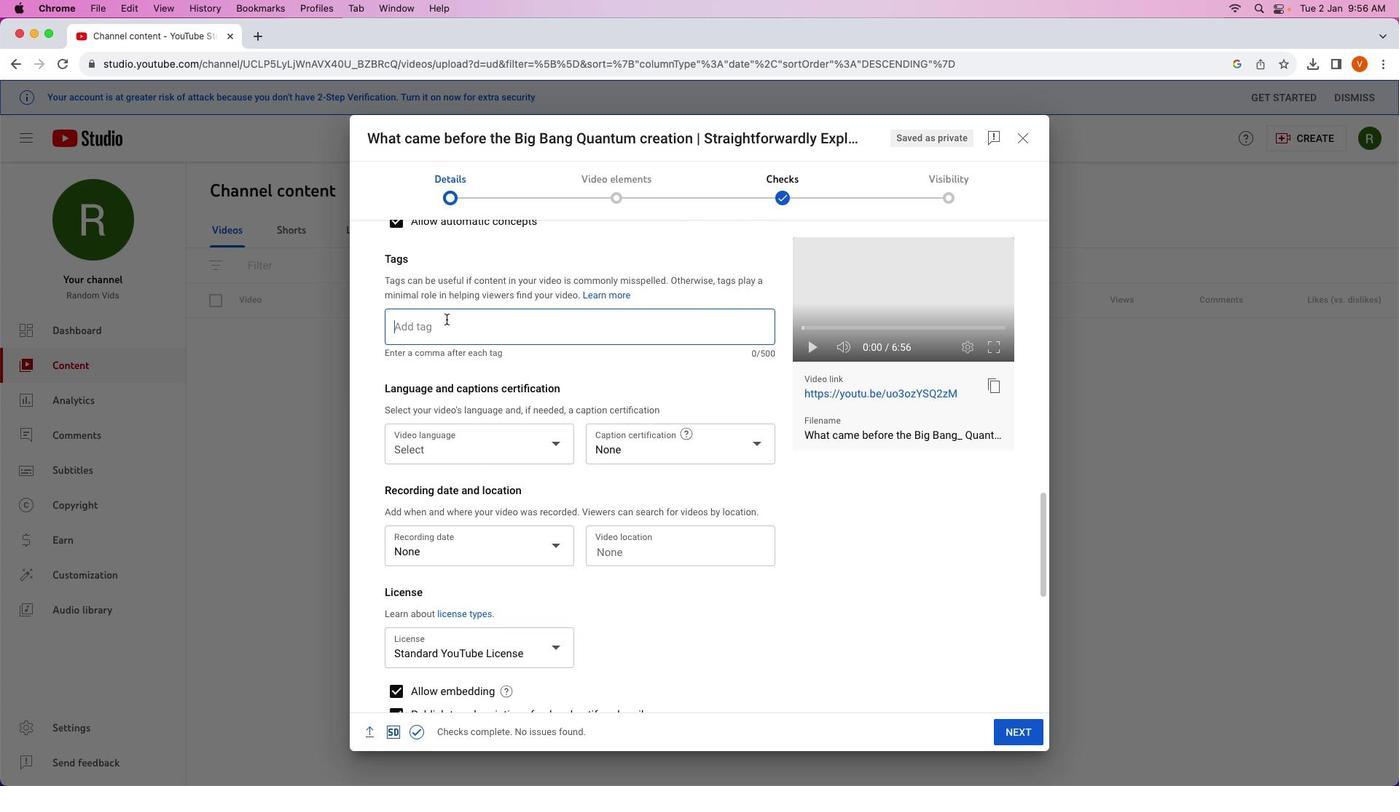 
Action: Key pressed Key.shift'B''i''b''g'Key.backspaceKey.backspace'g'Key.spaceKey.shift'B''a''n''g'Key.spaceKey.shift'T''h''r'Key.backspace'e''o''g'Key.backspace'r''y'Key.enterKey.shift'U''n''i''v''e''r''s''e'Key.spaceKey.shift'C''r''e''a''t''i''o''n'Key.enter
Screenshot: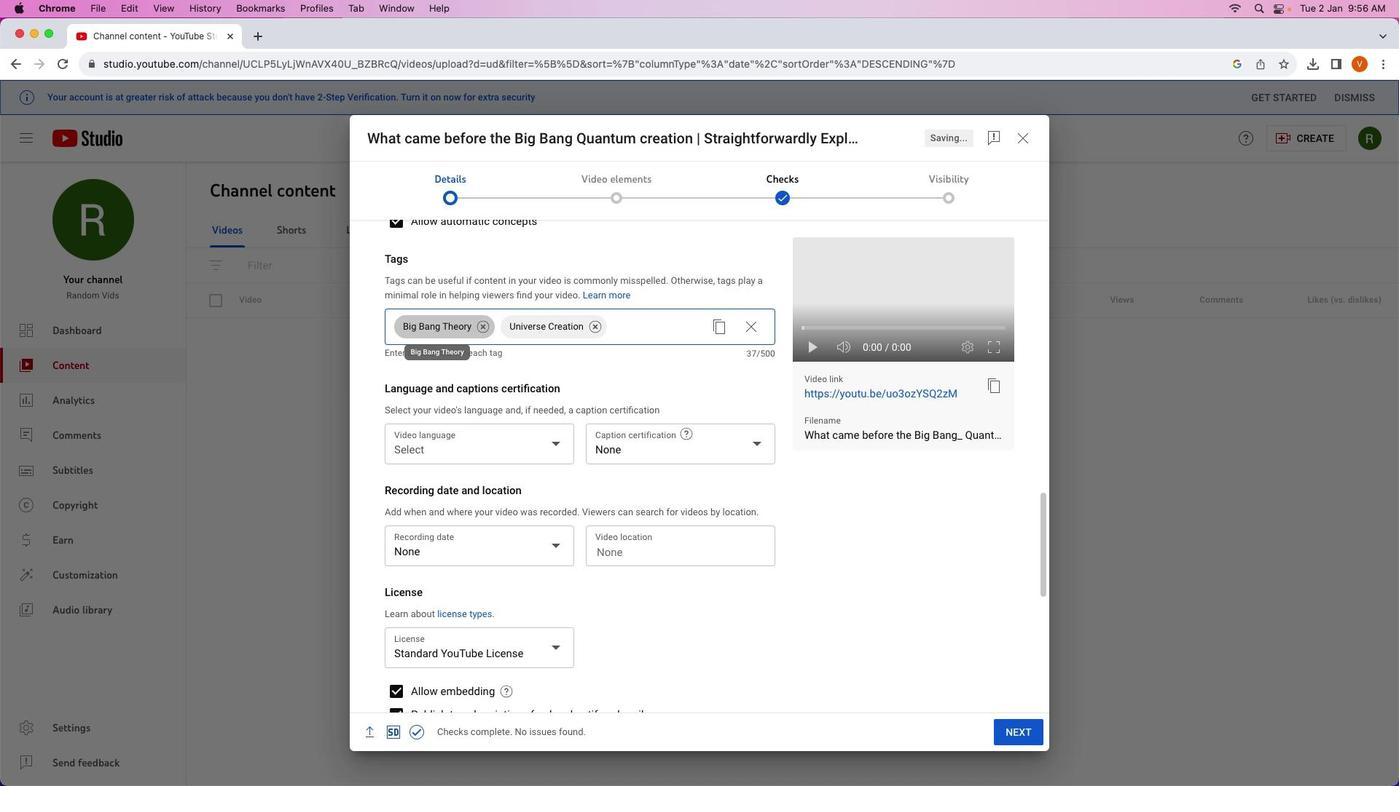 
Action: Mouse moved to (537, 566)
Screenshot: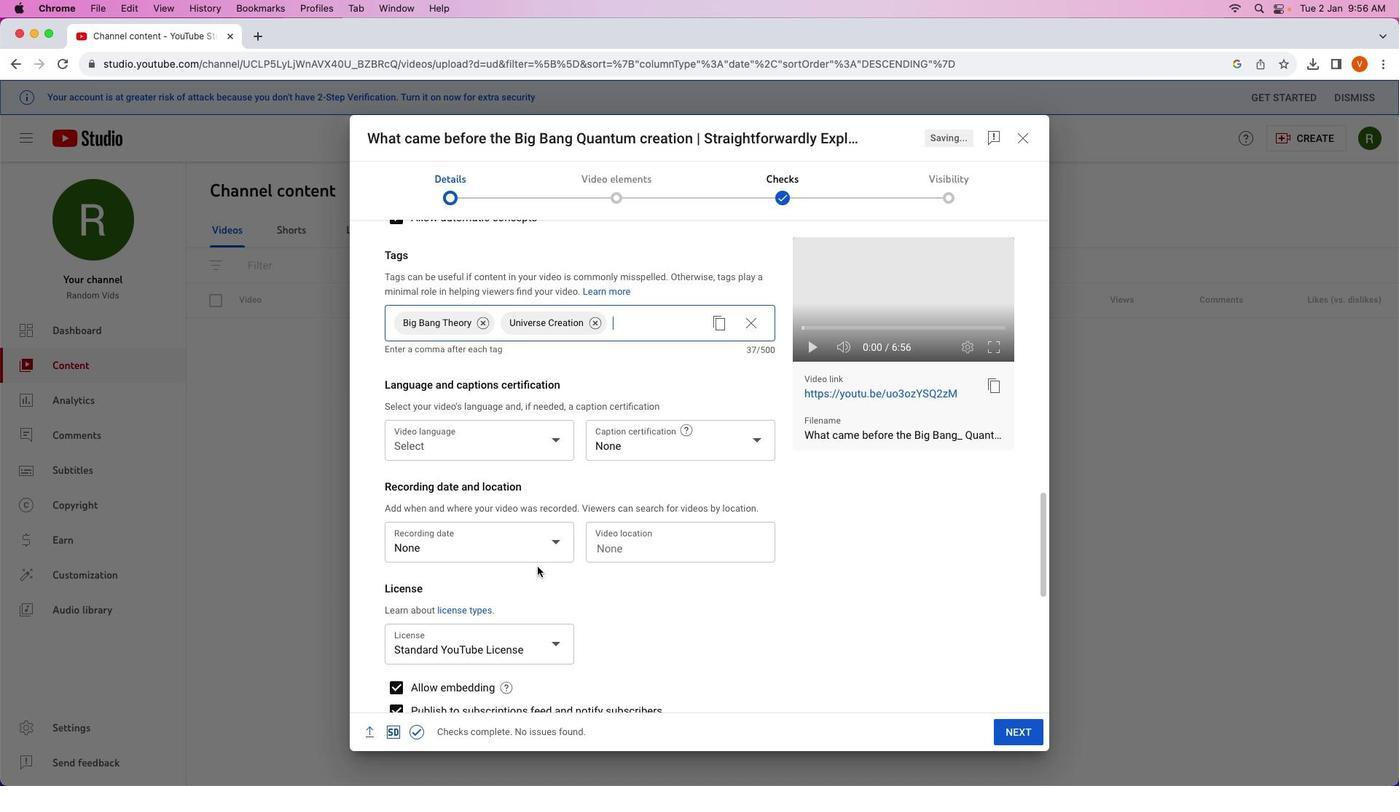 
Action: Mouse scrolled (537, 566) with delta (0, 0)
Screenshot: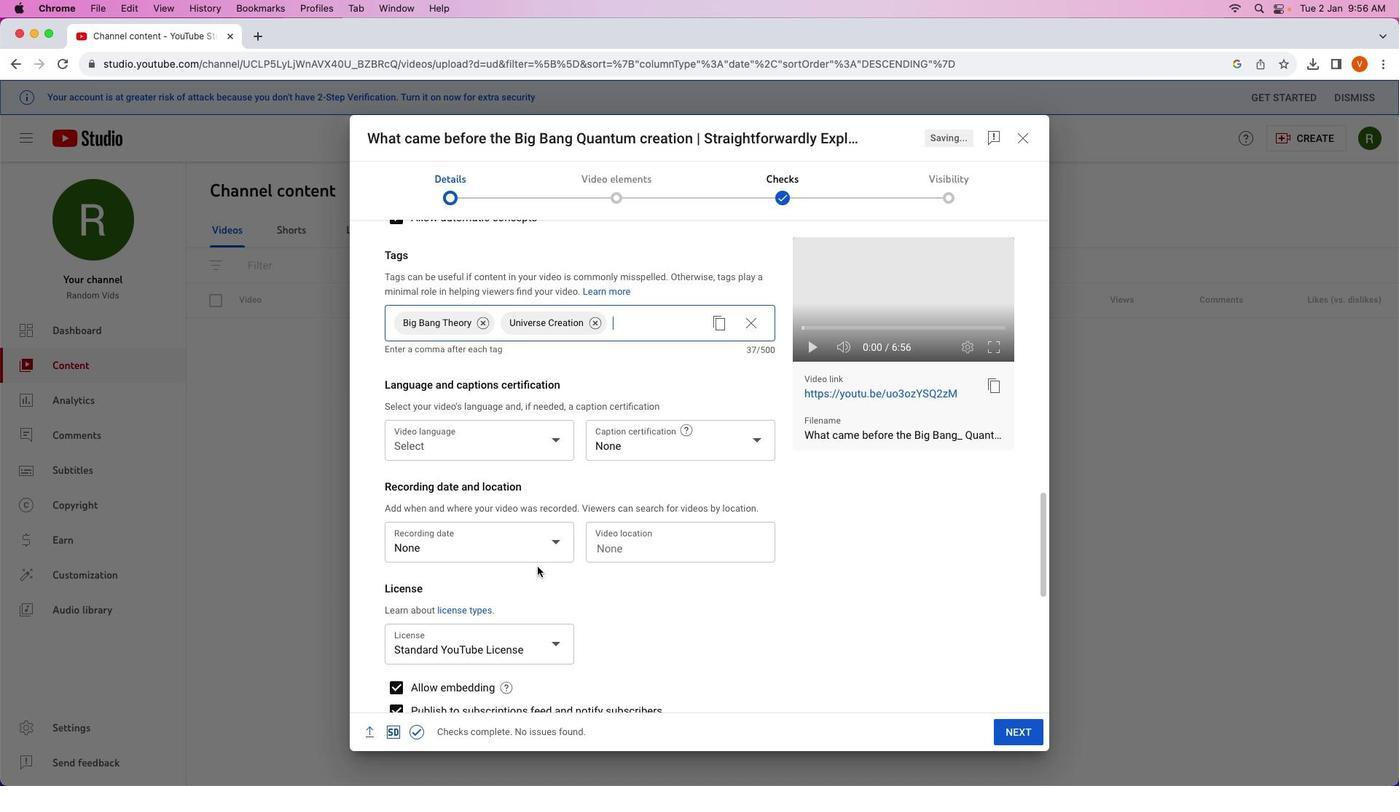 
Action: Mouse moved to (537, 566)
Screenshot: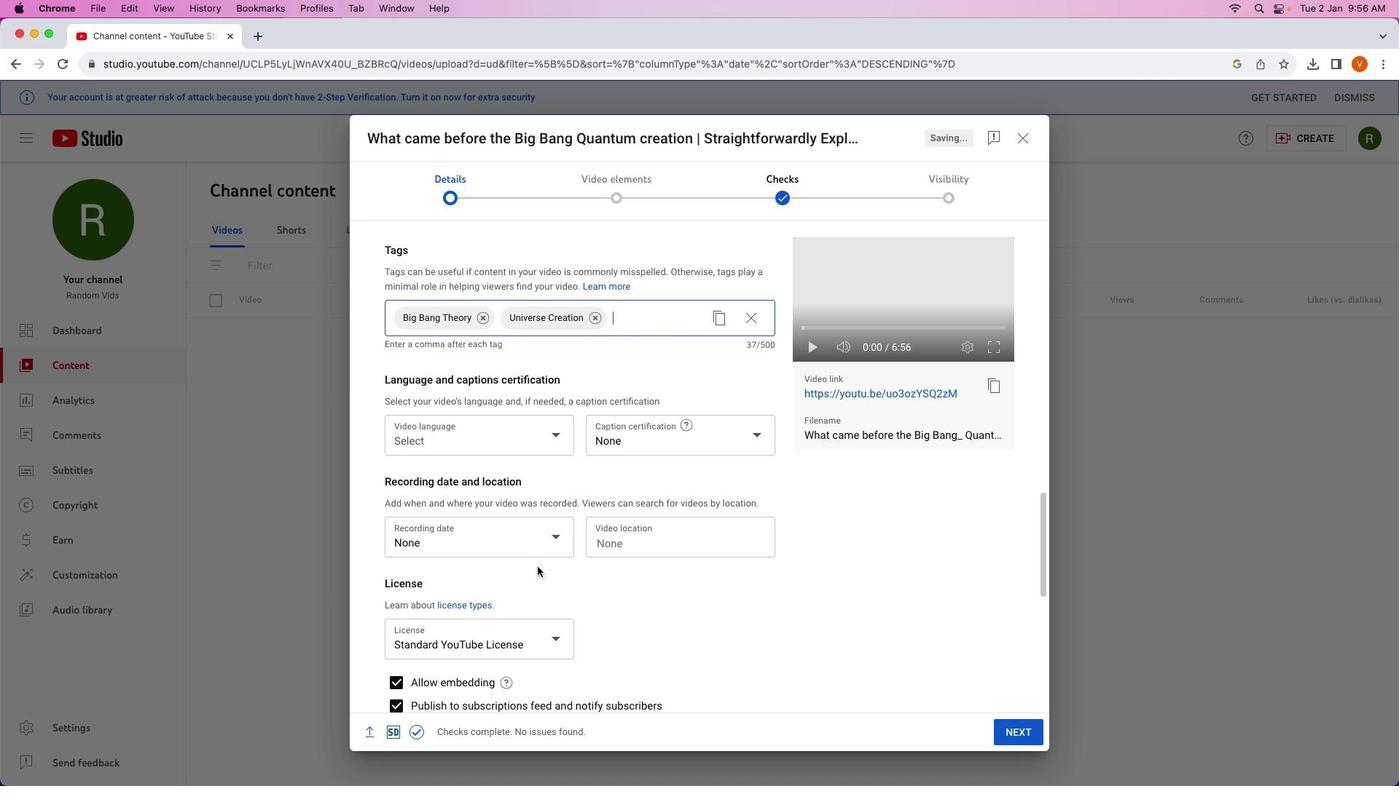 
Action: Mouse scrolled (537, 566) with delta (0, 0)
Screenshot: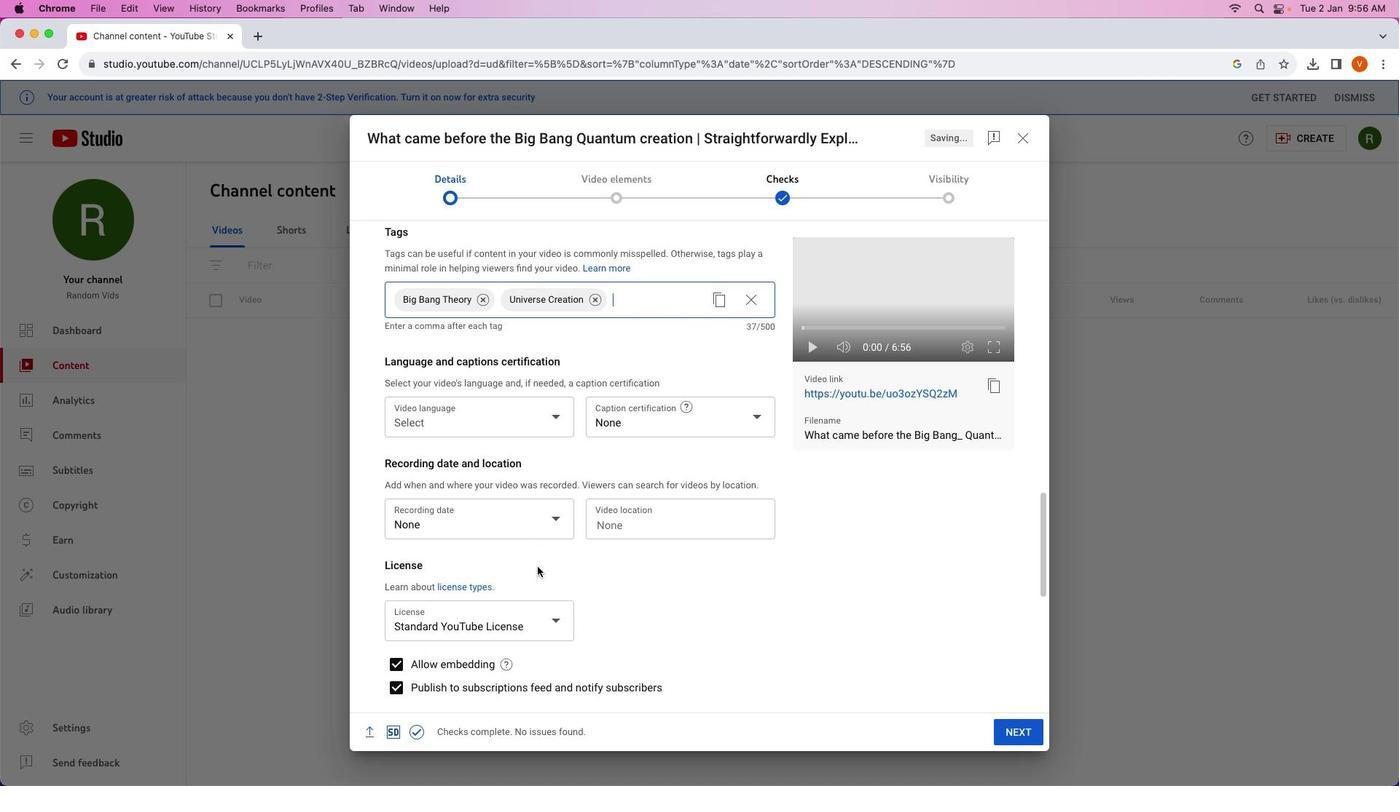 
Action: Mouse moved to (537, 567)
Screenshot: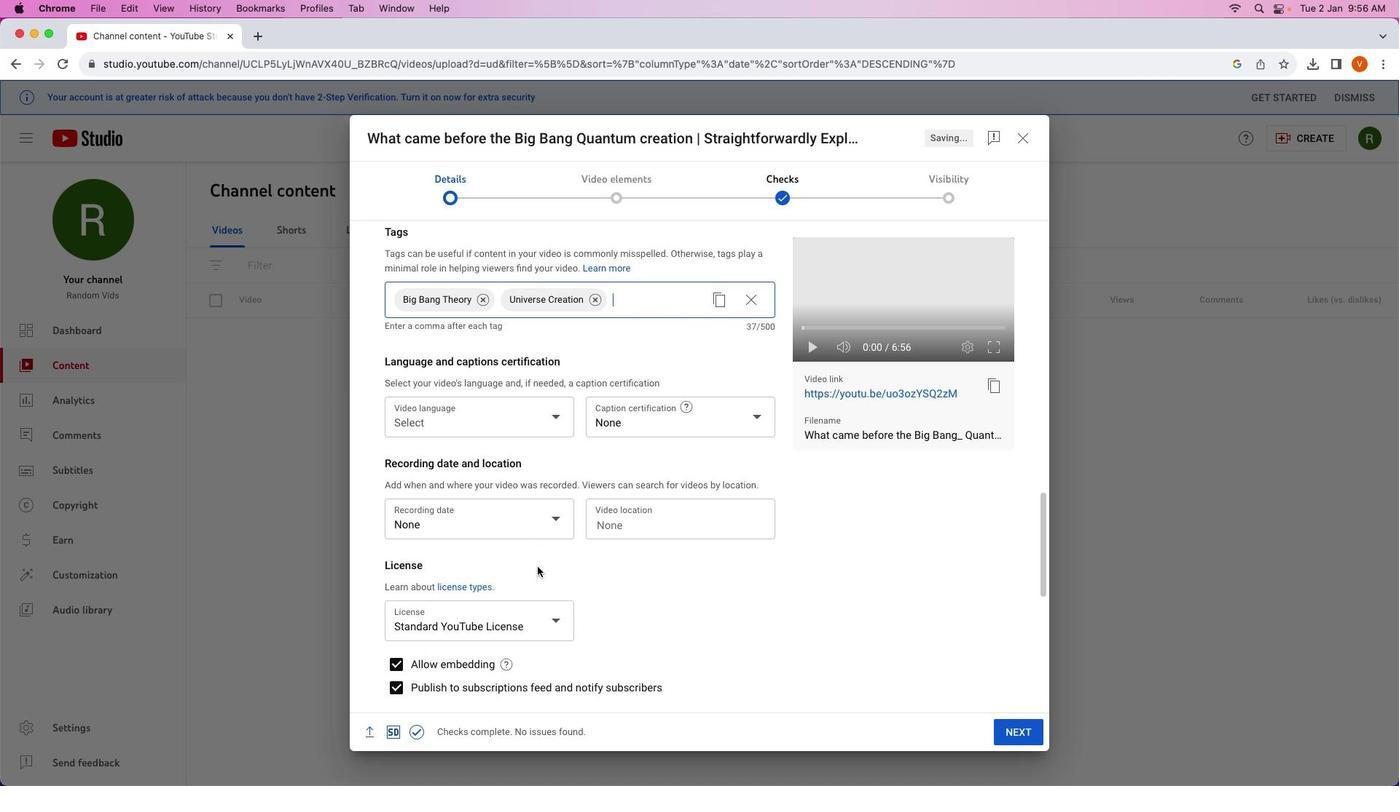 
Action: Mouse scrolled (537, 567) with delta (0, 0)
Screenshot: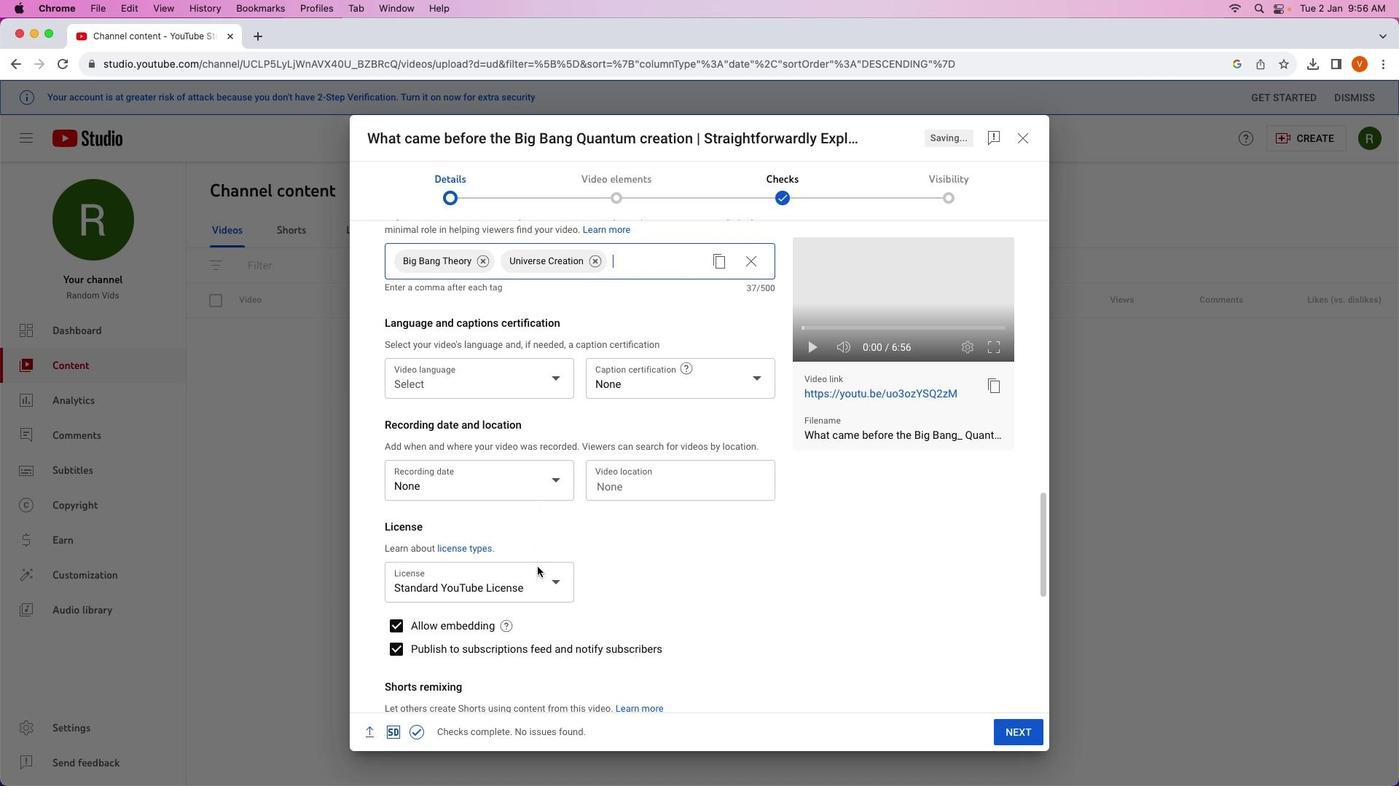
Action: Mouse scrolled (537, 567) with delta (0, 0)
Screenshot: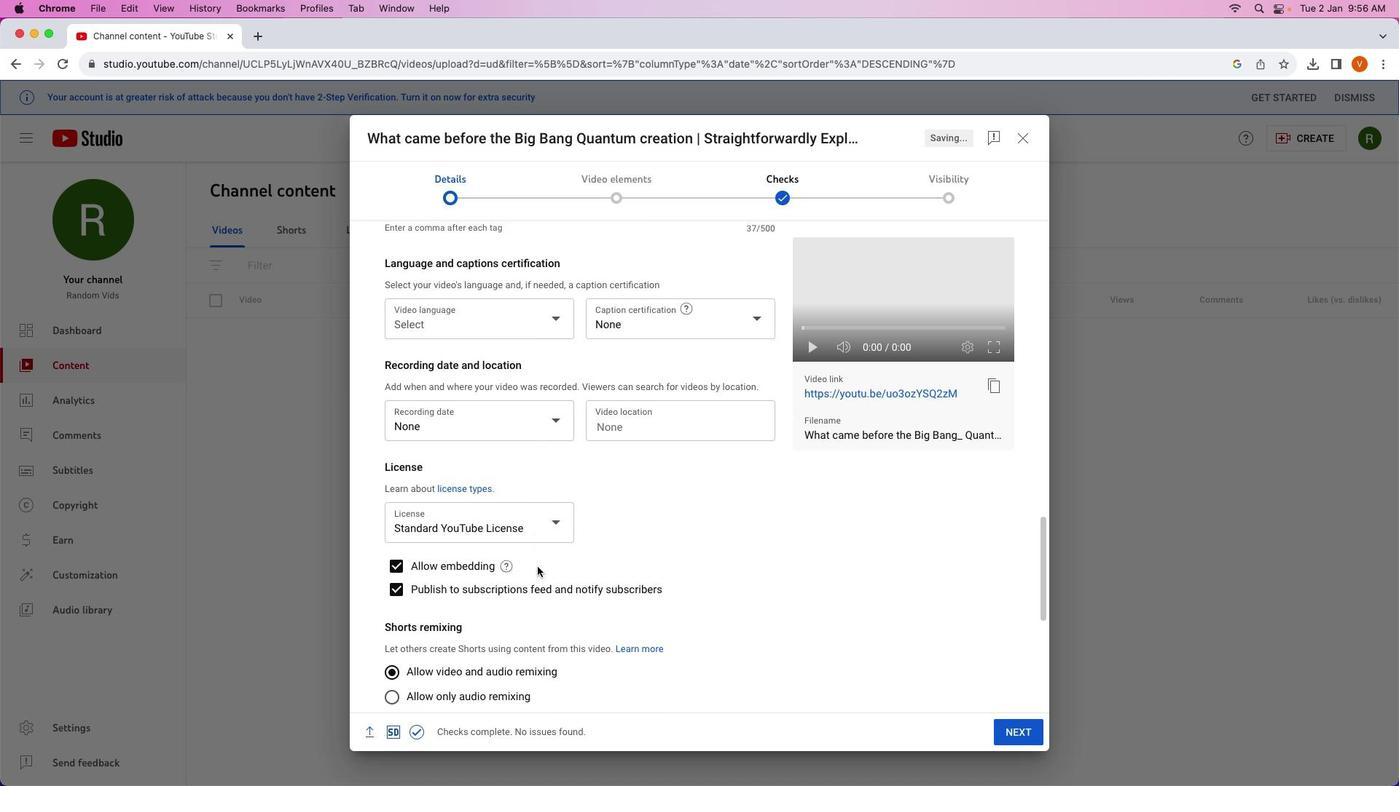 
Action: Mouse scrolled (537, 567) with delta (0, 0)
Screenshot: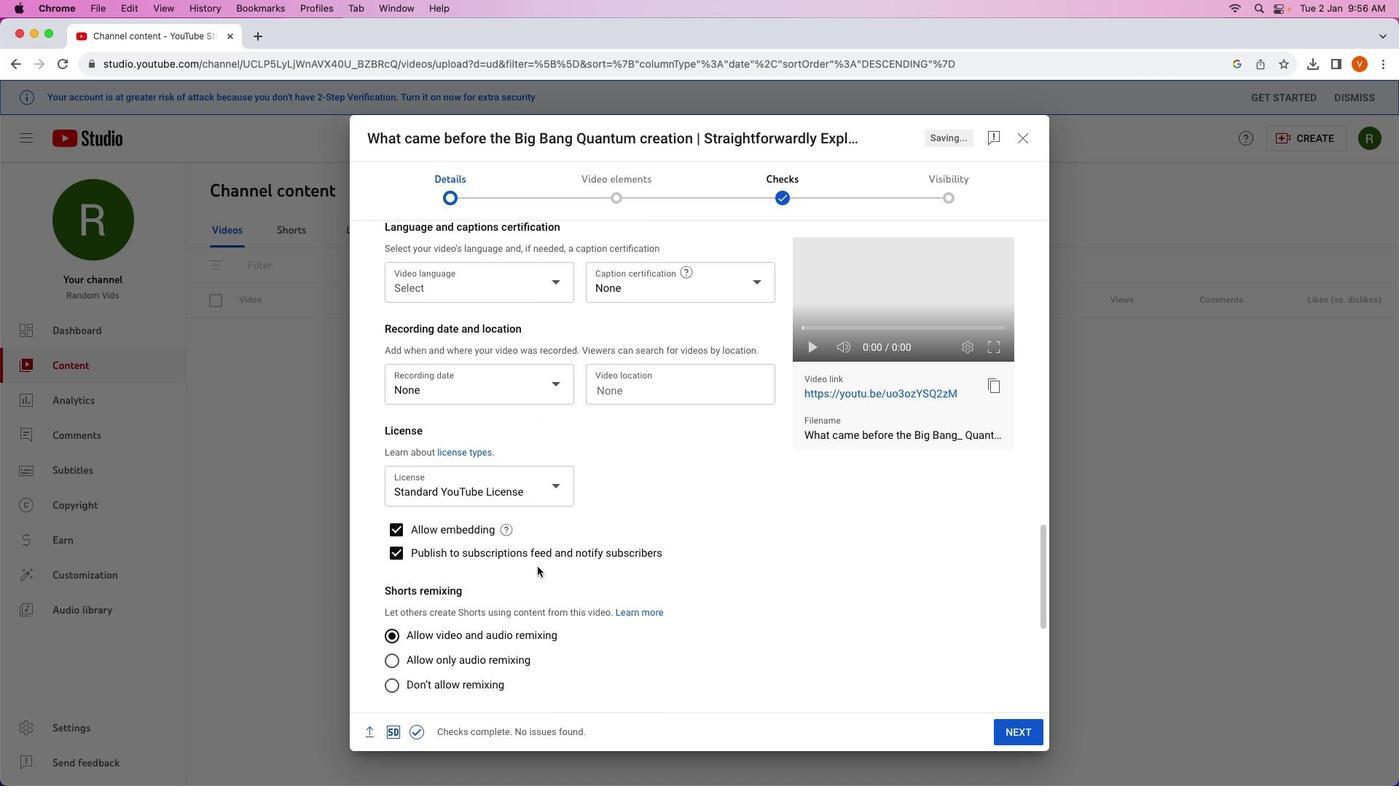 
Action: Mouse moved to (537, 567)
Screenshot: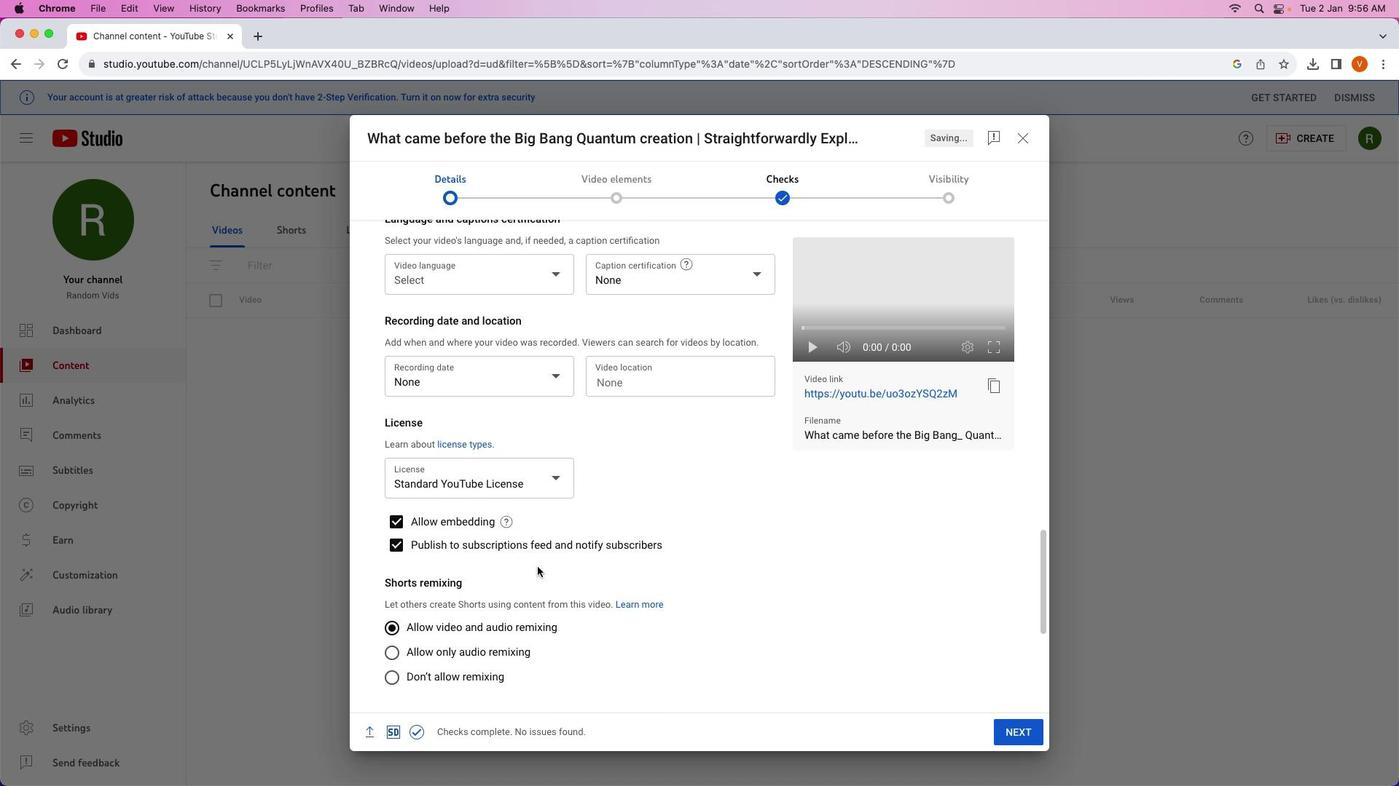
Action: Mouse scrolled (537, 567) with delta (0, 0)
Screenshot: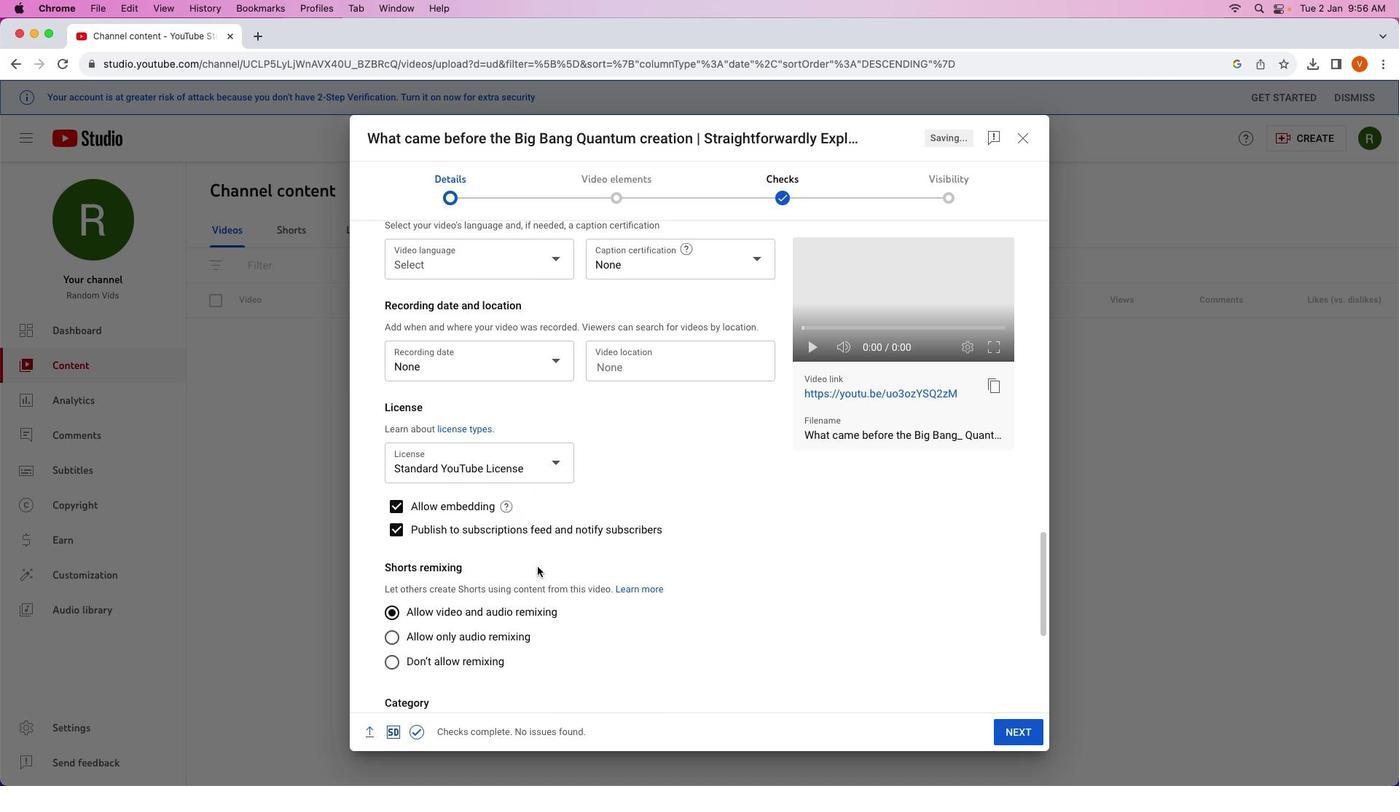 
Action: Mouse scrolled (537, 567) with delta (0, 0)
Screenshot: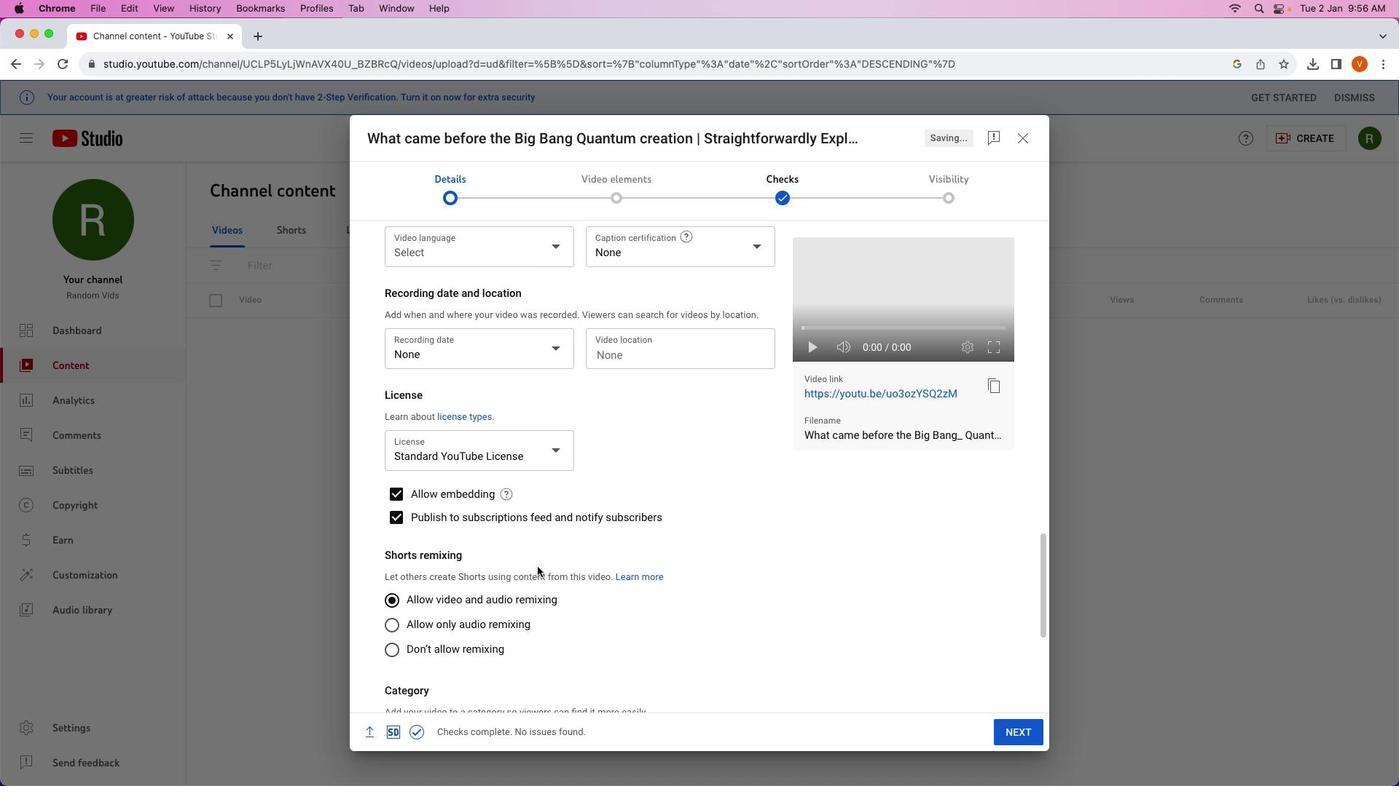 
Action: Mouse scrolled (537, 567) with delta (0, 0)
Screenshot: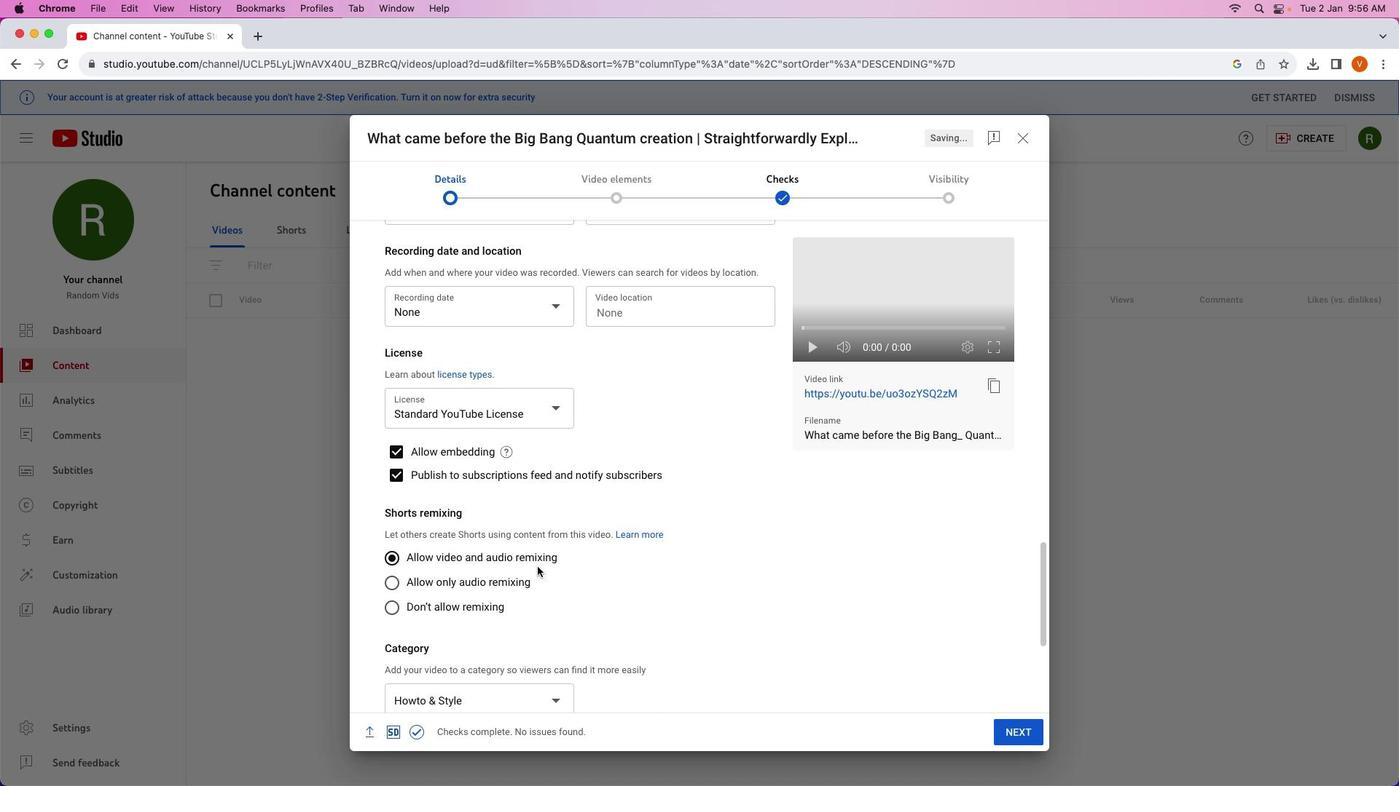 
Action: Mouse scrolled (537, 567) with delta (0, 0)
Screenshot: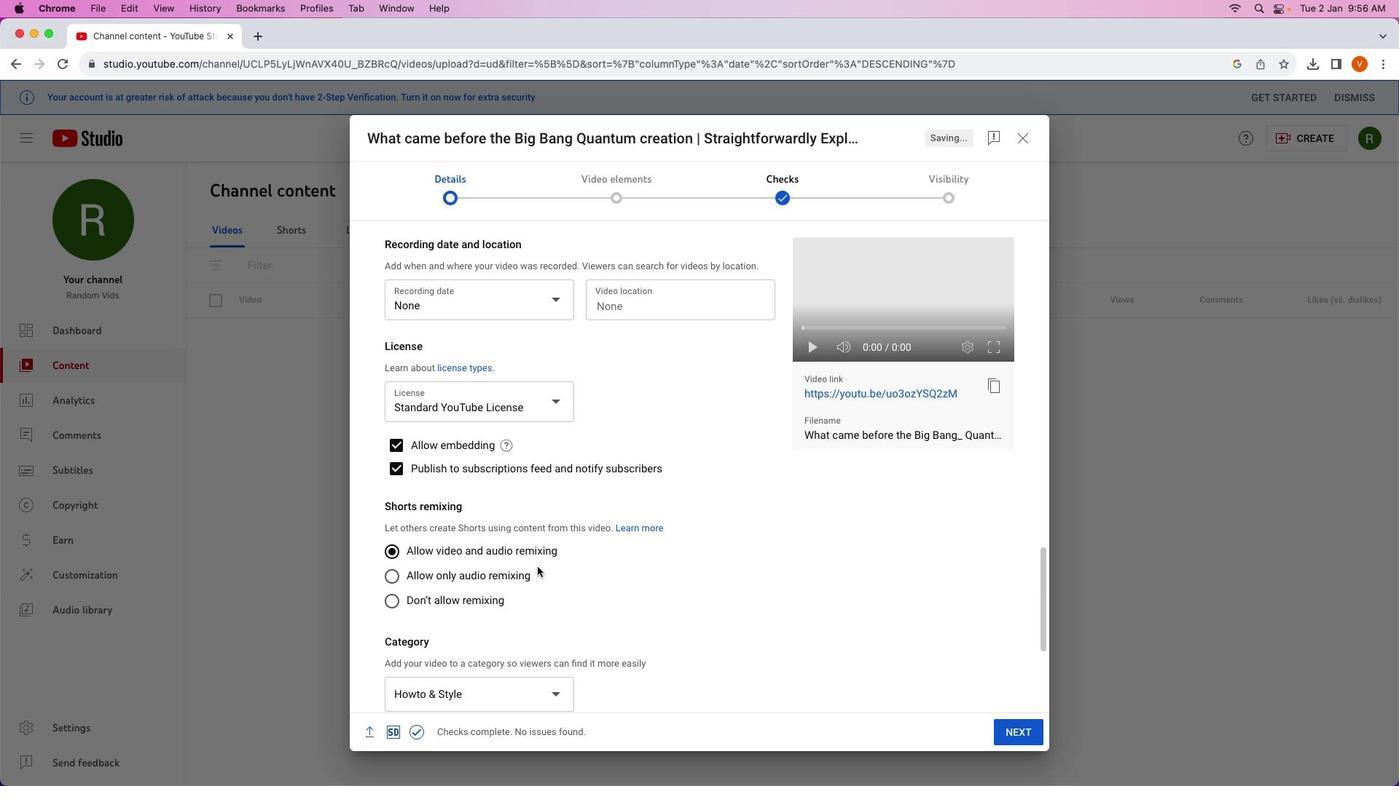 
Action: Mouse scrolled (537, 567) with delta (0, 0)
Screenshot: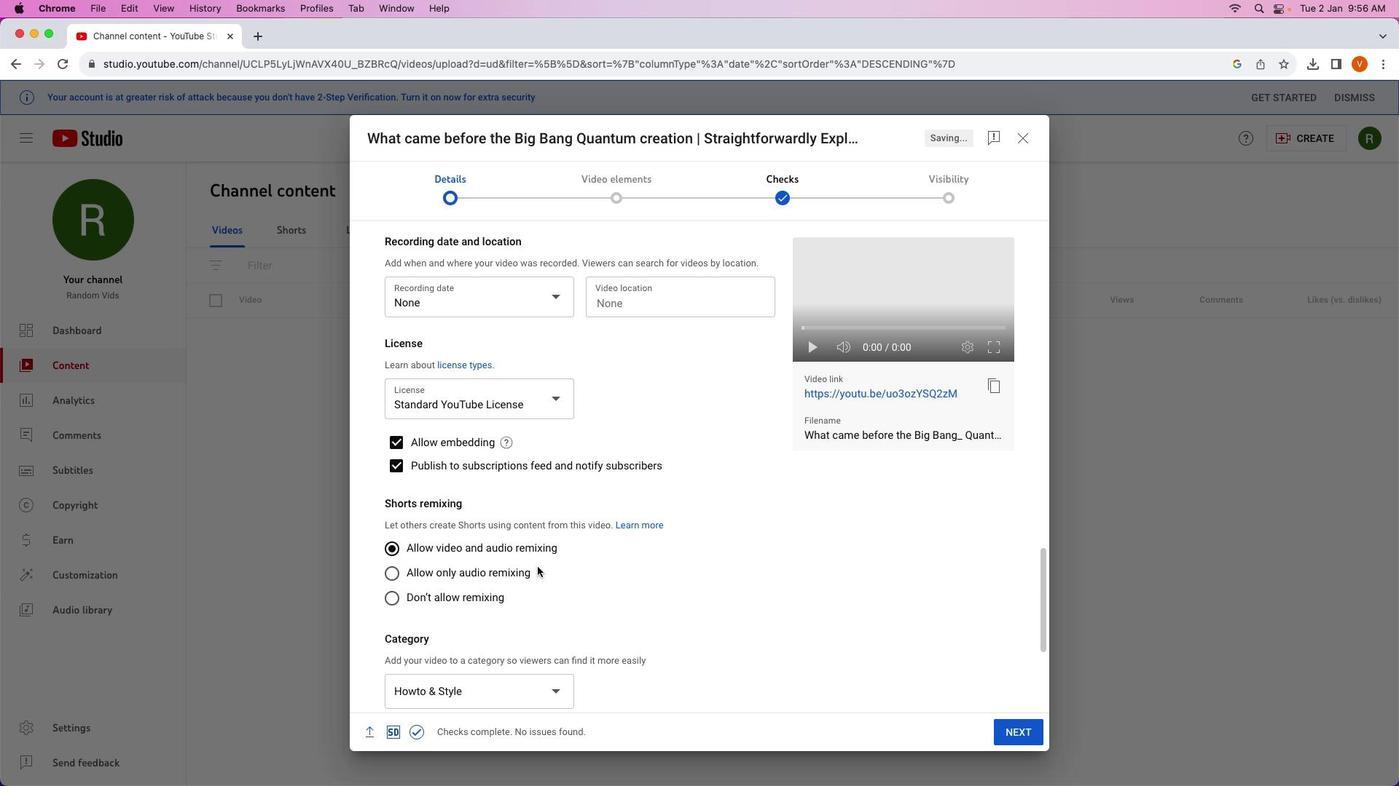 
Action: Mouse scrolled (537, 567) with delta (0, 0)
Screenshot: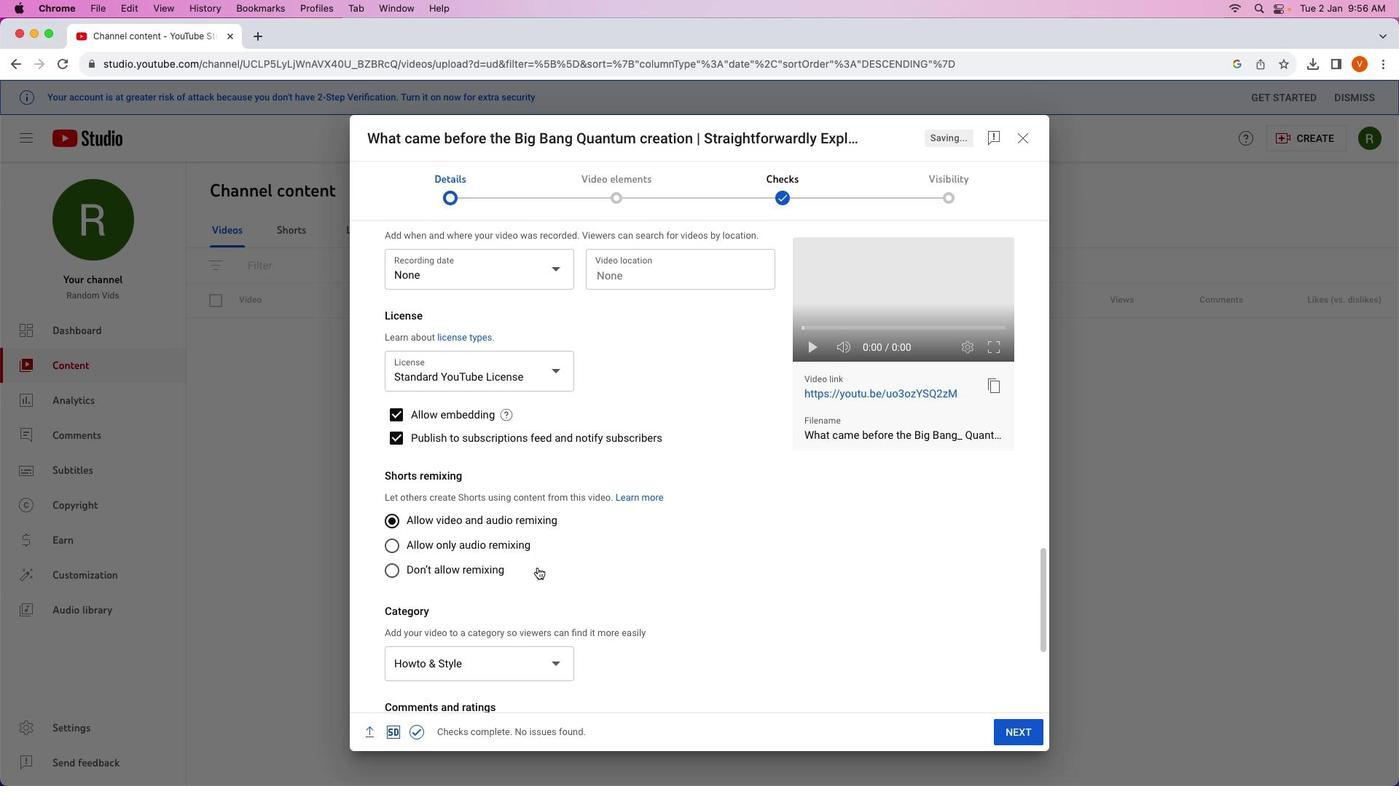 
Action: Mouse scrolled (537, 567) with delta (0, 0)
Screenshot: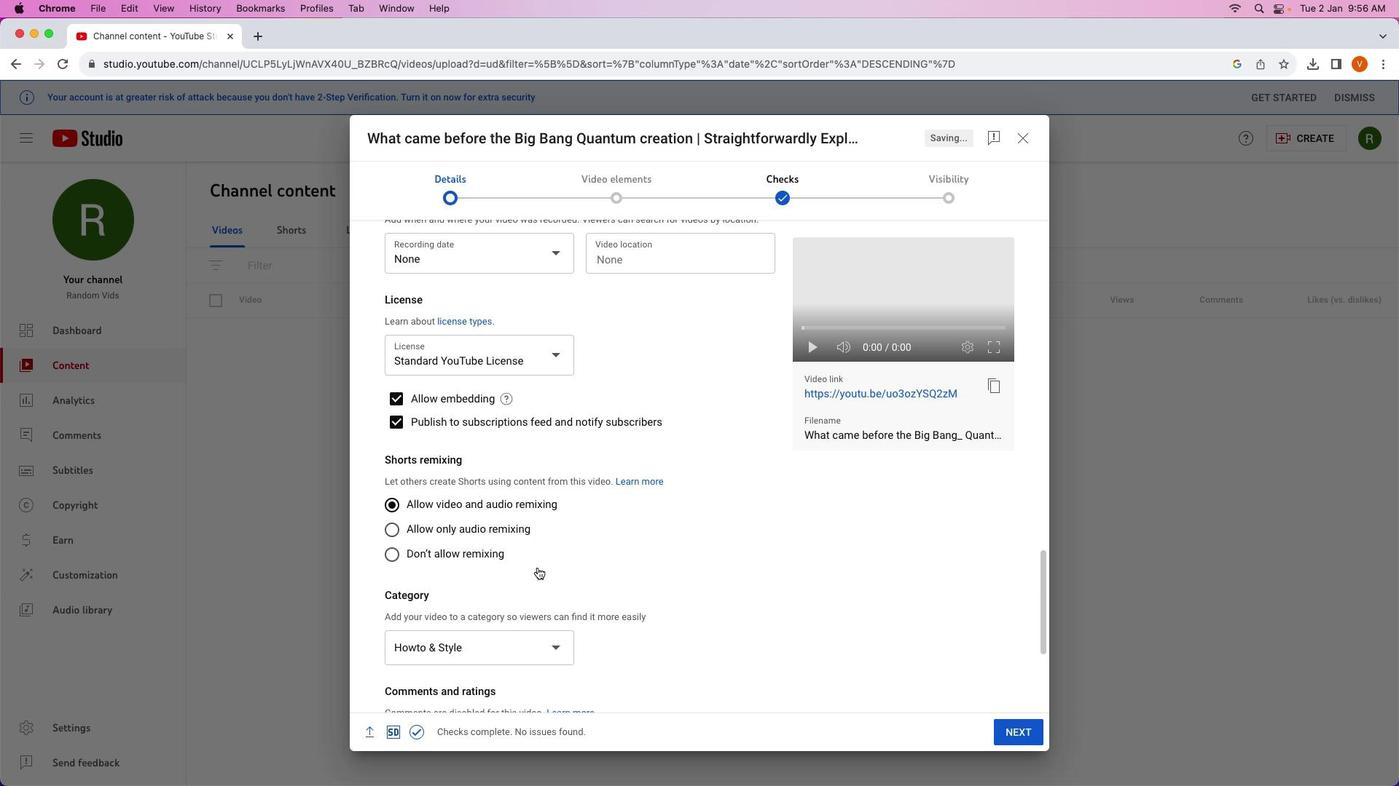 
Action: Mouse moved to (537, 567)
Screenshot: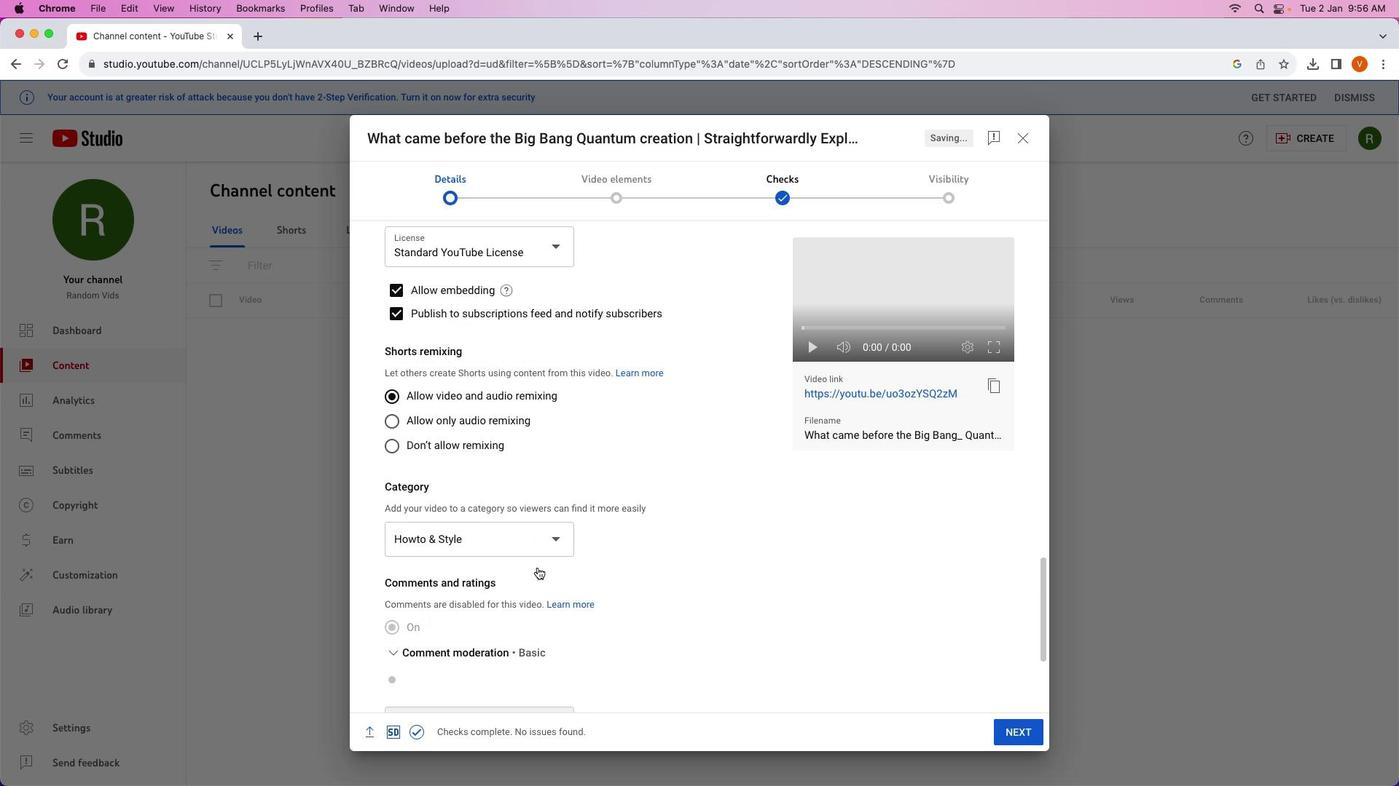
Action: Mouse scrolled (537, 567) with delta (0, -1)
Screenshot: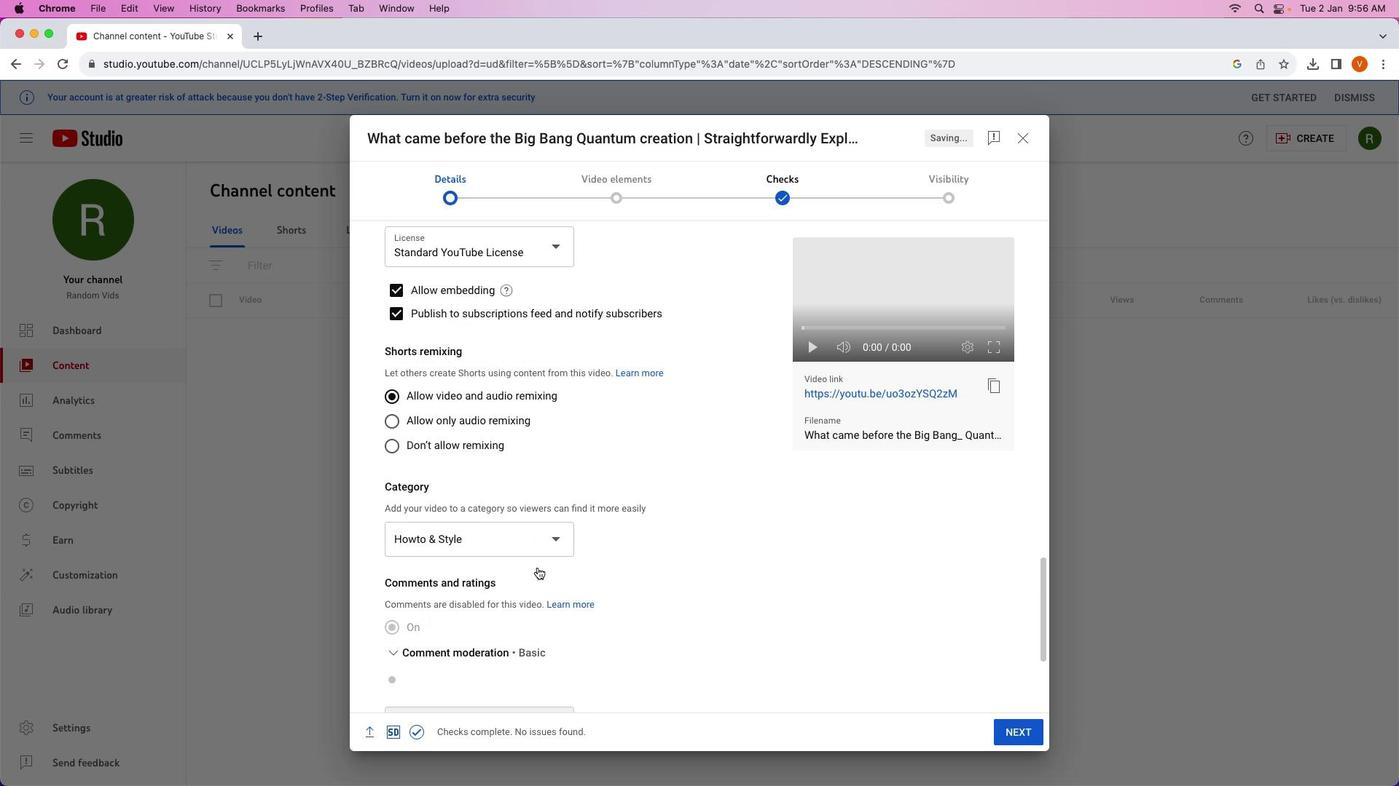 
Action: Mouse scrolled (537, 567) with delta (0, -2)
Screenshot: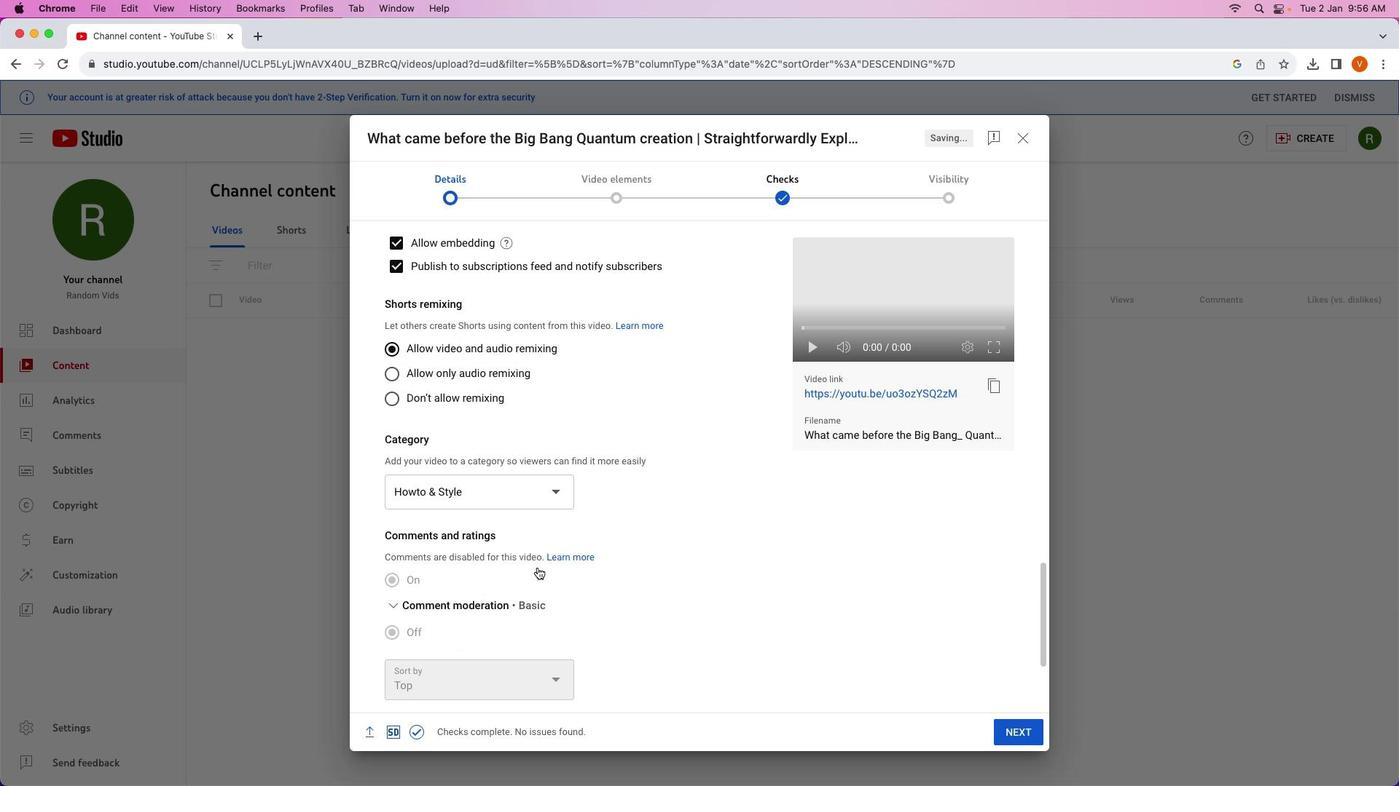 
Action: Mouse scrolled (537, 567) with delta (0, 0)
Screenshot: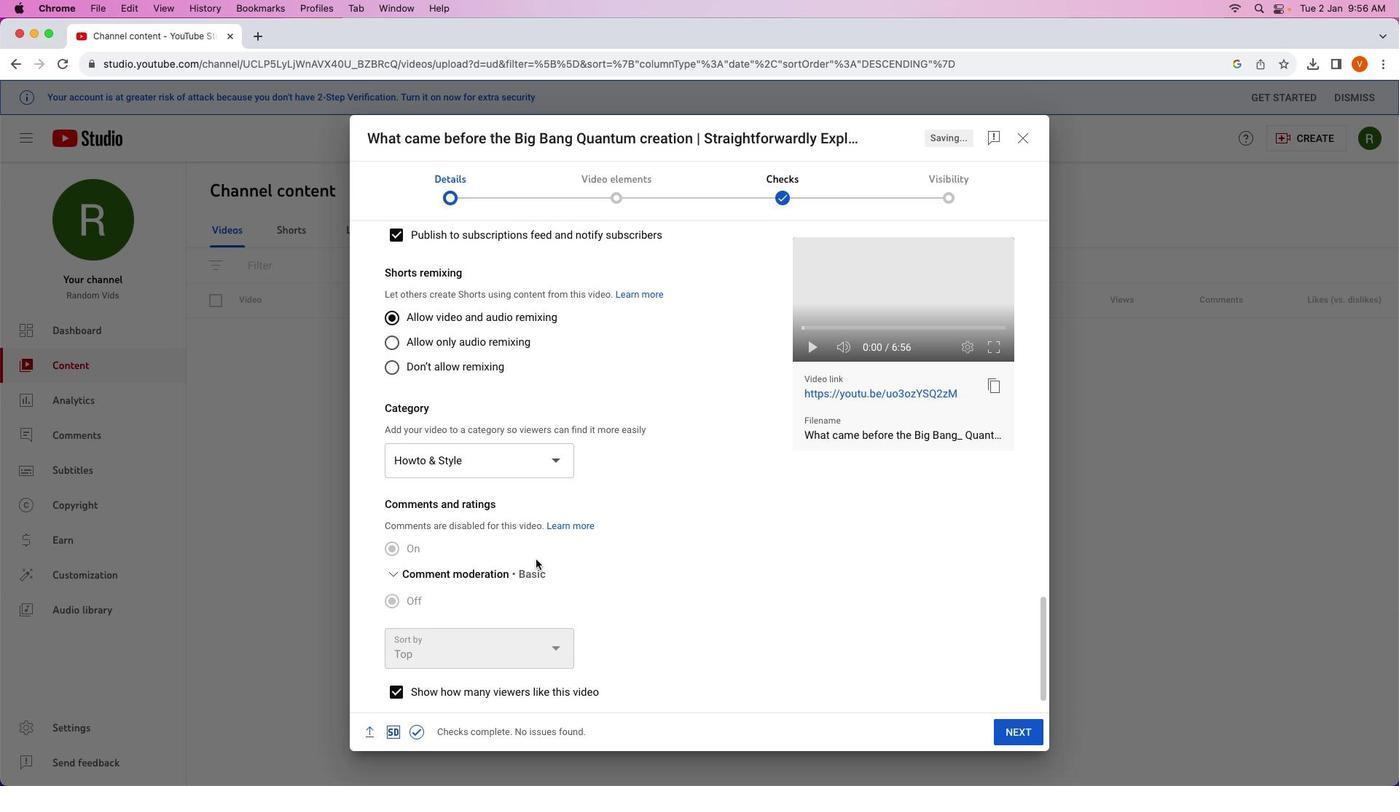 
Action: Mouse scrolled (537, 567) with delta (0, 0)
Screenshot: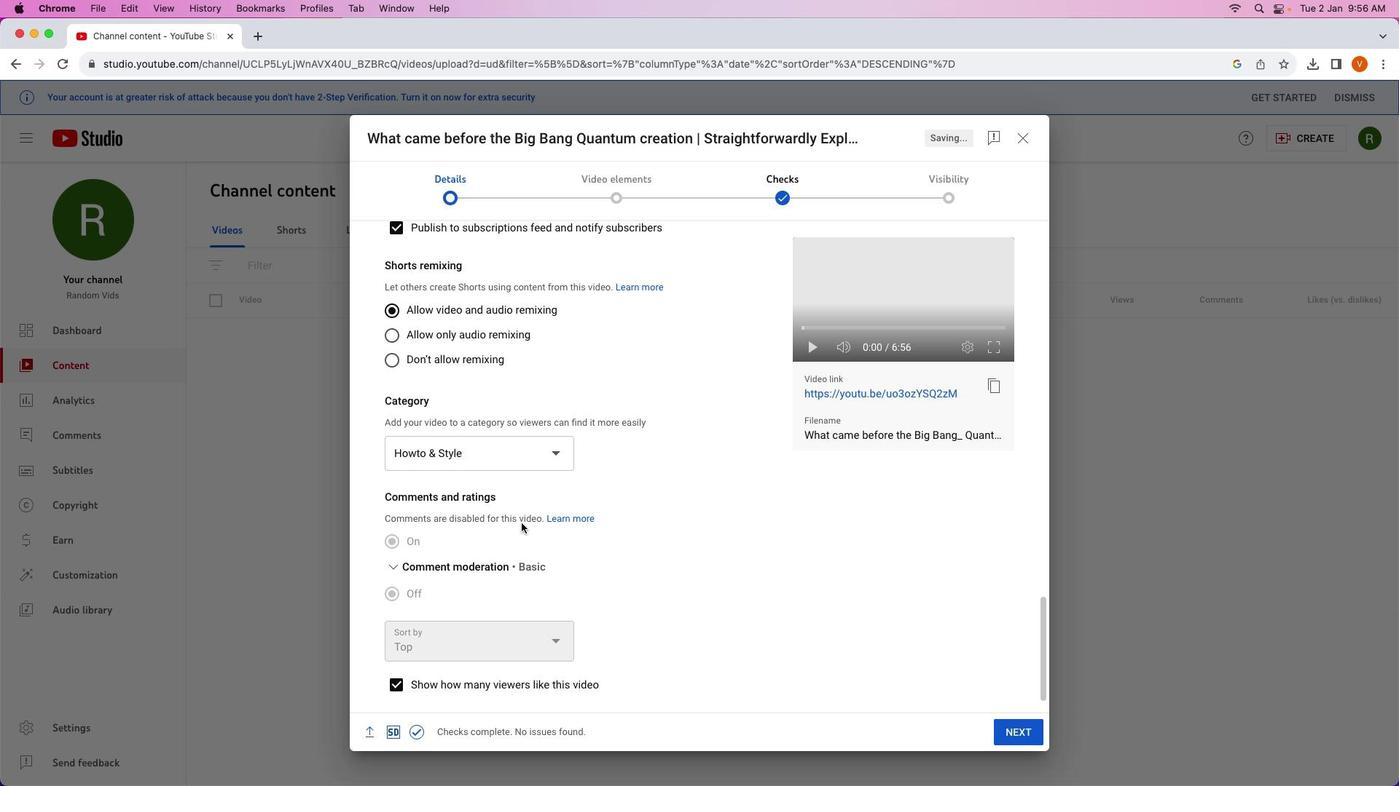 
Action: Mouse scrolled (537, 567) with delta (0, -1)
Screenshot: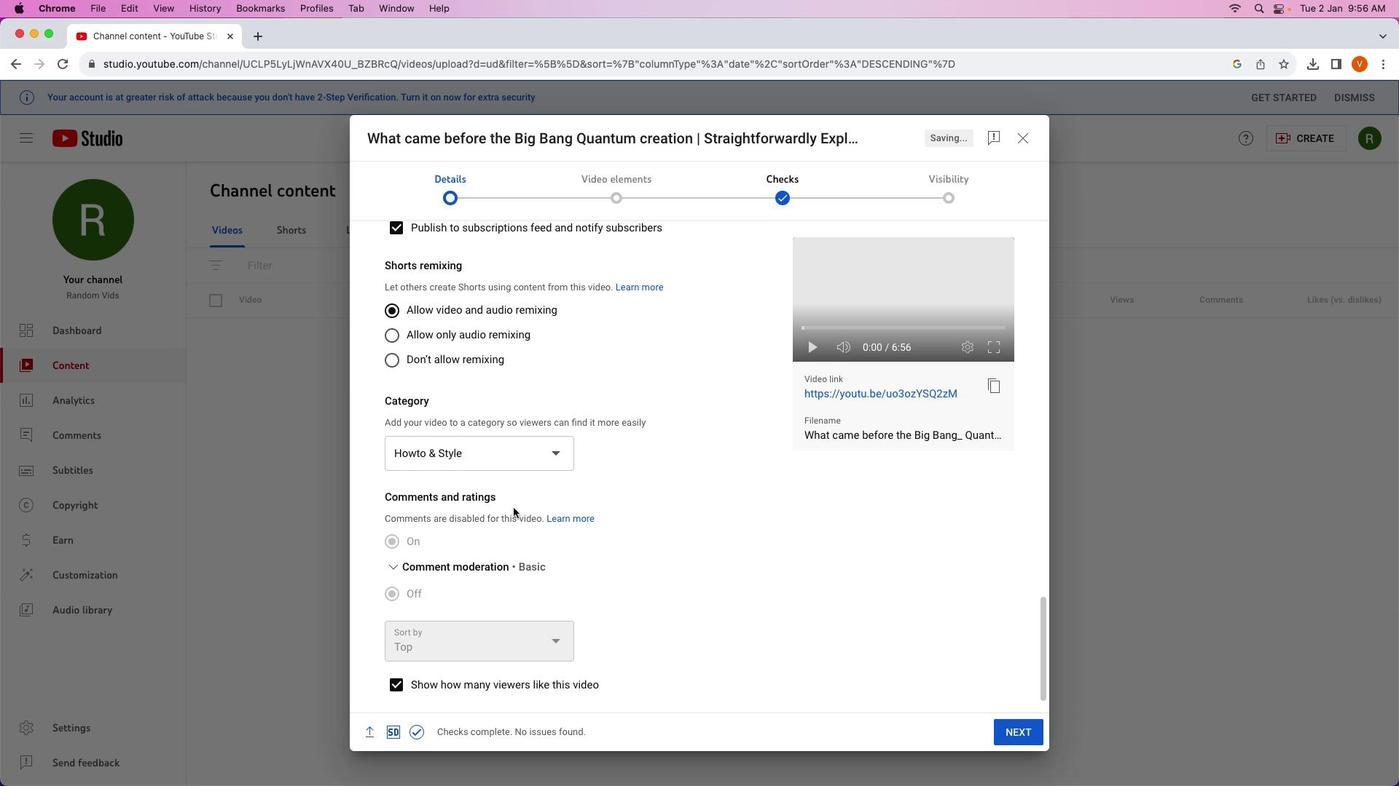 
Action: Mouse moved to (490, 435)
Screenshot: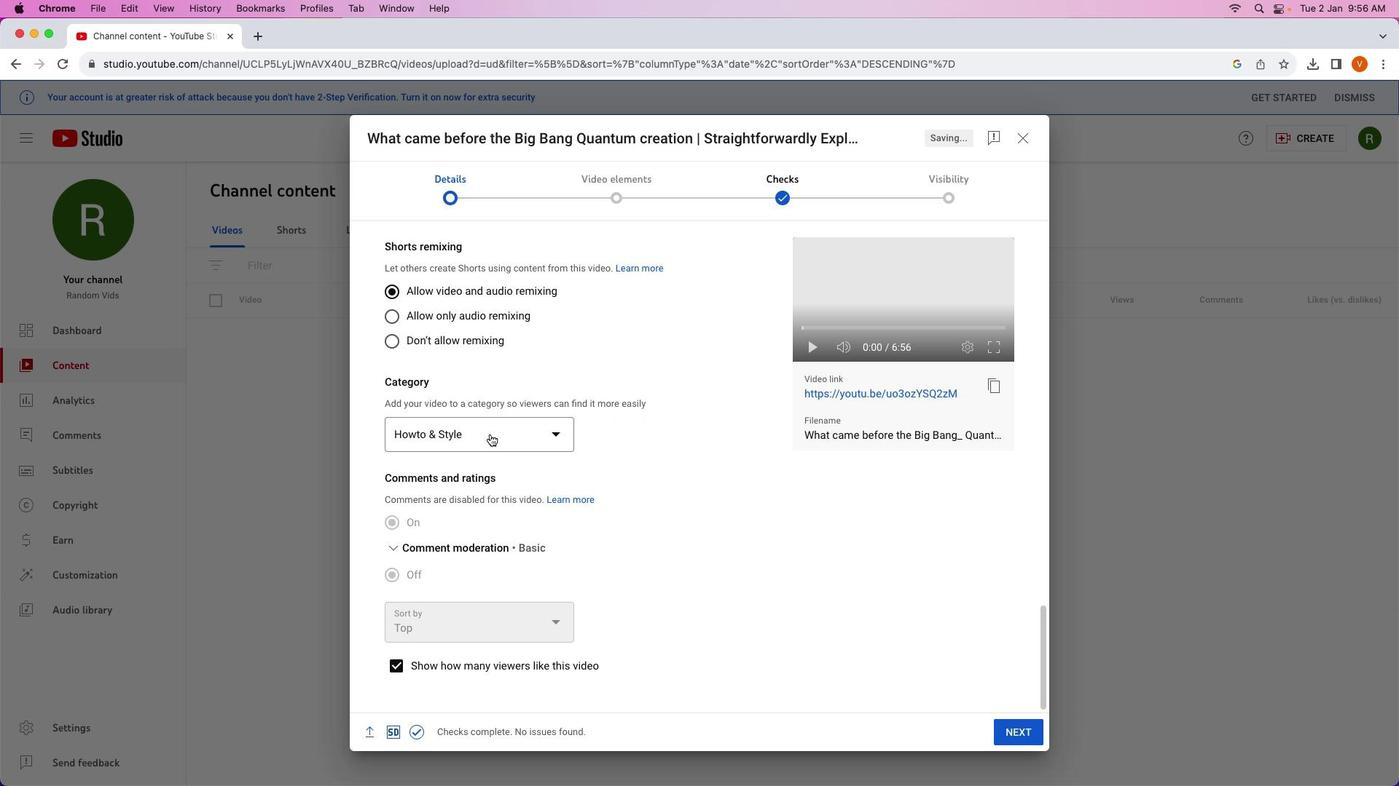 
Action: Mouse pressed left at (490, 435)
Screenshot: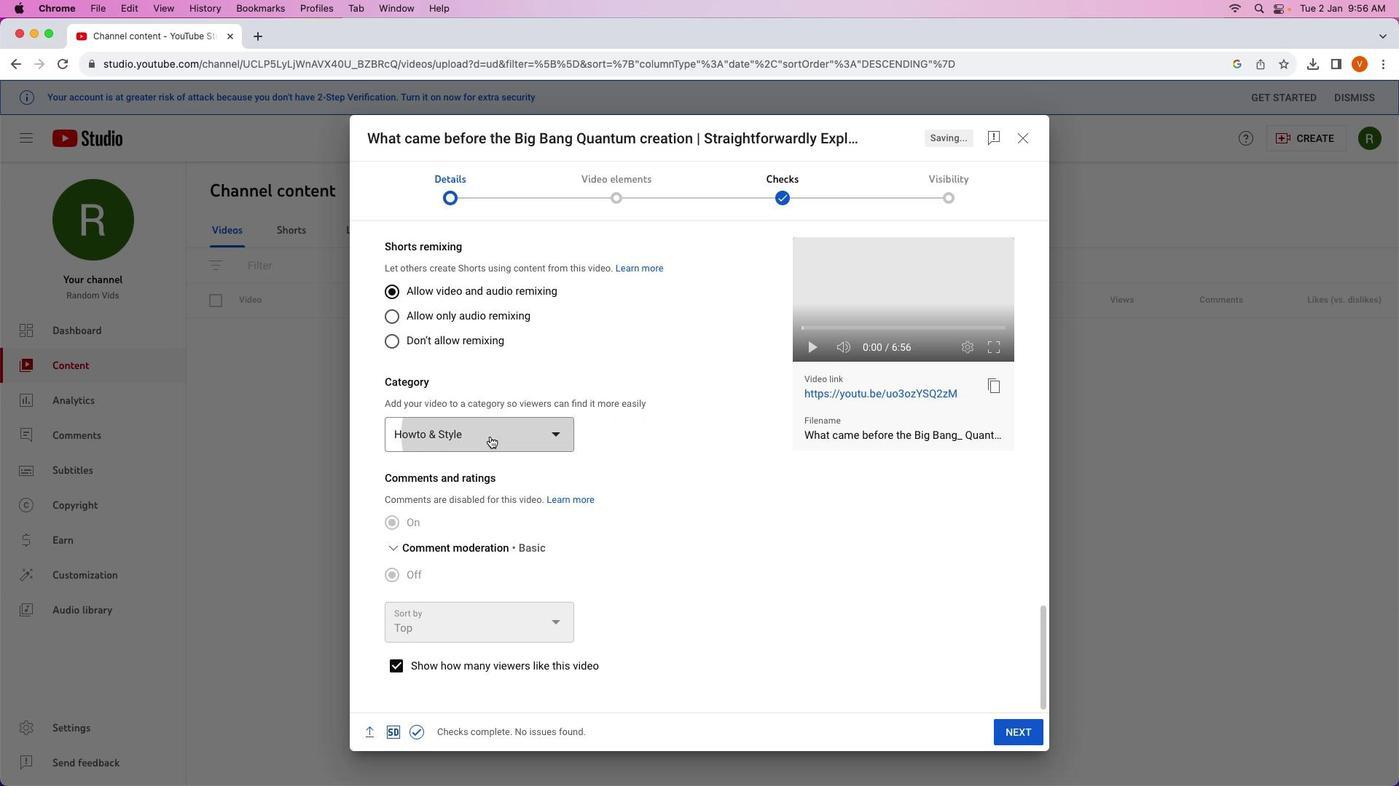 
Action: Mouse moved to (451, 480)
Screenshot: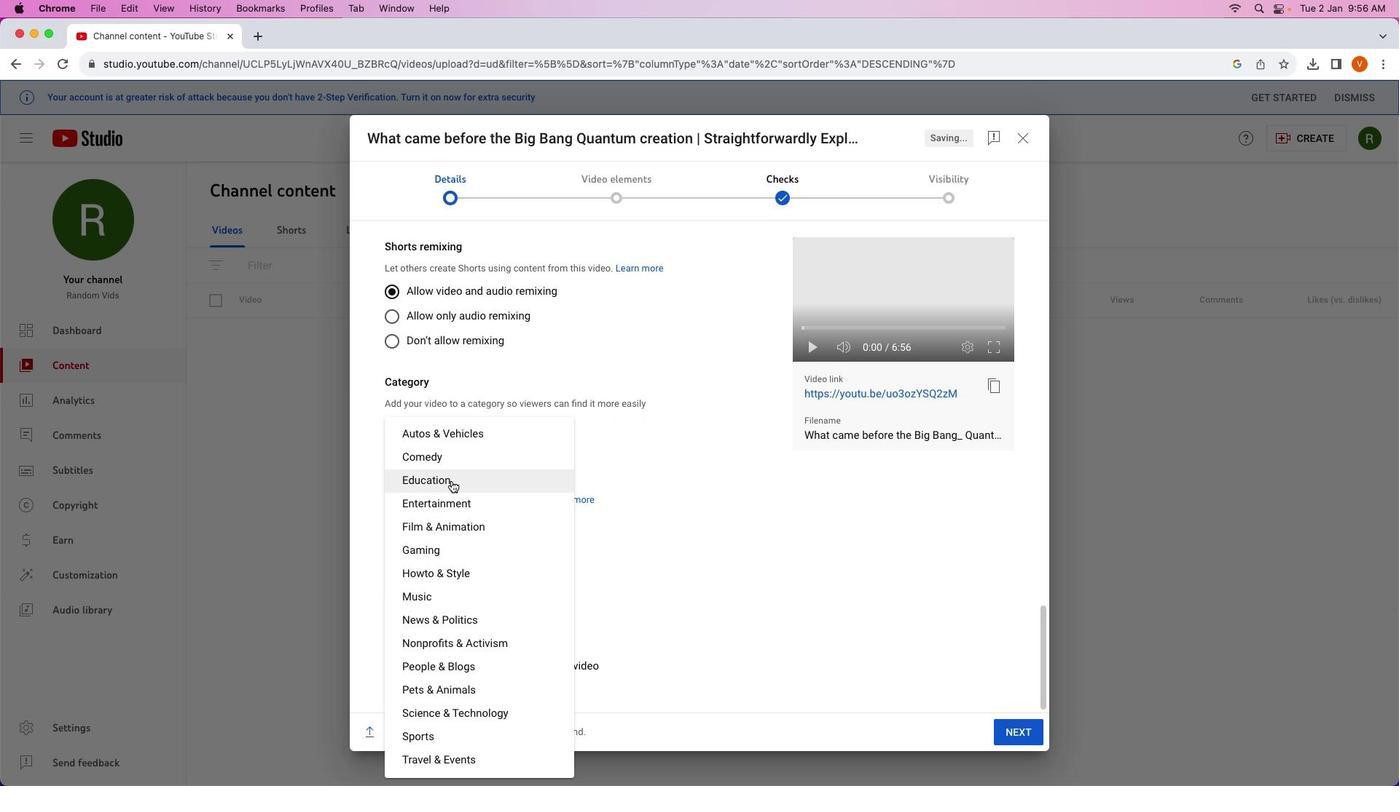 
Action: Mouse pressed left at (451, 480)
Screenshot: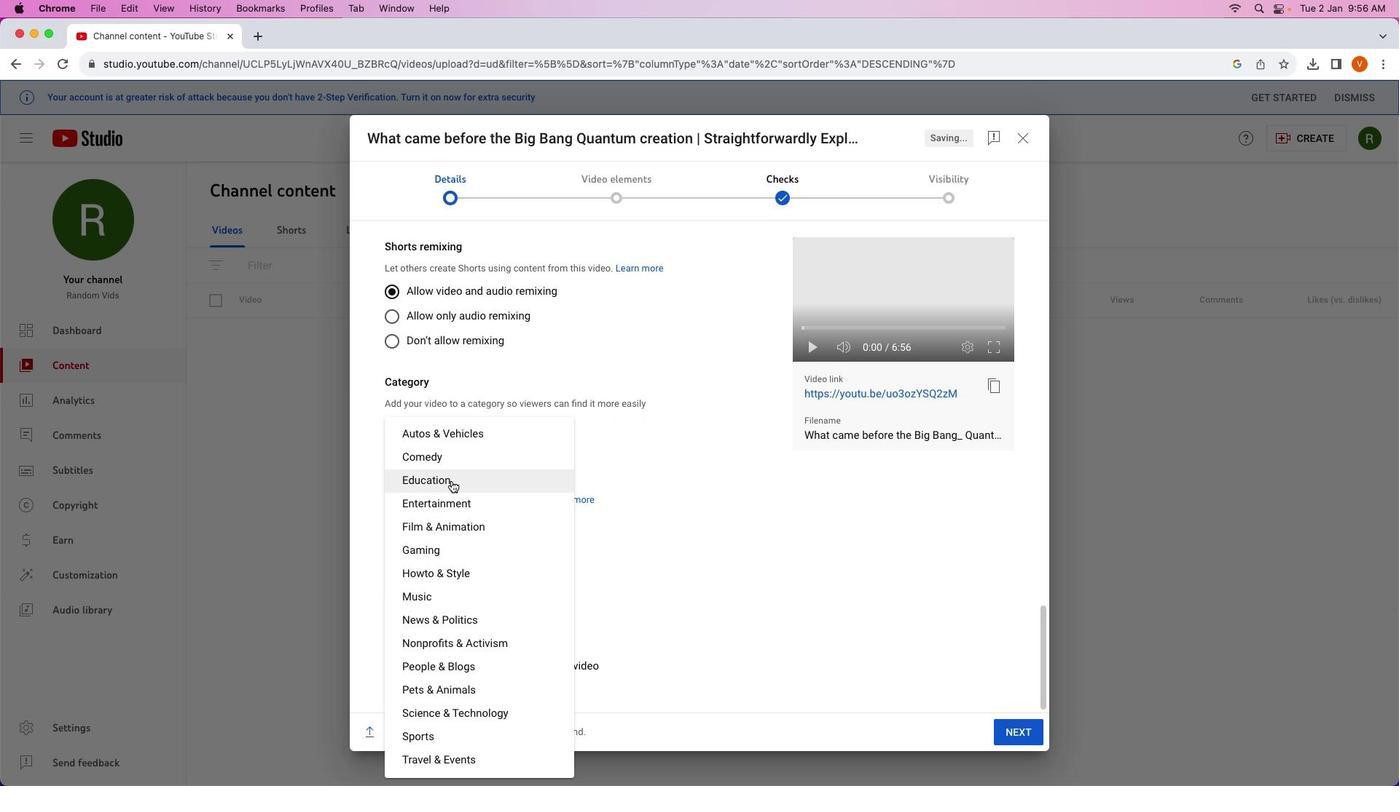 
Action: Mouse moved to (536, 512)
Screenshot: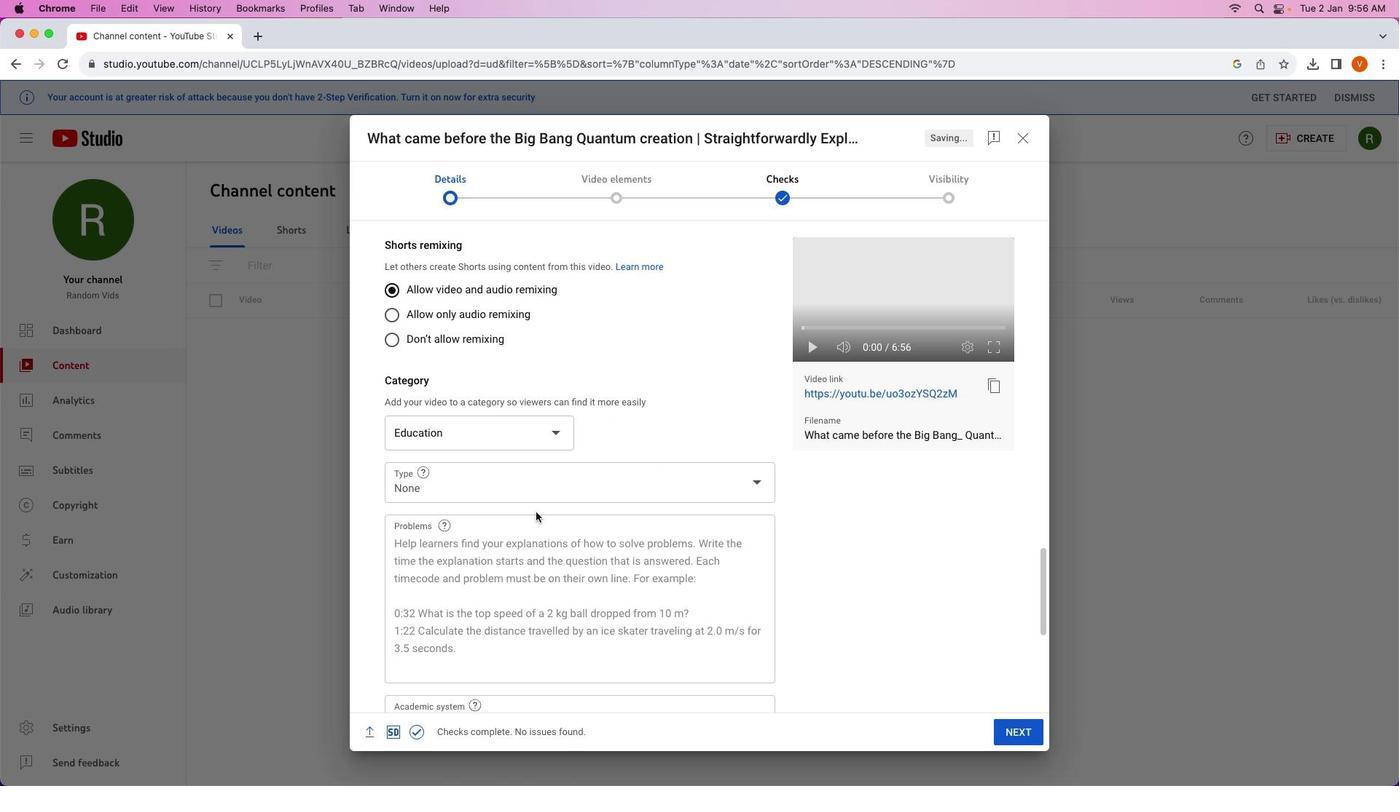 
Action: Mouse scrolled (536, 512) with delta (0, 0)
Screenshot: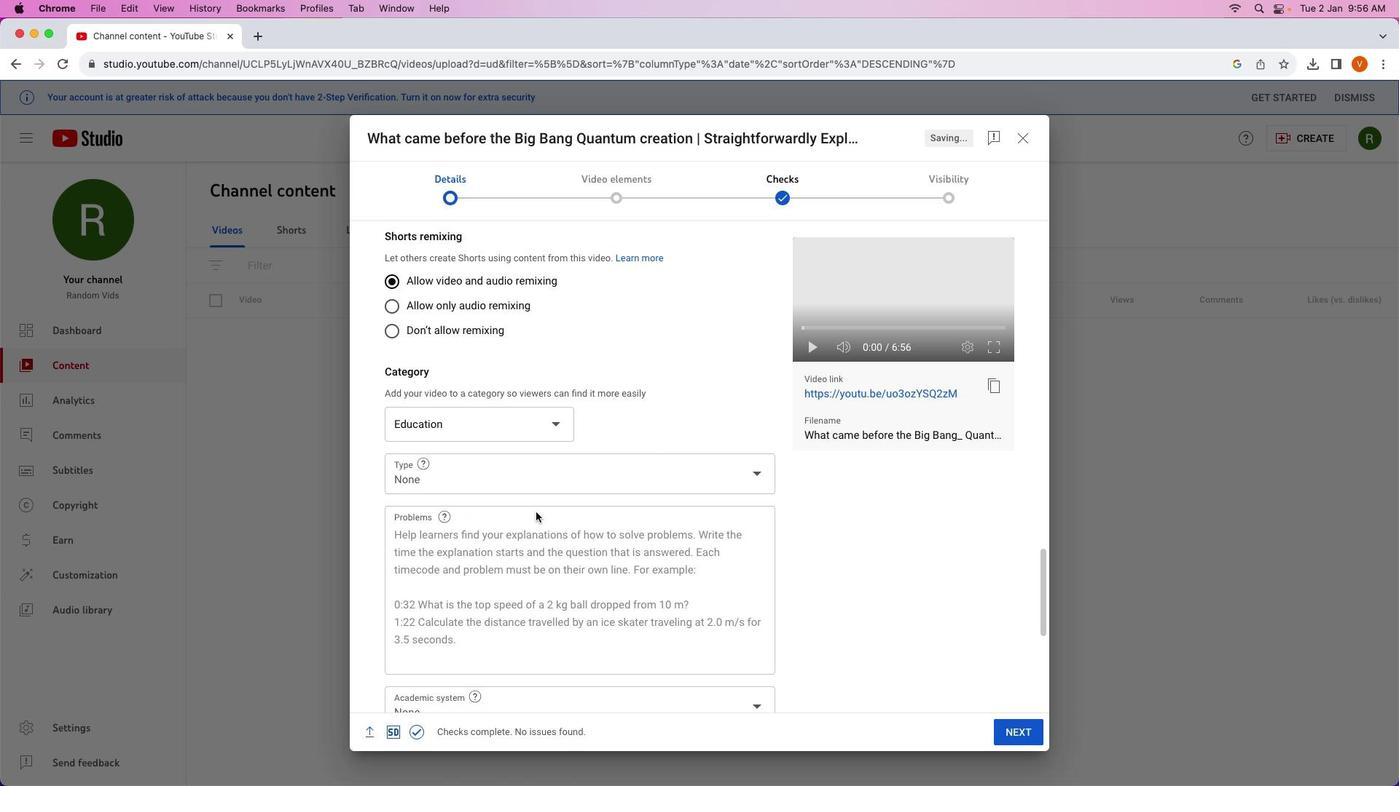 
Action: Mouse moved to (536, 512)
Screenshot: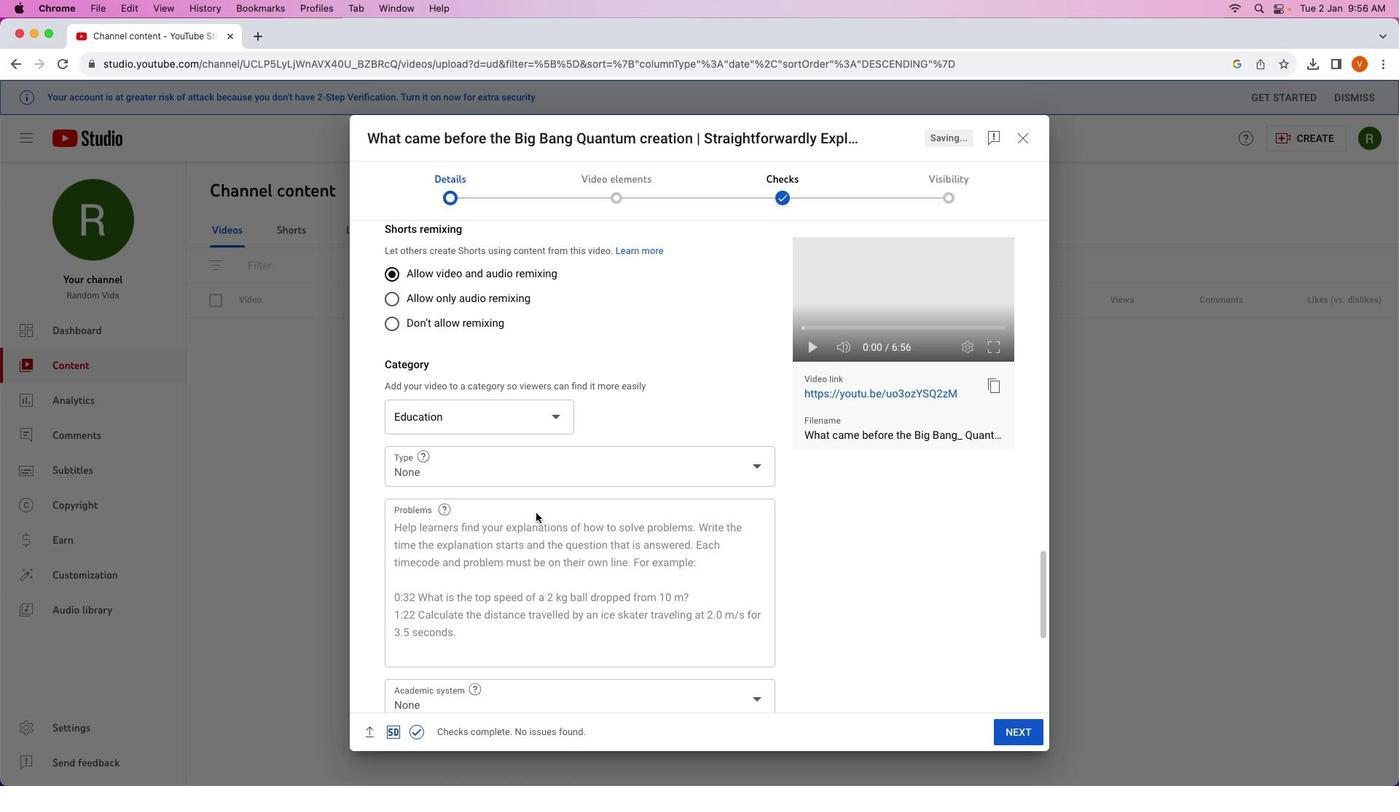 
Action: Mouse scrolled (536, 512) with delta (0, 0)
Screenshot: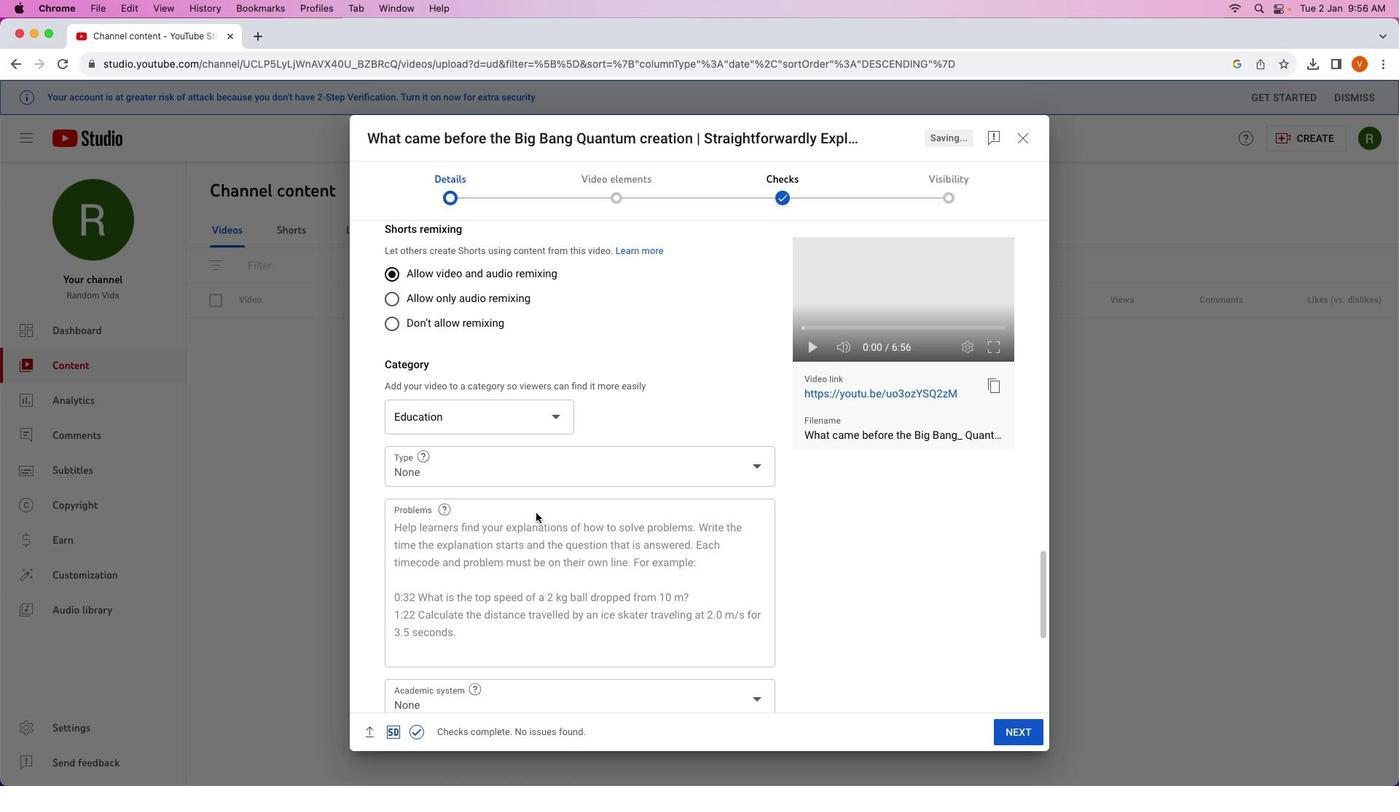 
Action: Mouse scrolled (536, 512) with delta (0, 0)
Screenshot: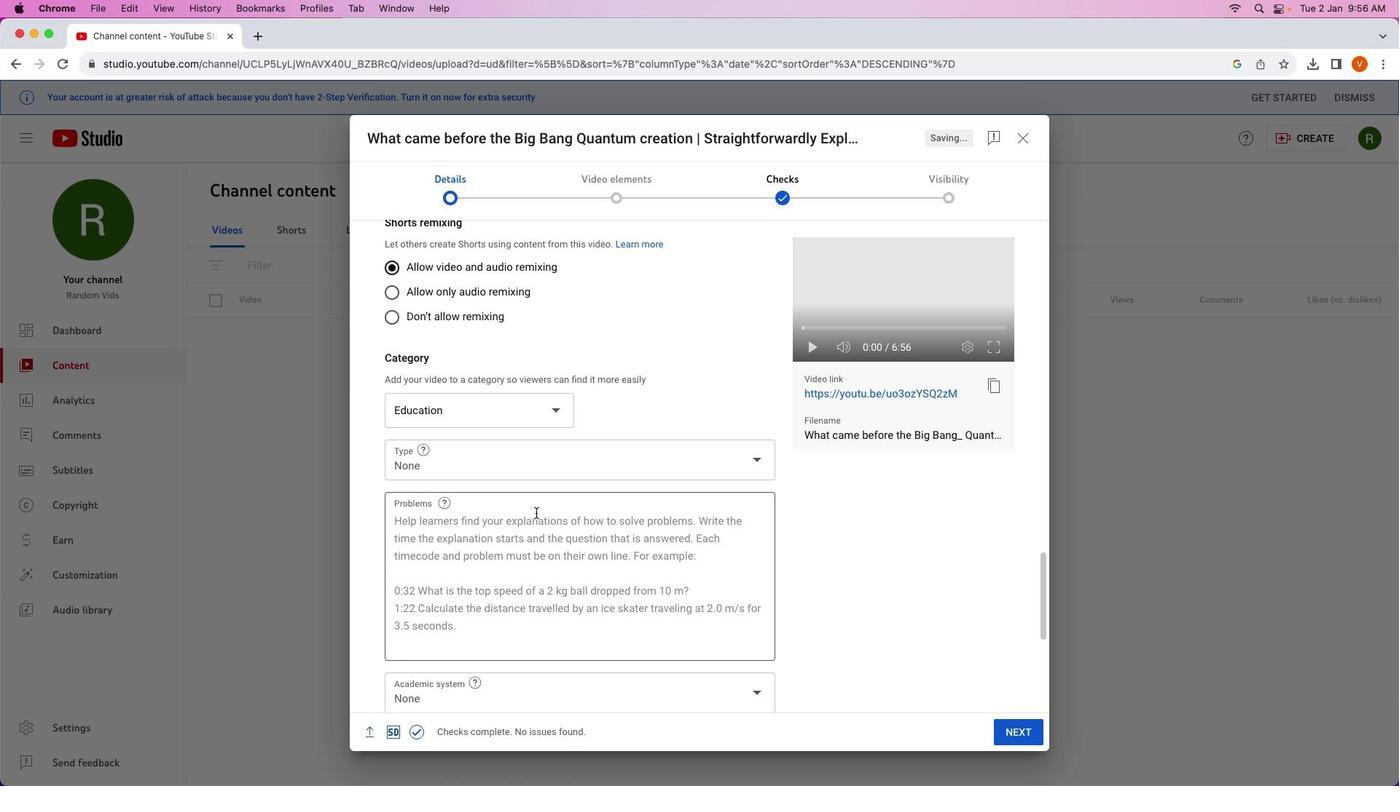 
Action: Mouse moved to (536, 512)
Screenshot: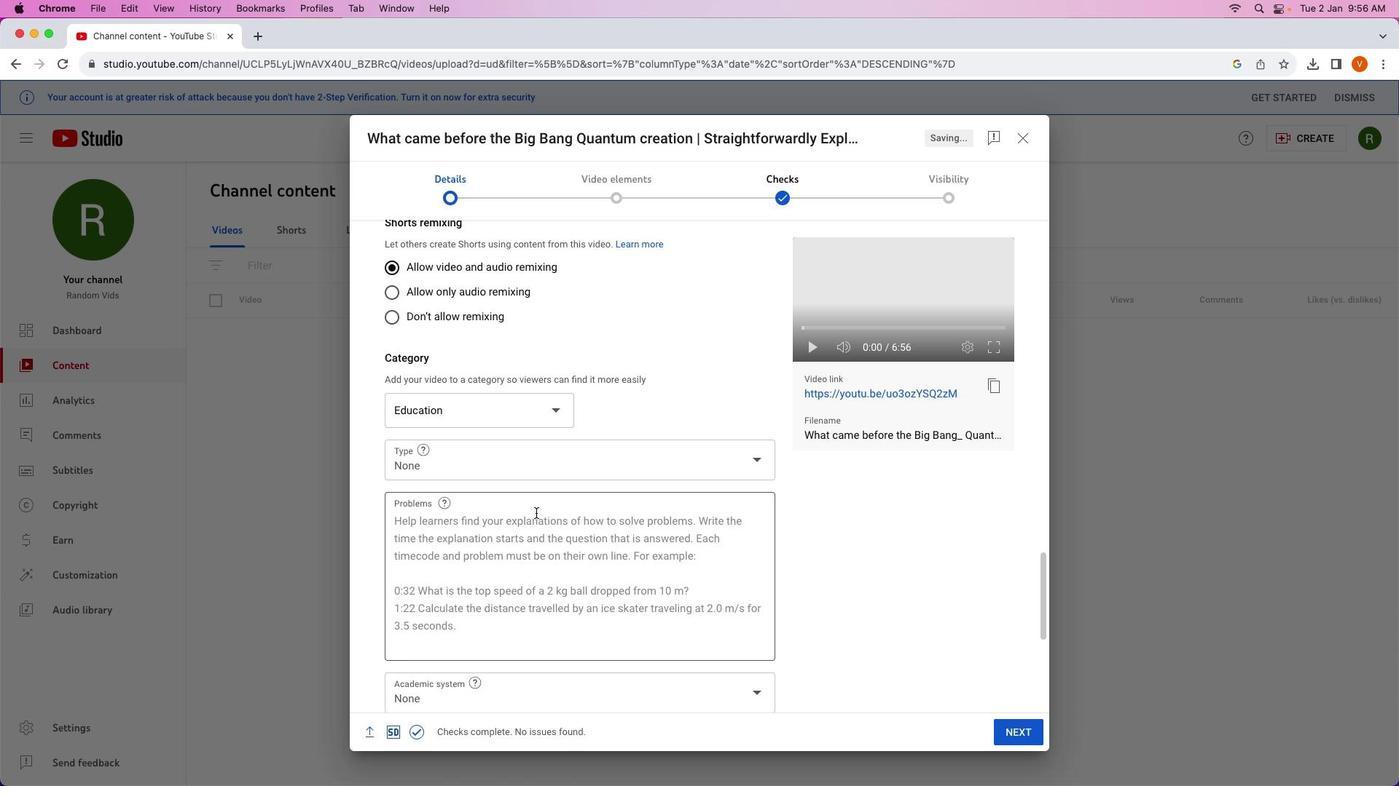 
Action: Mouse scrolled (536, 512) with delta (0, 0)
Screenshot: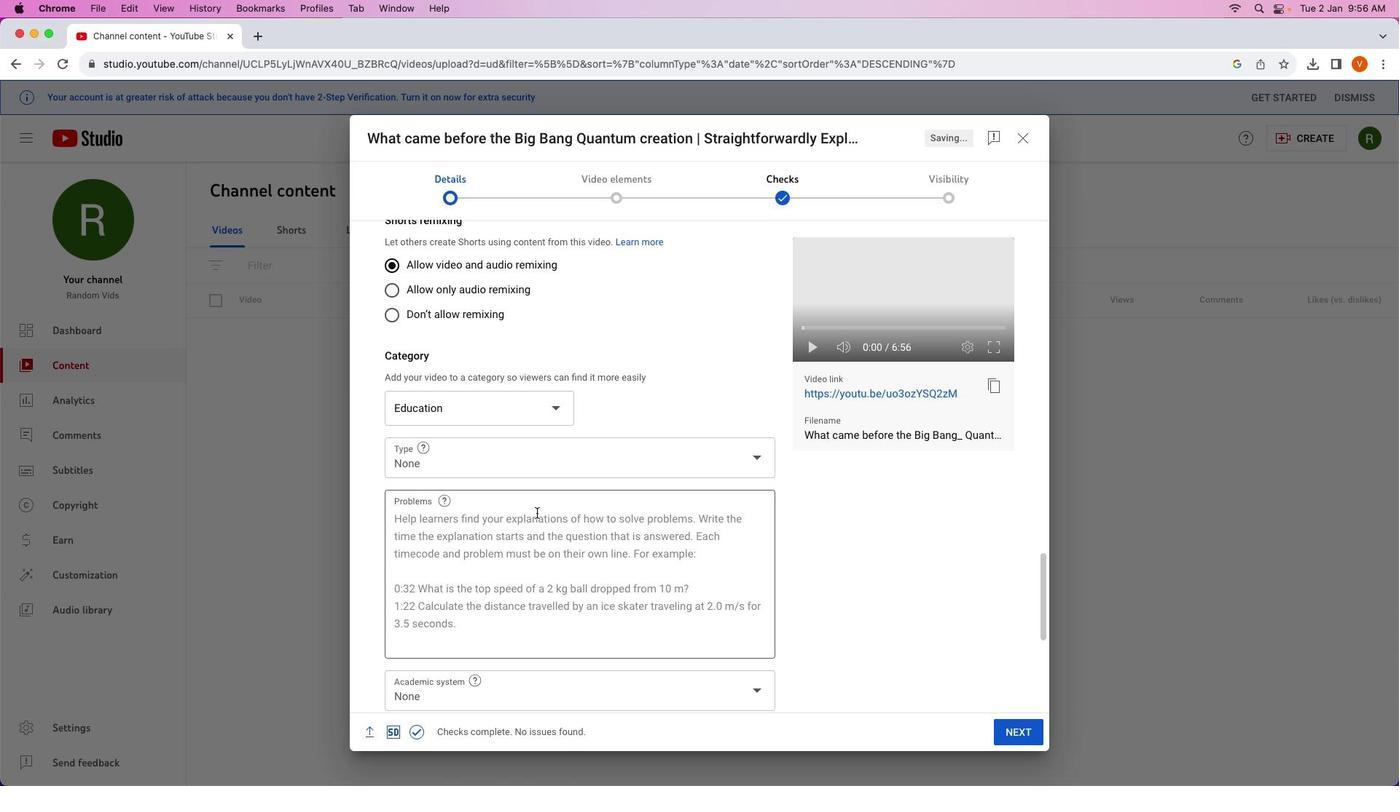 
Action: Mouse moved to (537, 513)
Screenshot: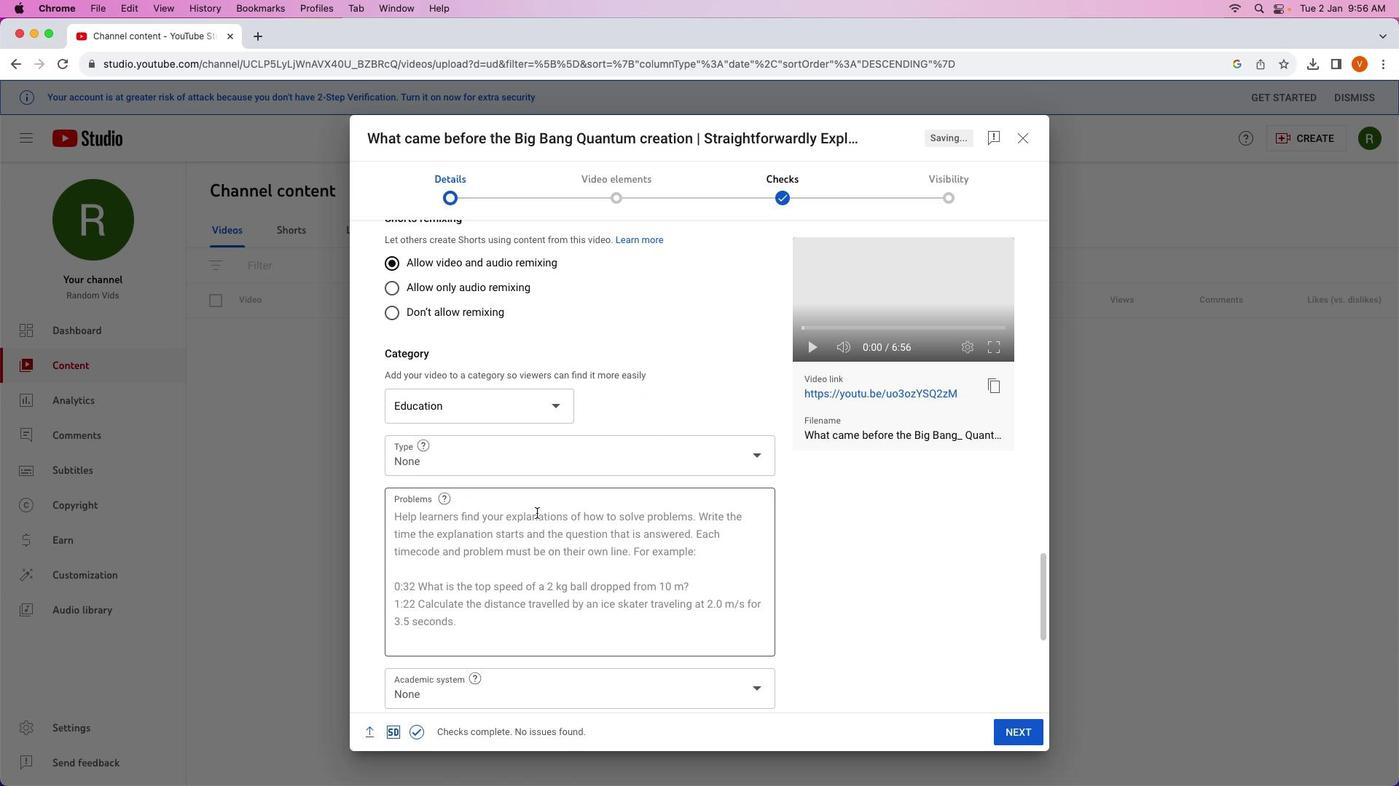 
Action: Mouse scrolled (537, 513) with delta (0, 0)
Screenshot: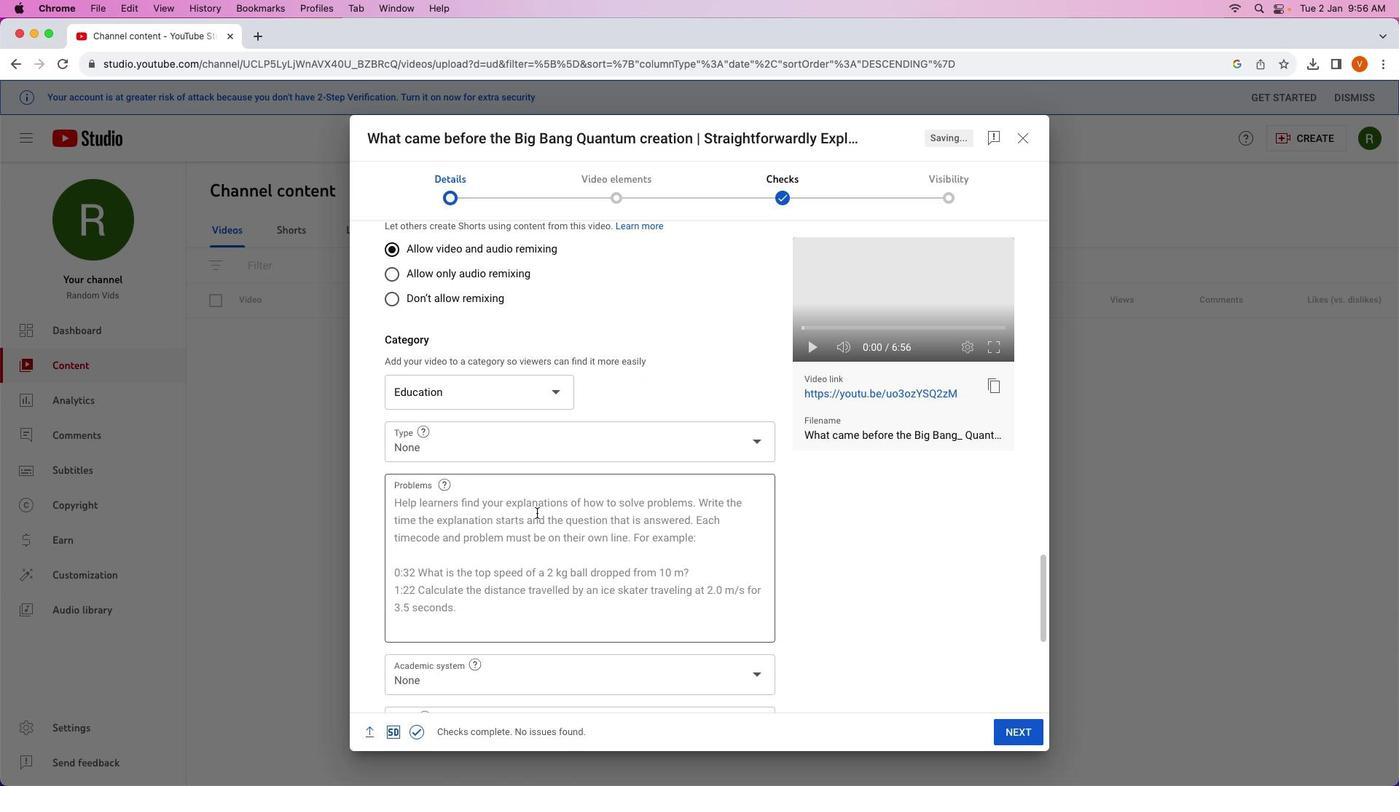 
Action: Mouse scrolled (537, 513) with delta (0, 0)
Screenshot: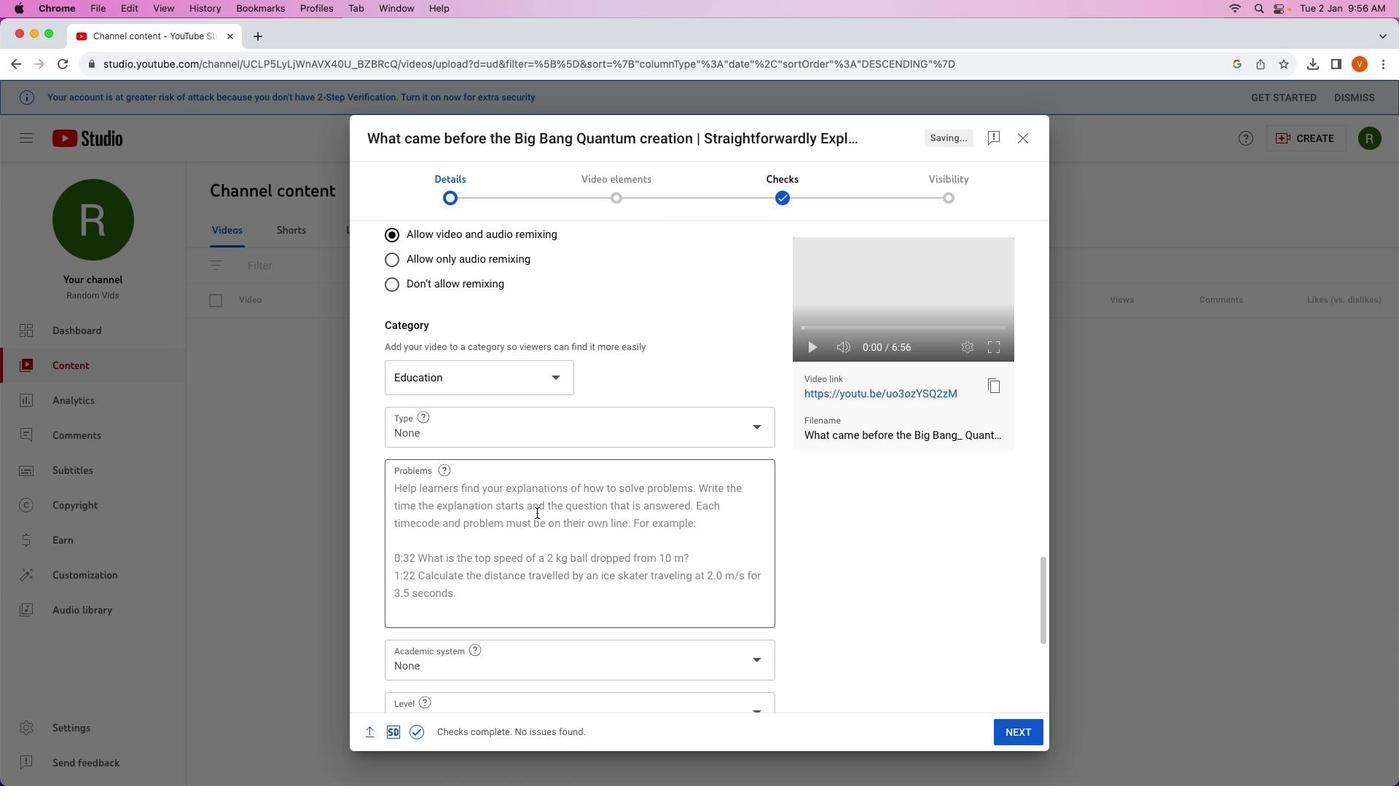 
Action: Mouse scrolled (537, 513) with delta (0, 0)
Screenshot: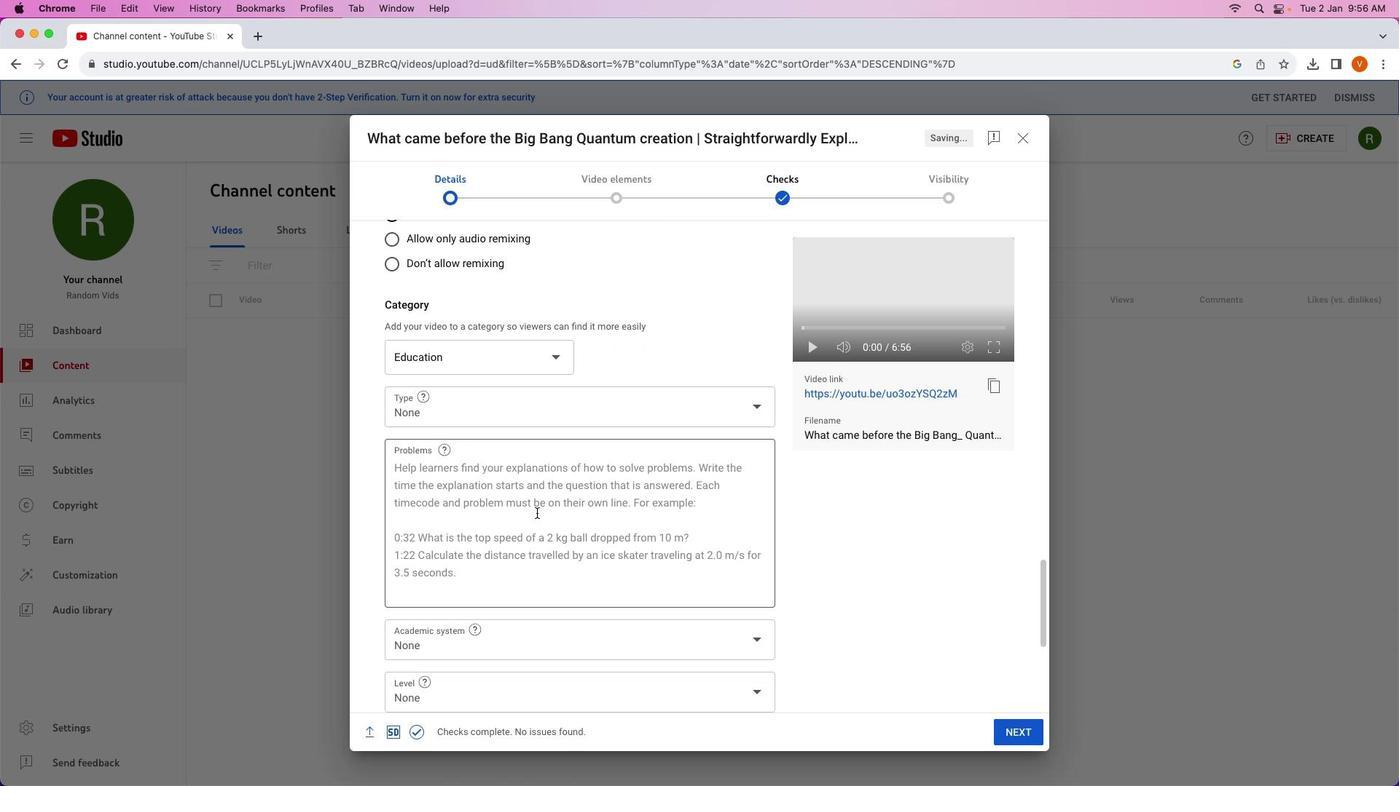 
Action: Mouse scrolled (537, 513) with delta (0, 0)
Screenshot: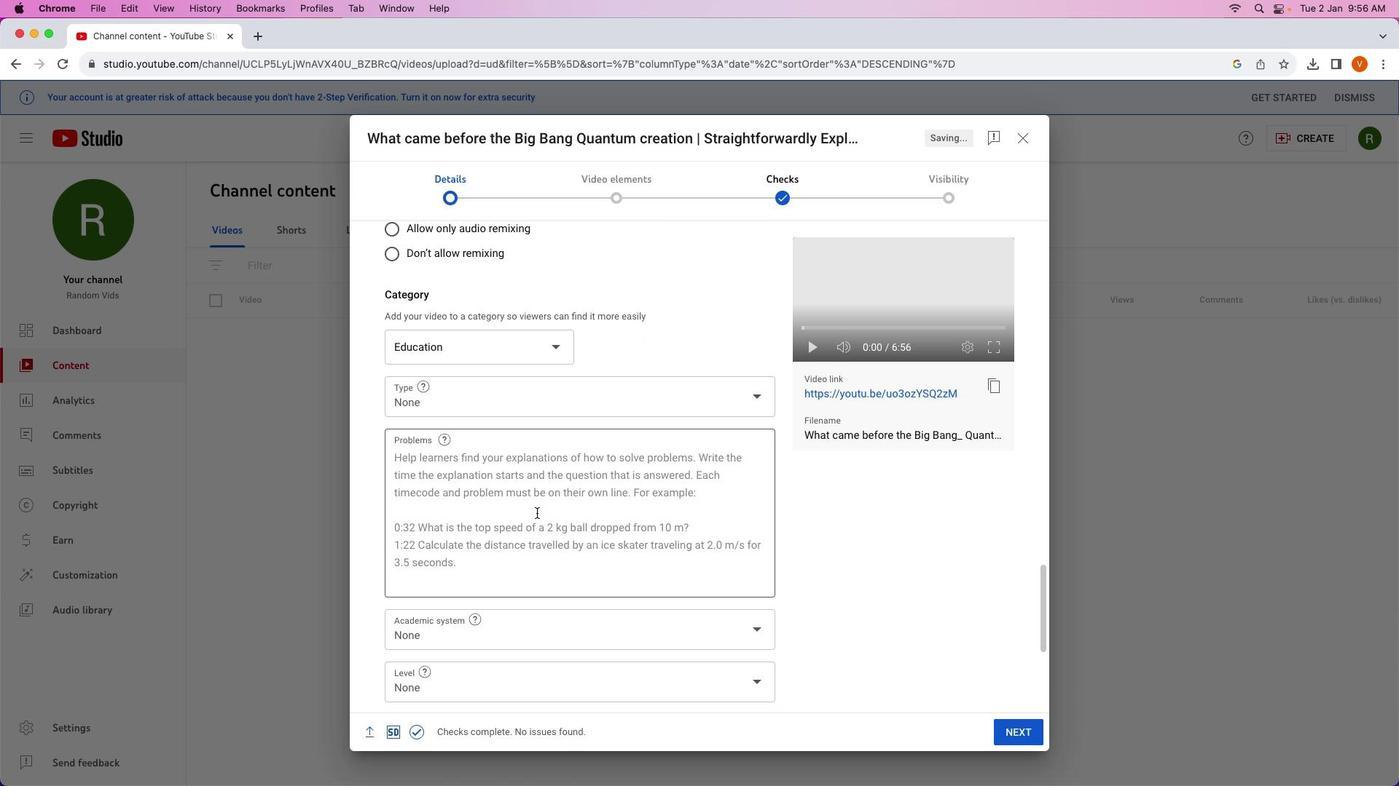 
Action: Mouse scrolled (537, 513) with delta (0, 0)
Screenshot: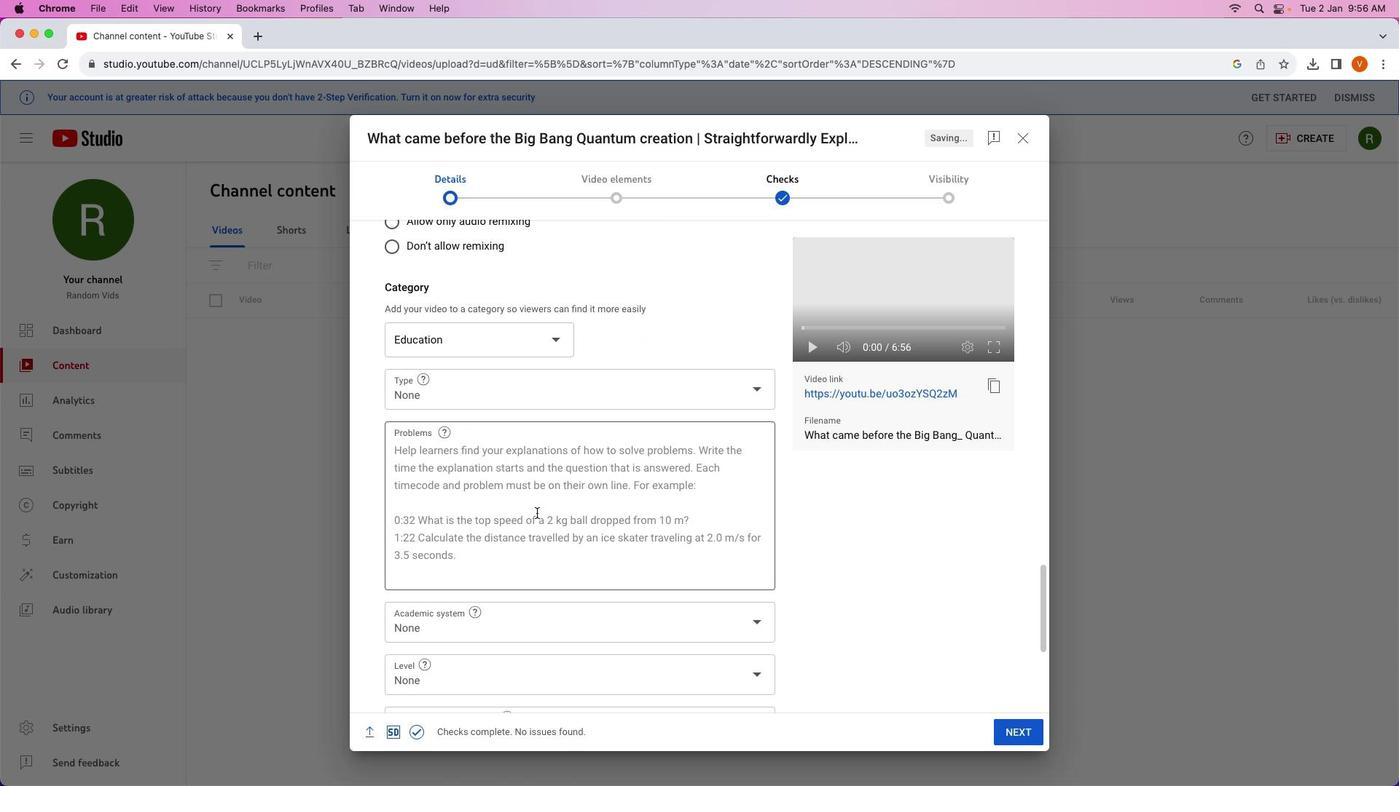 
Action: Mouse scrolled (537, 513) with delta (0, 0)
Screenshot: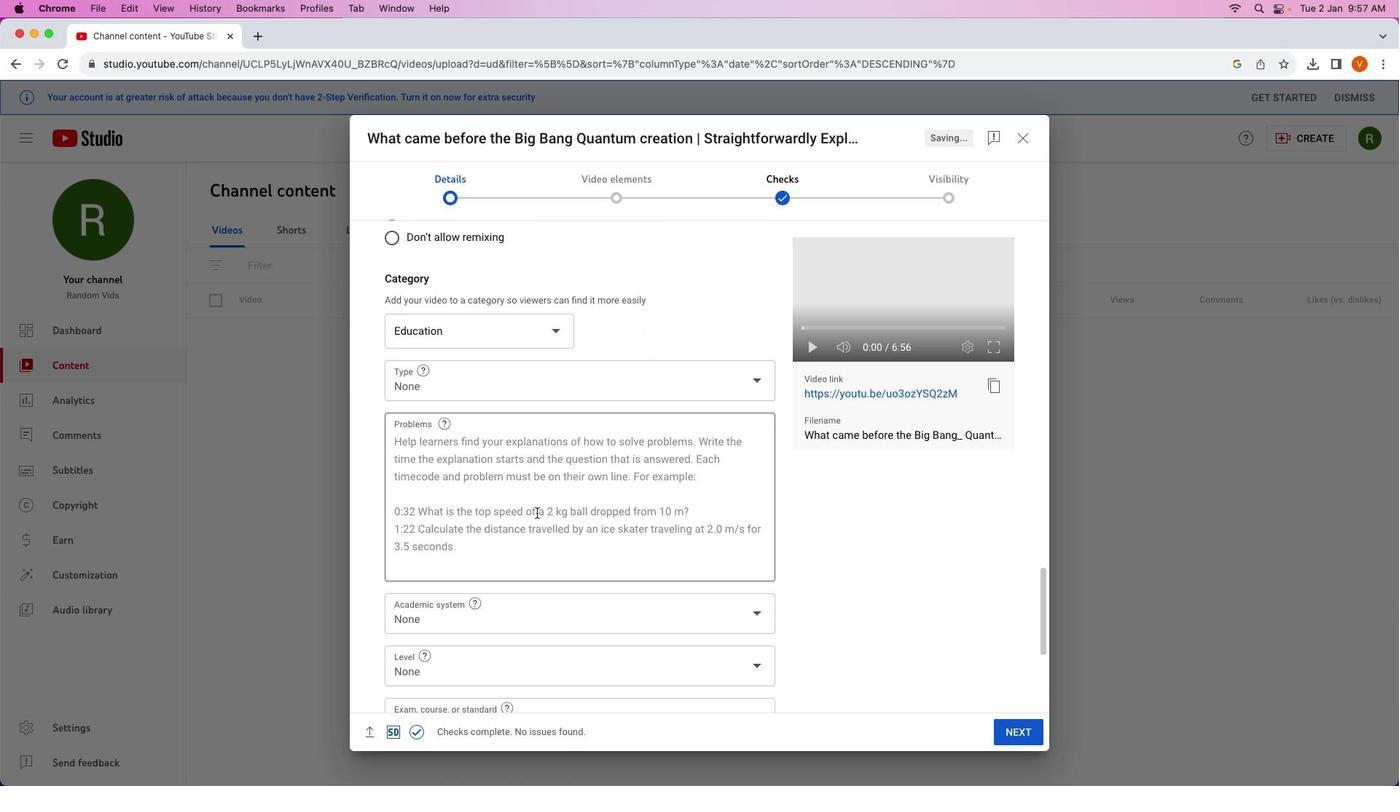 
Action: Mouse scrolled (537, 513) with delta (0, 0)
Screenshot: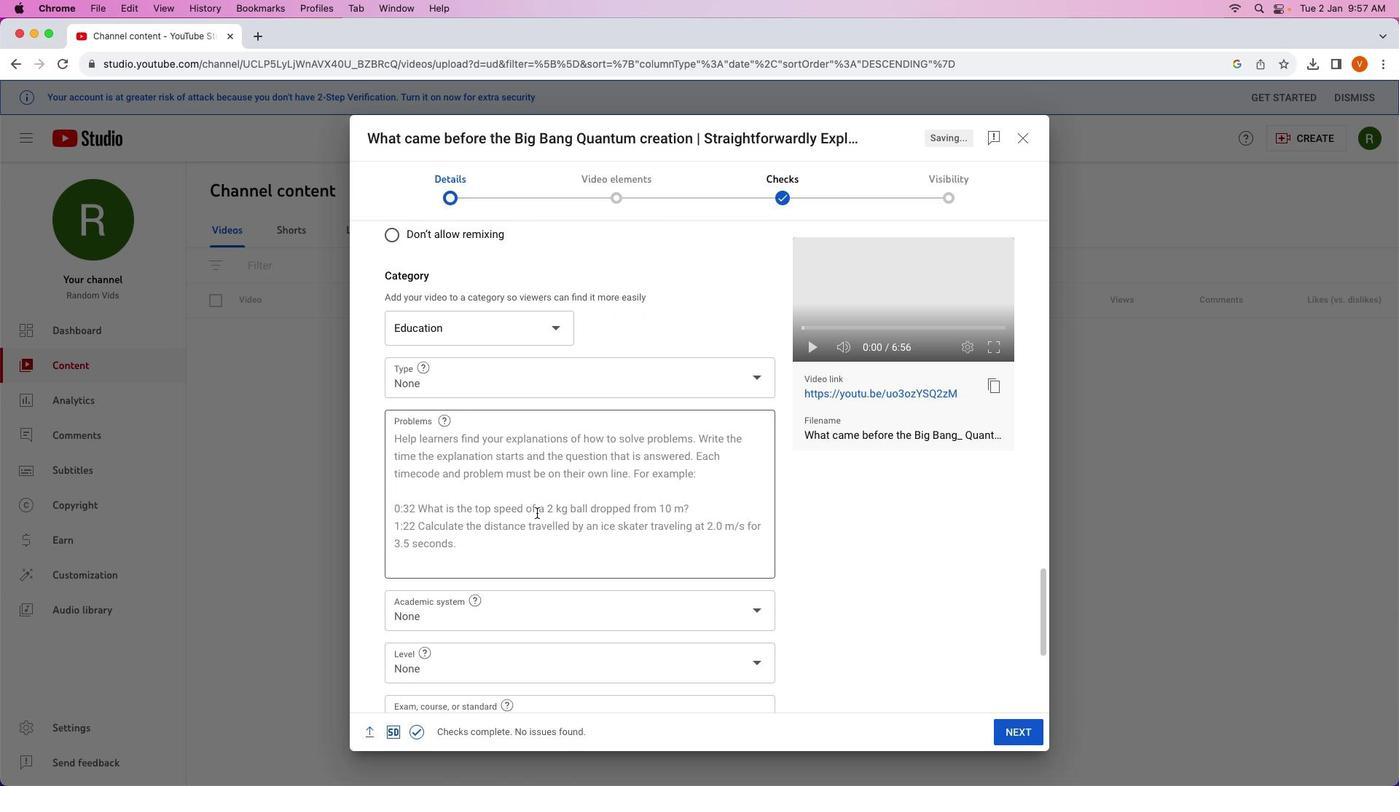 
Action: Mouse moved to (537, 513)
Screenshot: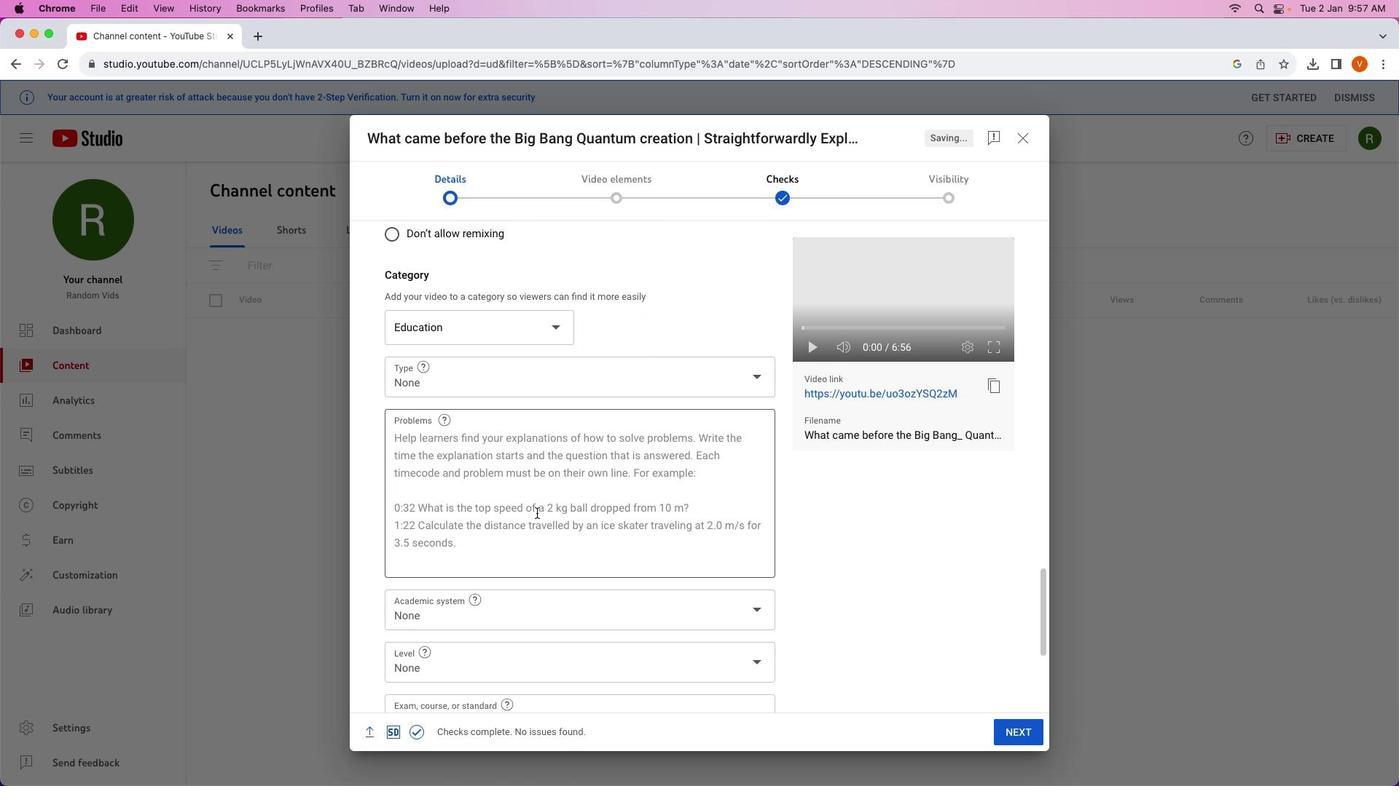 
Action: Mouse scrolled (537, 513) with delta (0, 0)
Screenshot: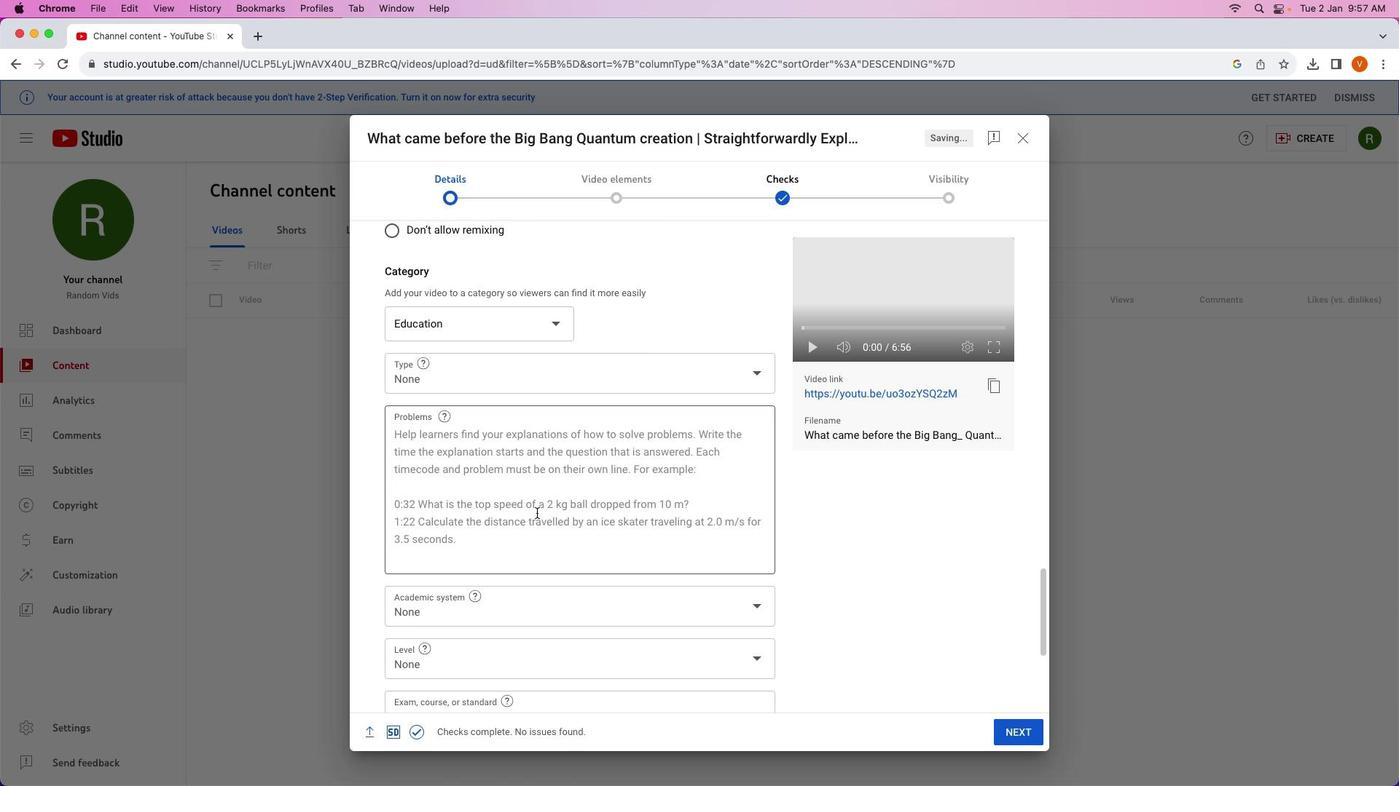 
Action: Mouse scrolled (537, 513) with delta (0, 0)
Screenshot: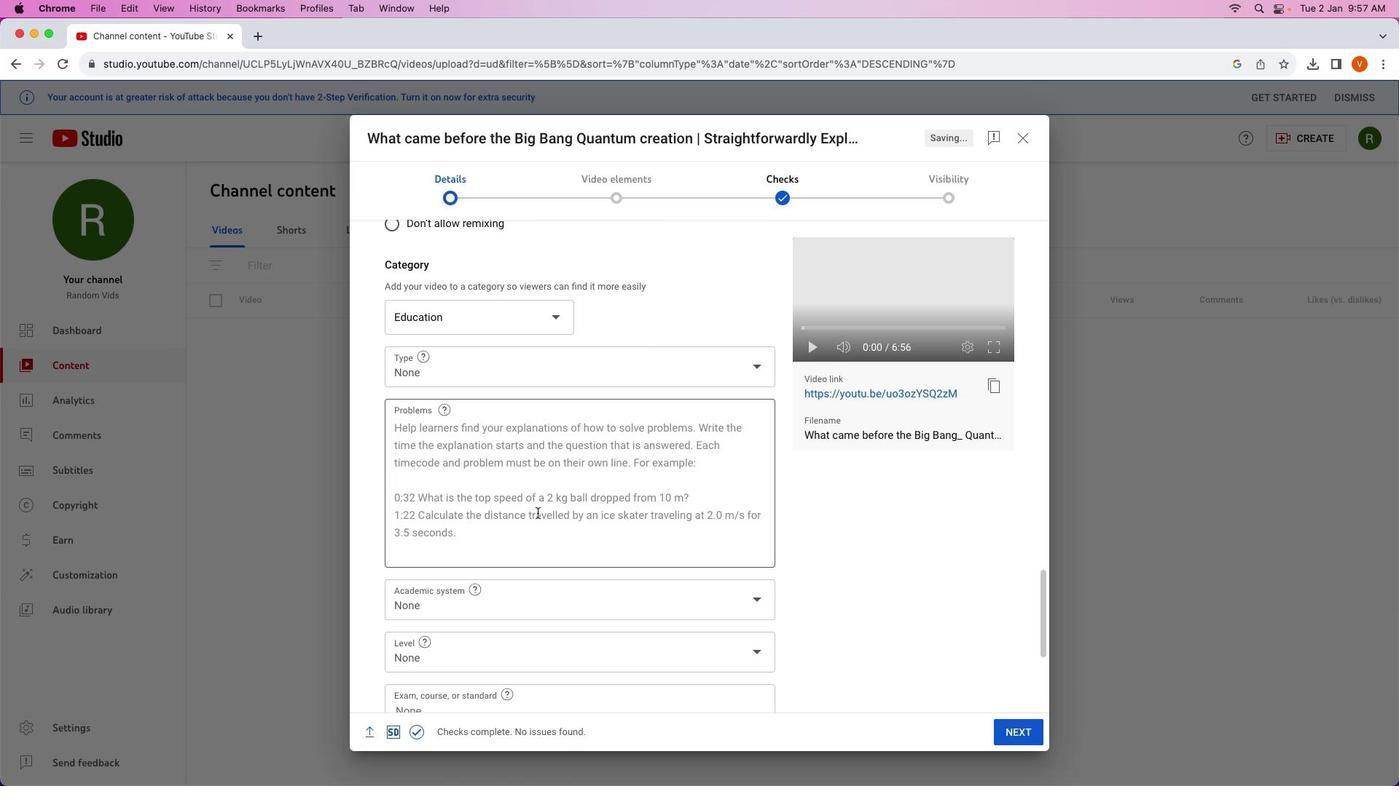 
Action: Mouse moved to (537, 512)
Screenshot: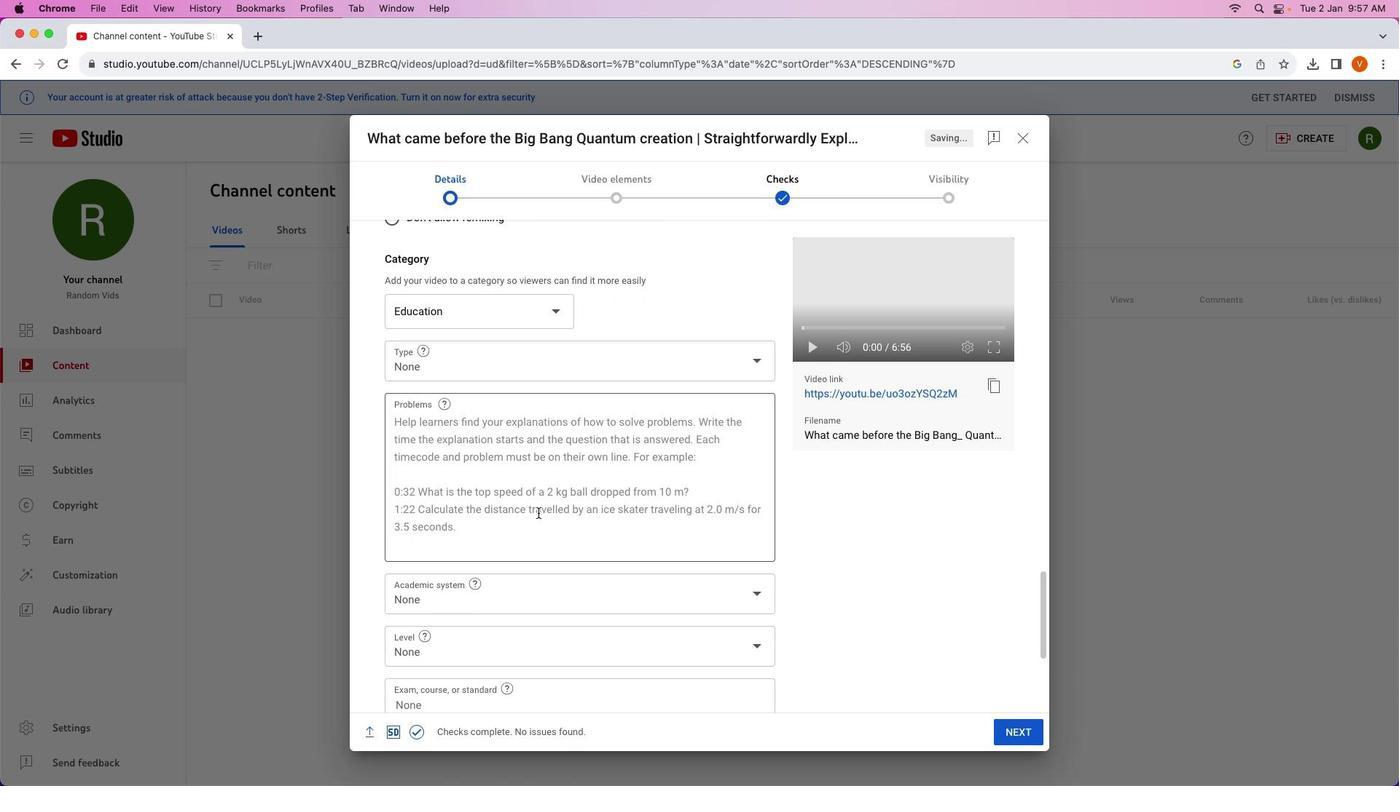 
Action: Mouse scrolled (537, 512) with delta (0, 0)
Screenshot: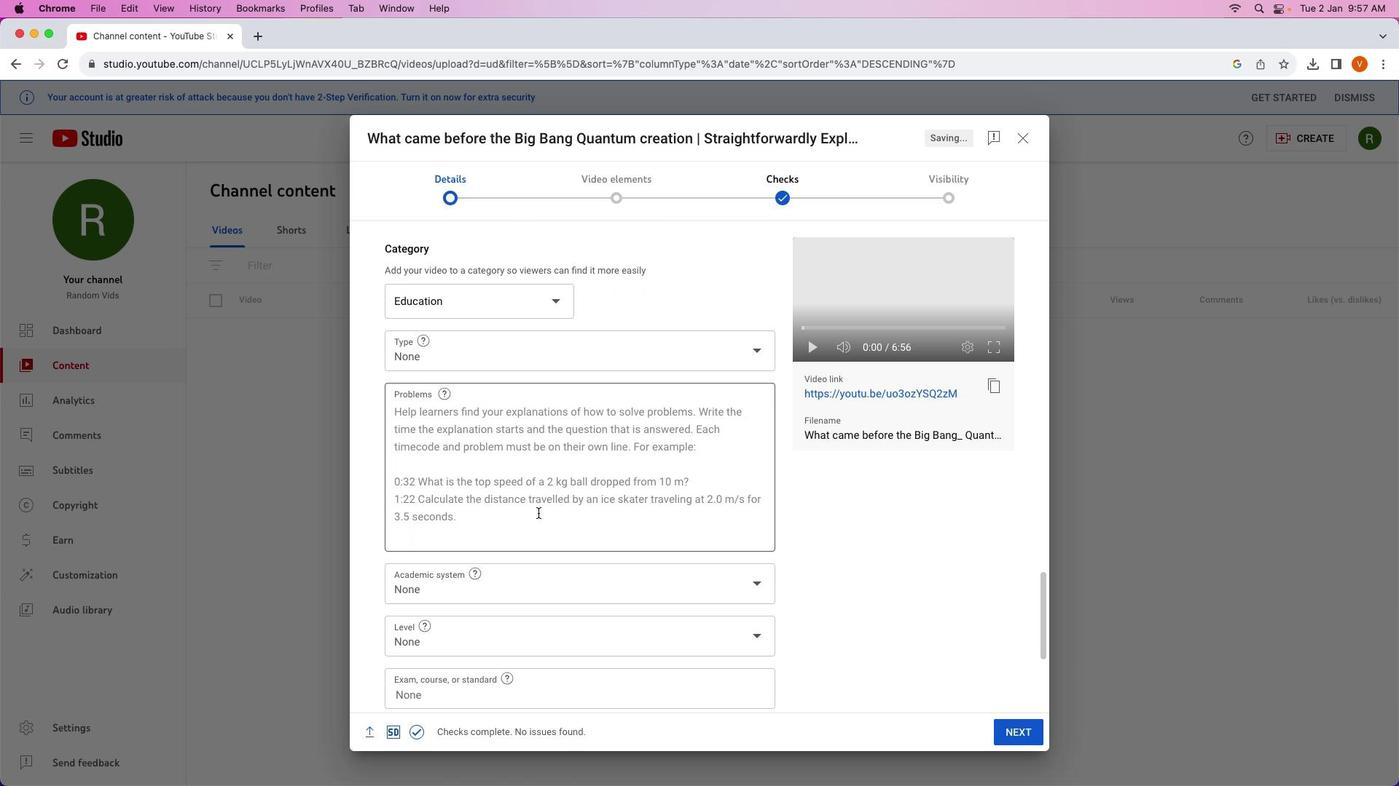 
Action: Mouse scrolled (537, 512) with delta (0, 0)
Screenshot: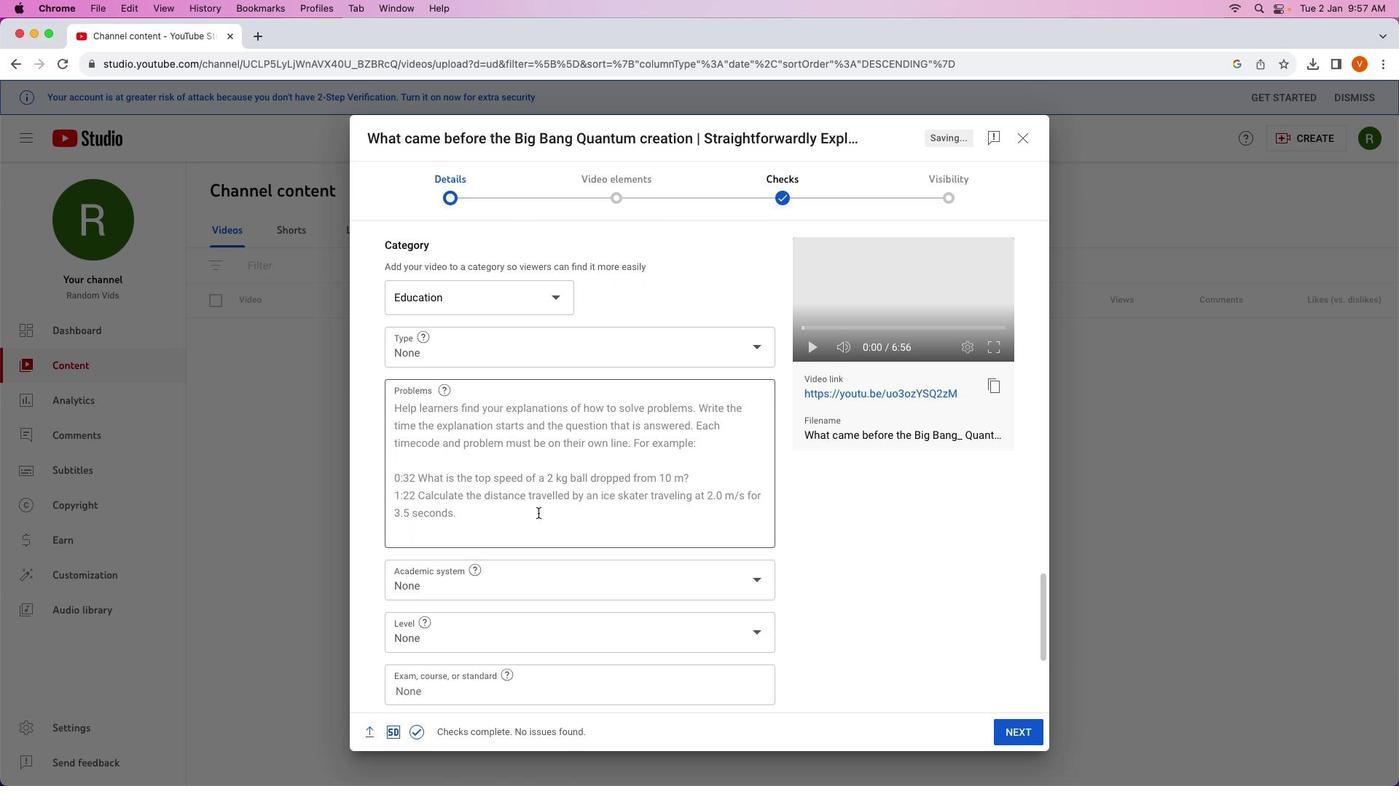 
Action: Mouse moved to (537, 512)
Screenshot: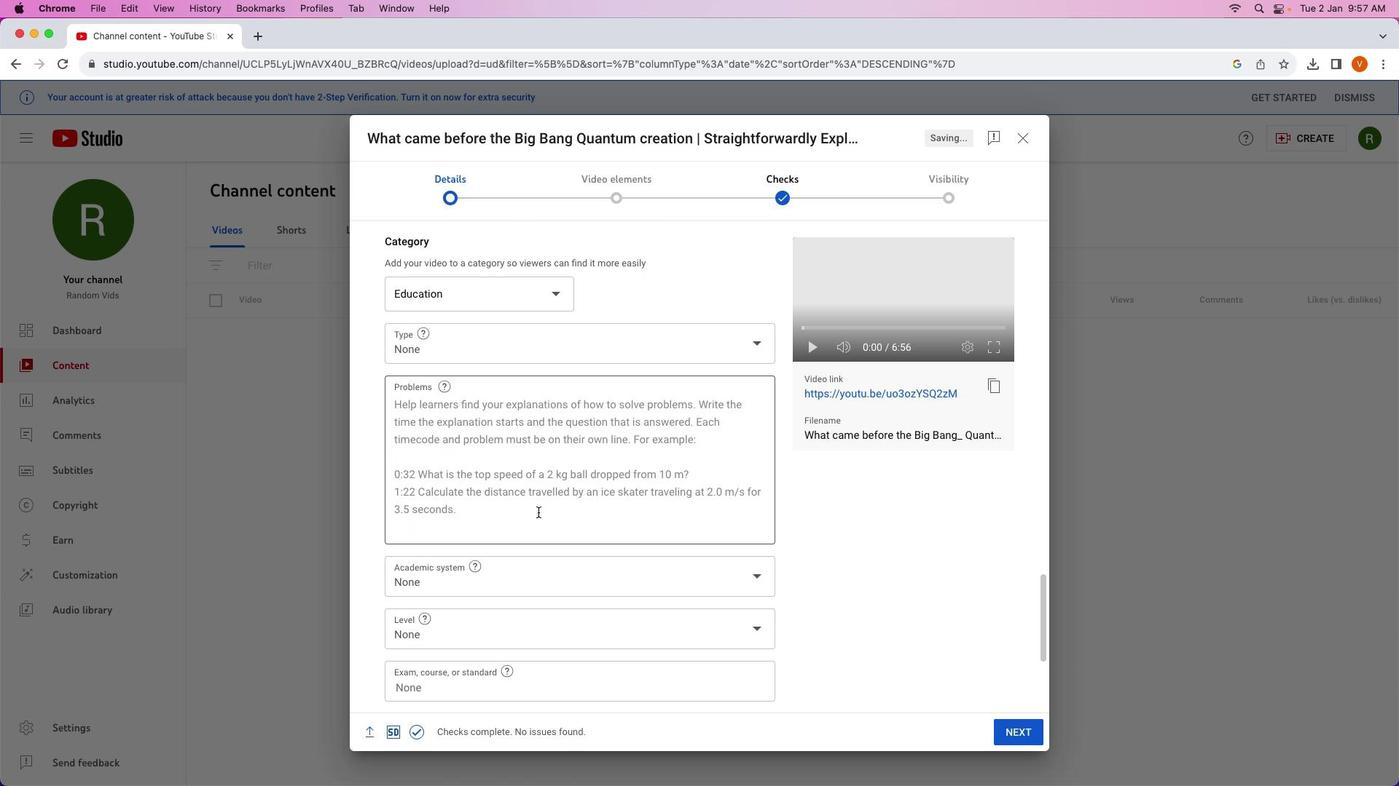 
Action: Mouse scrolled (537, 512) with delta (0, 0)
Screenshot: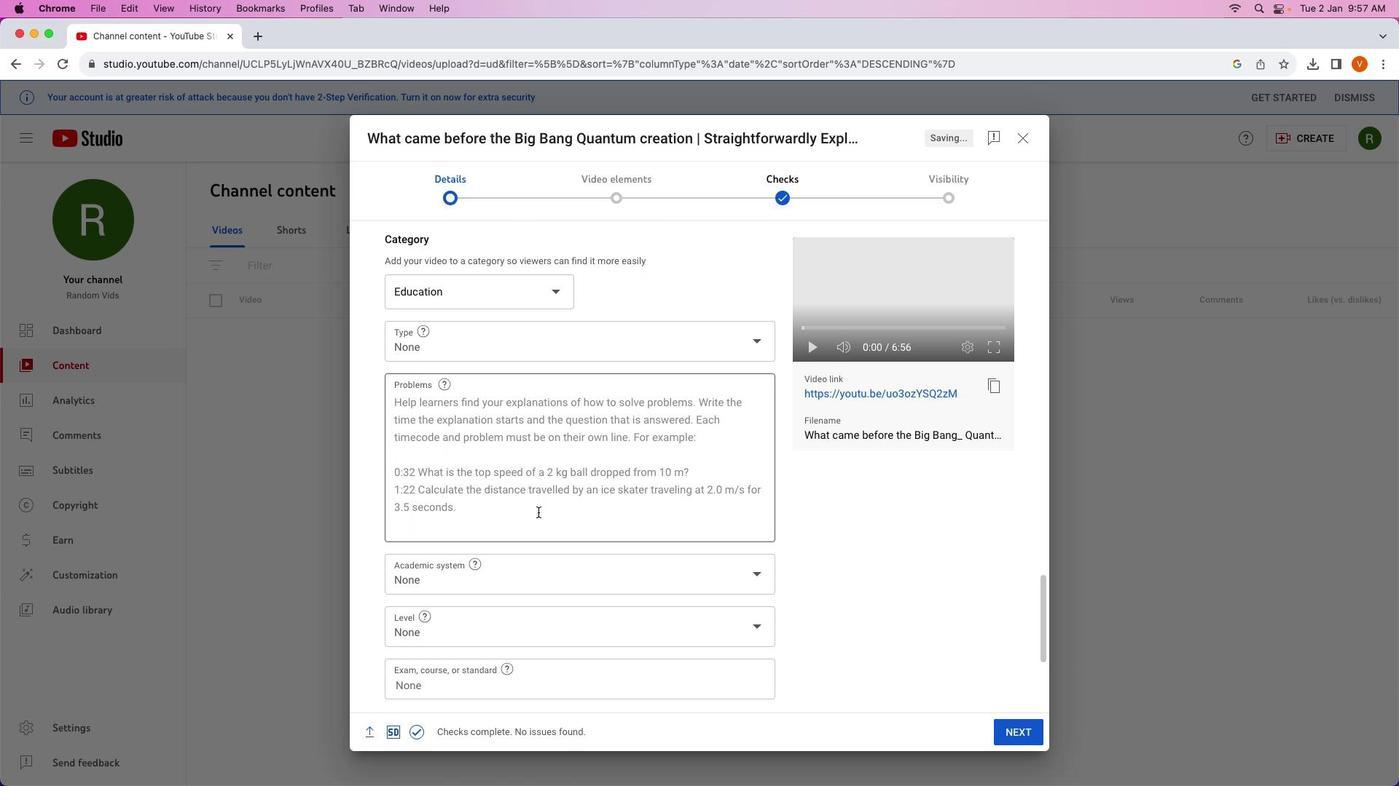 
Action: Mouse scrolled (537, 512) with delta (0, 0)
Screenshot: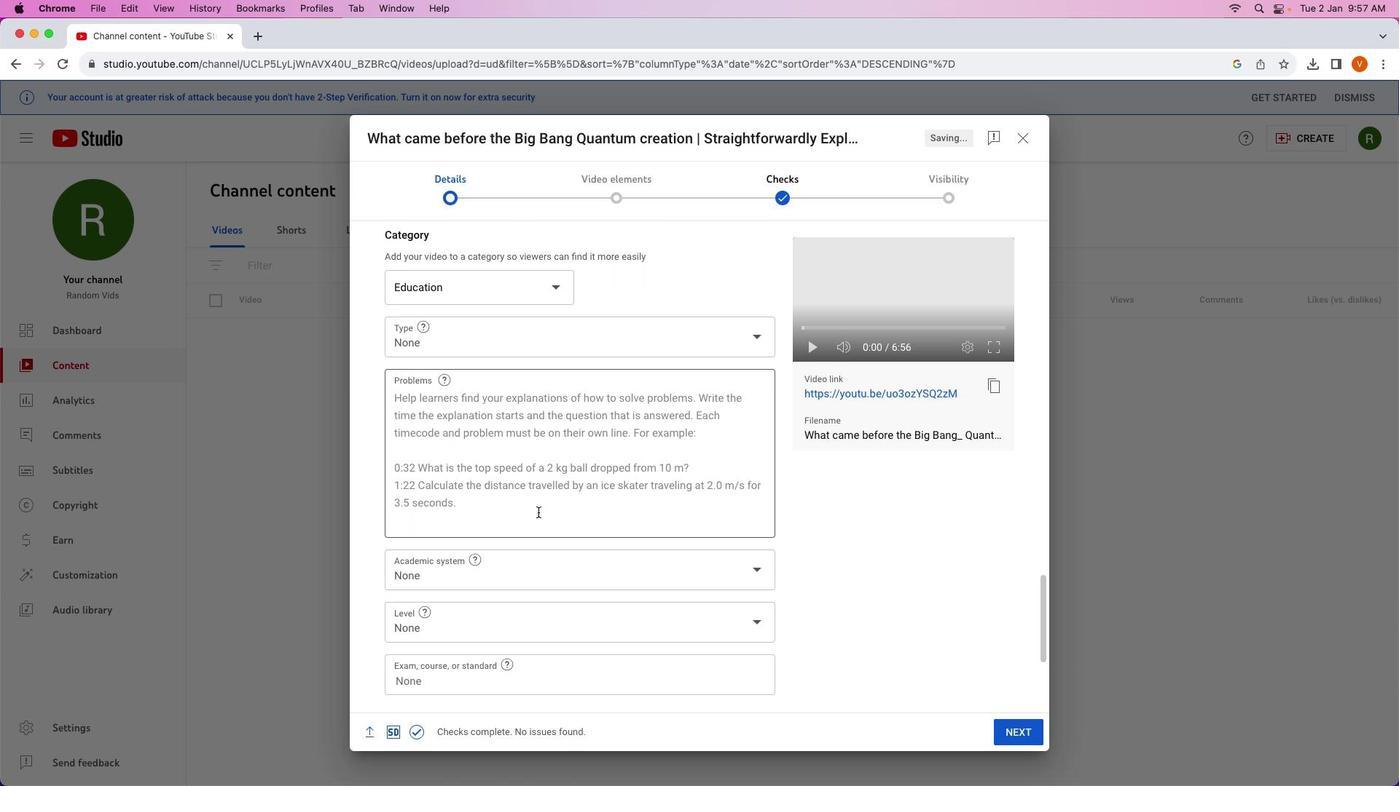 
Action: Mouse moved to (569, 437)
Screenshot: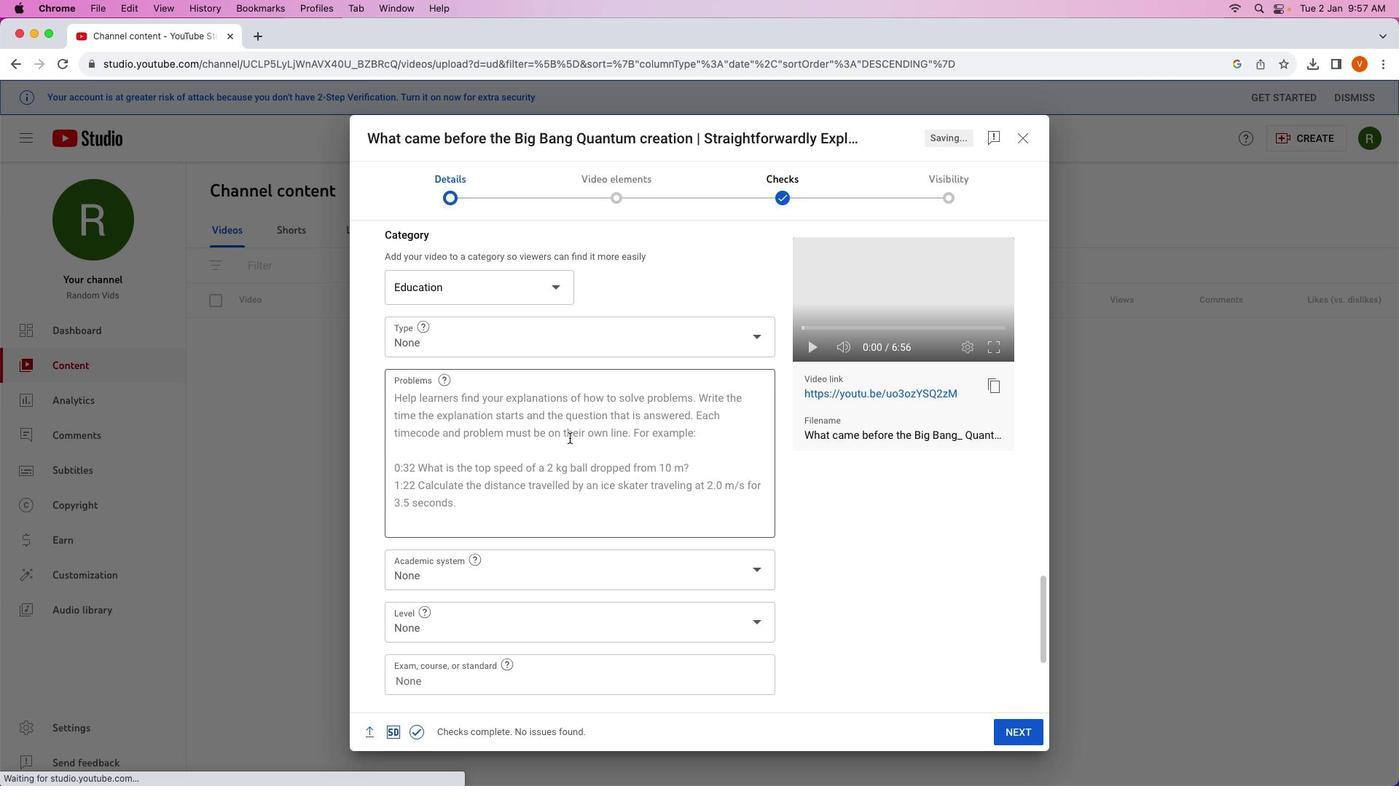 
Action: Mouse scrolled (569, 437) with delta (0, 0)
Screenshot: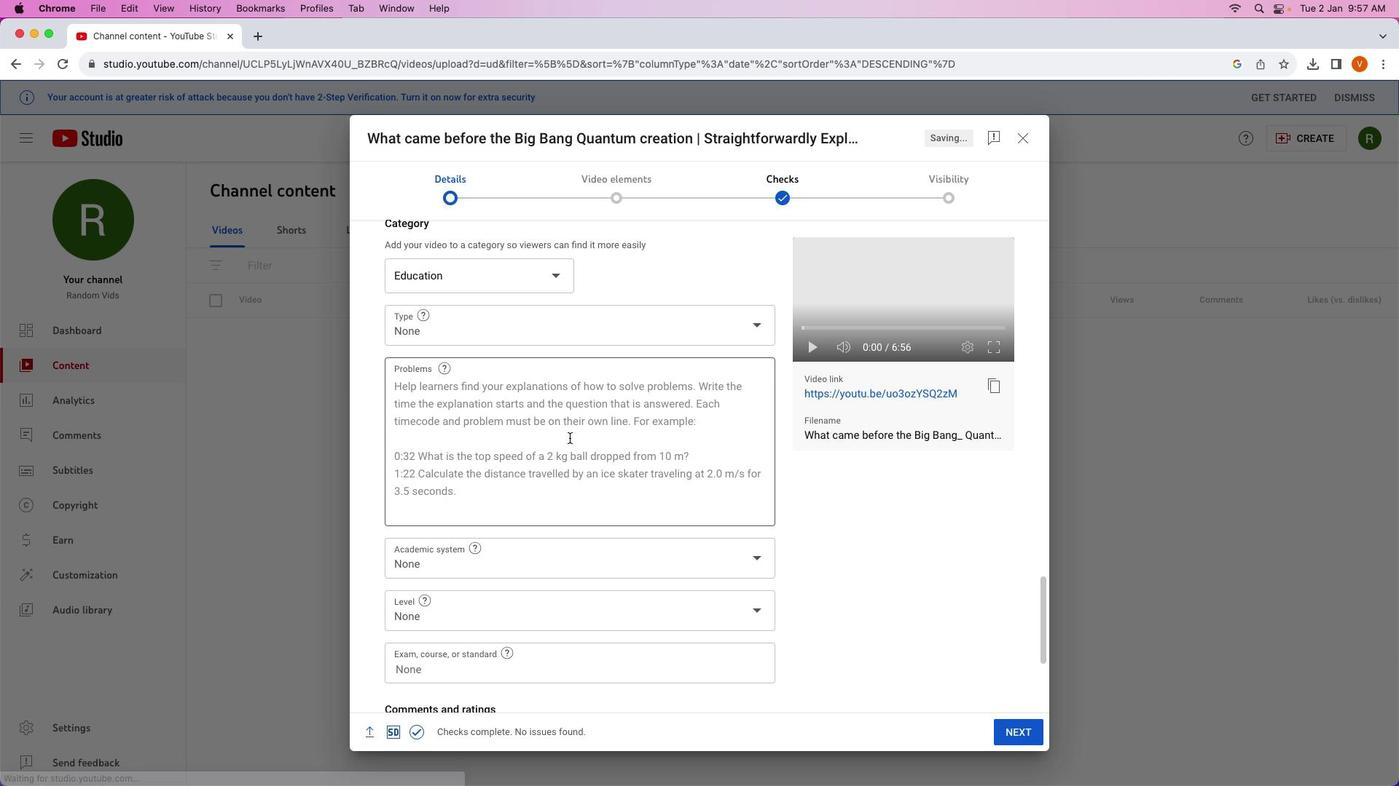 
Action: Mouse scrolled (569, 437) with delta (0, 0)
Screenshot: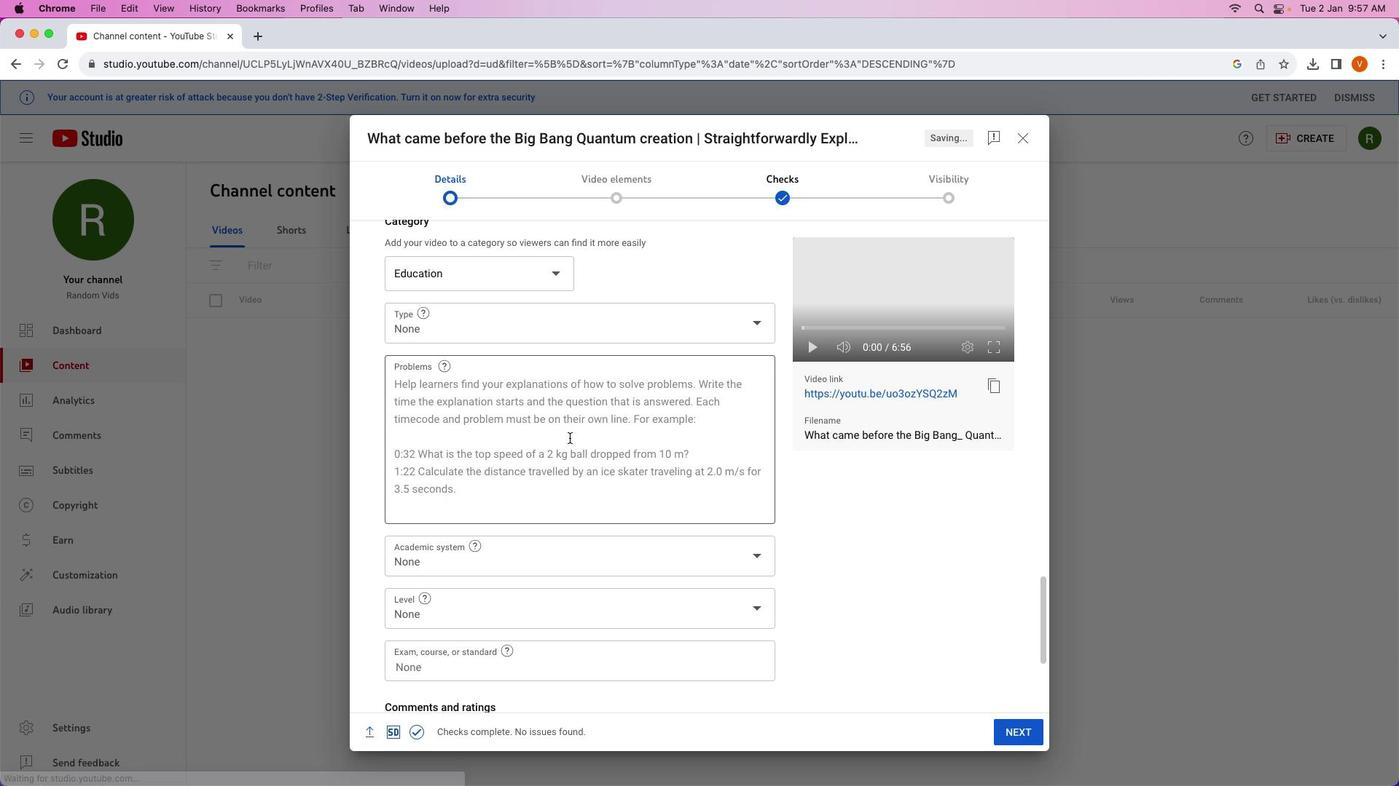
Action: Mouse scrolled (569, 437) with delta (0, 0)
Screenshot: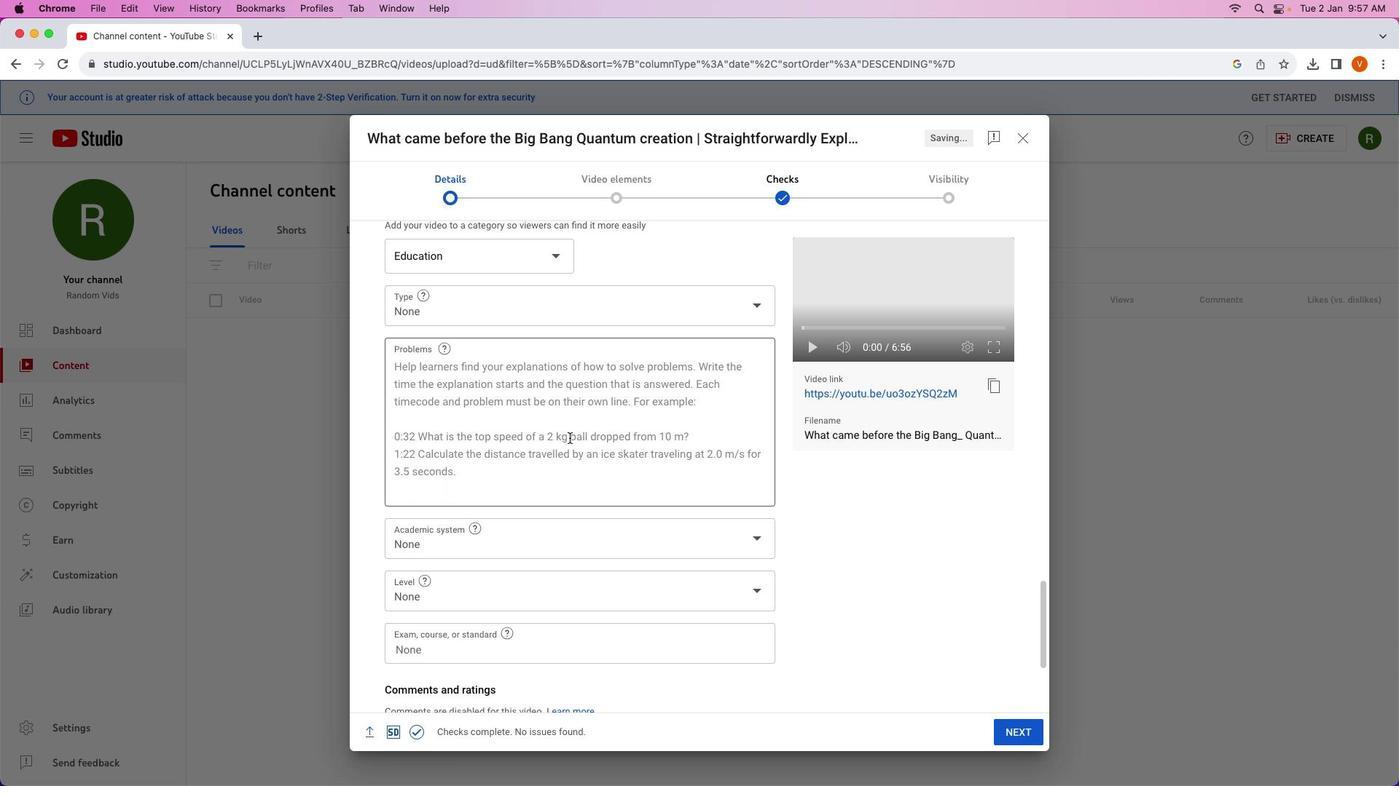 
Action: Mouse scrolled (569, 437) with delta (0, 0)
Screenshot: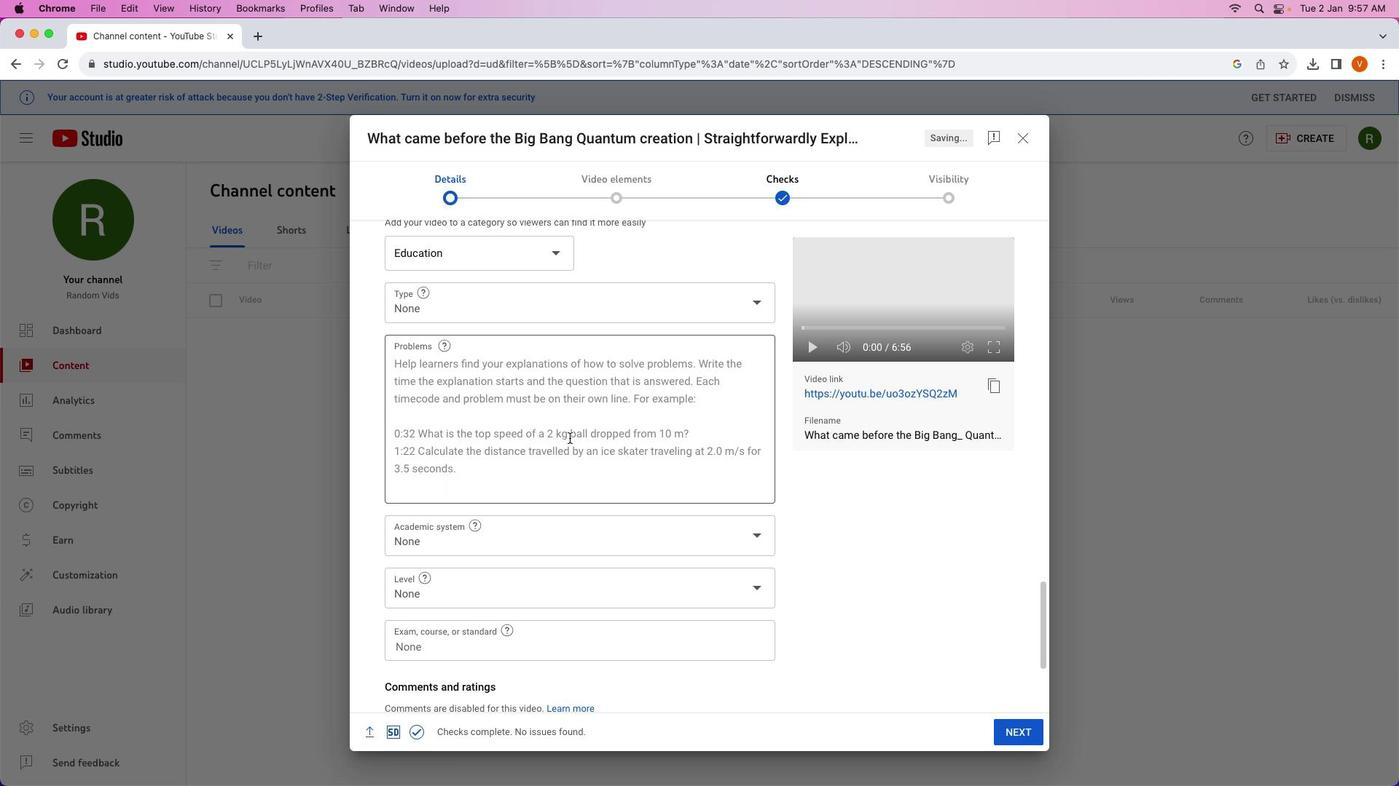 
Action: Mouse scrolled (569, 437) with delta (0, 0)
Screenshot: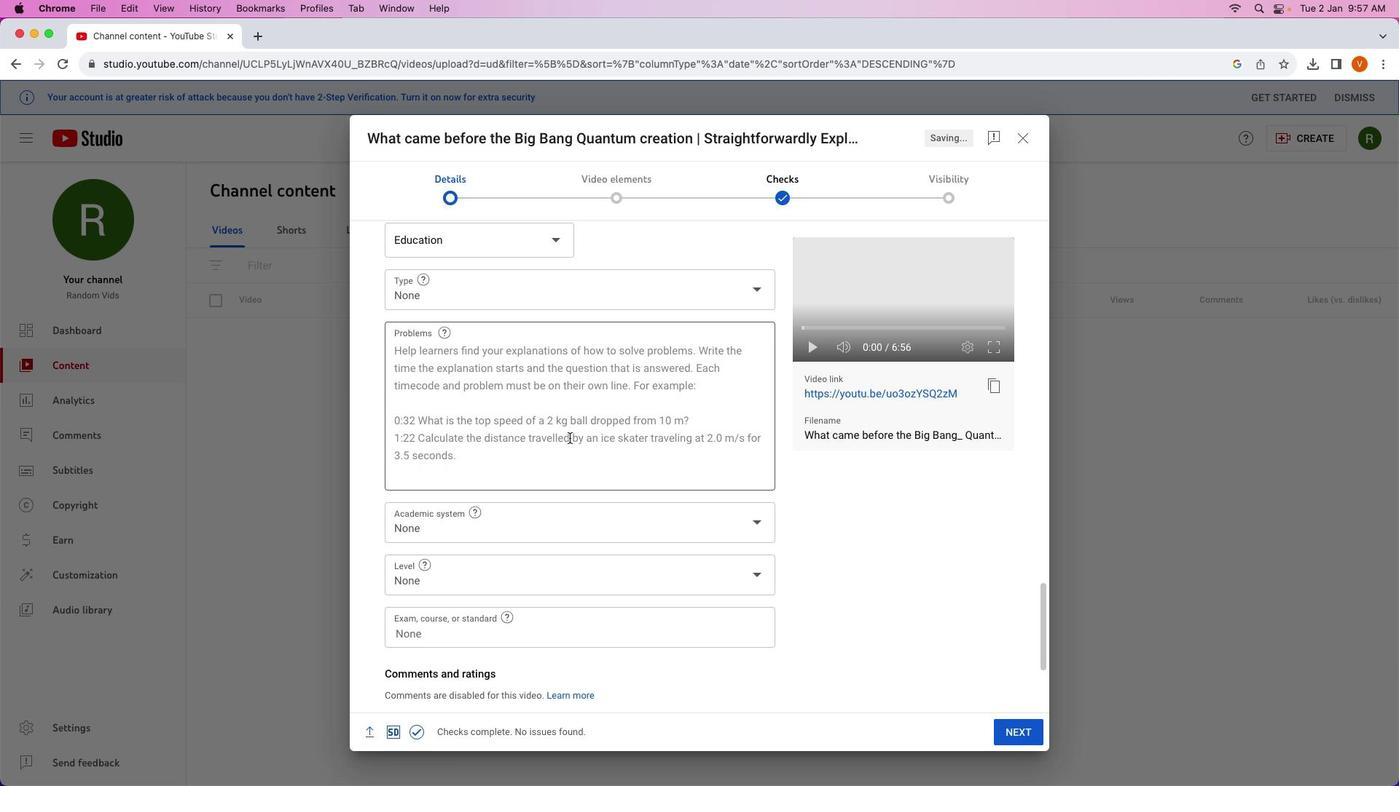 
Action: Mouse scrolled (569, 437) with delta (0, 0)
Screenshot: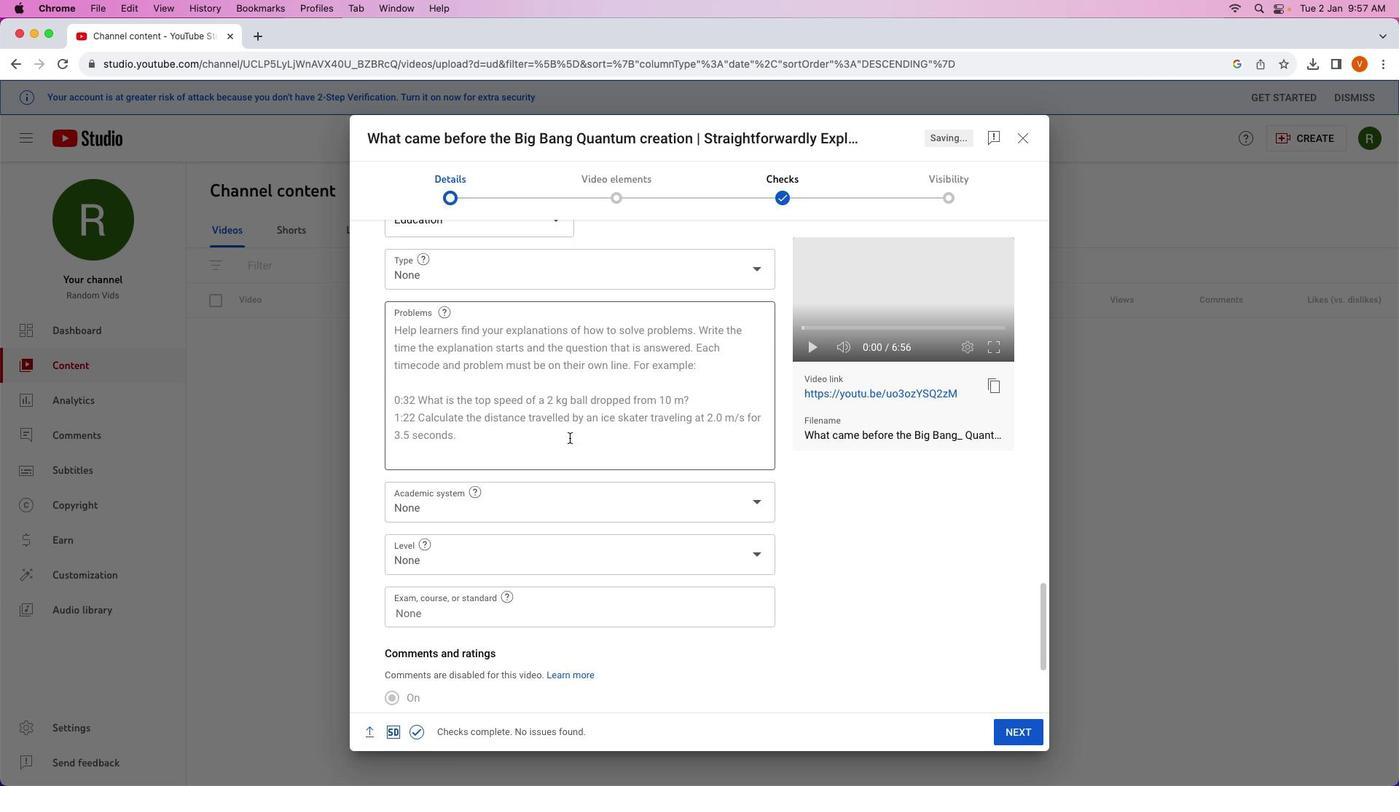 
Action: Mouse scrolled (569, 437) with delta (0, 0)
Screenshot: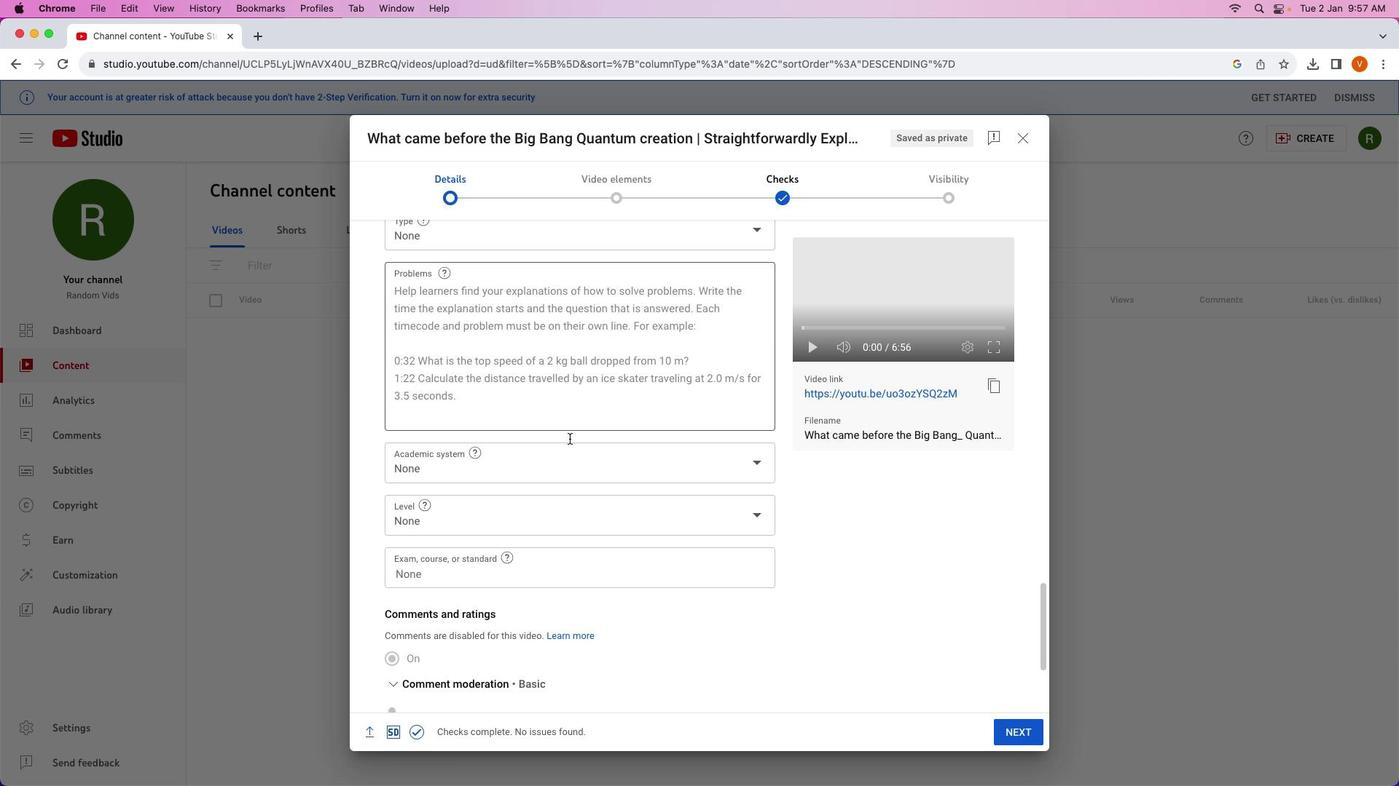 
Action: Mouse moved to (569, 439)
Screenshot: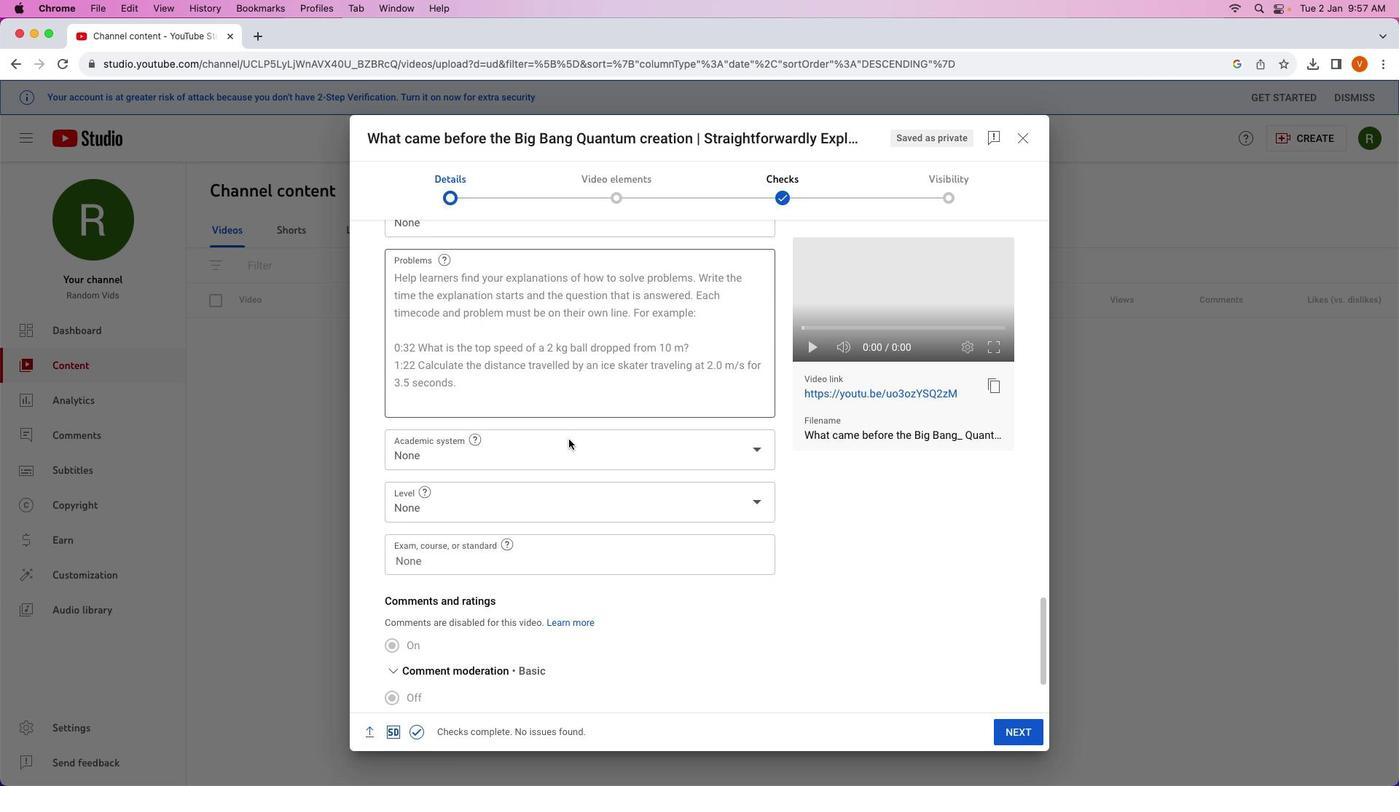 
Action: Mouse scrolled (569, 439) with delta (0, 0)
Screenshot: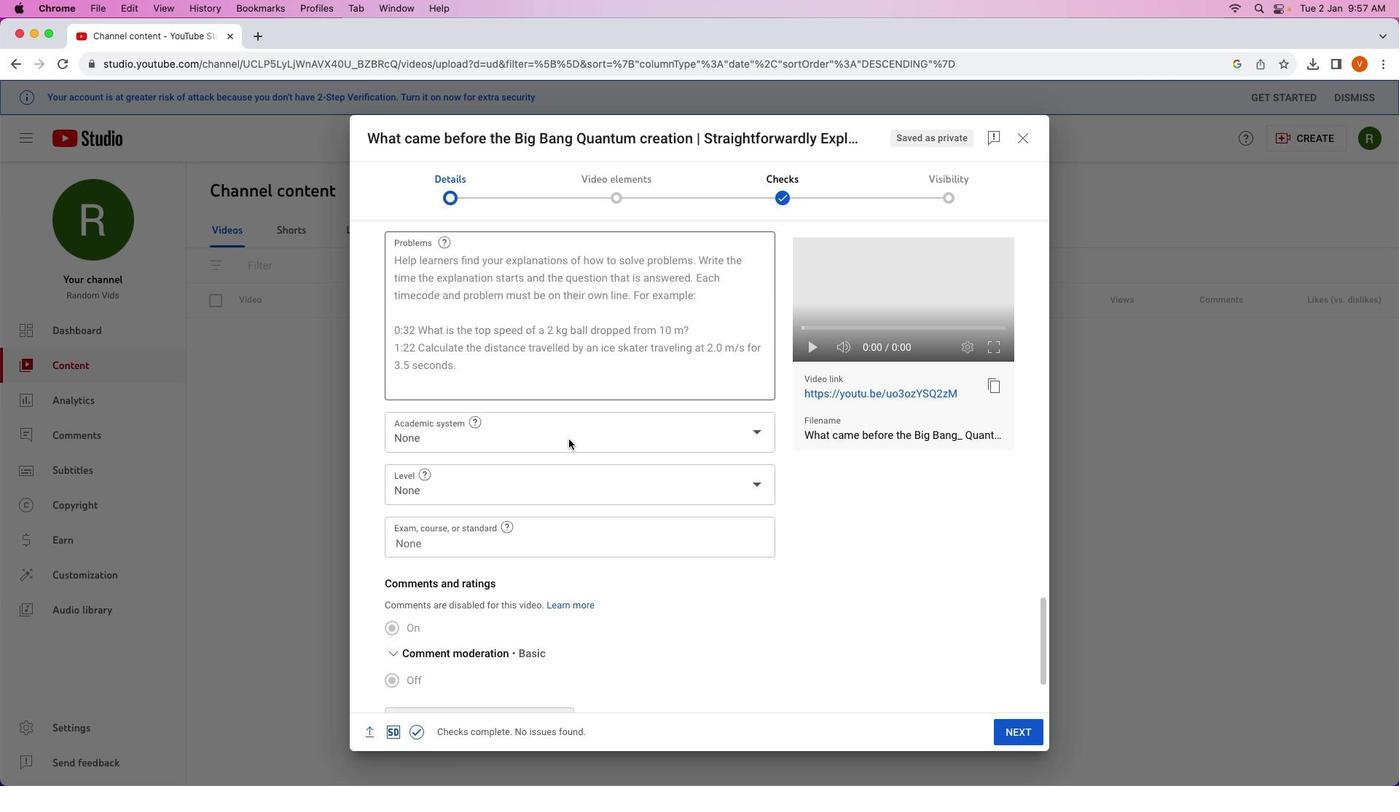 
Action: Mouse scrolled (569, 439) with delta (0, 0)
Screenshot: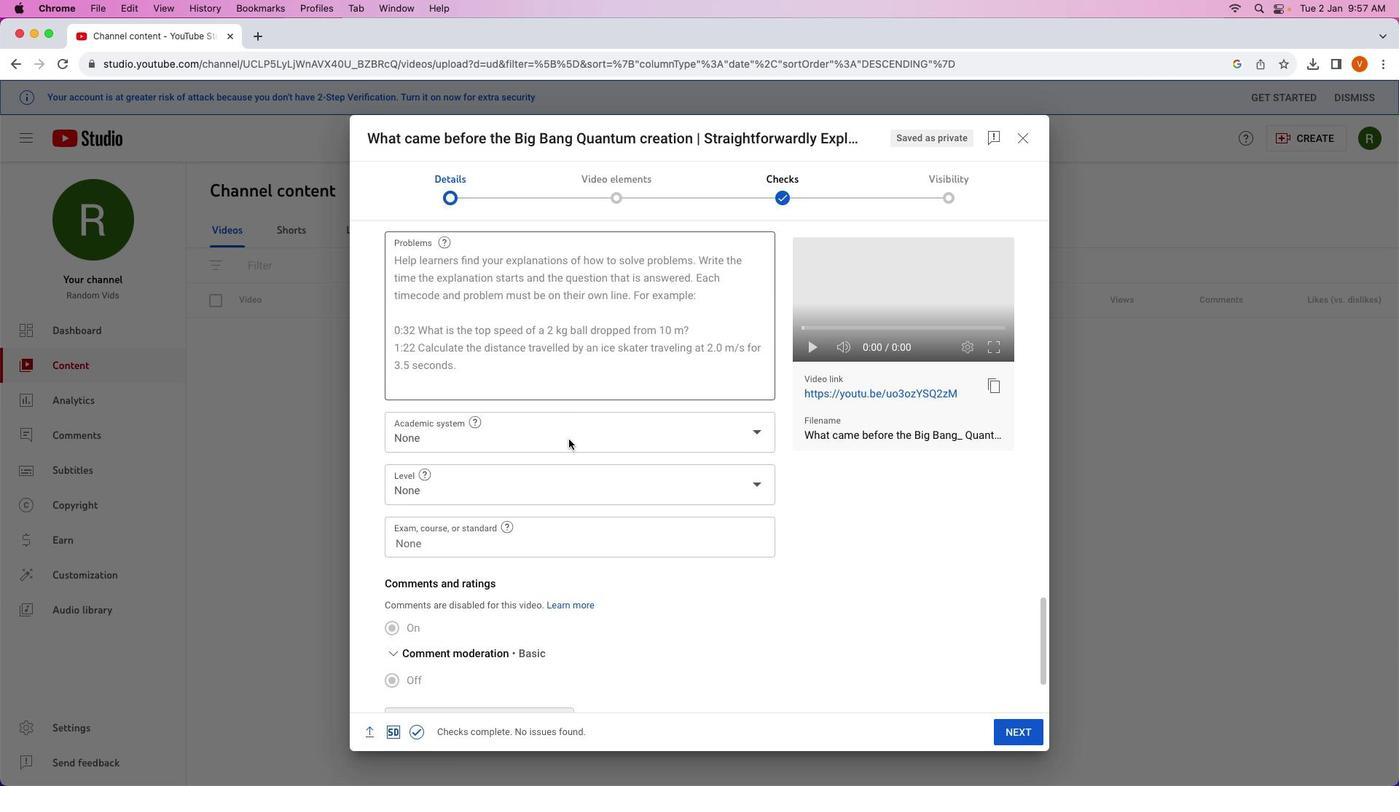 
Action: Mouse scrolled (569, 439) with delta (0, 0)
Screenshot: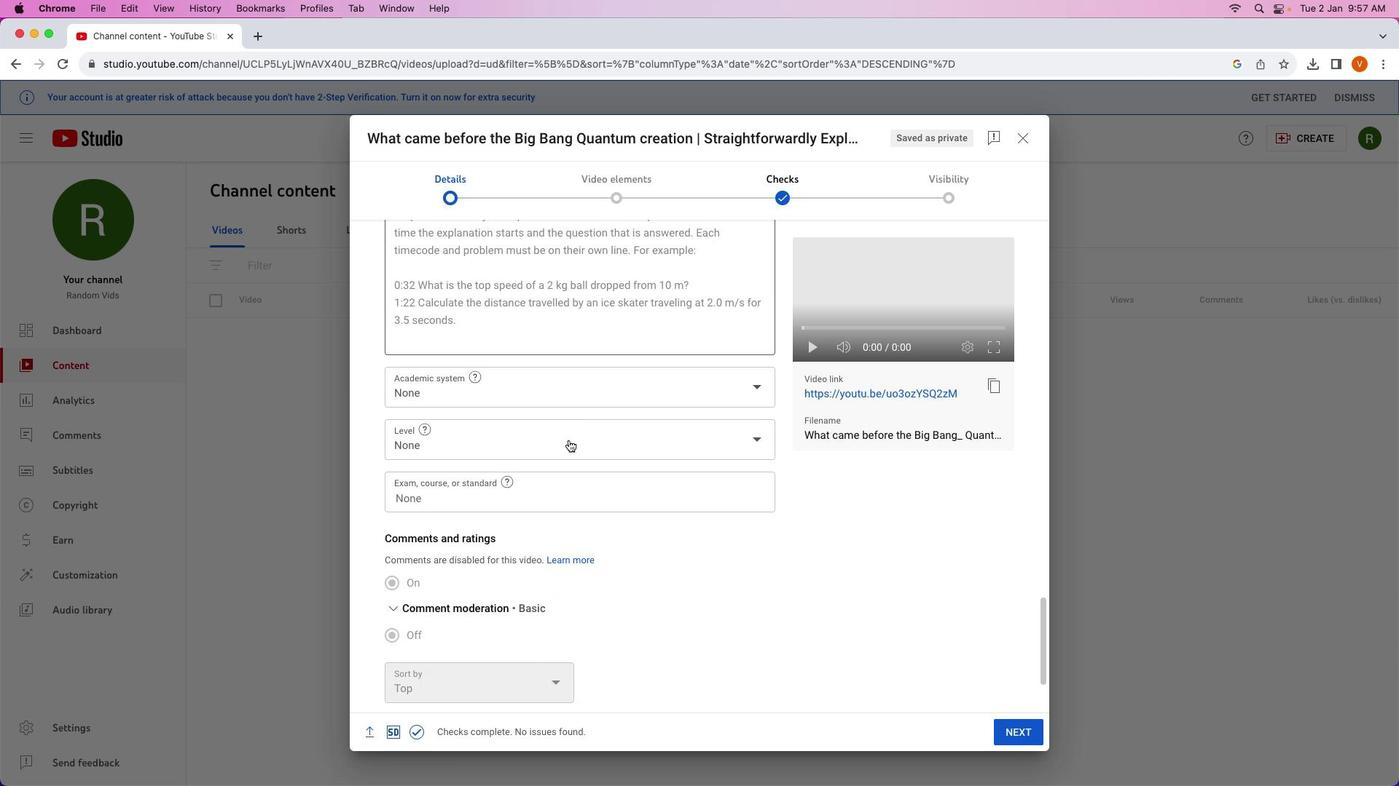 
Action: Mouse moved to (568, 440)
Screenshot: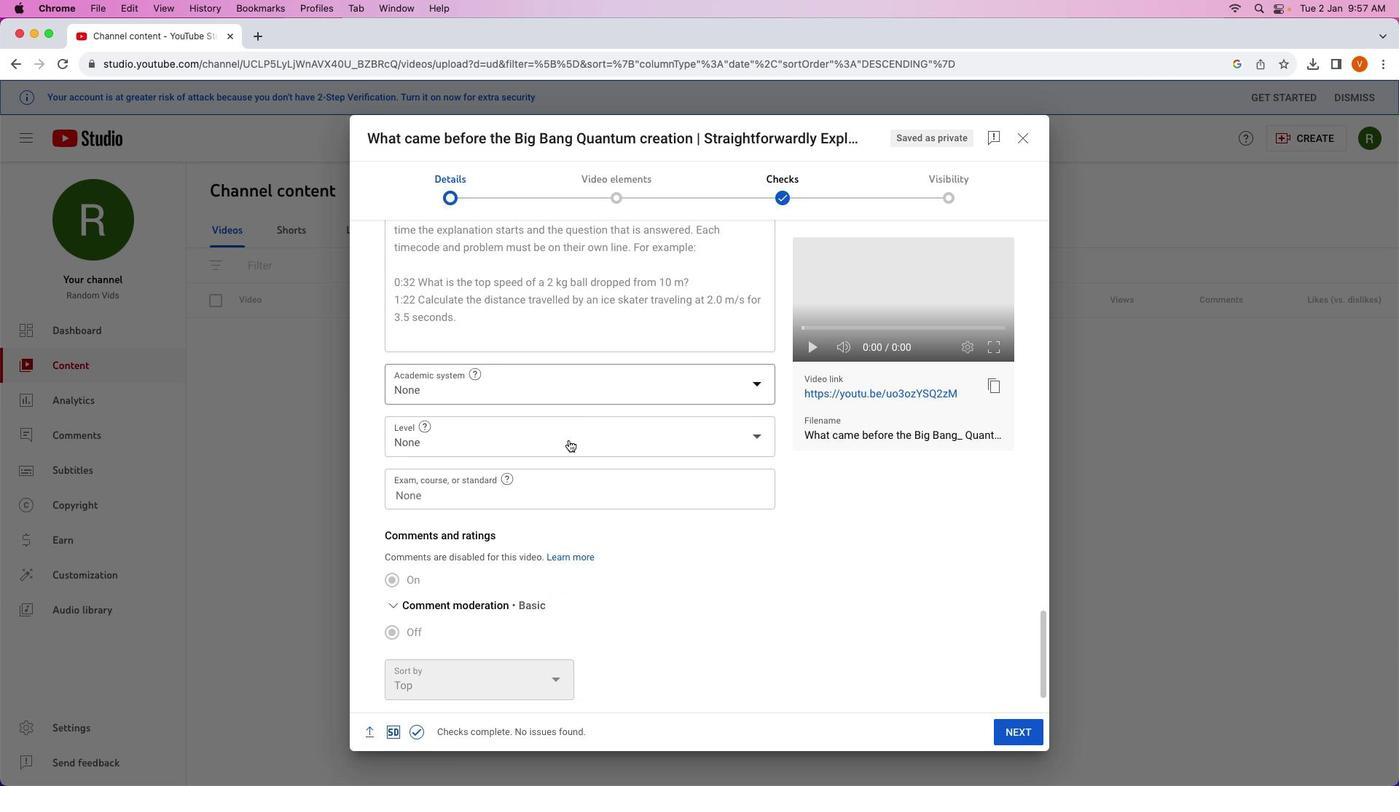 
Action: Mouse scrolled (568, 440) with delta (0, 0)
Screenshot: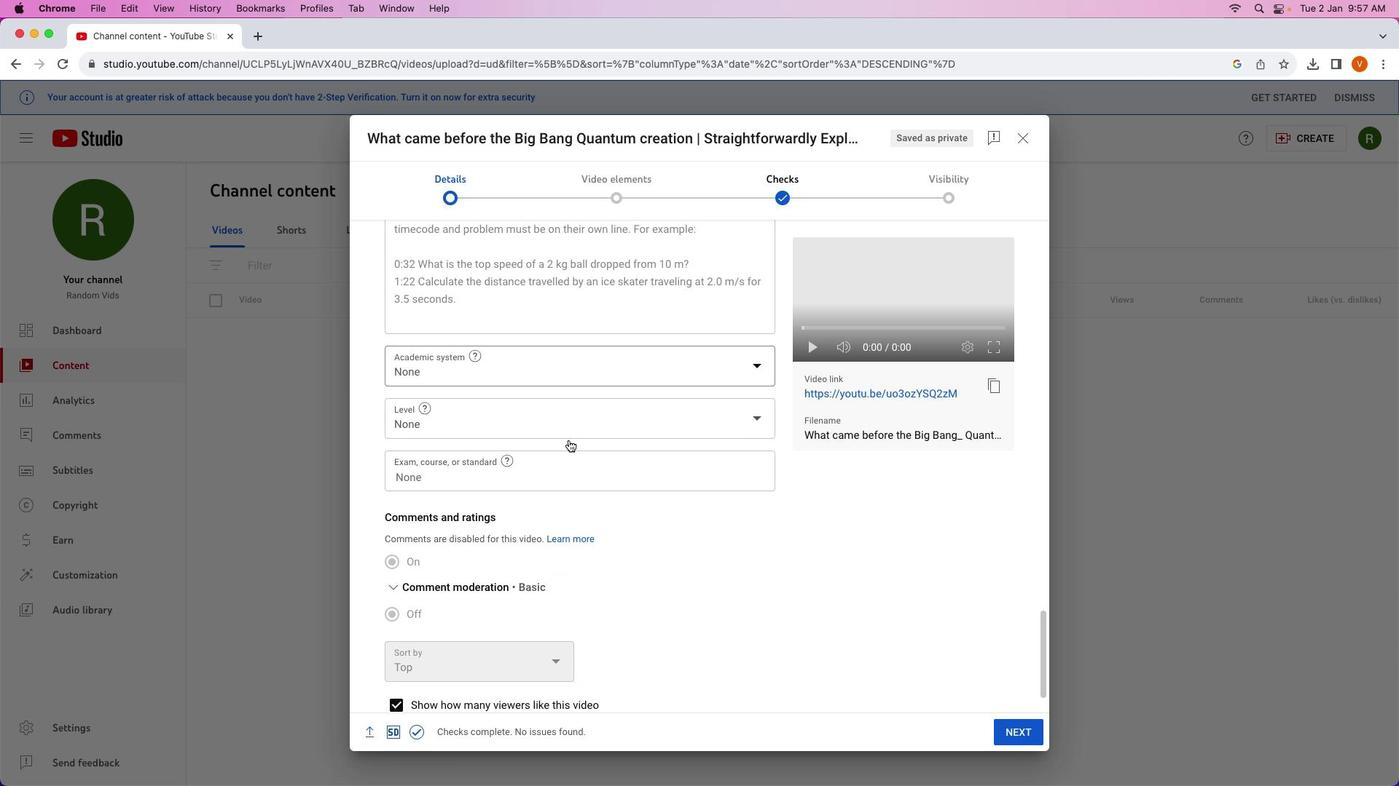 
Action: Mouse scrolled (568, 440) with delta (0, 0)
Screenshot: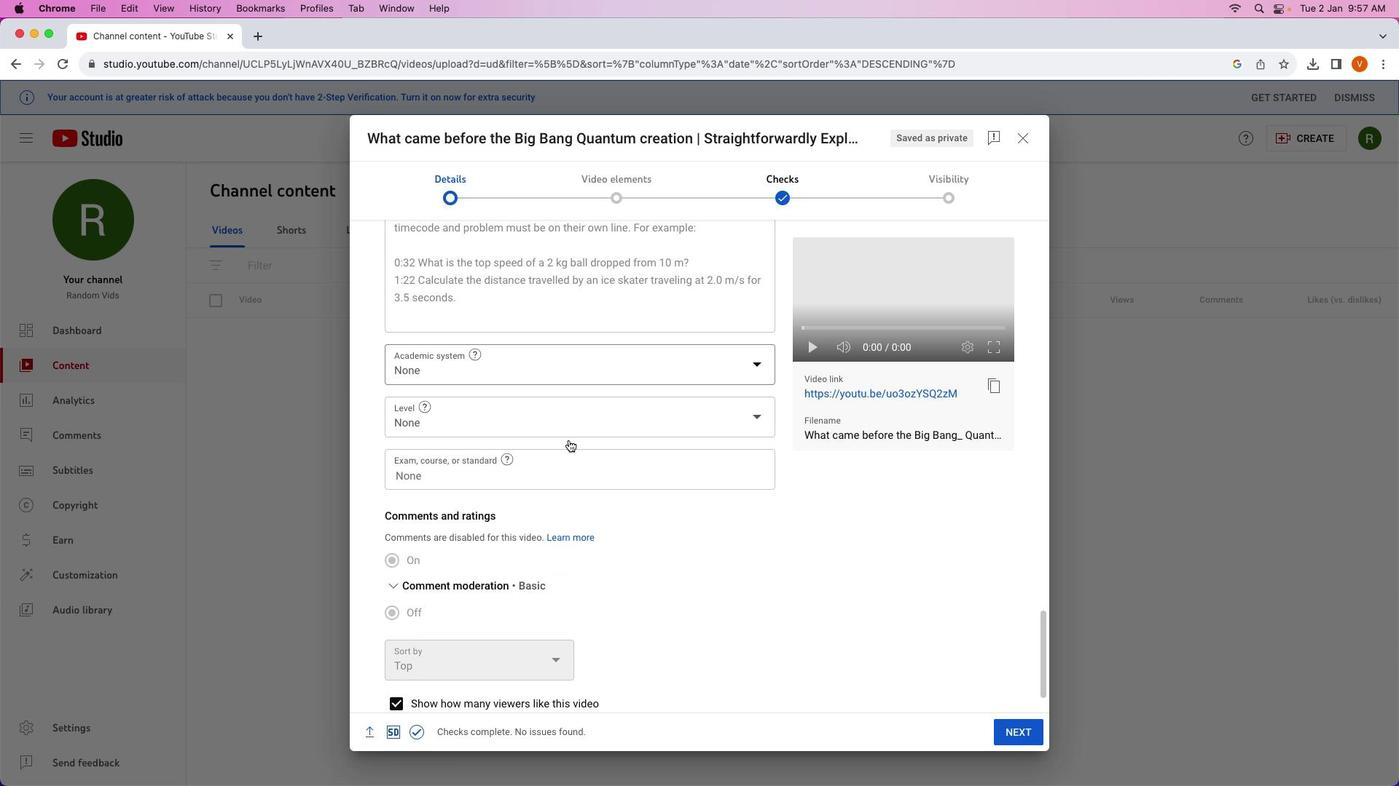 
Action: Mouse moved to (568, 440)
Screenshot: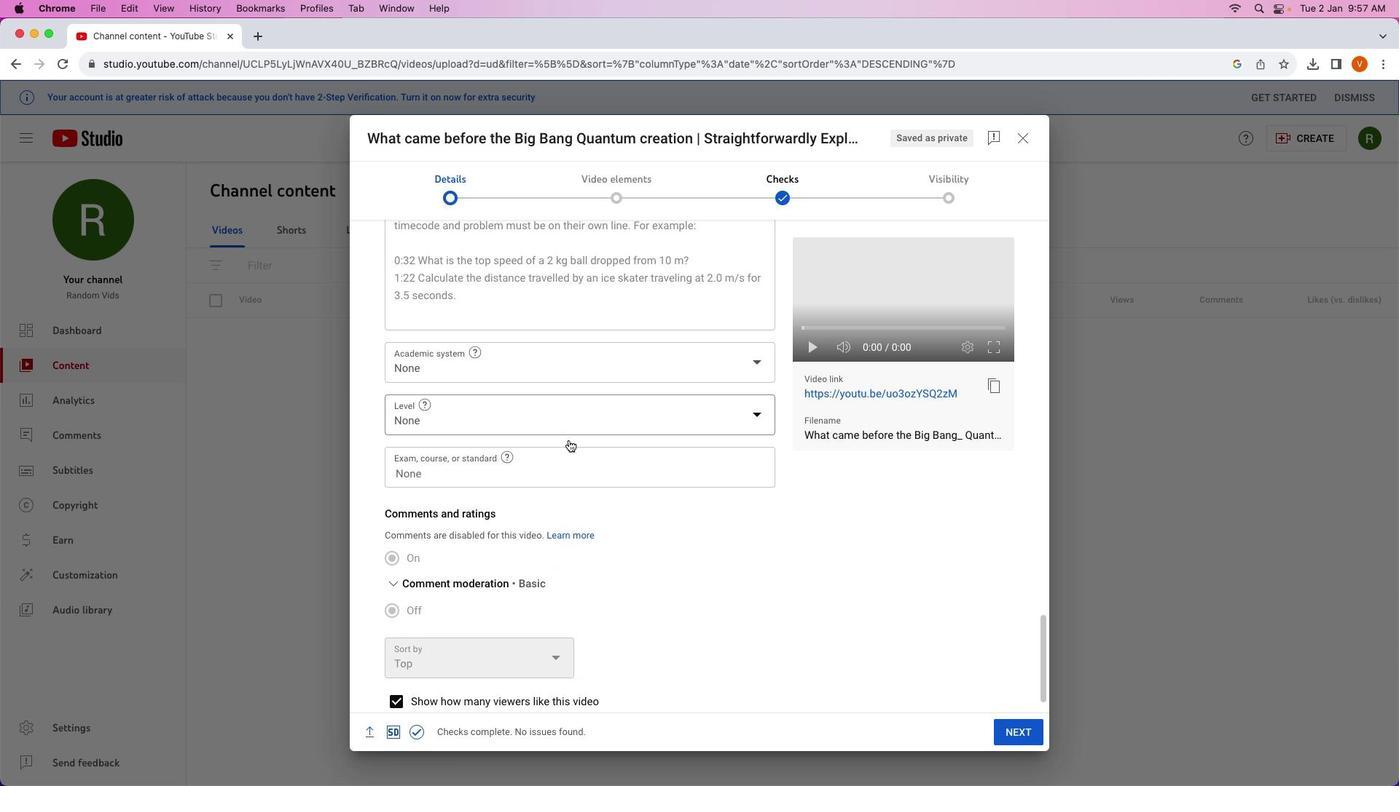 
Action: Mouse scrolled (568, 440) with delta (0, 0)
Screenshot: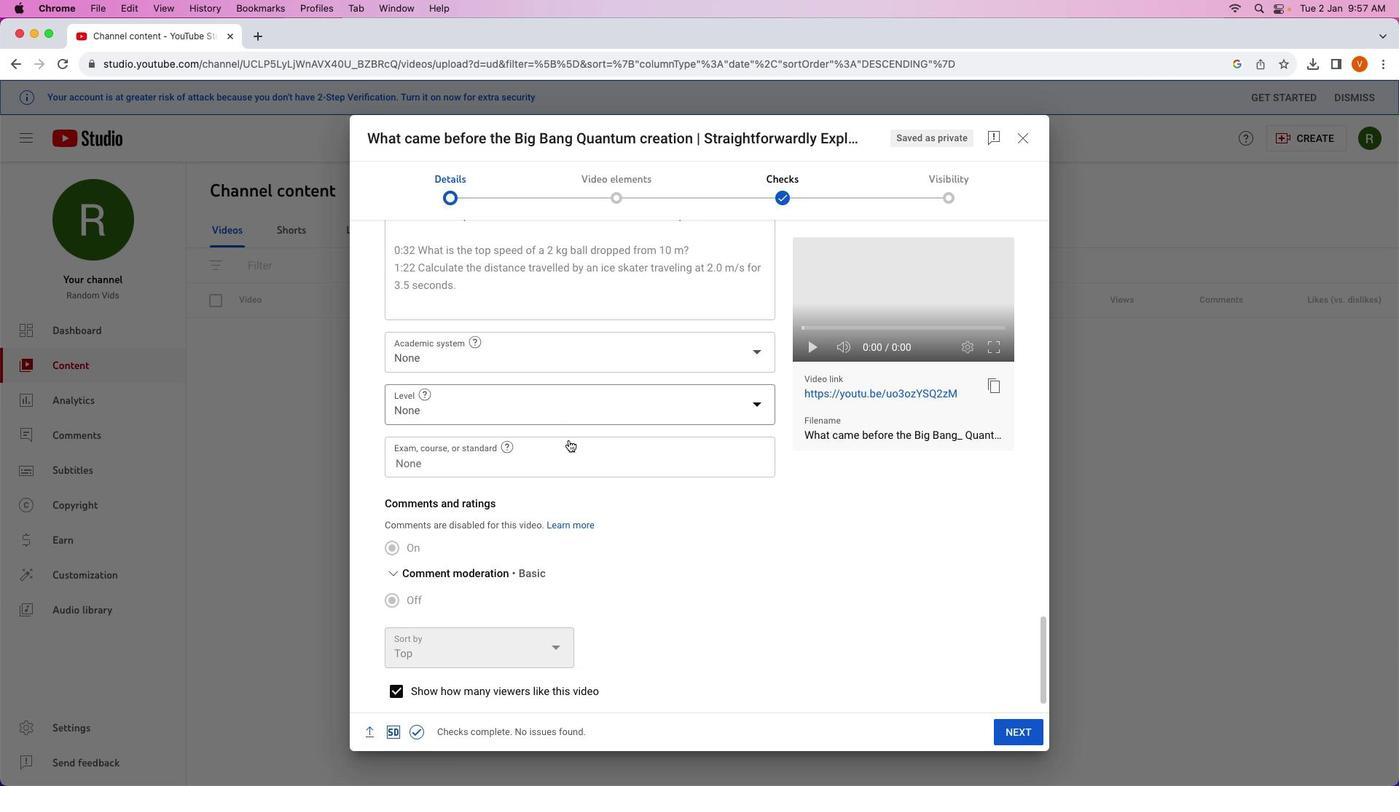 
Action: Mouse scrolled (568, 440) with delta (0, 0)
Screenshot: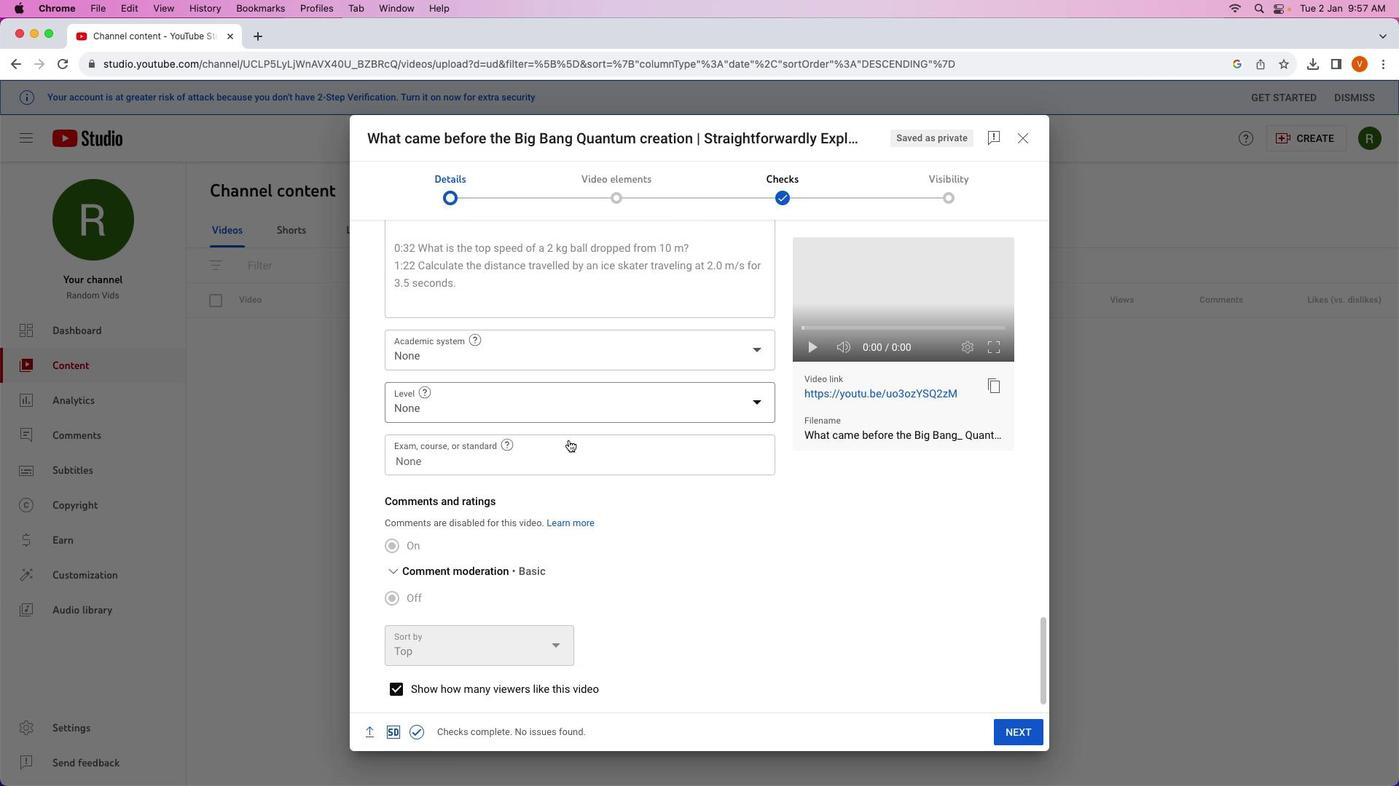 
Action: Mouse moved to (566, 448)
Screenshot: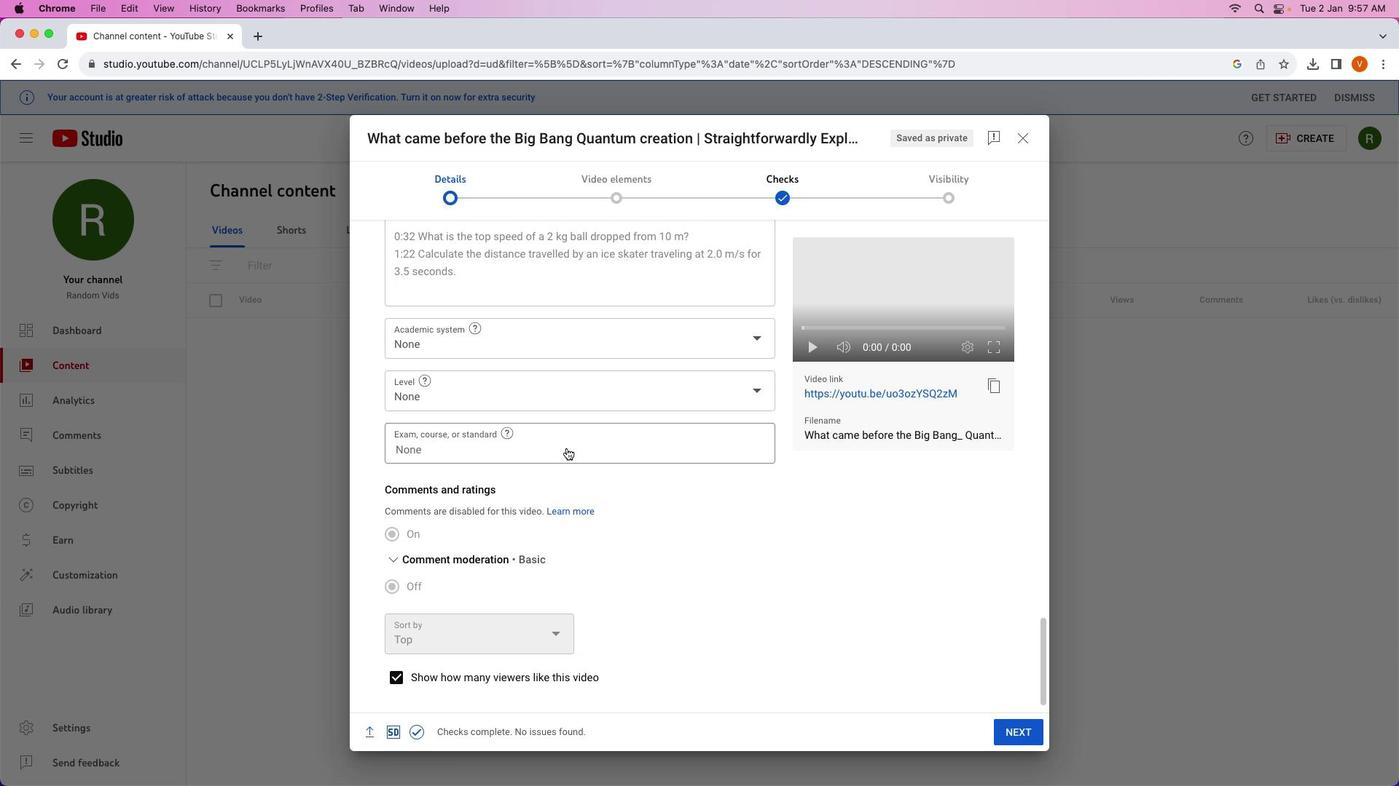 
Action: Mouse scrolled (566, 448) with delta (0, 0)
Screenshot: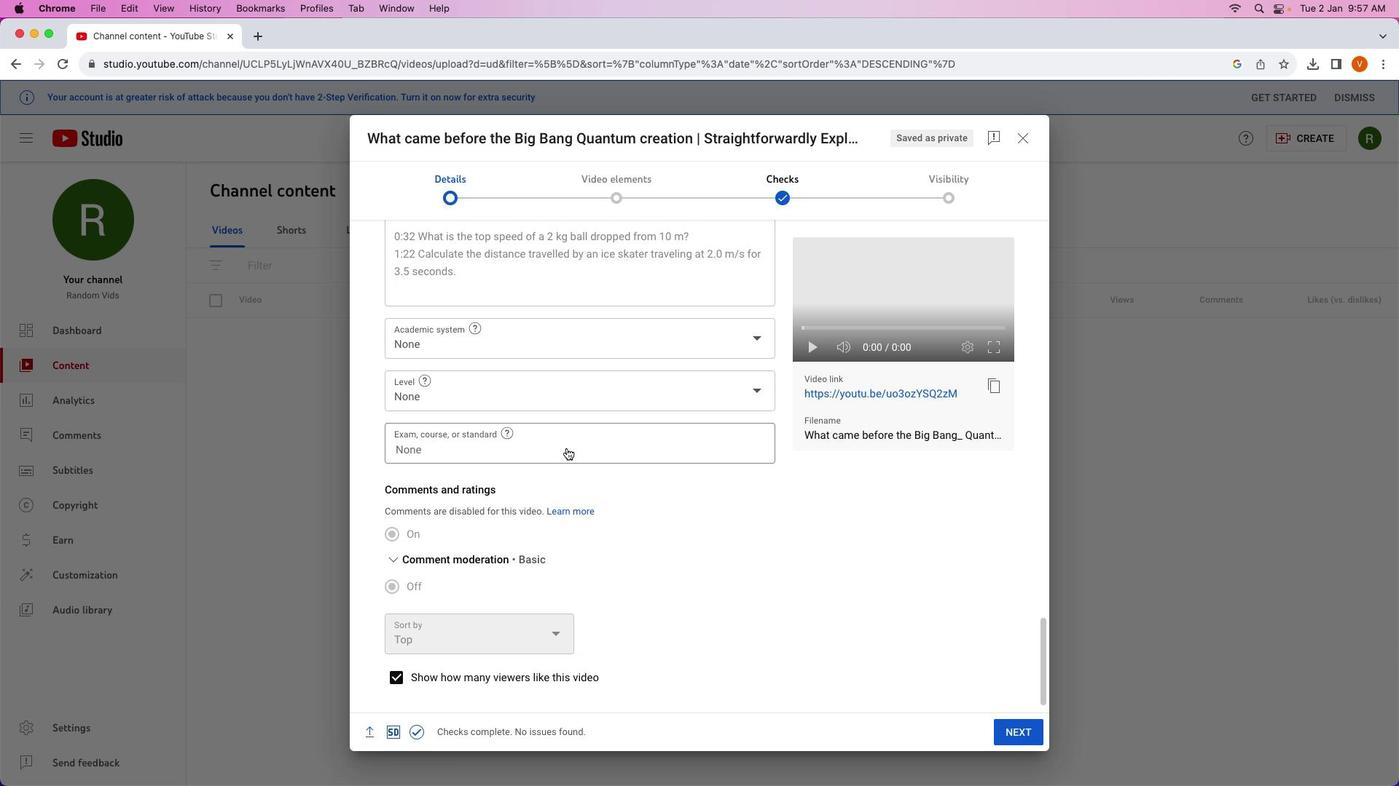
Action: Mouse scrolled (566, 448) with delta (0, 0)
Screenshot: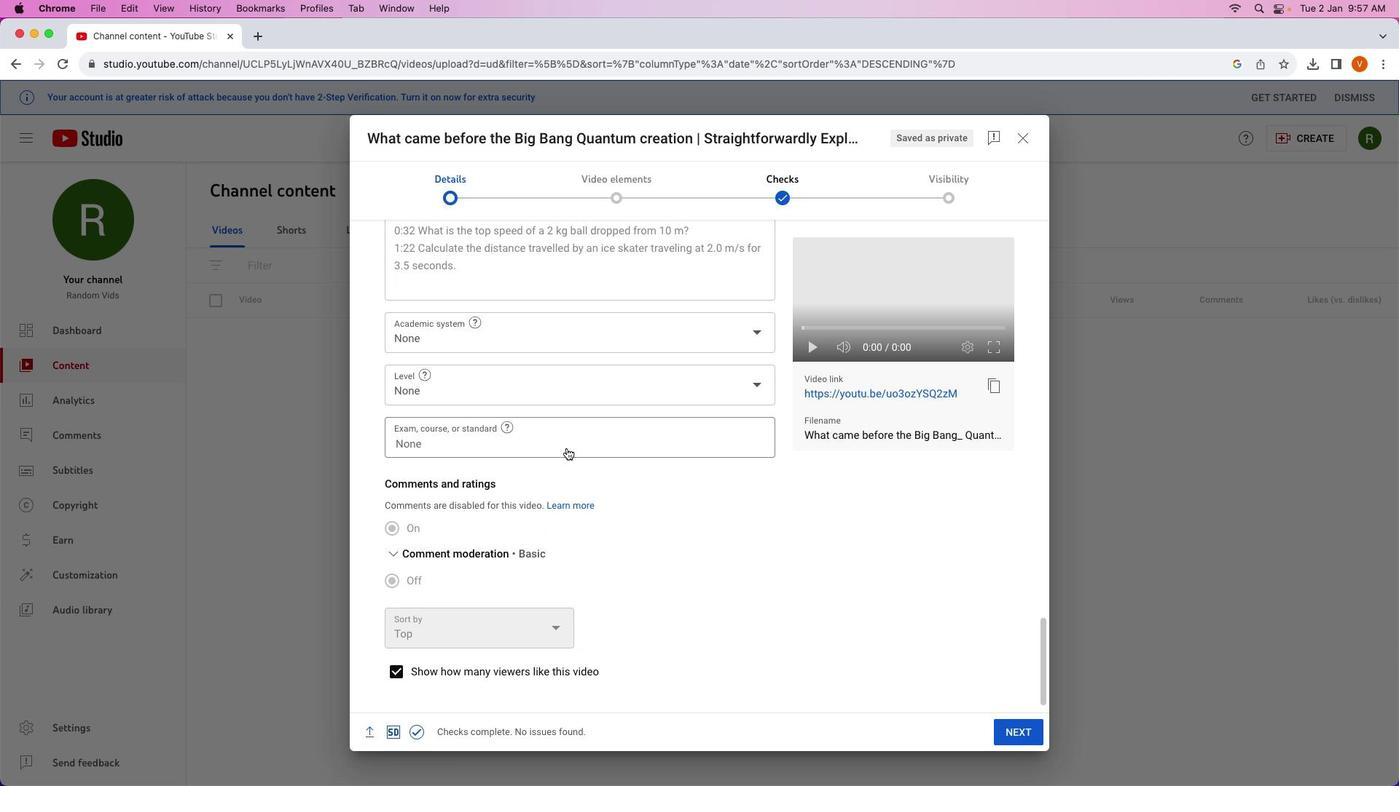 
Action: Mouse scrolled (566, 448) with delta (0, 0)
Screenshot: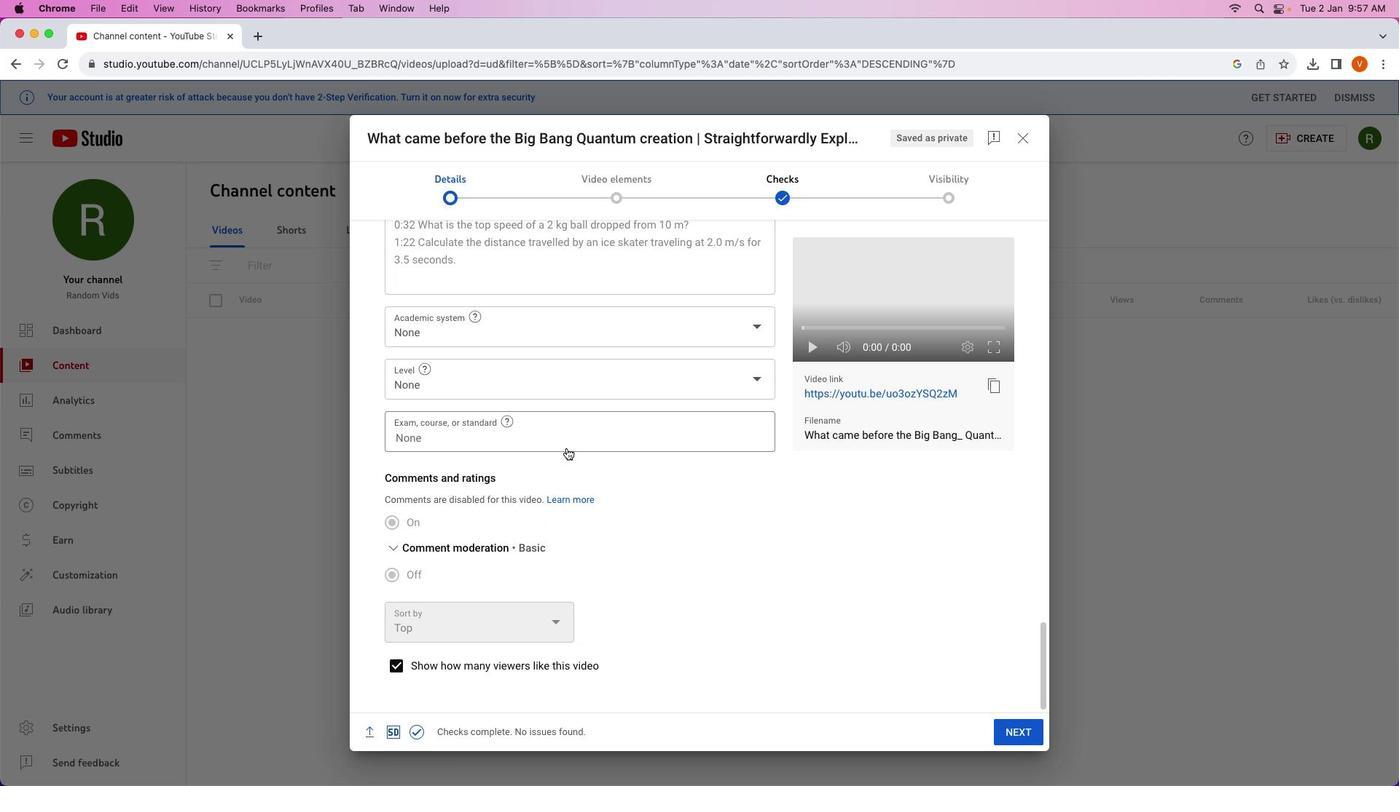 
Action: Mouse scrolled (566, 448) with delta (0, 0)
Screenshot: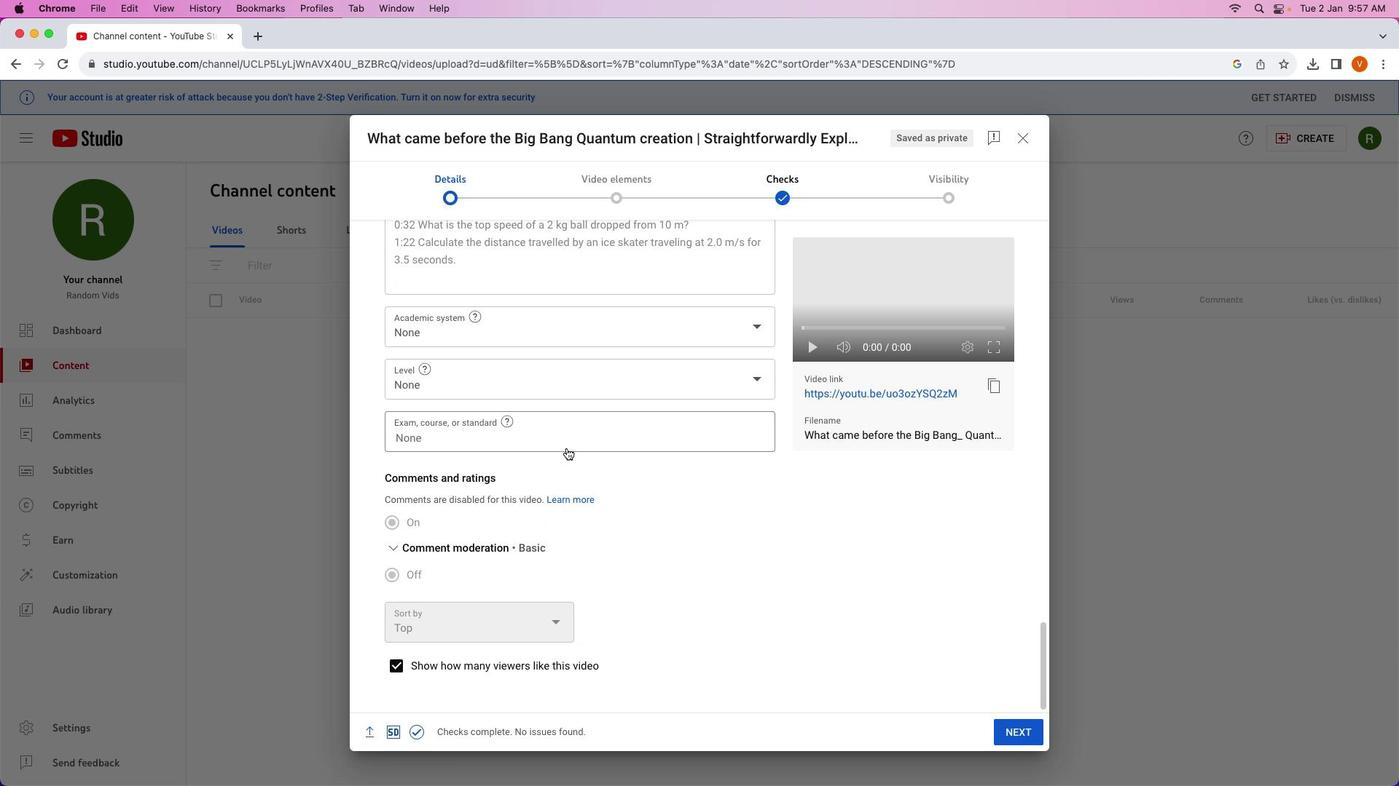 
Action: Mouse scrolled (566, 448) with delta (0, 0)
Screenshot: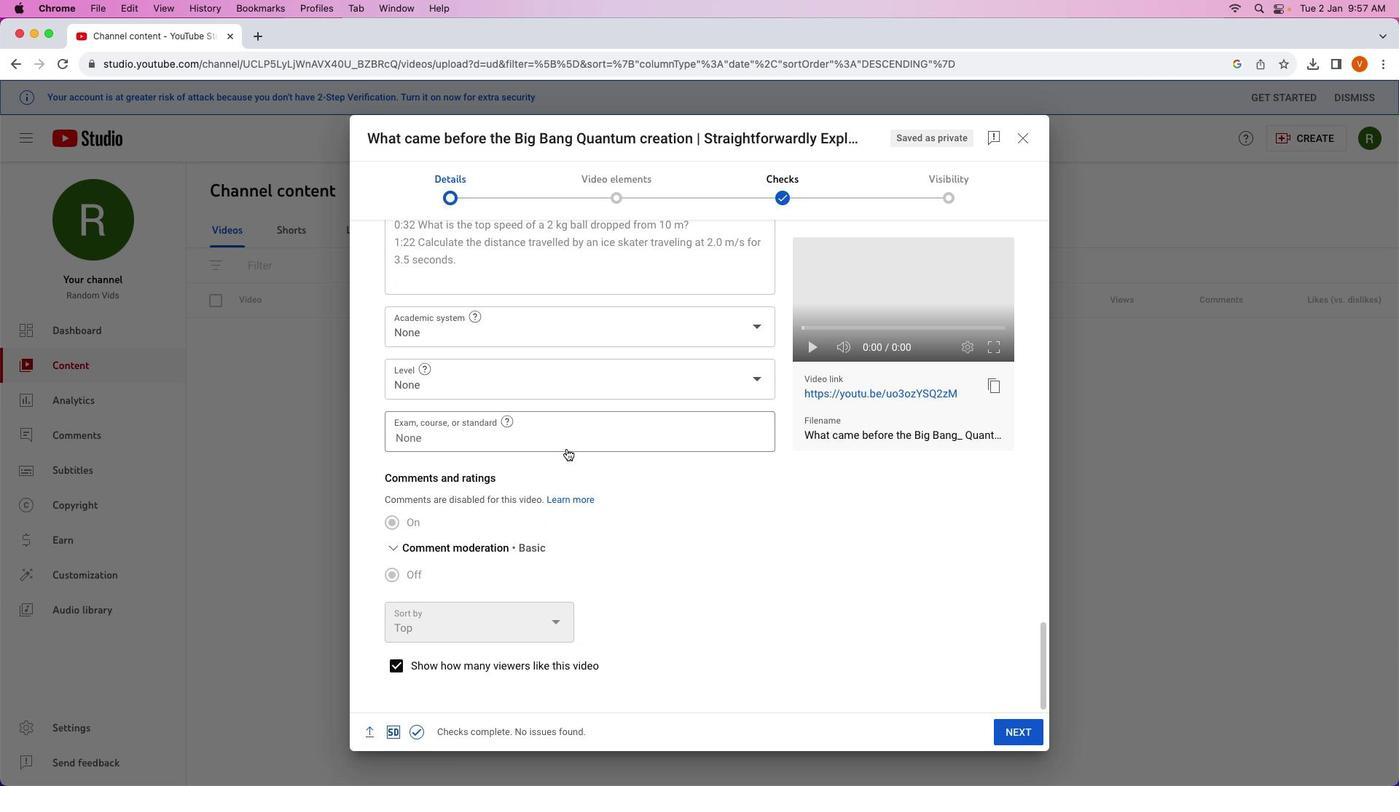 
Action: Mouse scrolled (566, 448) with delta (0, -1)
Screenshot: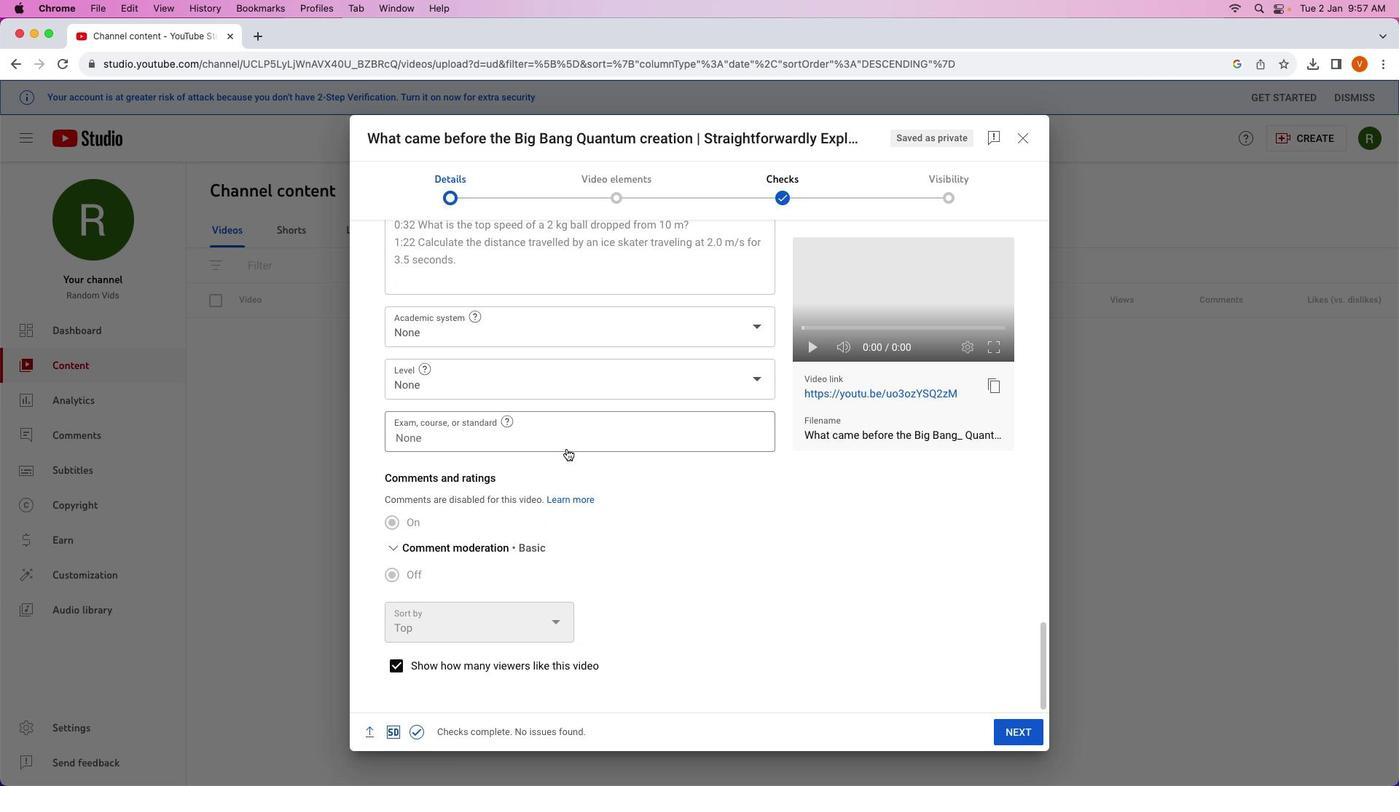 
Action: Mouse scrolled (566, 448) with delta (0, -2)
Screenshot: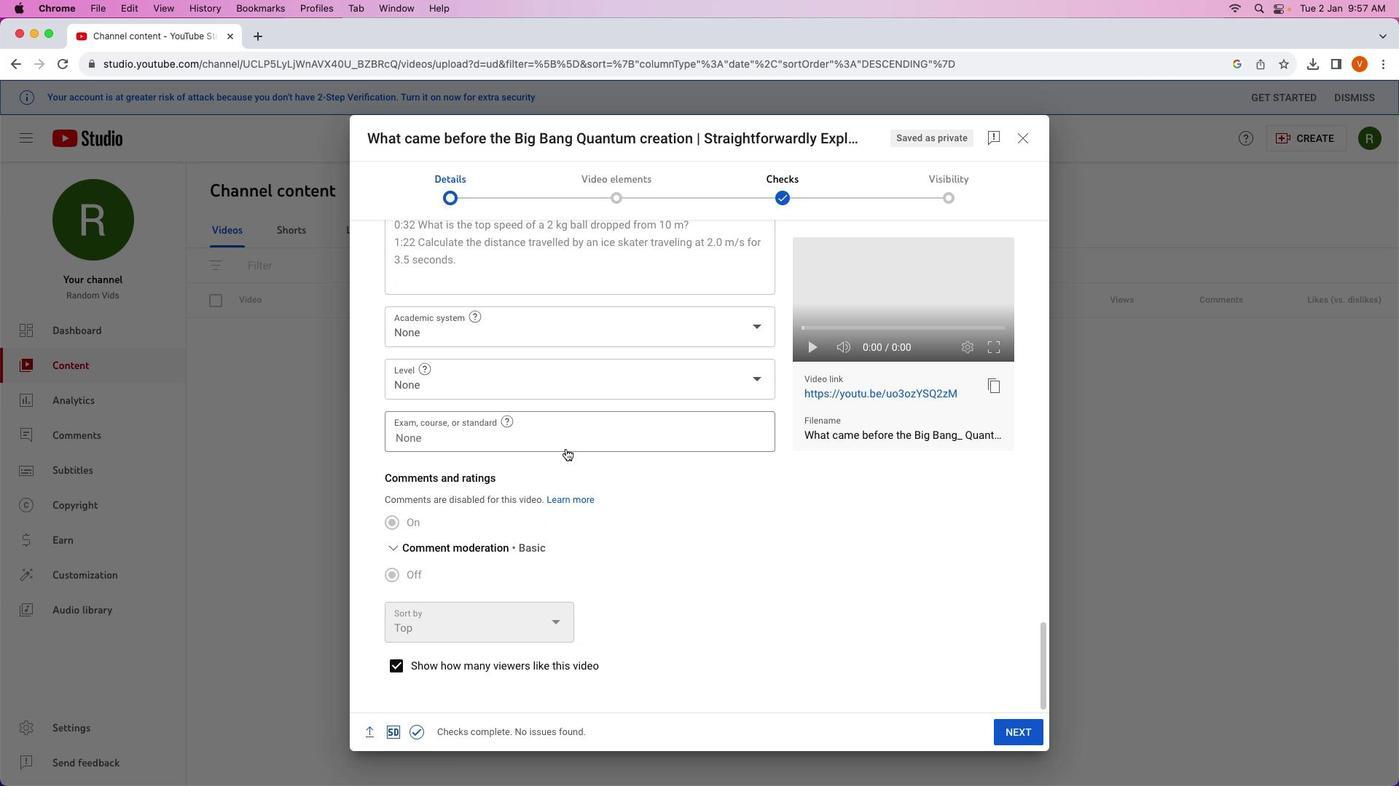 
Action: Mouse moved to (566, 449)
Screenshot: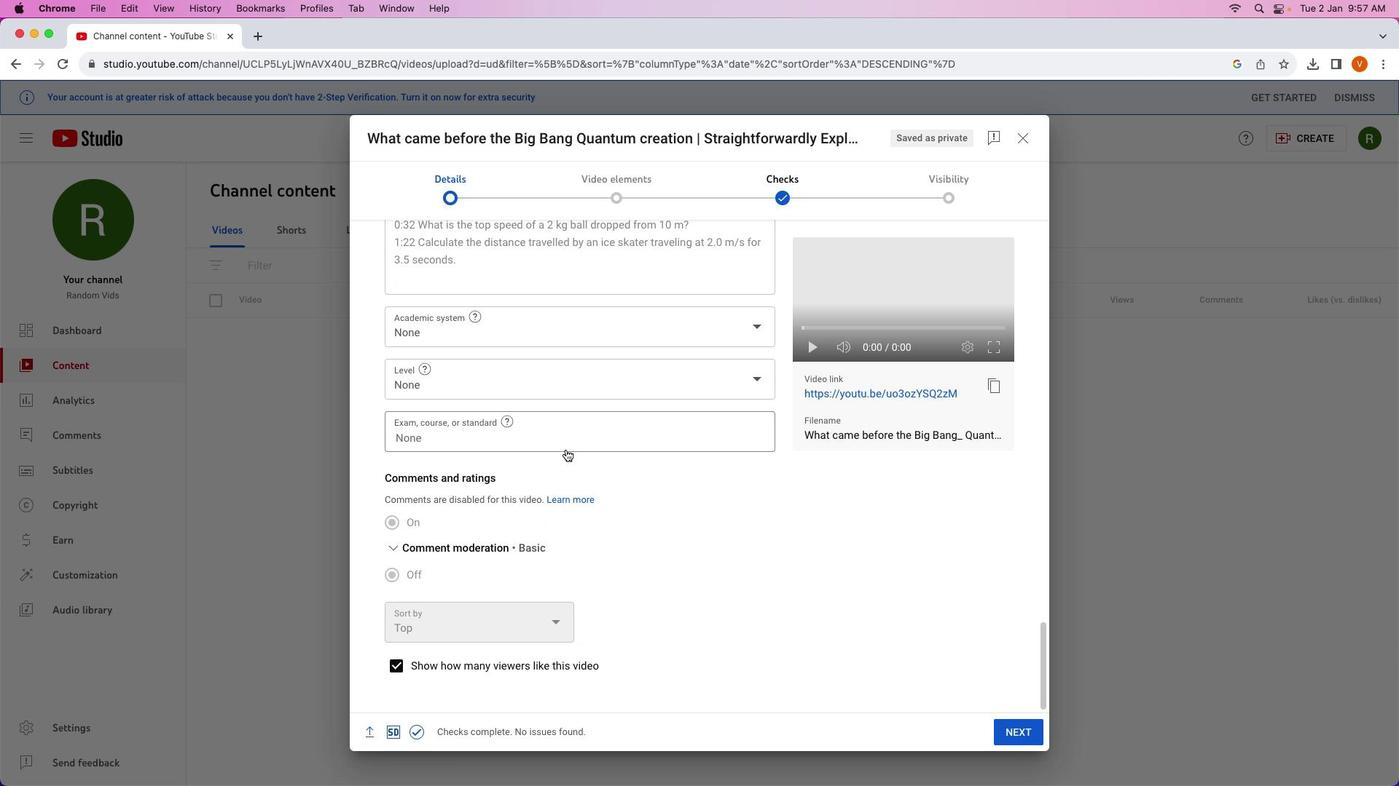 
Action: Mouse scrolled (566, 449) with delta (0, 0)
Screenshot: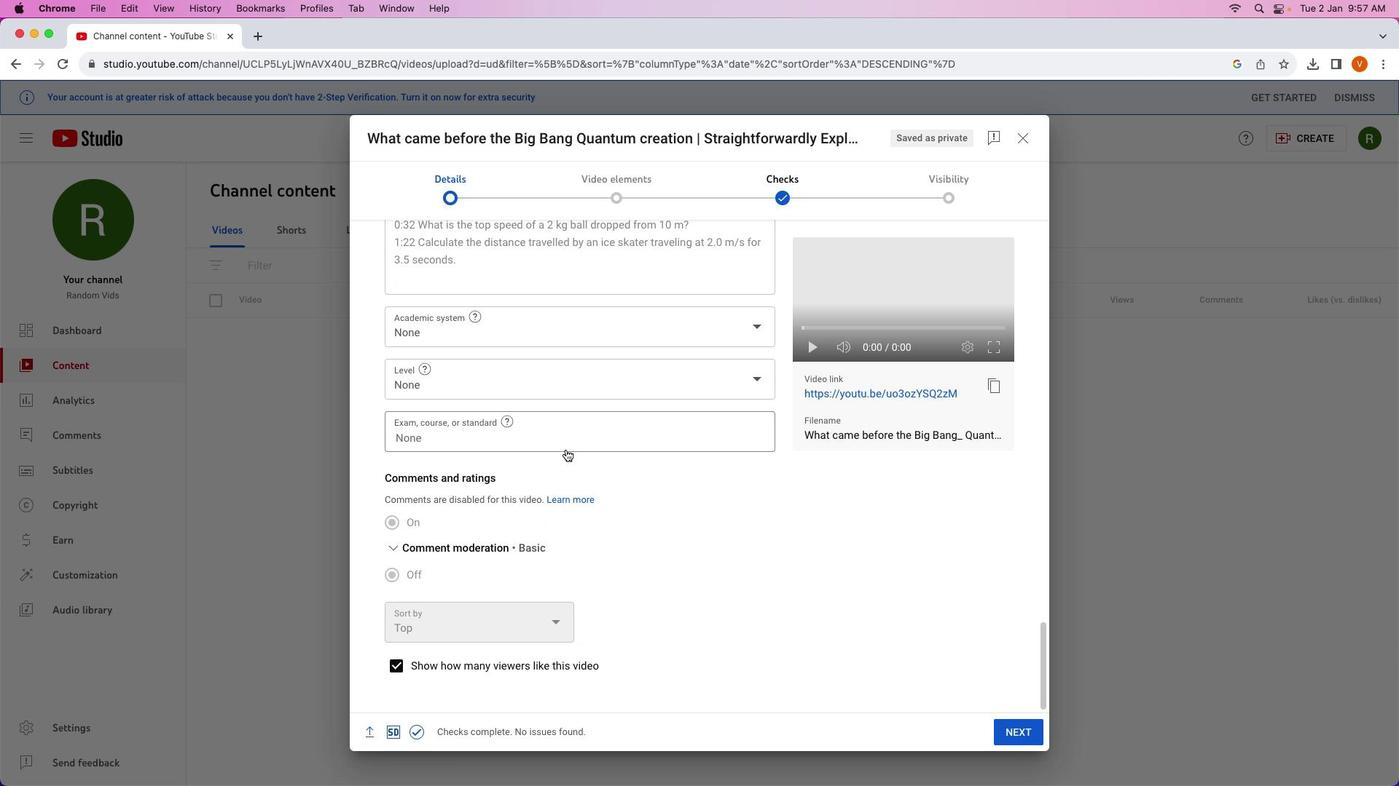 
Action: Mouse moved to (572, 478)
Screenshot: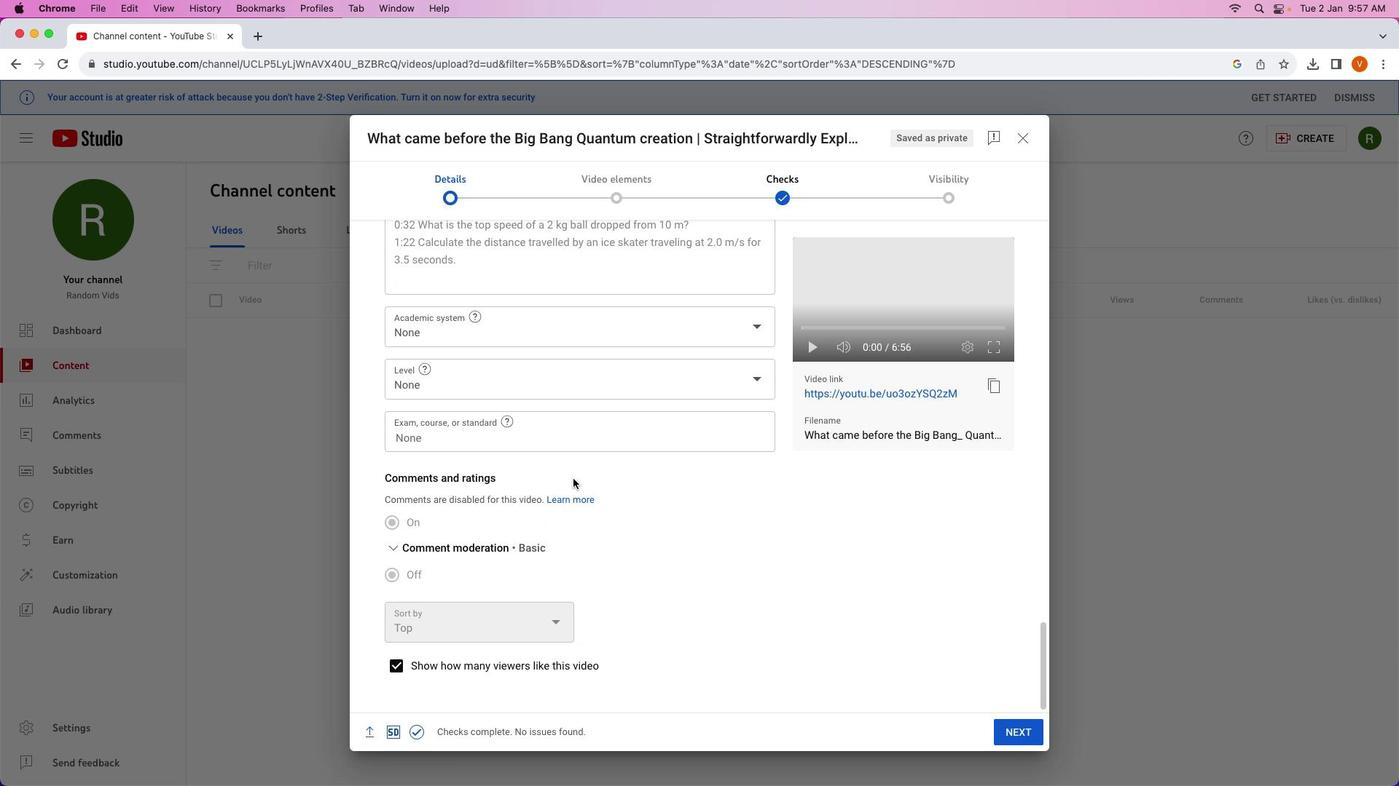 
Action: Mouse scrolled (572, 478) with delta (0, 0)
Screenshot: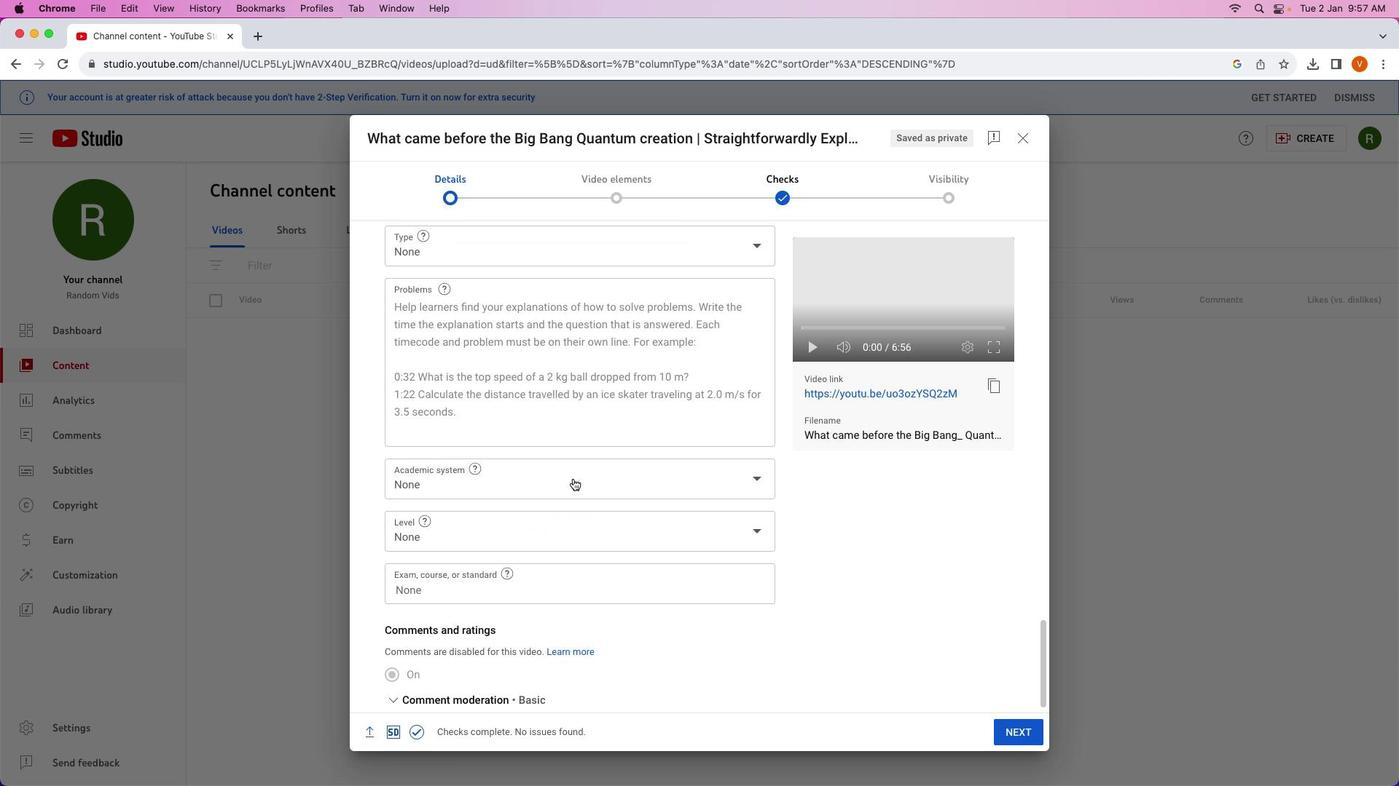 
Action: Mouse scrolled (572, 478) with delta (0, 0)
Screenshot: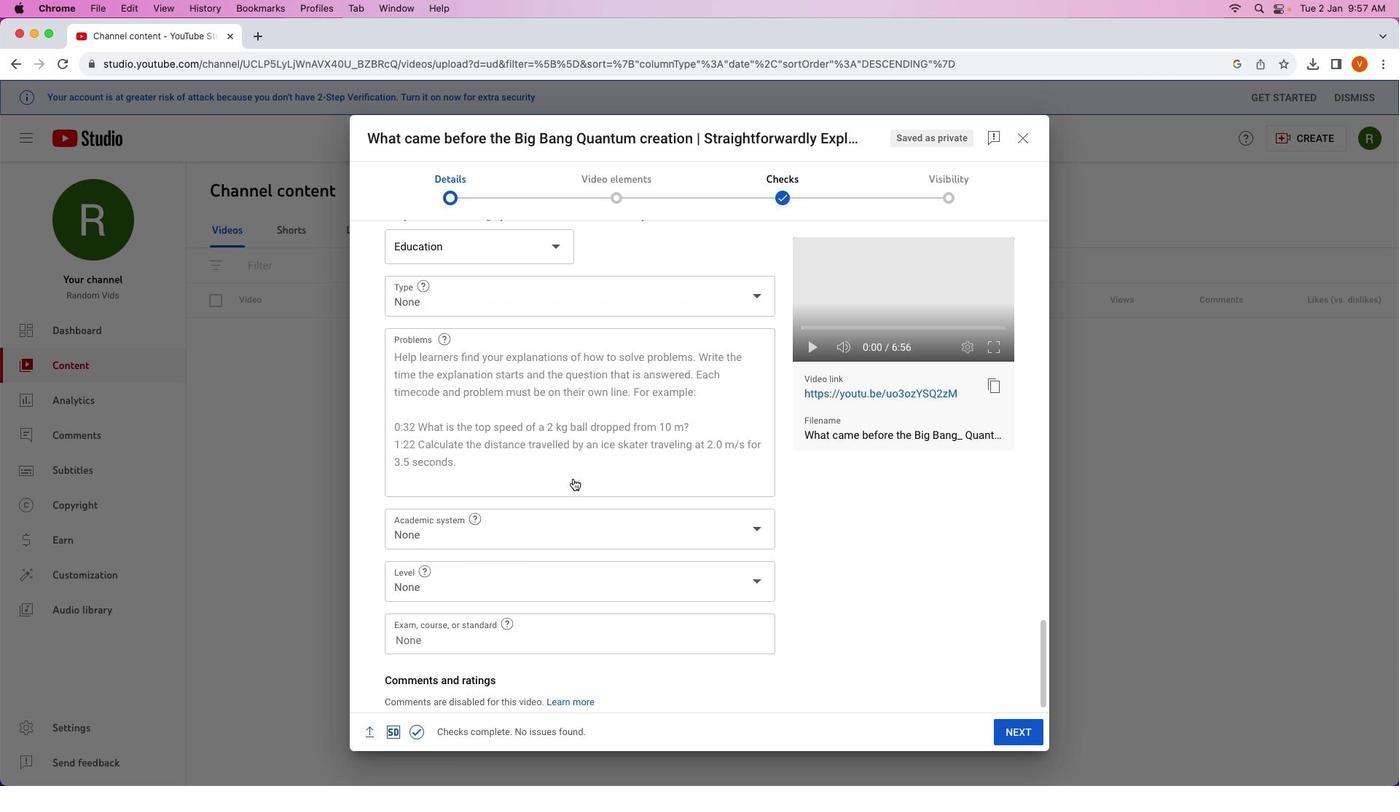 
Action: Mouse moved to (572, 478)
Screenshot: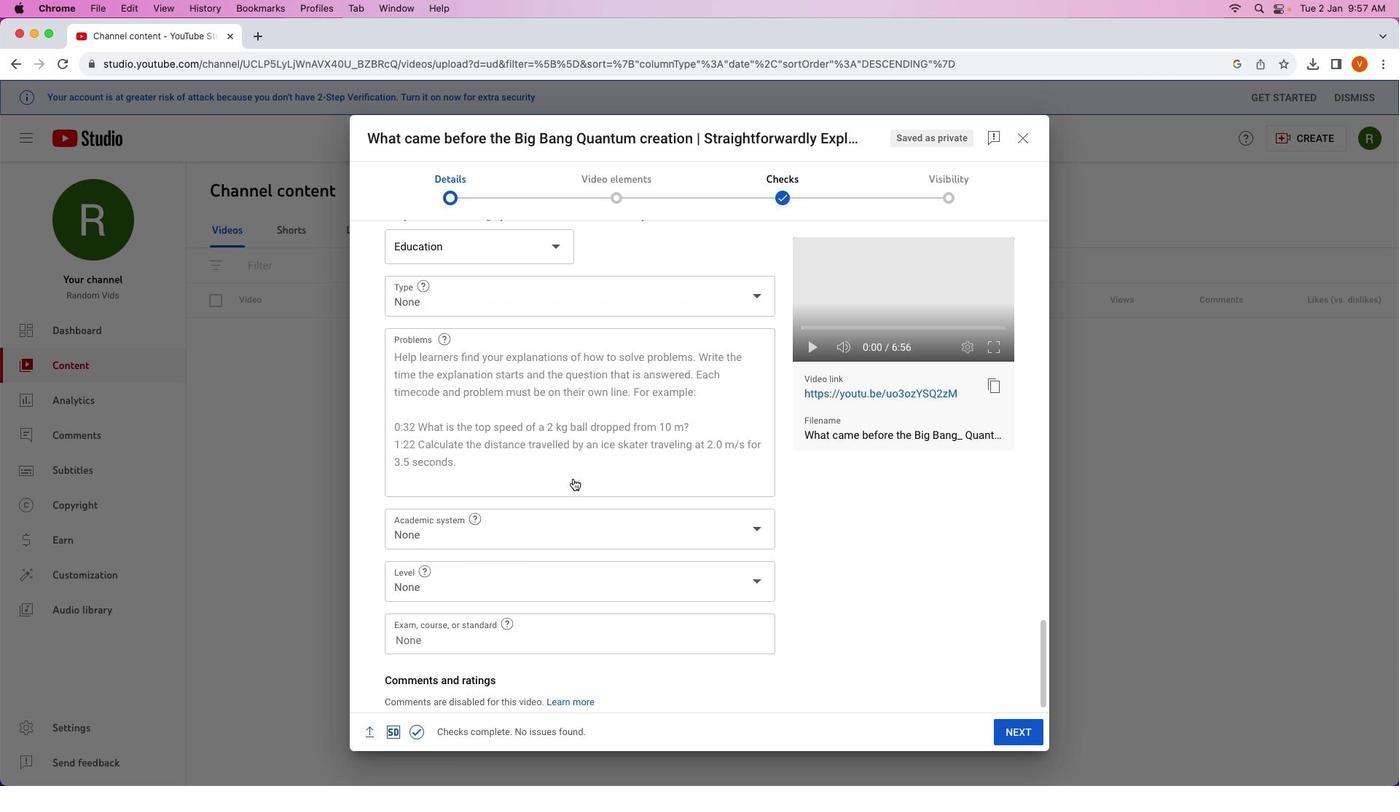 
Action: Mouse scrolled (572, 478) with delta (0, 2)
Screenshot: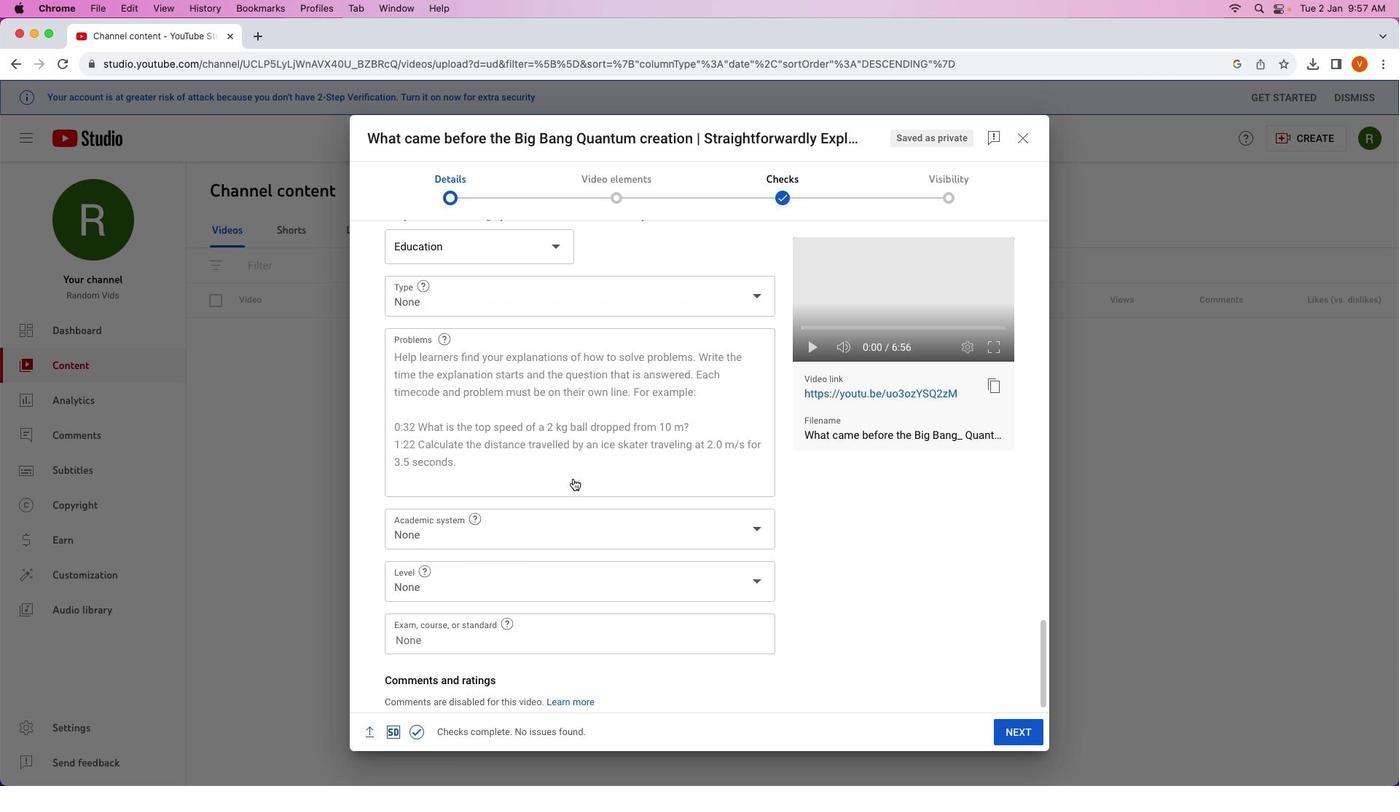 
Action: Mouse moved to (572, 479)
Screenshot: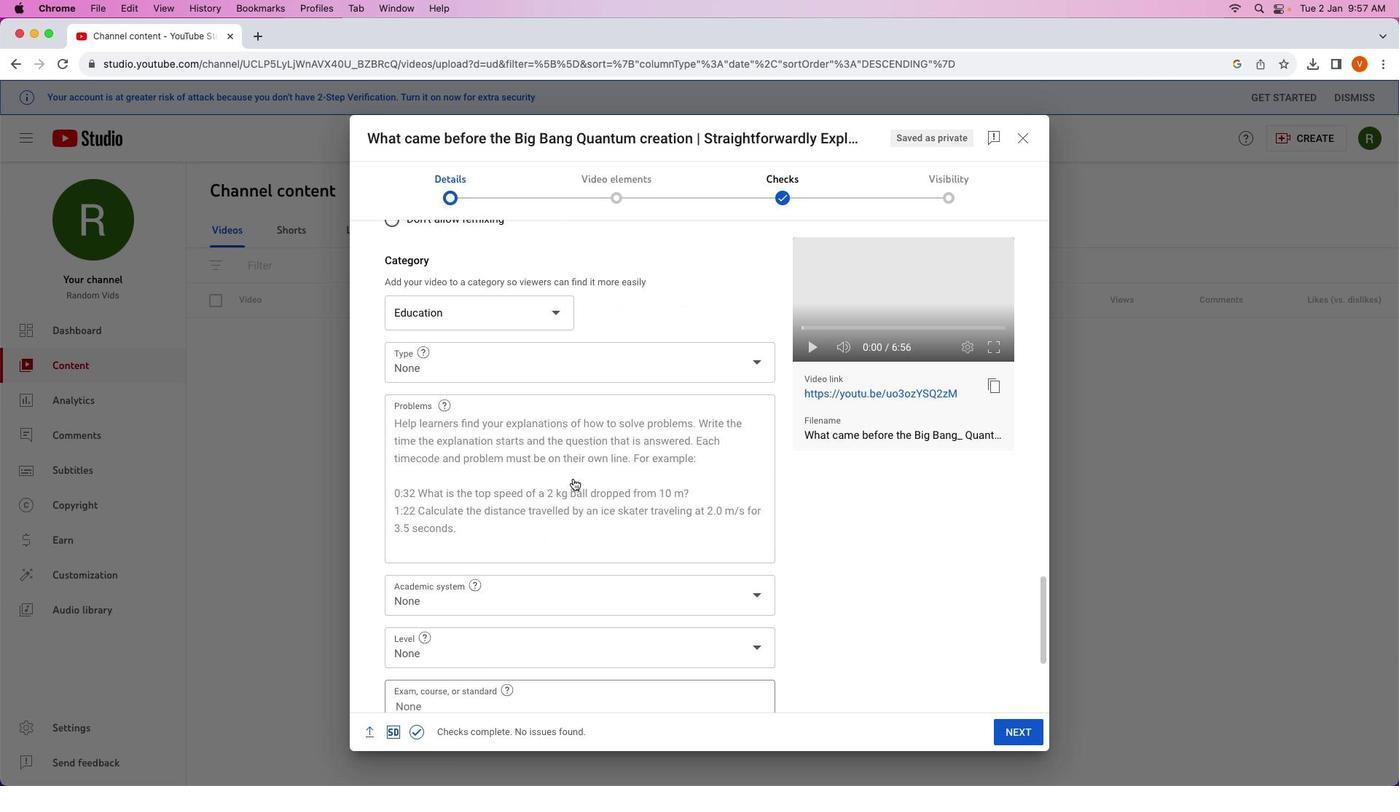 
Action: Mouse scrolled (572, 479) with delta (0, 2)
Screenshot: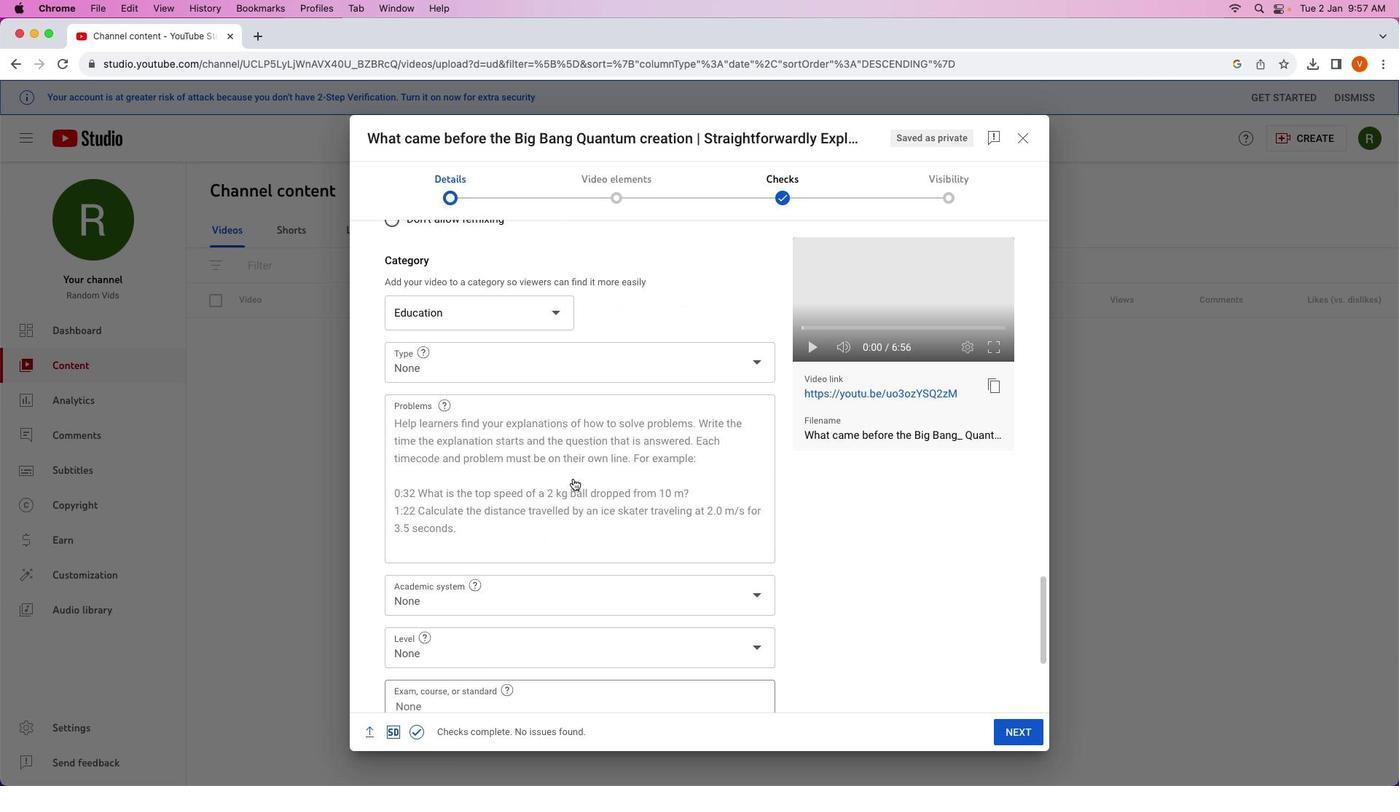 
Action: Mouse scrolled (572, 479) with delta (0, 0)
Screenshot: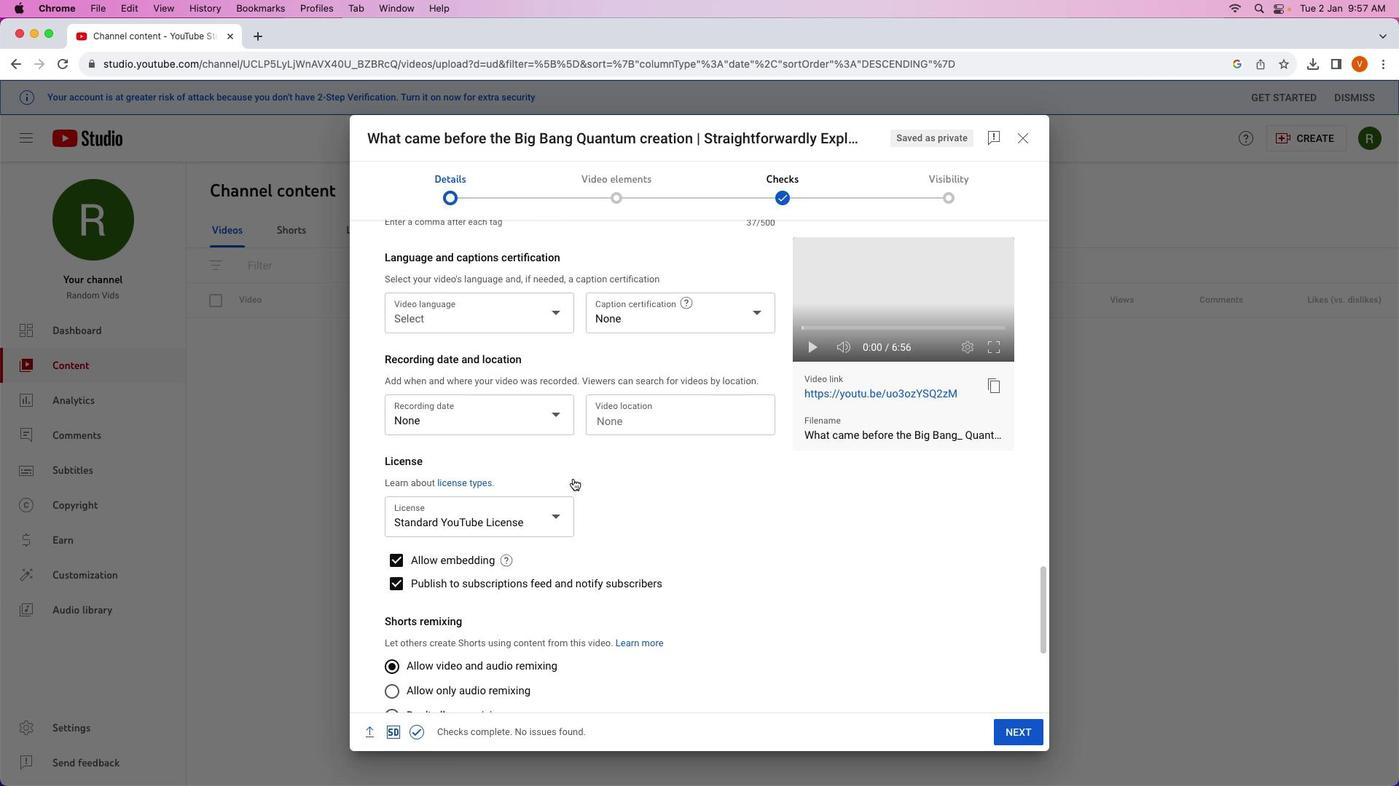 
Action: Mouse scrolled (572, 479) with delta (0, 0)
Screenshot: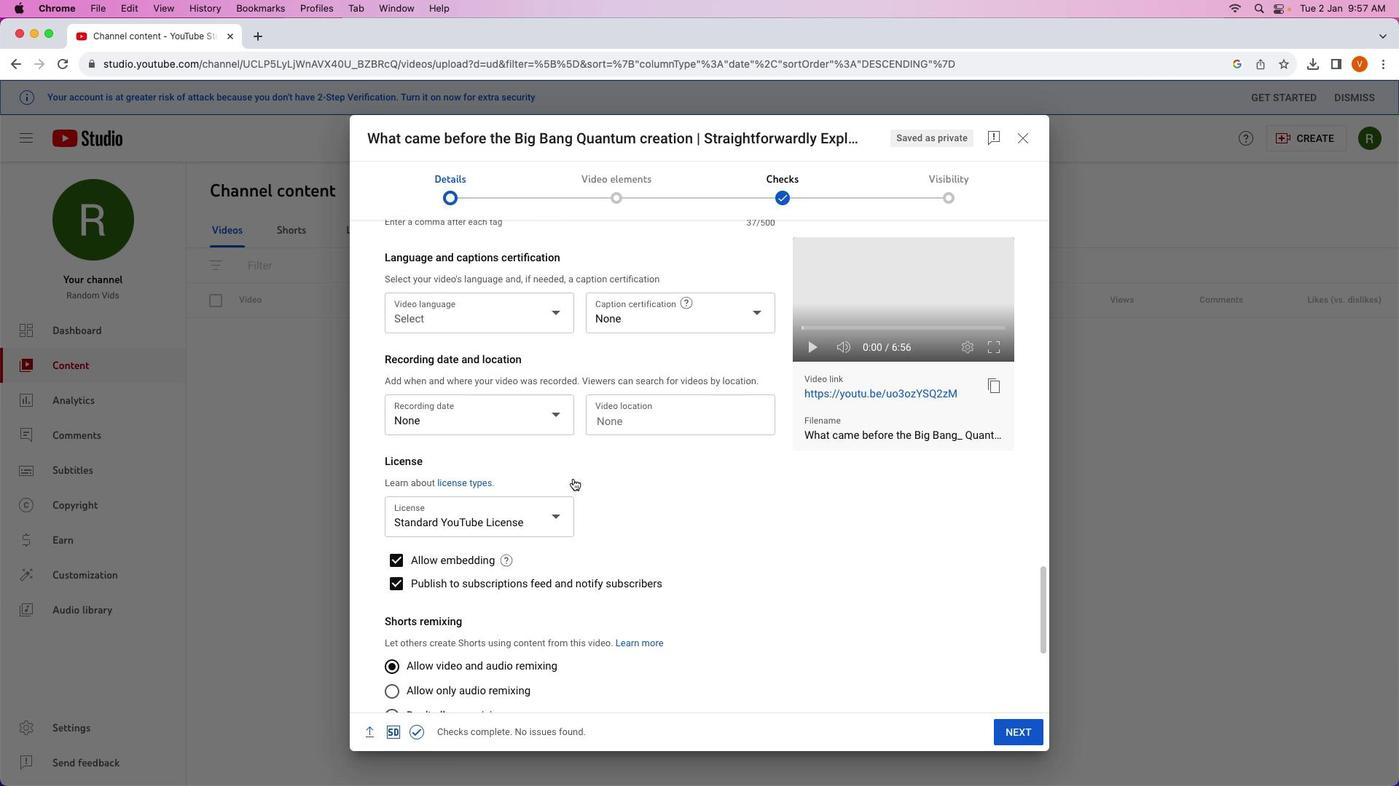 
Action: Mouse scrolled (572, 479) with delta (0, 2)
Screenshot: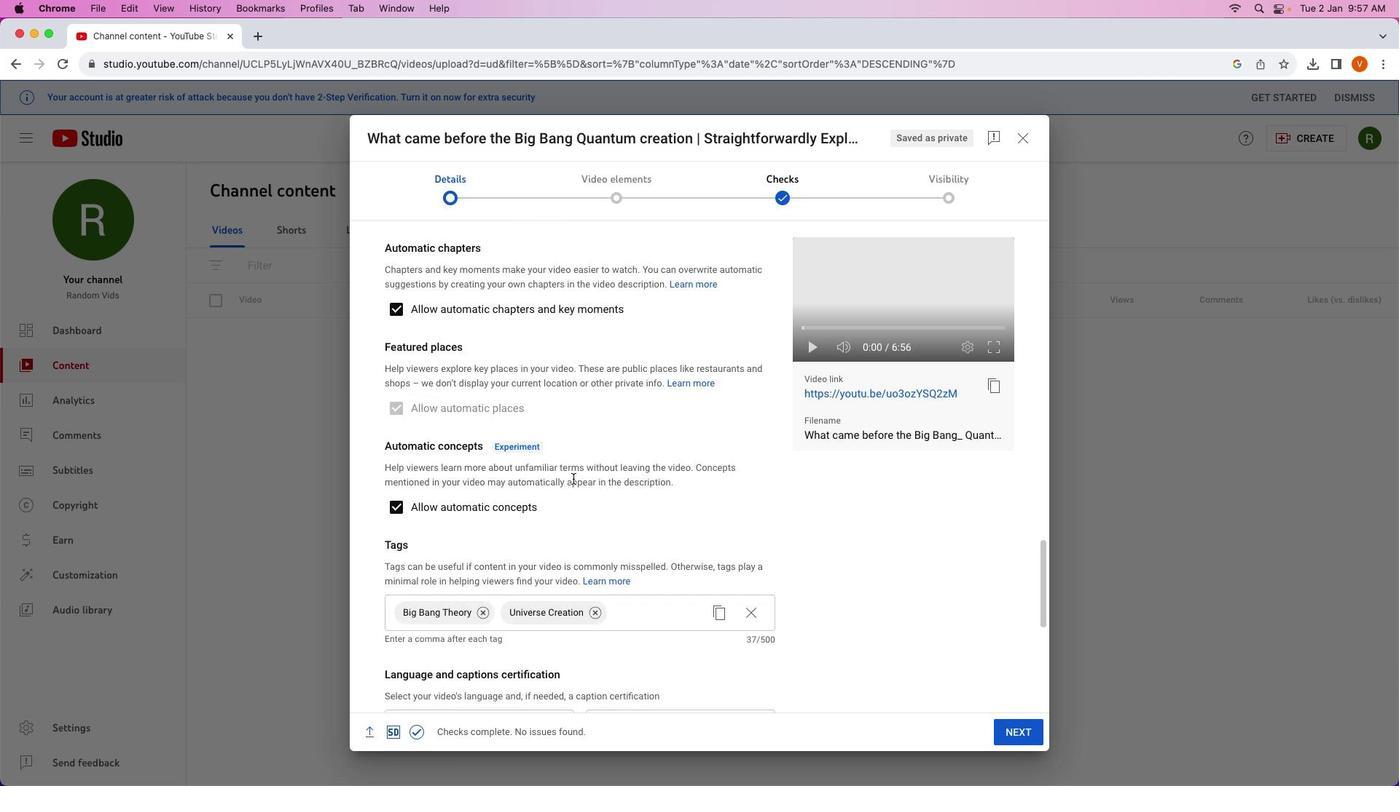 
Action: Mouse scrolled (572, 479) with delta (0, 3)
Screenshot: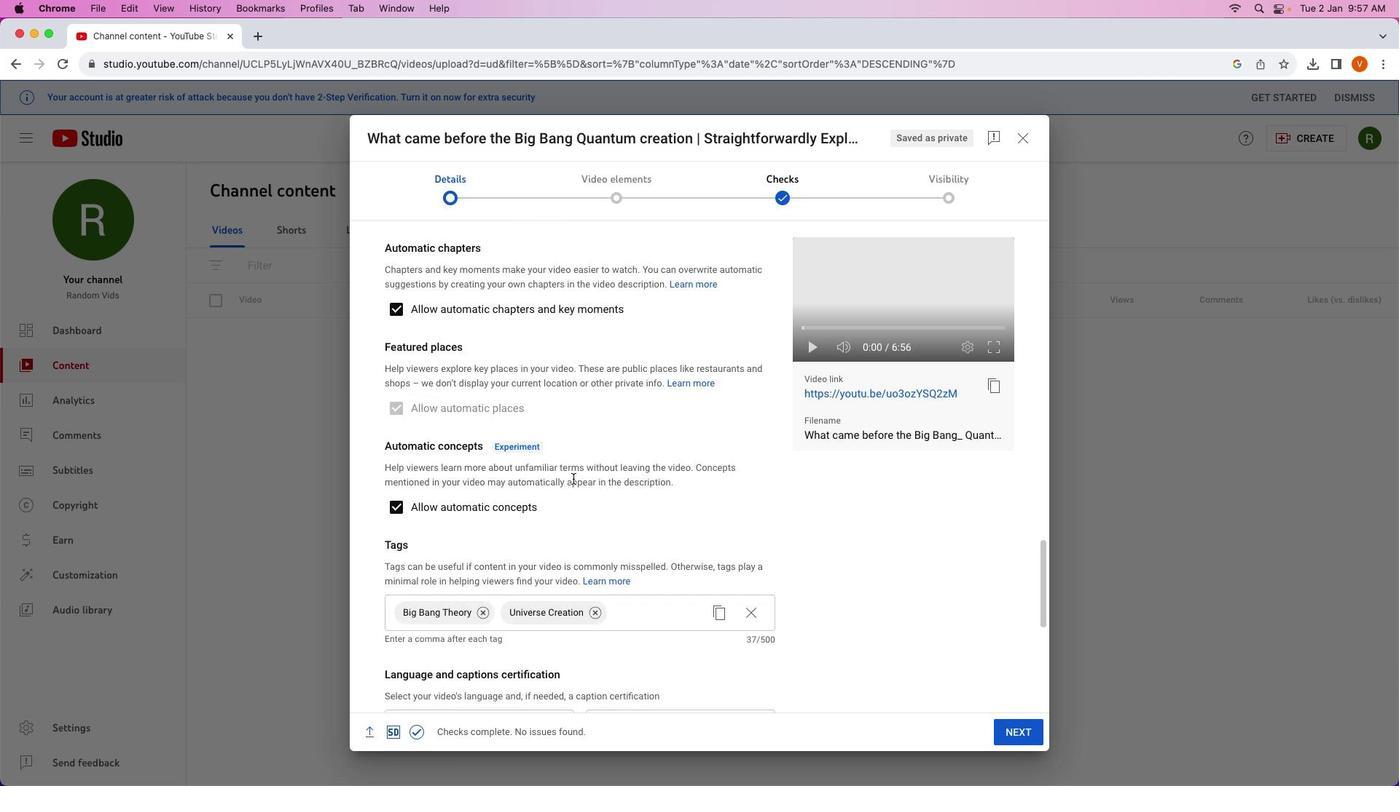 
Action: Mouse scrolled (572, 479) with delta (0, 4)
Screenshot: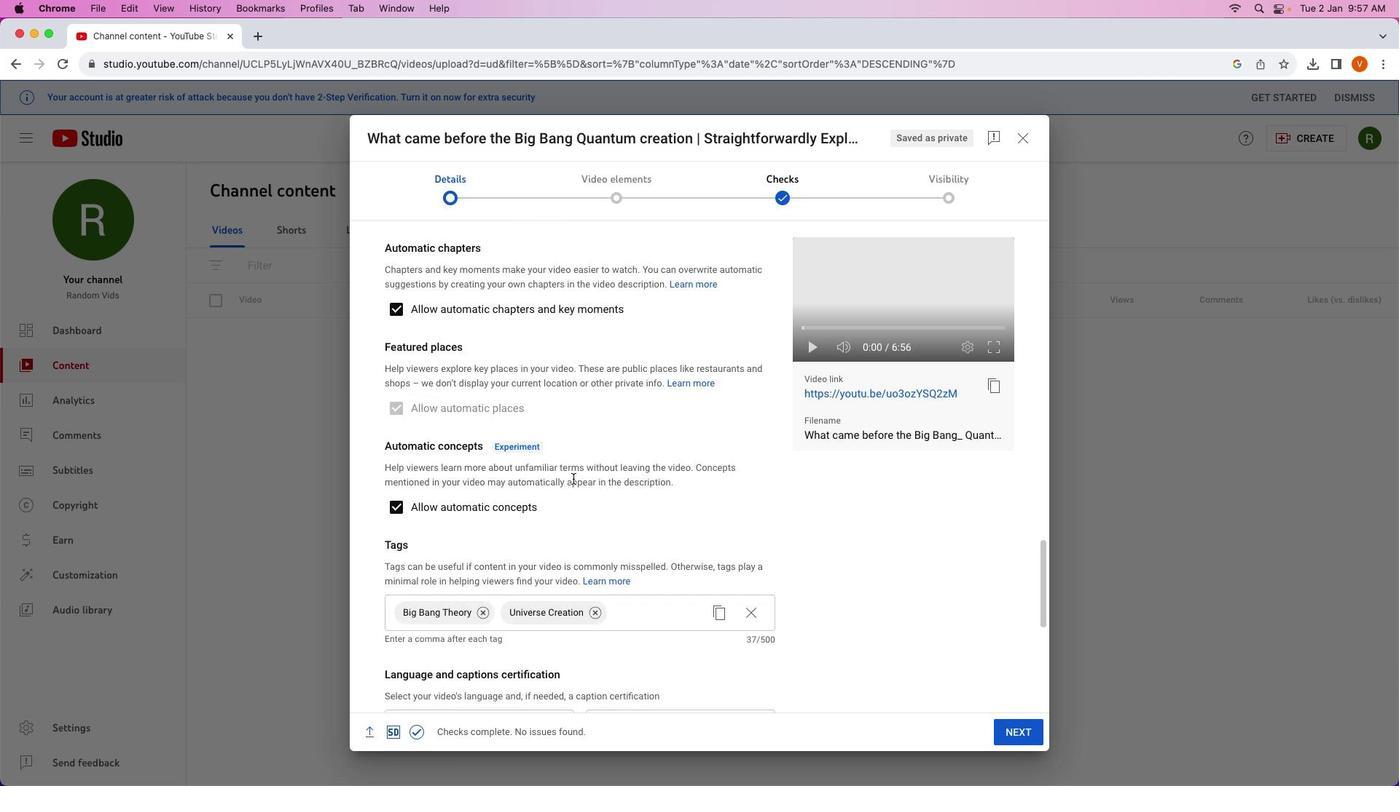 
Action: Mouse scrolled (572, 479) with delta (0, 5)
Screenshot: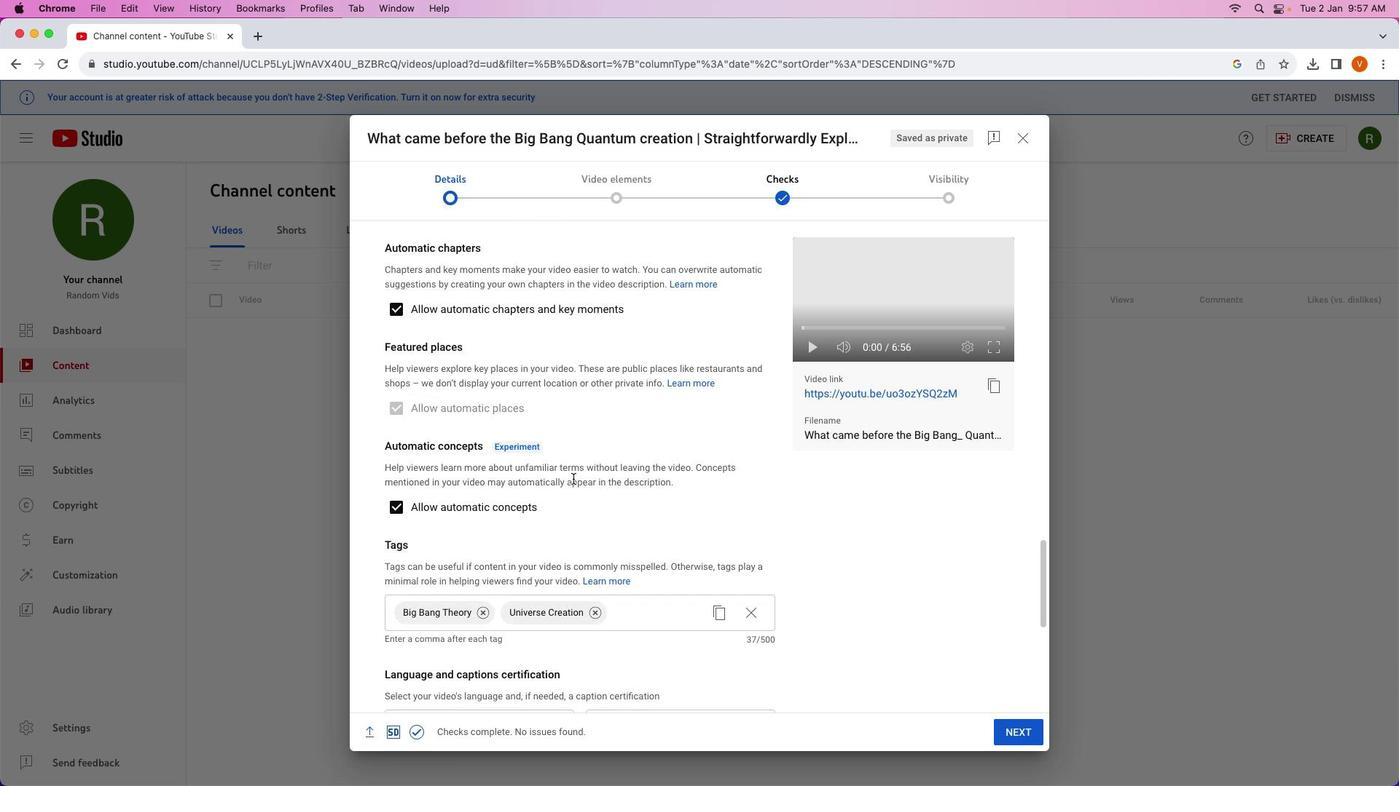 
Action: Mouse scrolled (572, 479) with delta (0, 5)
Screenshot: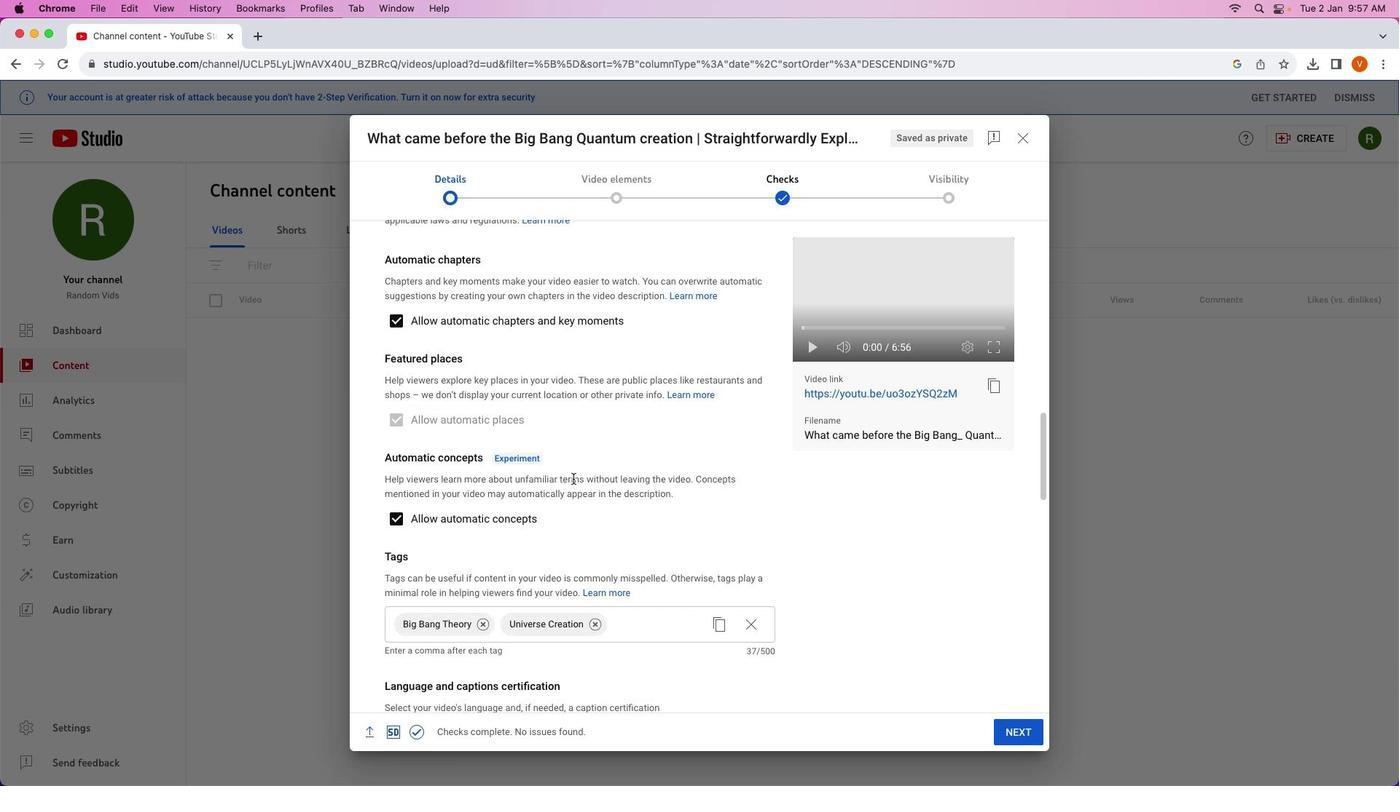 
Action: Mouse moved to (573, 479)
Screenshot: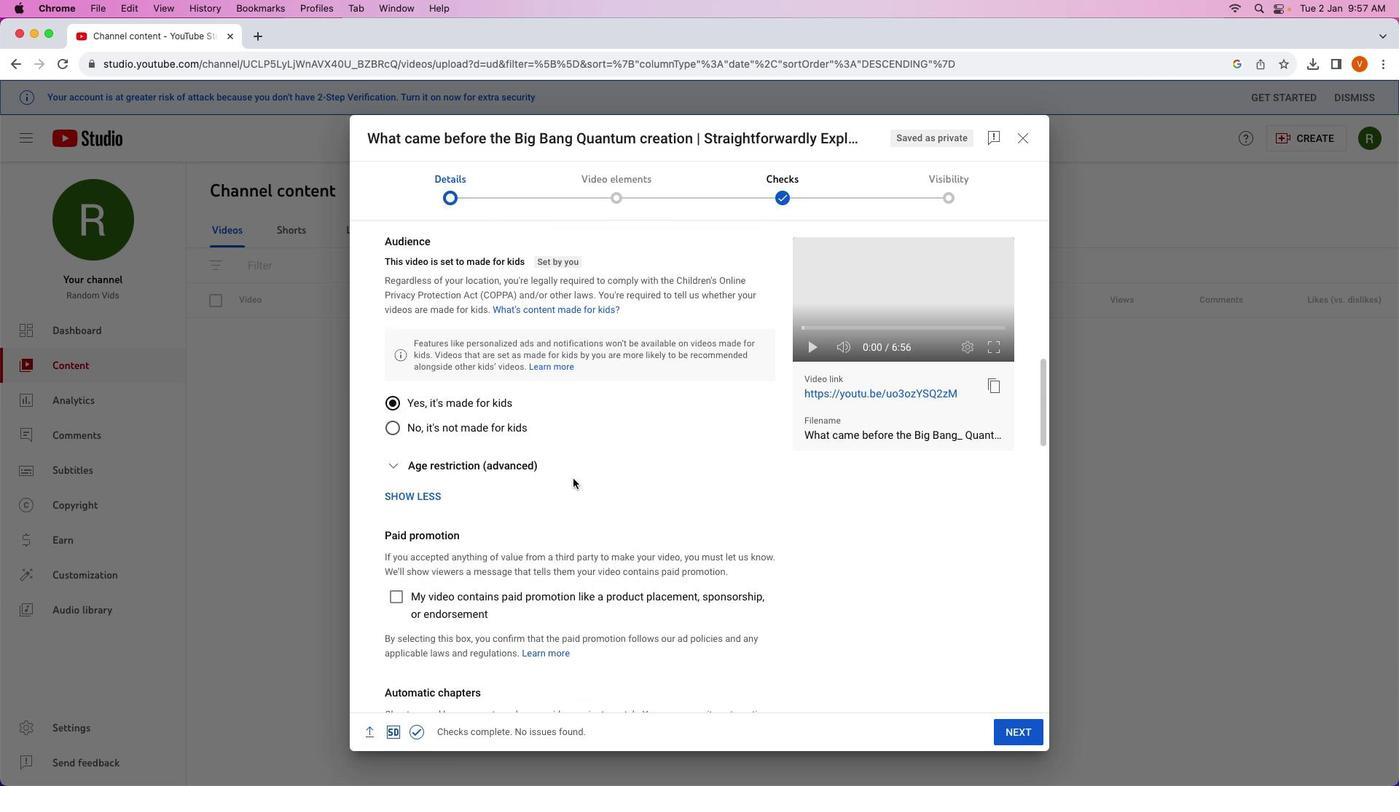 
Action: Mouse scrolled (573, 479) with delta (0, 0)
Screenshot: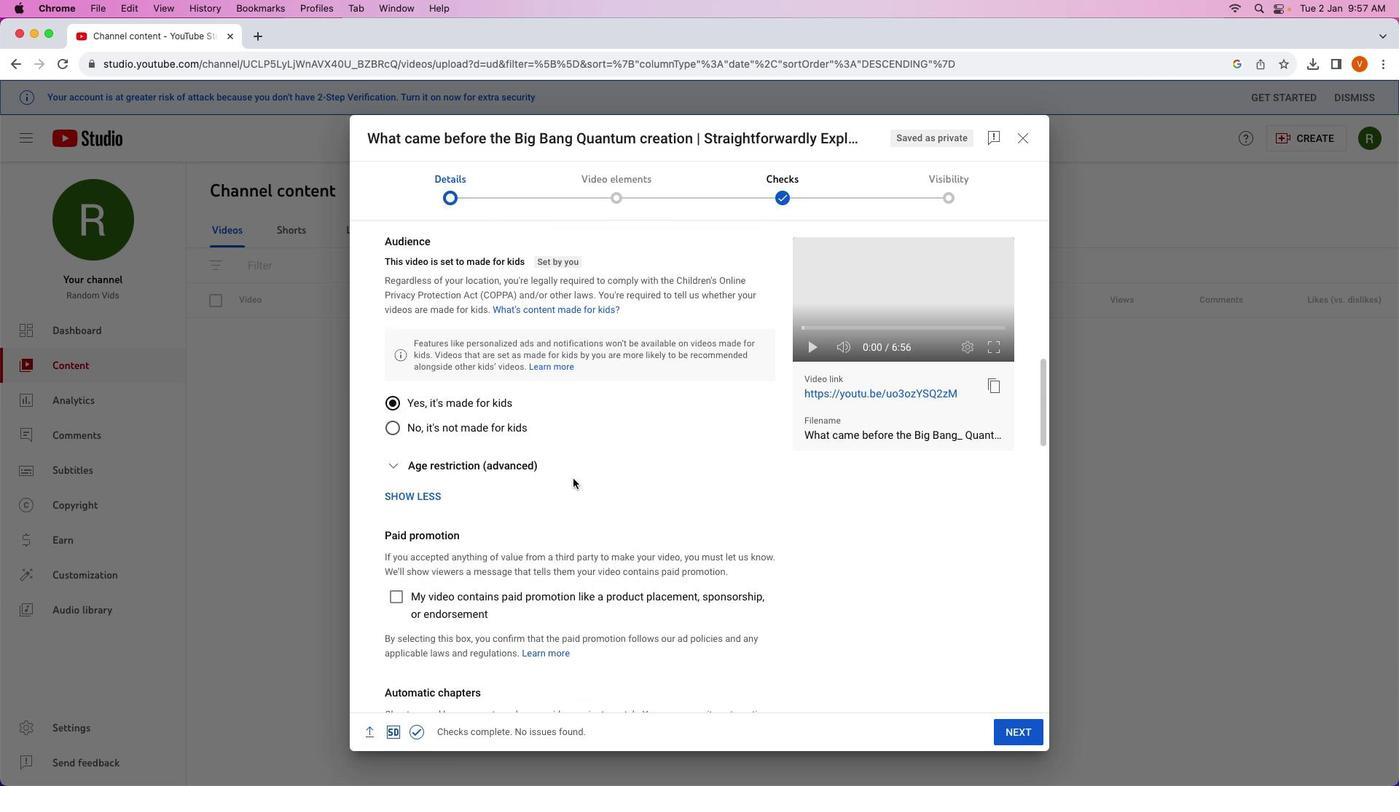 
Action: Mouse scrolled (573, 479) with delta (0, 0)
Screenshot: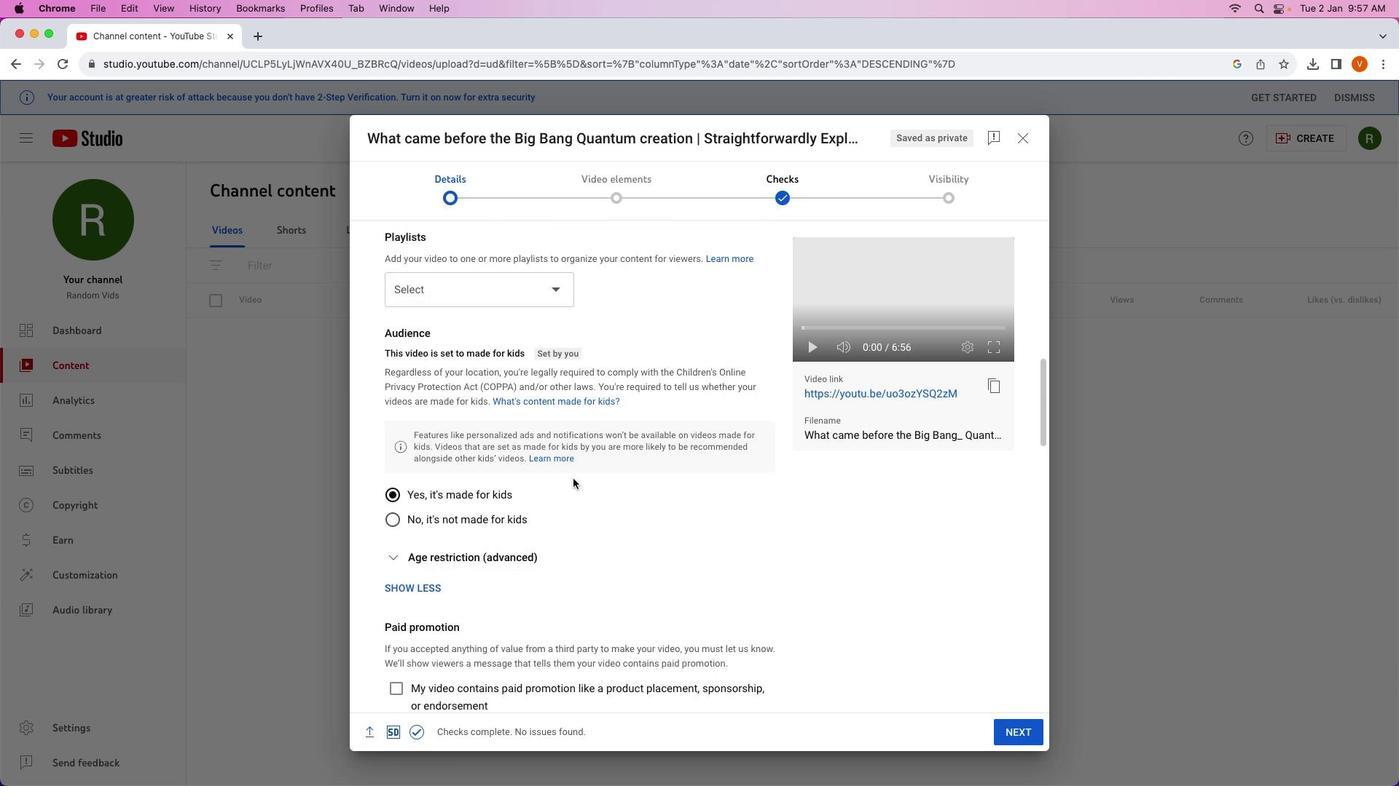 
Action: Mouse scrolled (573, 479) with delta (0, -2)
Screenshot: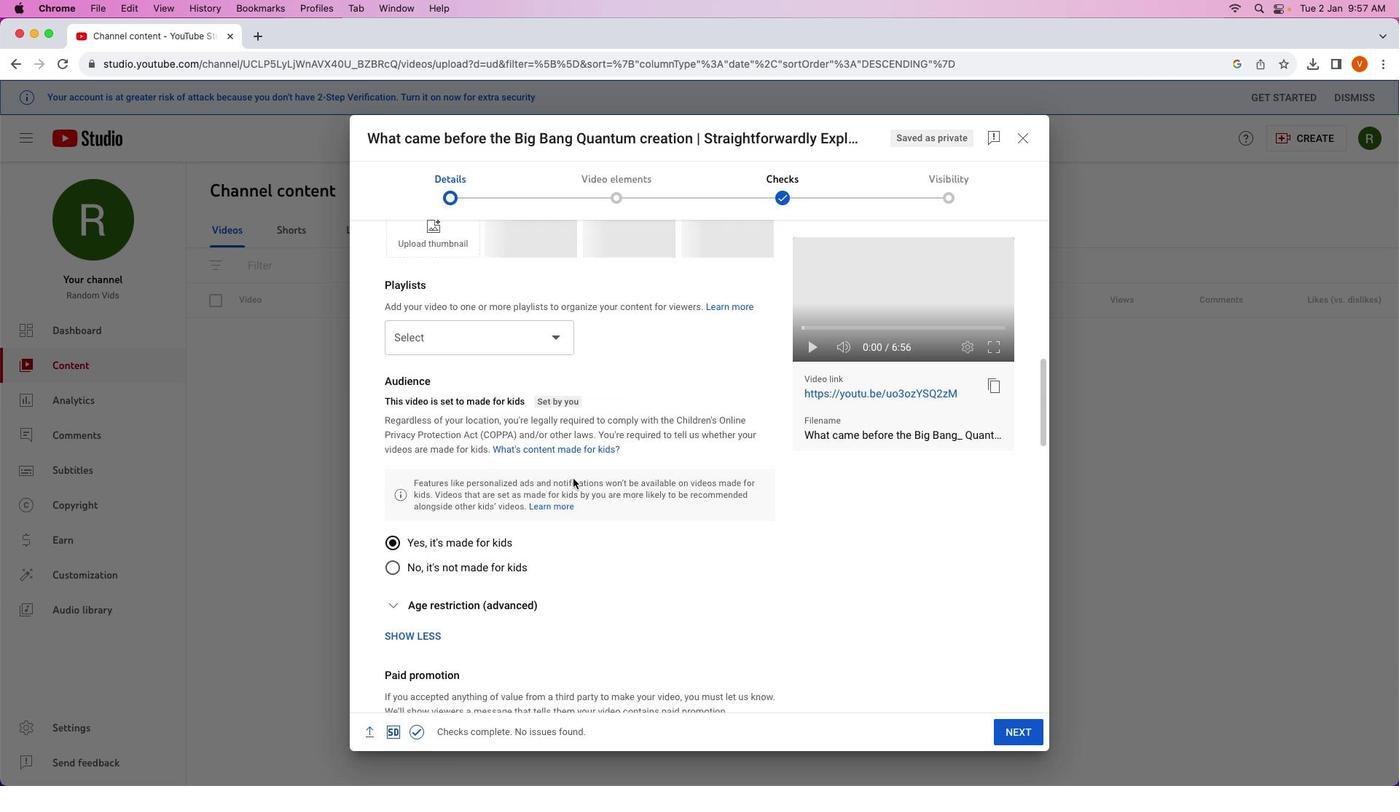 
Action: Mouse scrolled (573, 479) with delta (0, 2)
Screenshot: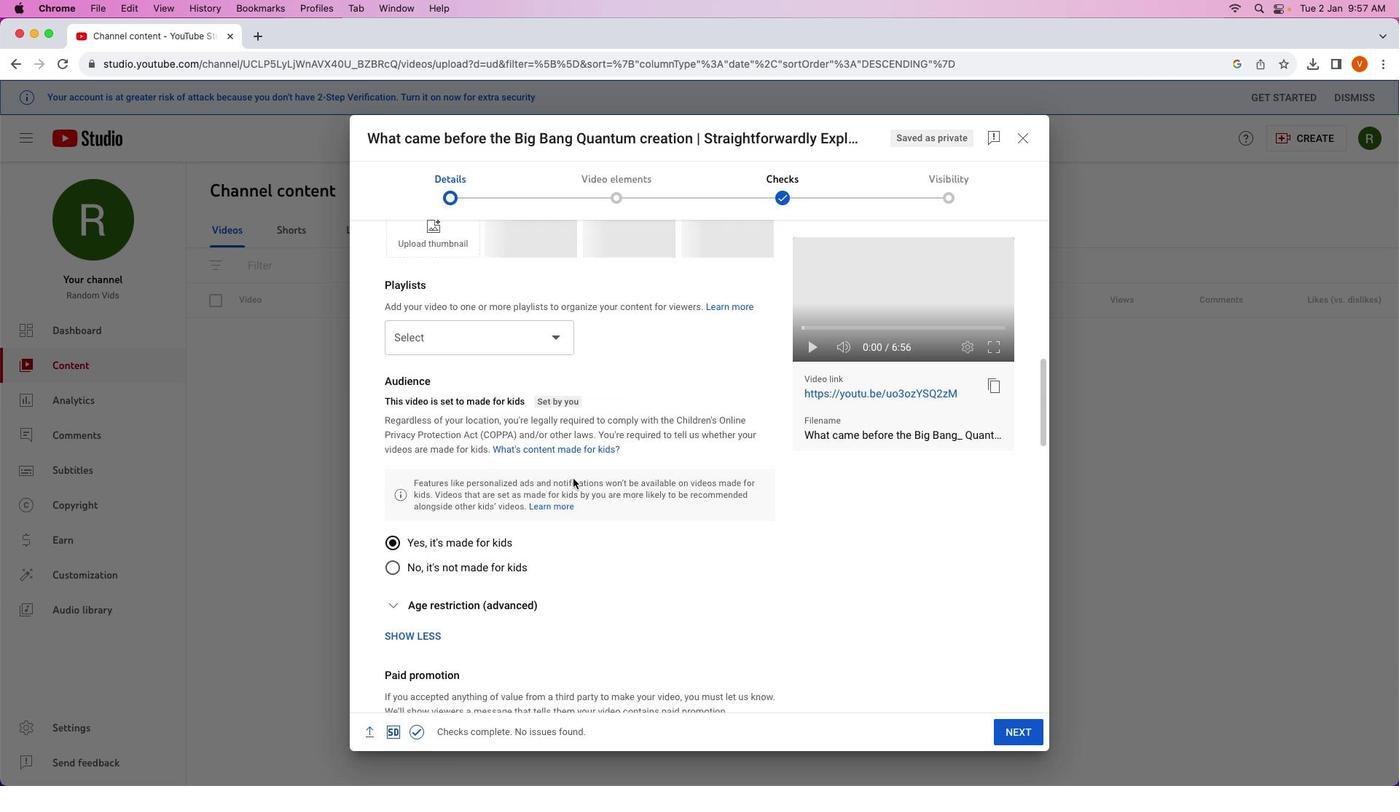 
Action: Mouse scrolled (573, 479) with delta (0, 2)
Screenshot: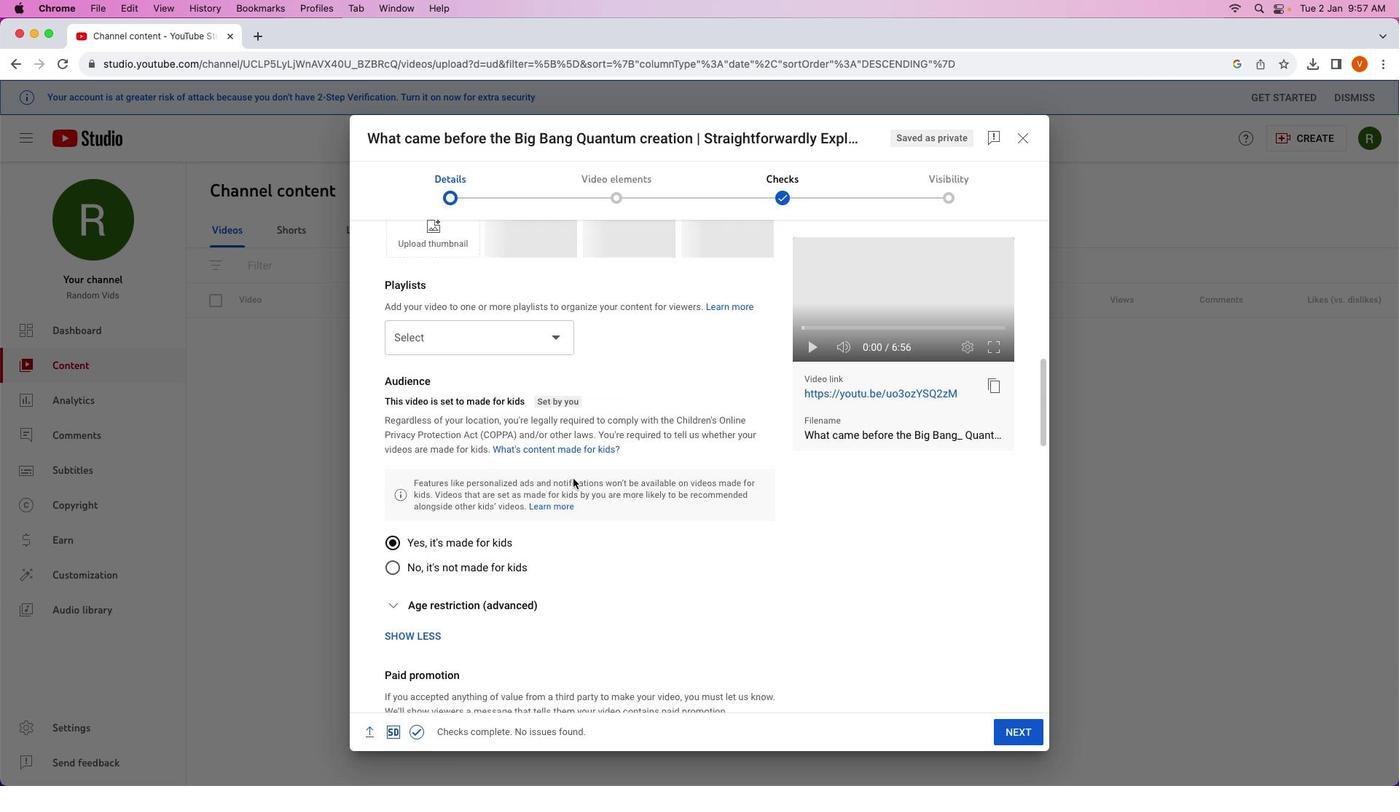 
Action: Mouse scrolled (573, 479) with delta (0, 4)
Screenshot: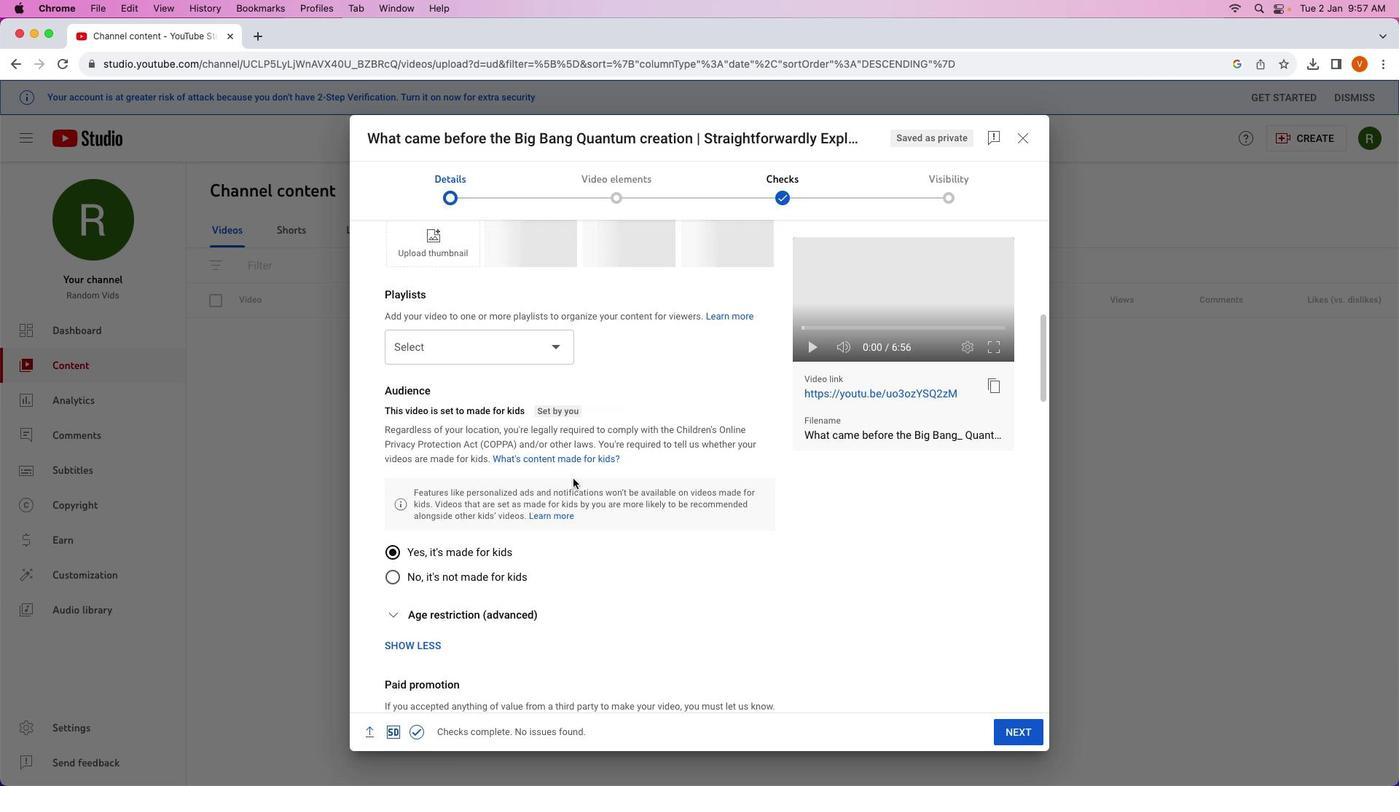 
Action: Mouse scrolled (573, 479) with delta (0, 5)
Screenshot: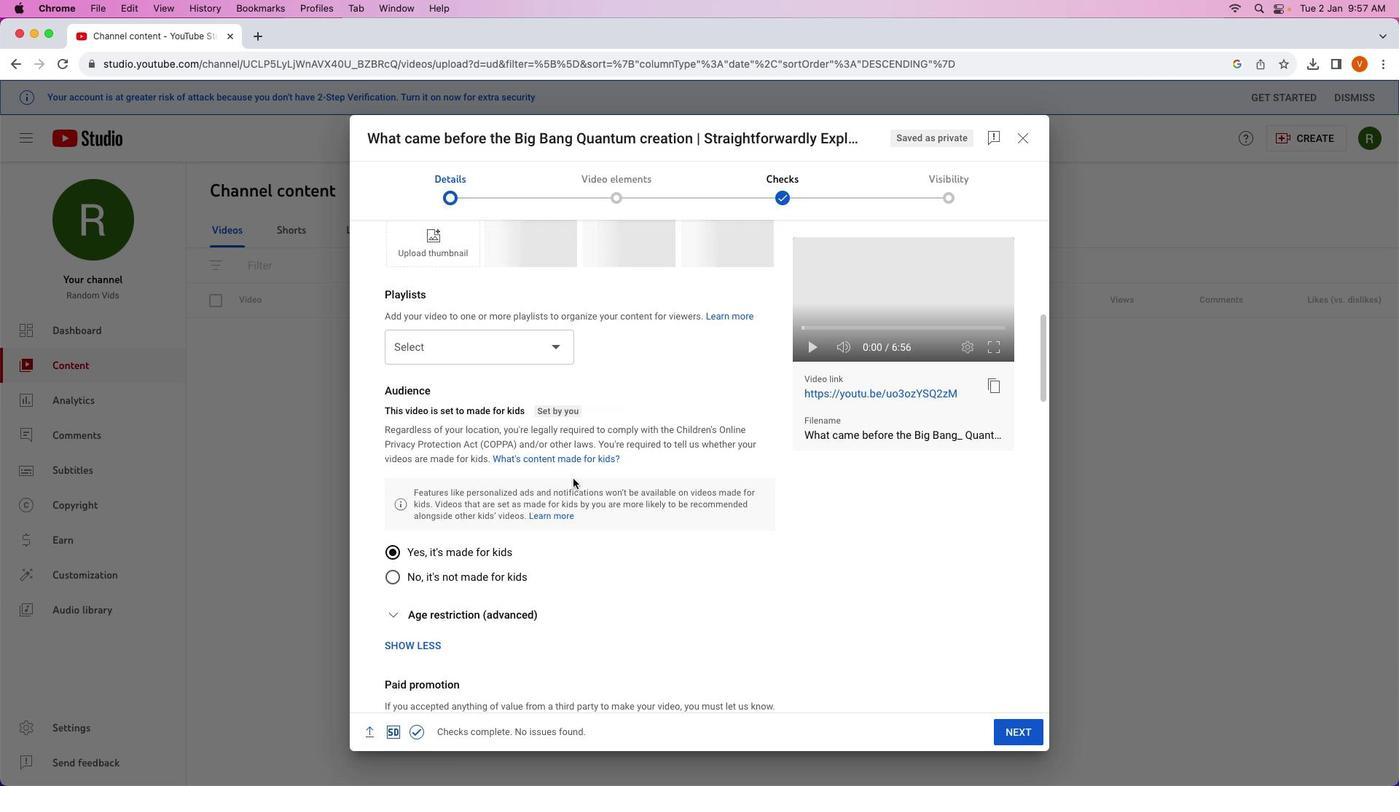 
Action: Mouse scrolled (573, 479) with delta (0, 0)
Screenshot: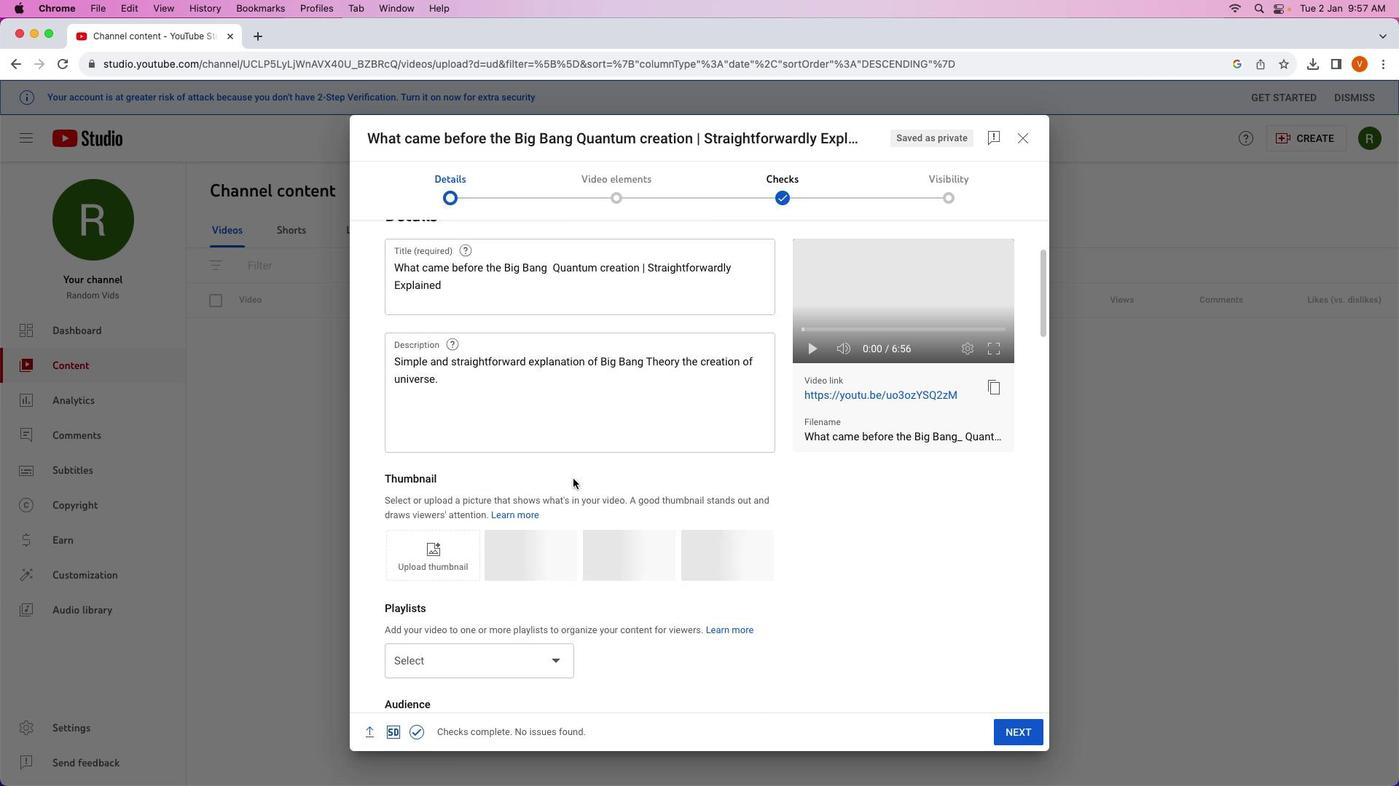 
Action: Mouse scrolled (573, 479) with delta (0, 0)
Screenshot: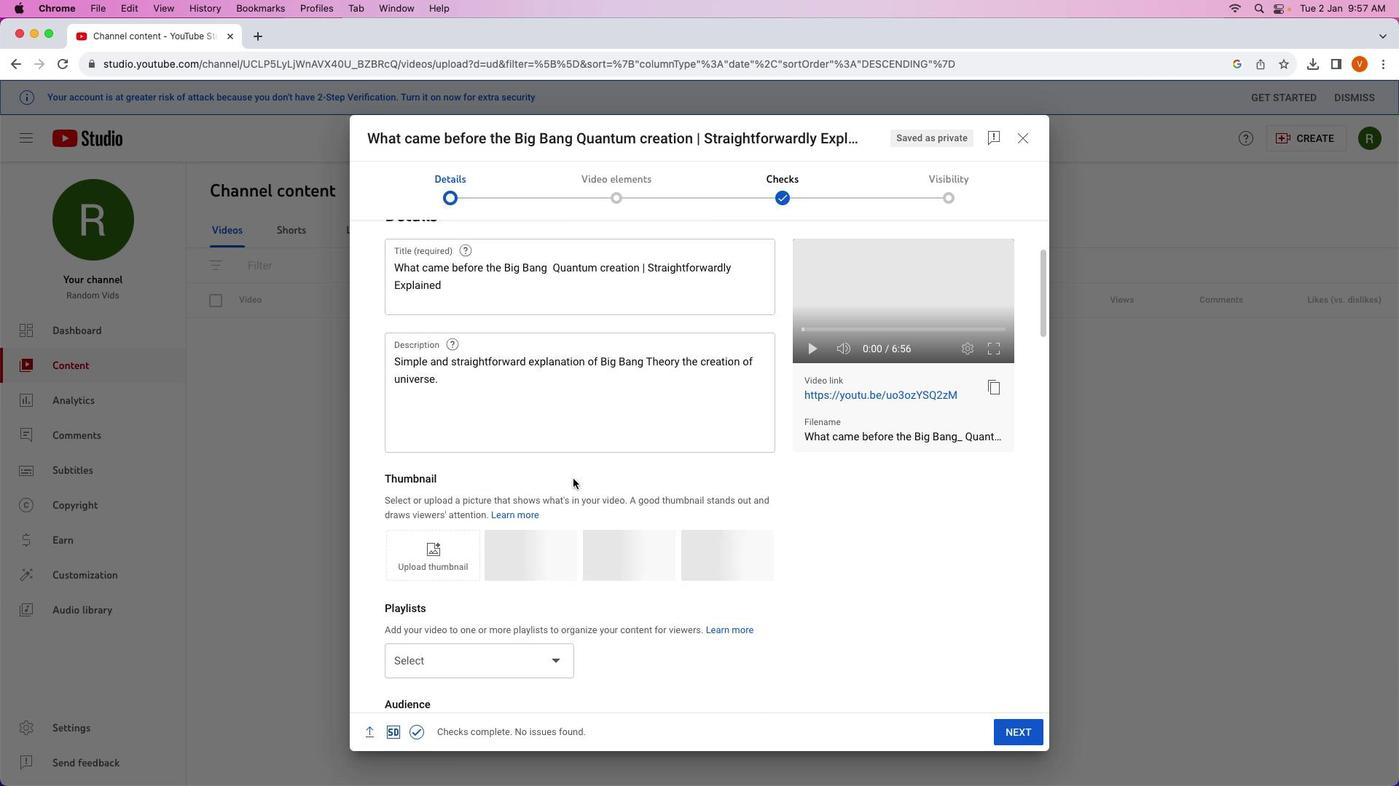 
Action: Mouse scrolled (573, 479) with delta (0, 2)
Screenshot: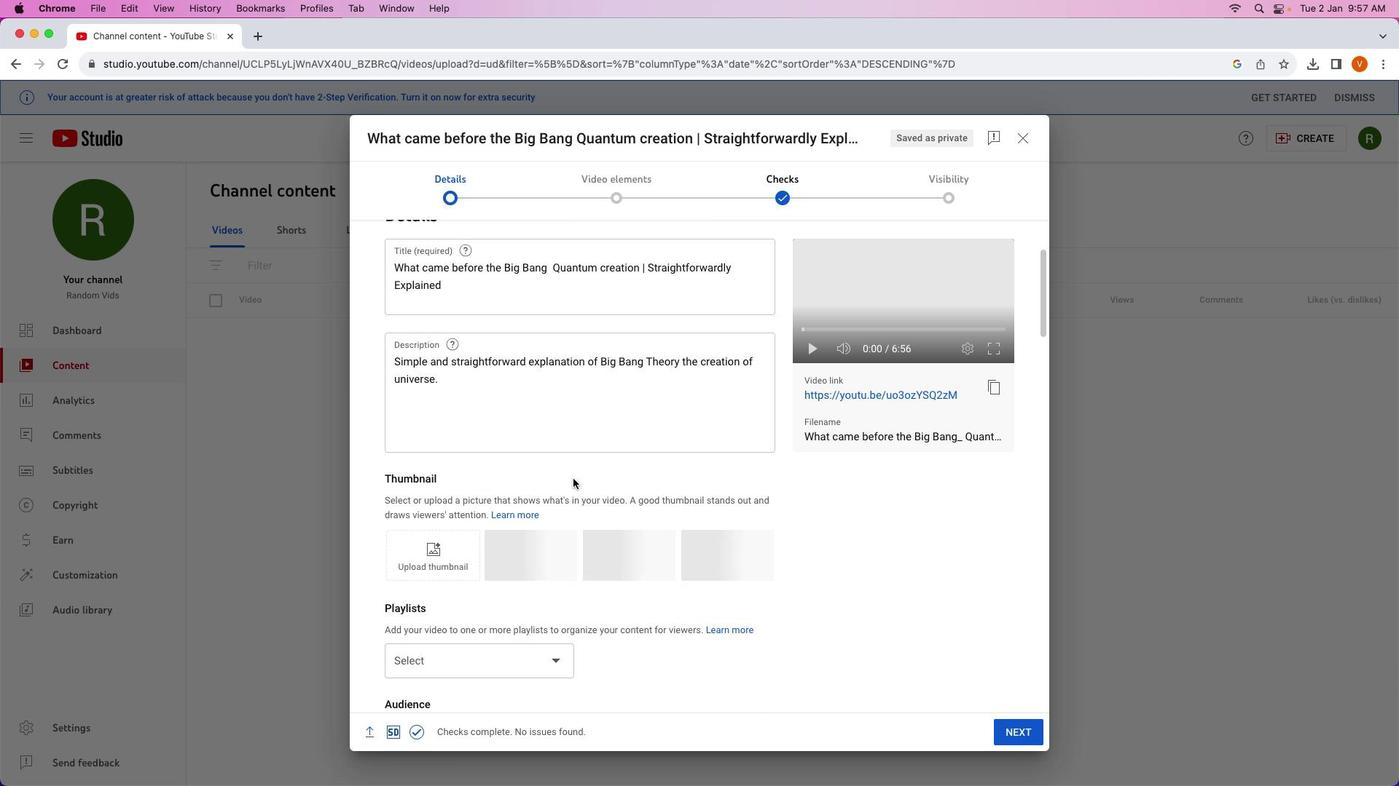 
Action: Mouse scrolled (573, 479) with delta (0, 3)
Screenshot: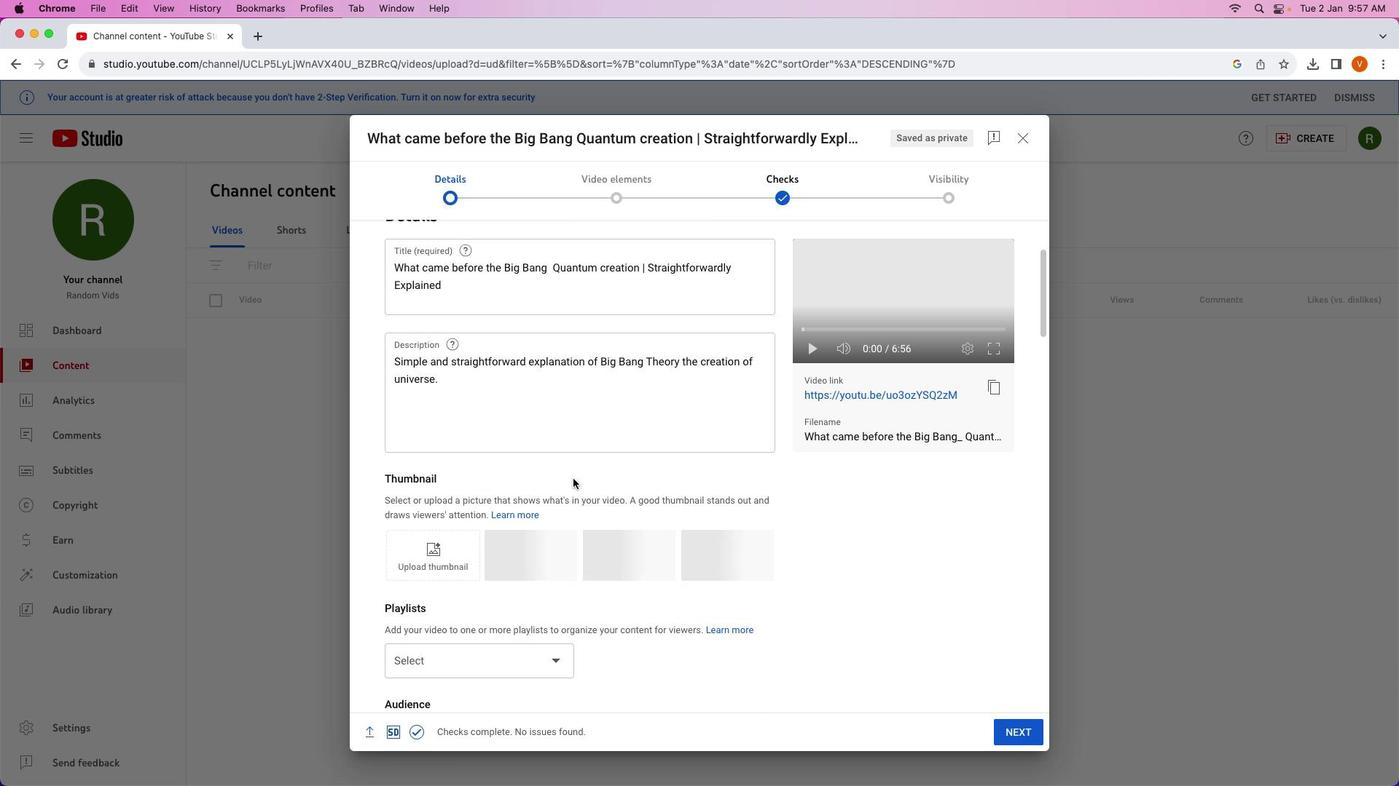 
Action: Mouse scrolled (573, 479) with delta (0, 4)
Screenshot: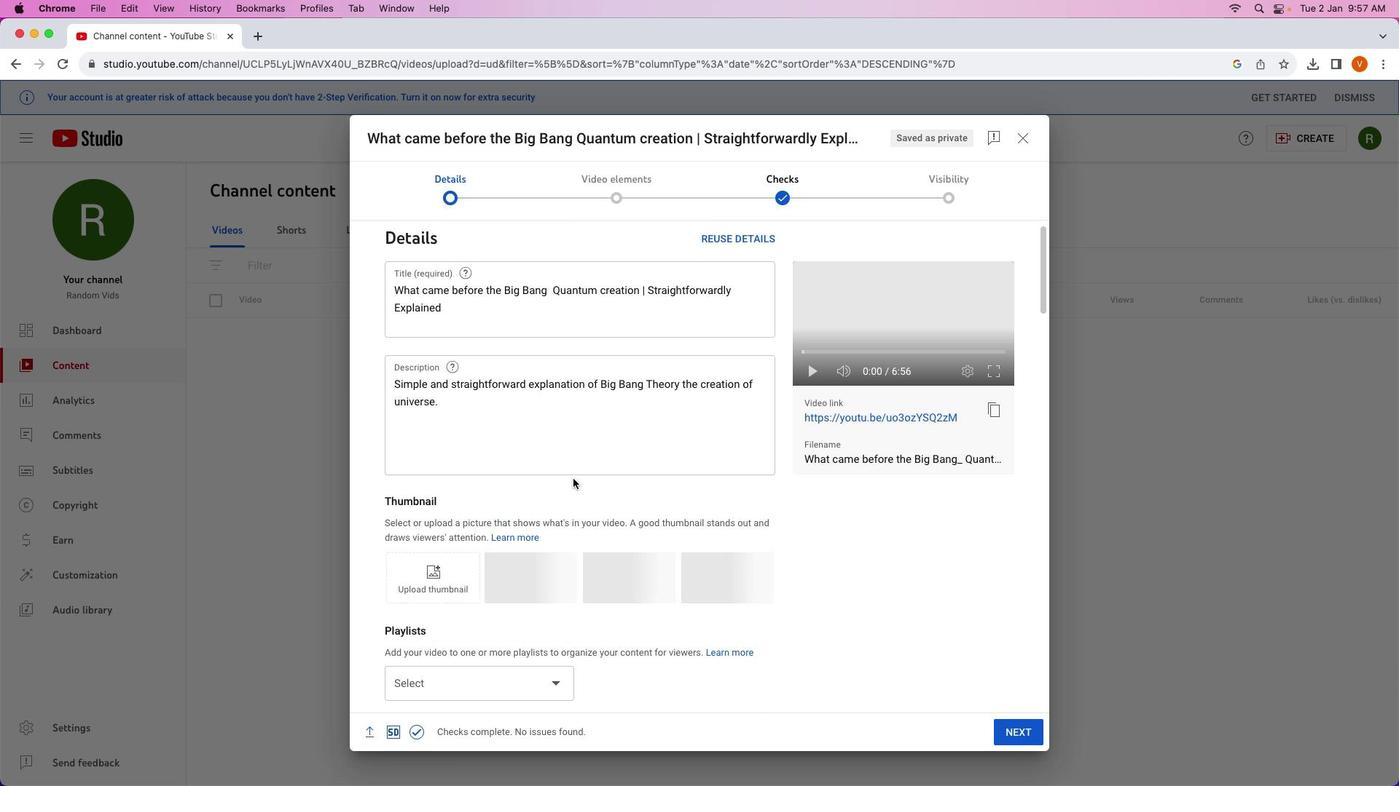 
Action: Mouse scrolled (573, 479) with delta (0, 4)
Screenshot: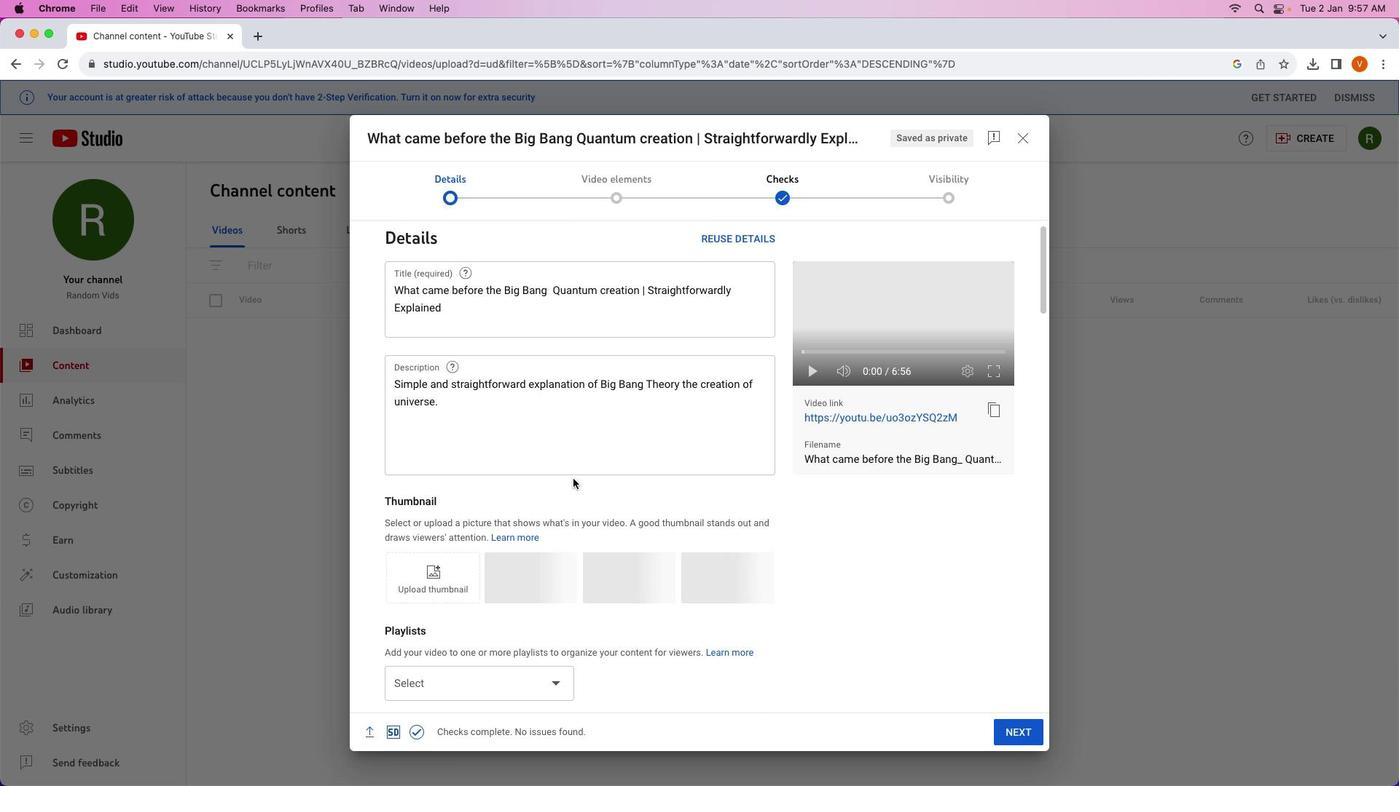 
Action: Mouse moved to (561, 580)
Screenshot: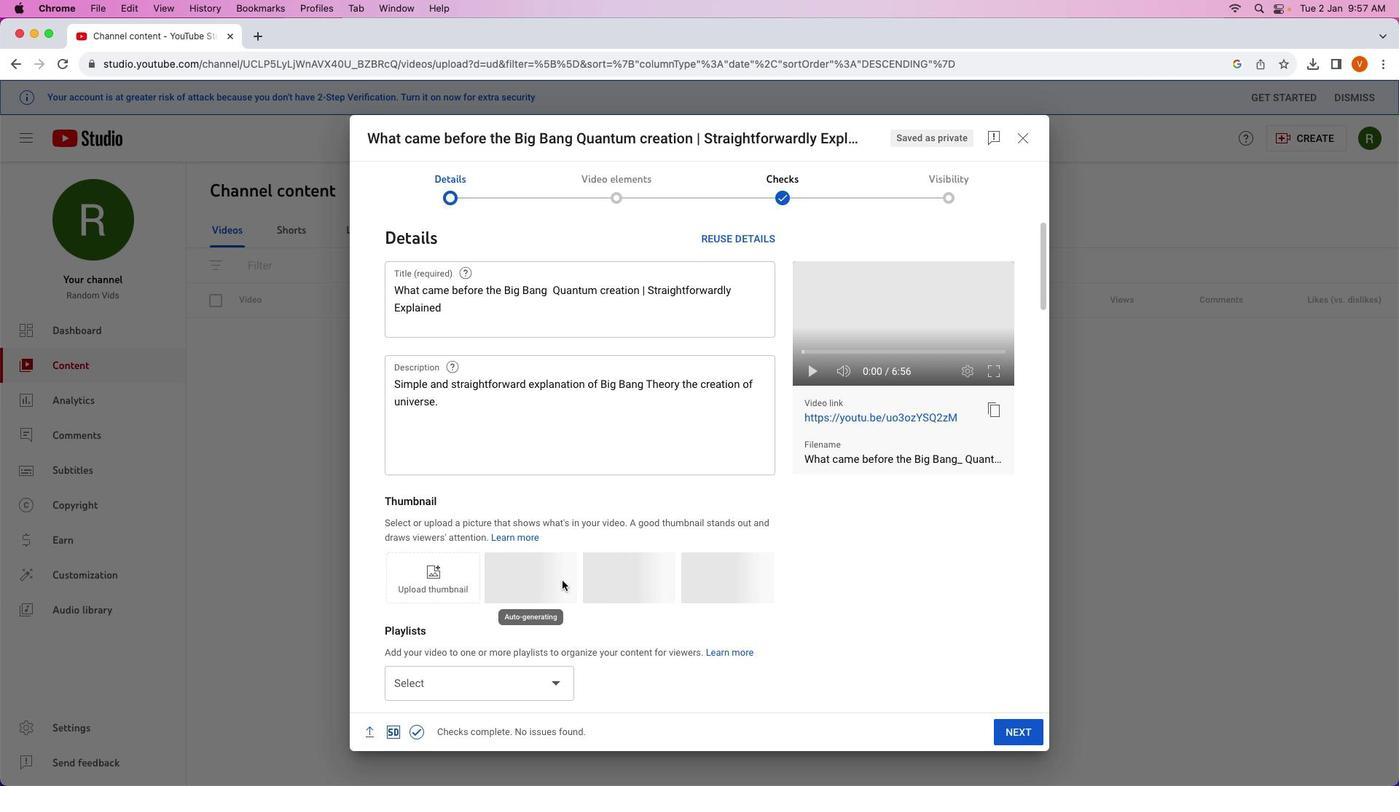 
Action: Mouse pressed left at (561, 580)
Screenshot: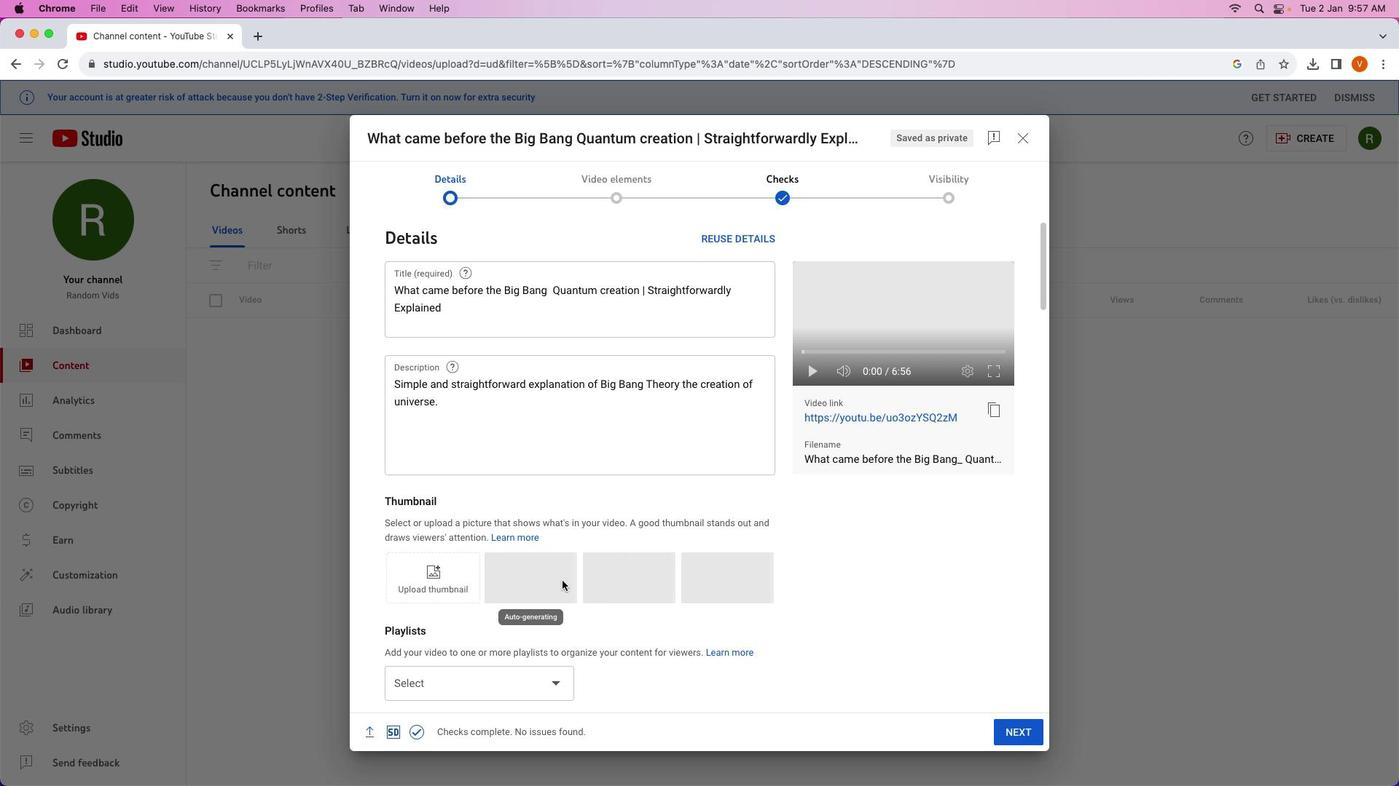 
Action: Mouse moved to (614, 577)
Screenshot: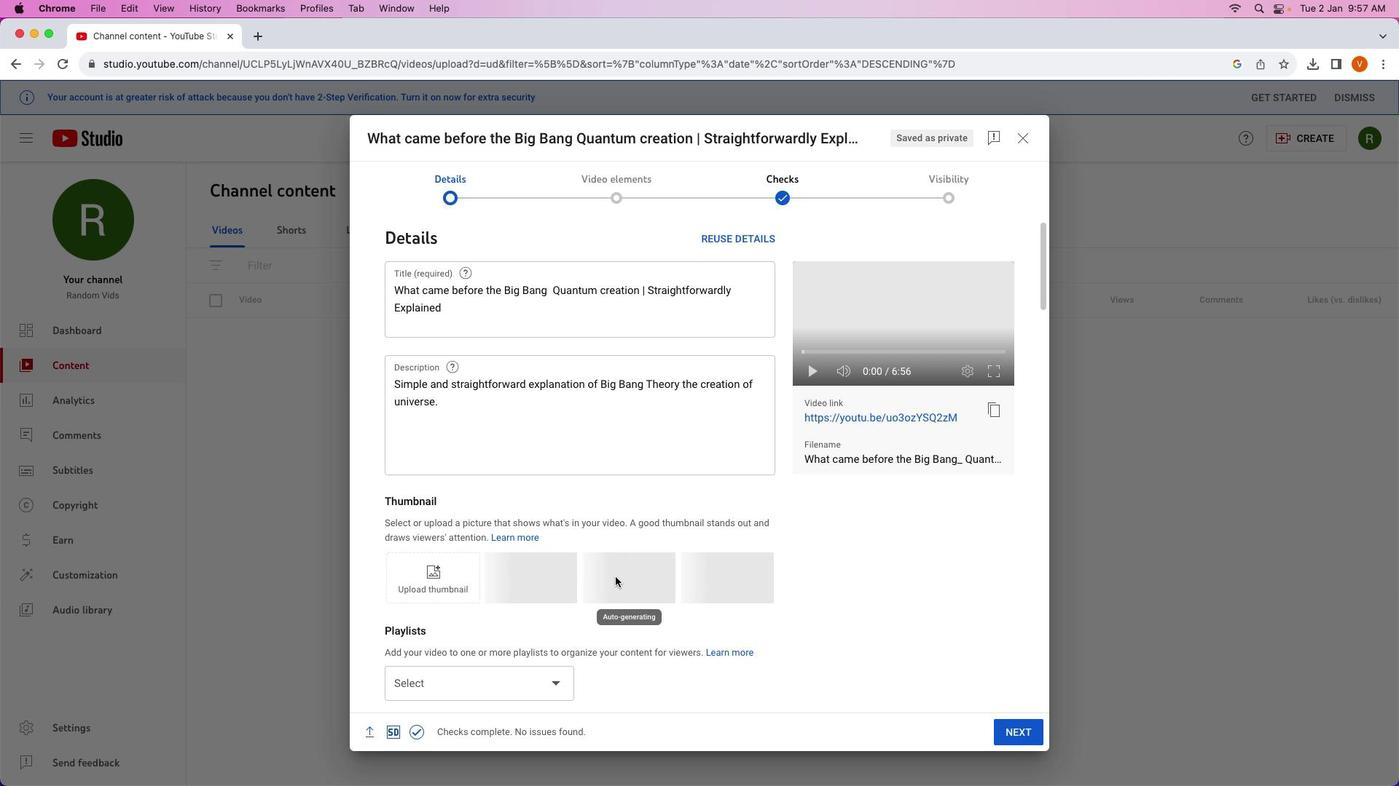 
Action: Mouse pressed left at (614, 577)
Screenshot: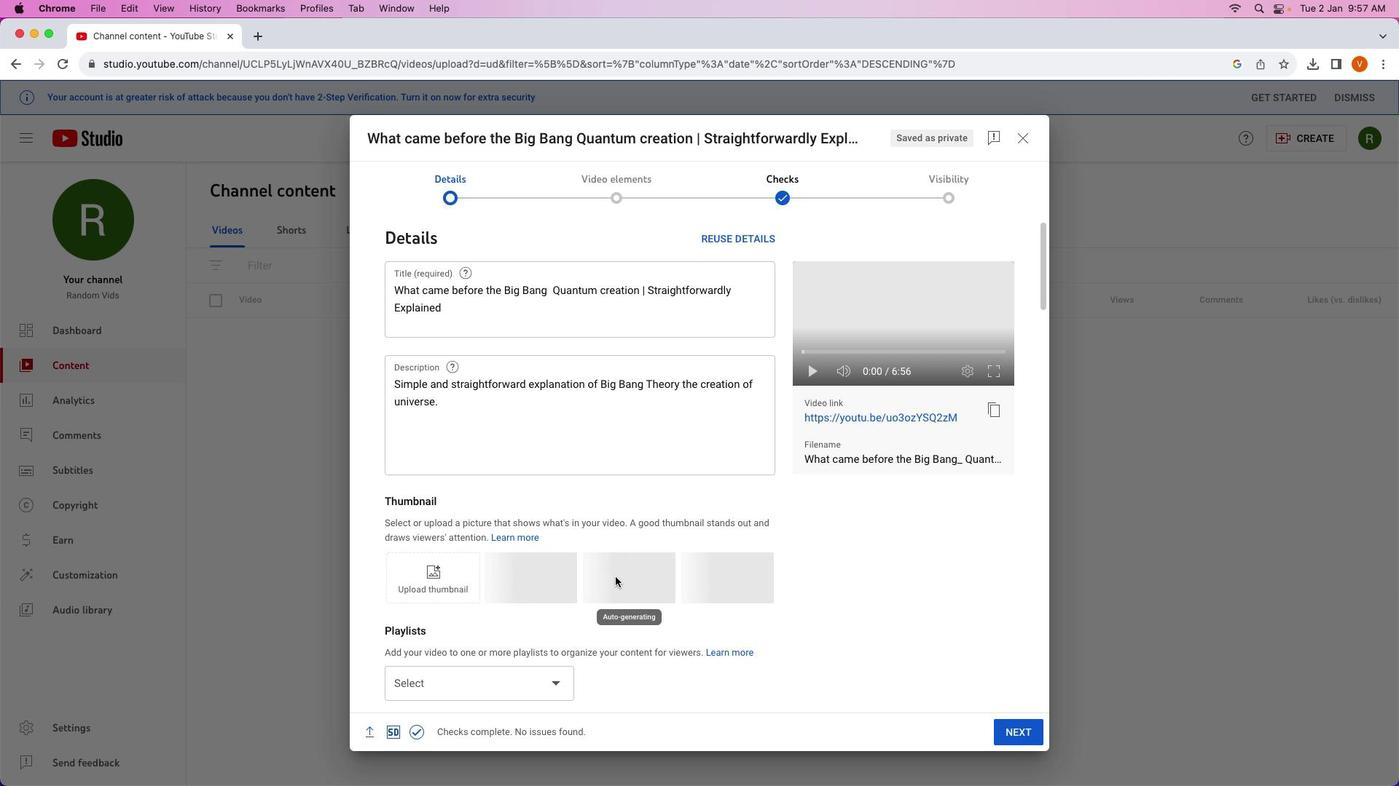 
Action: Mouse moved to (549, 577)
Screenshot: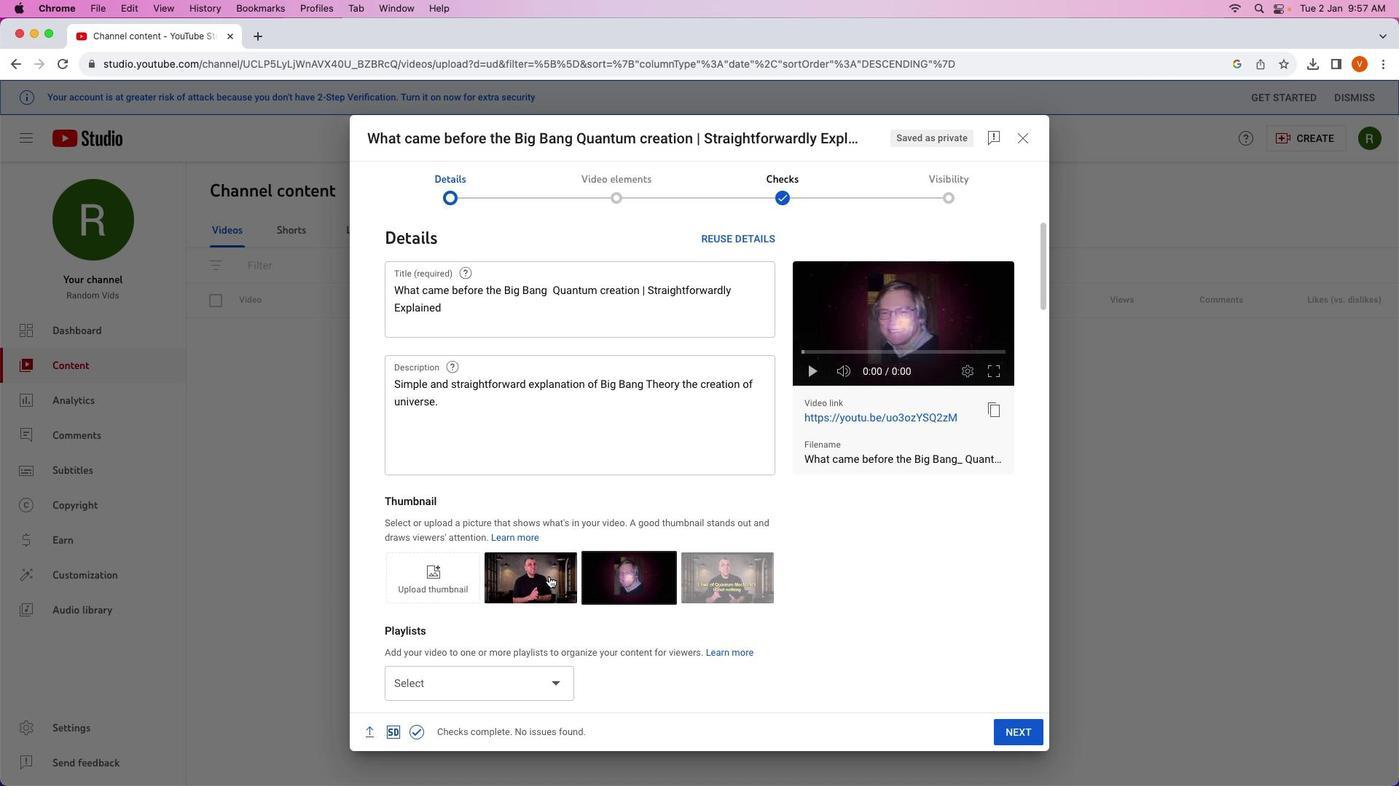 
Action: Mouse pressed left at (549, 577)
Screenshot: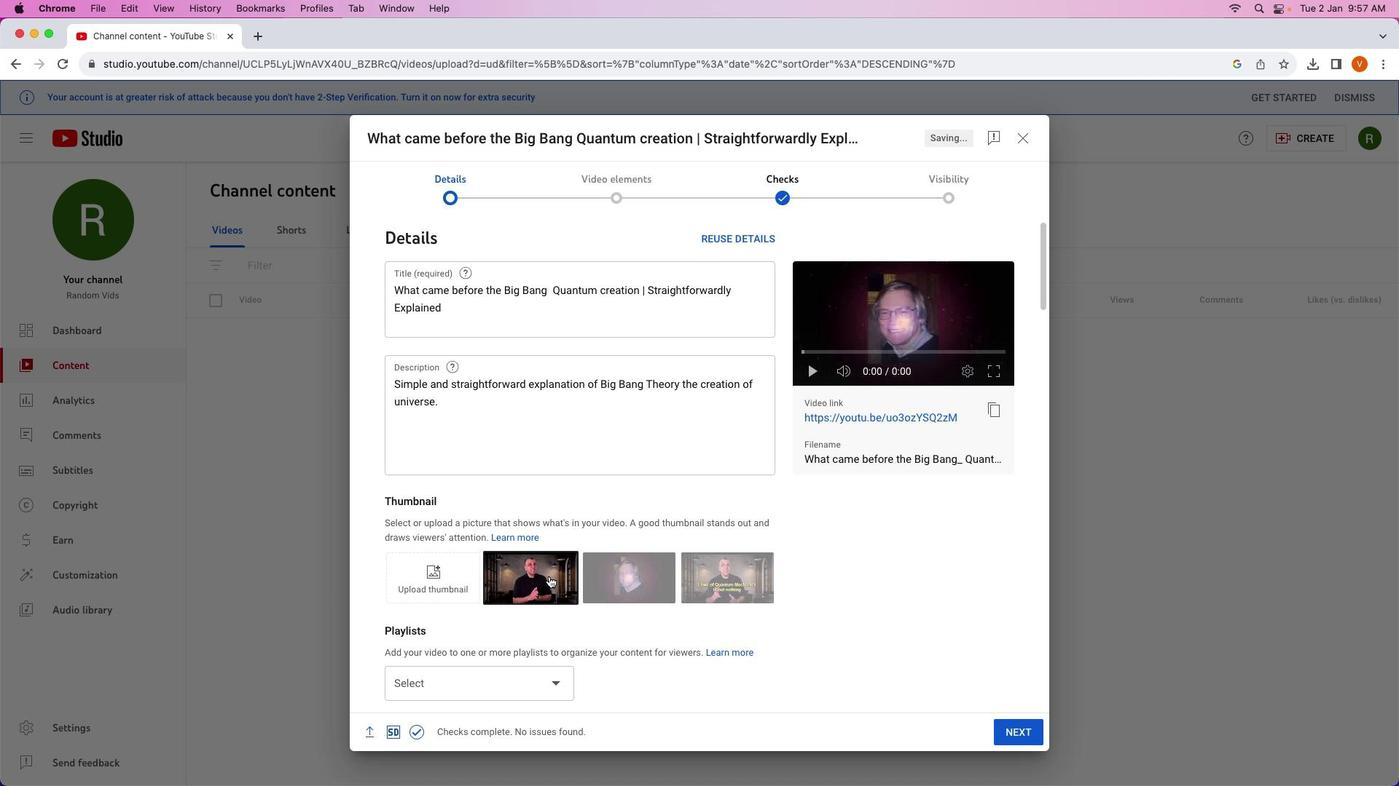 
Action: Mouse moved to (742, 596)
Screenshot: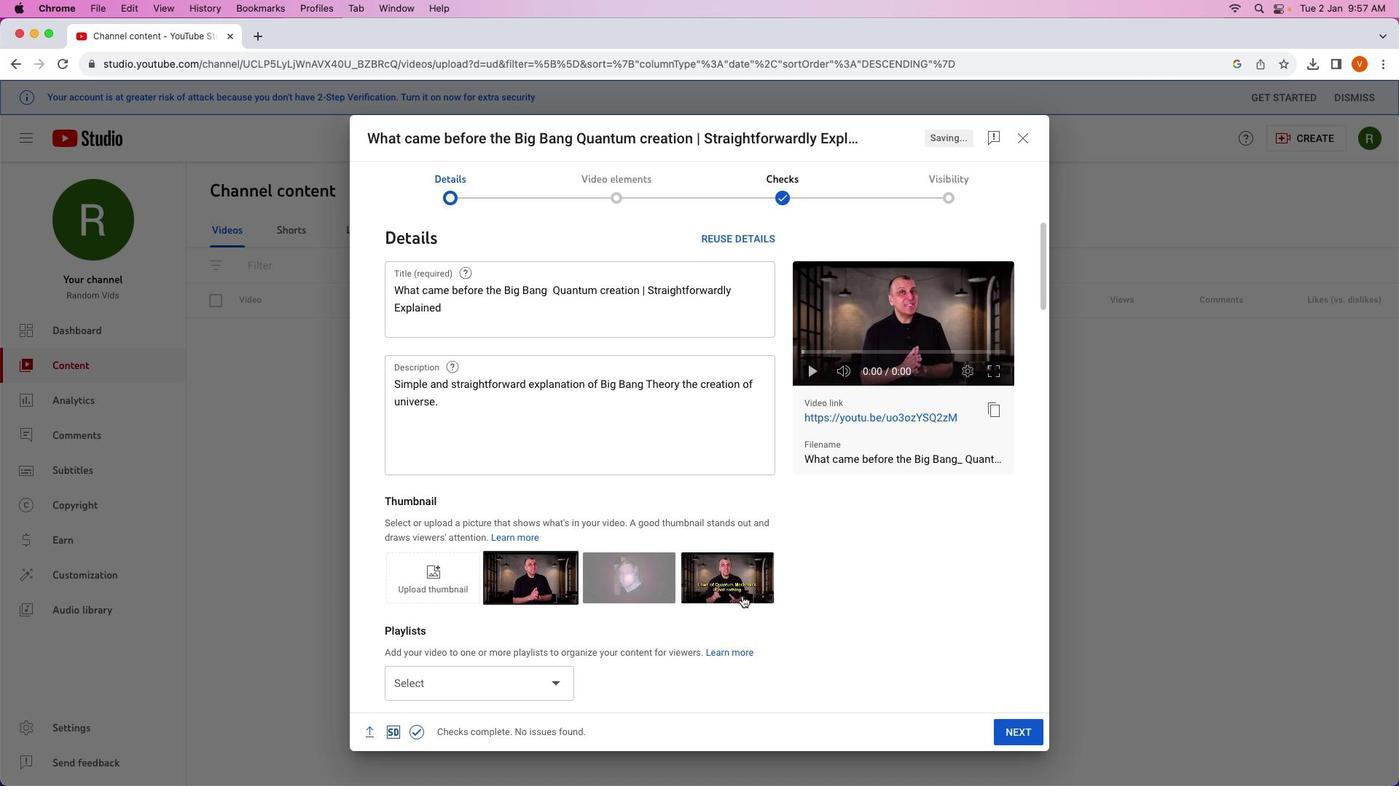 
Action: Mouse pressed left at (742, 596)
Screenshot: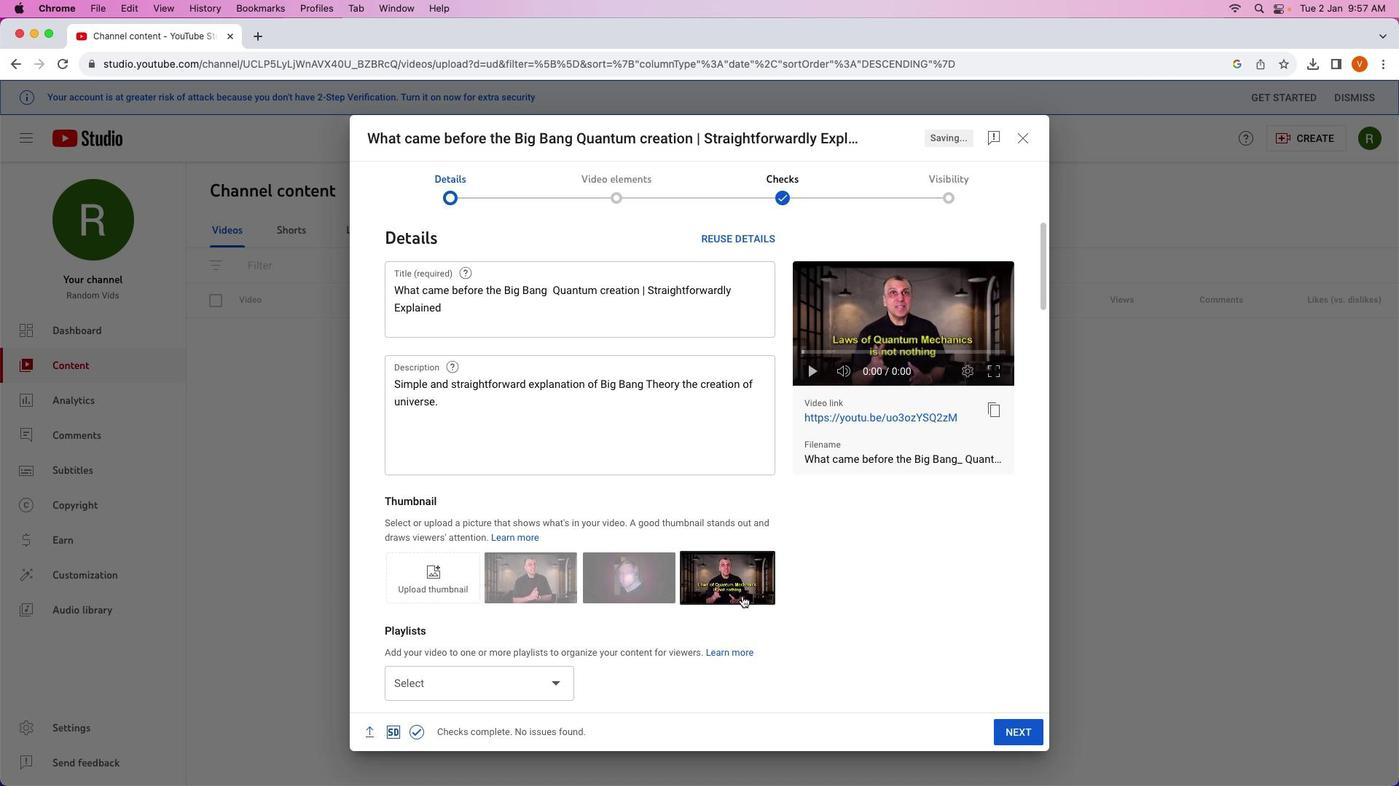 
Action: Mouse moved to (1031, 732)
Screenshot: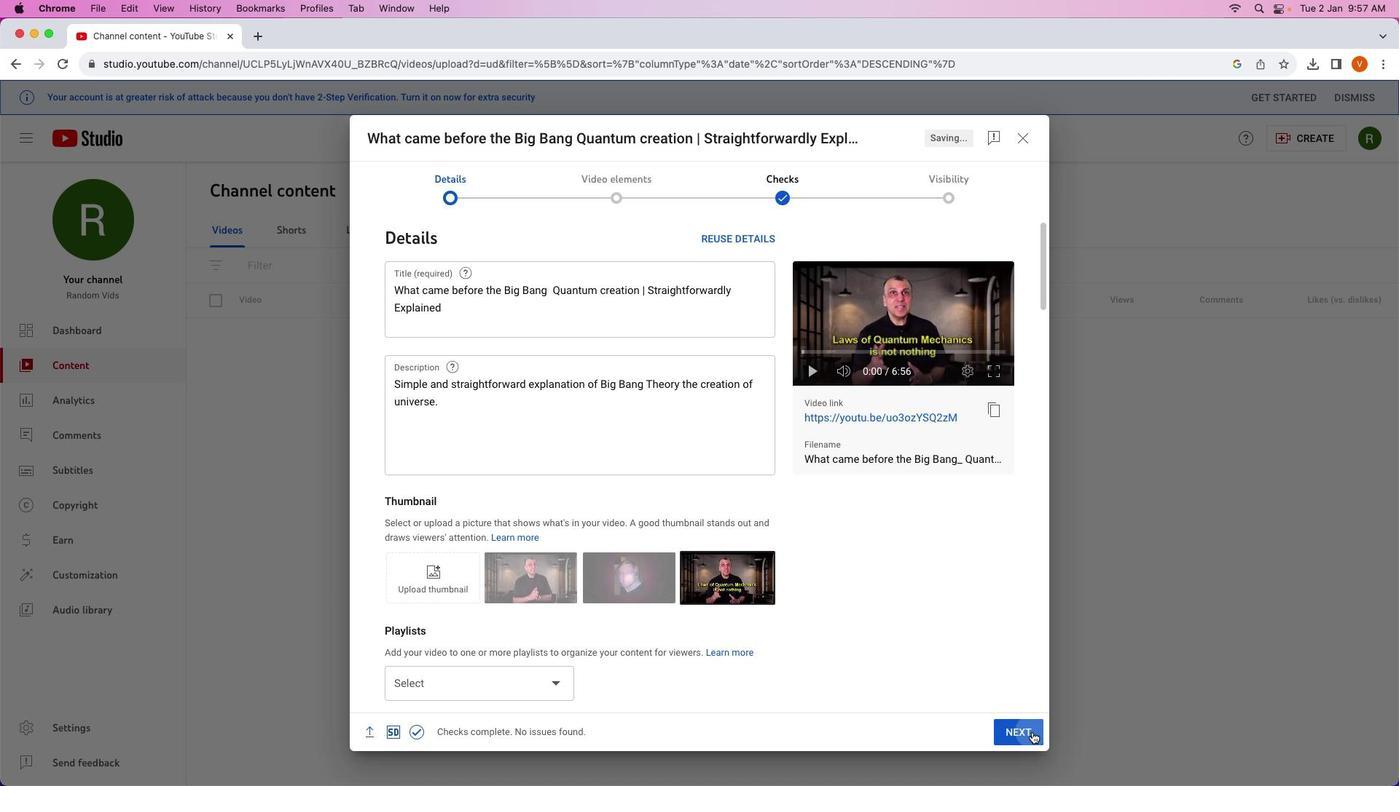 
Action: Mouse pressed left at (1031, 732)
Screenshot: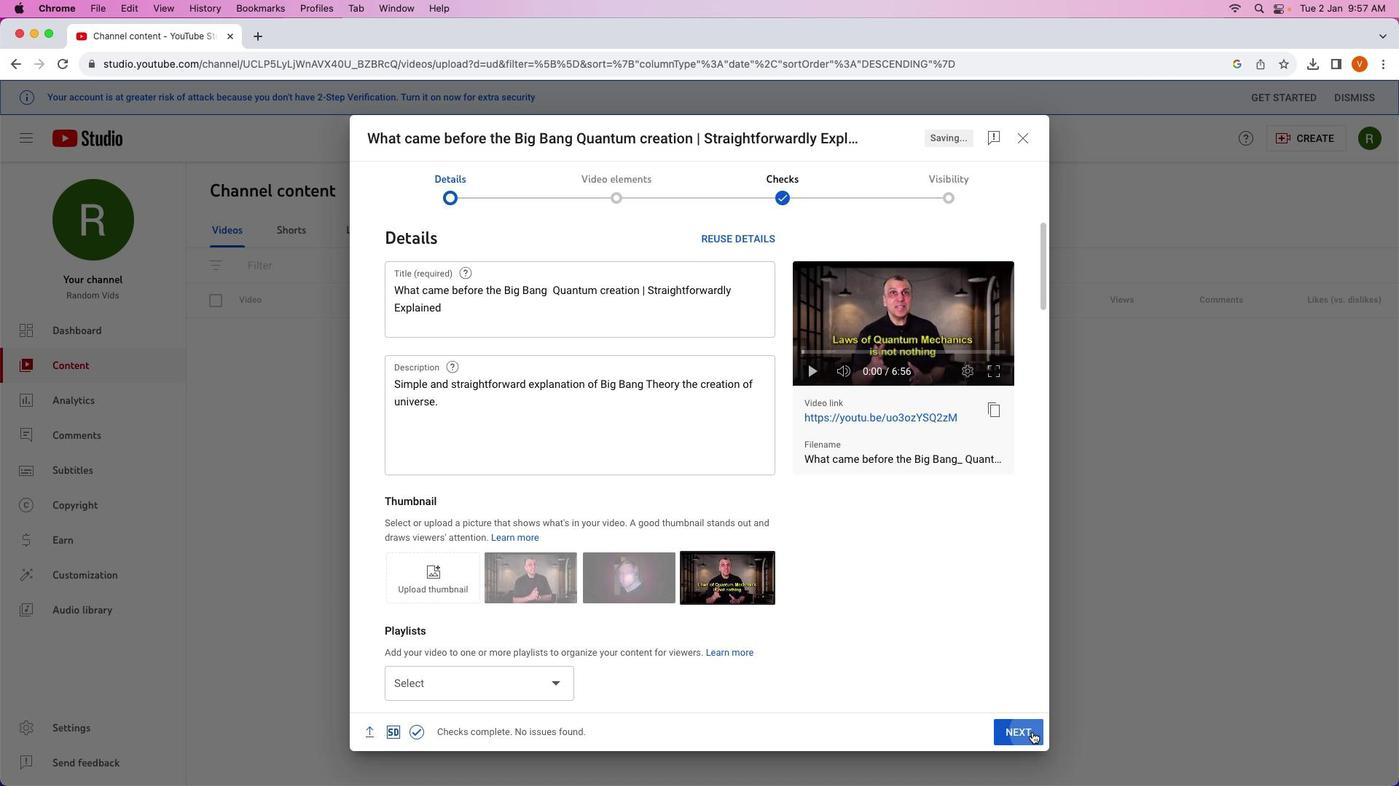 
Action: Mouse moved to (1020, 726)
Screenshot: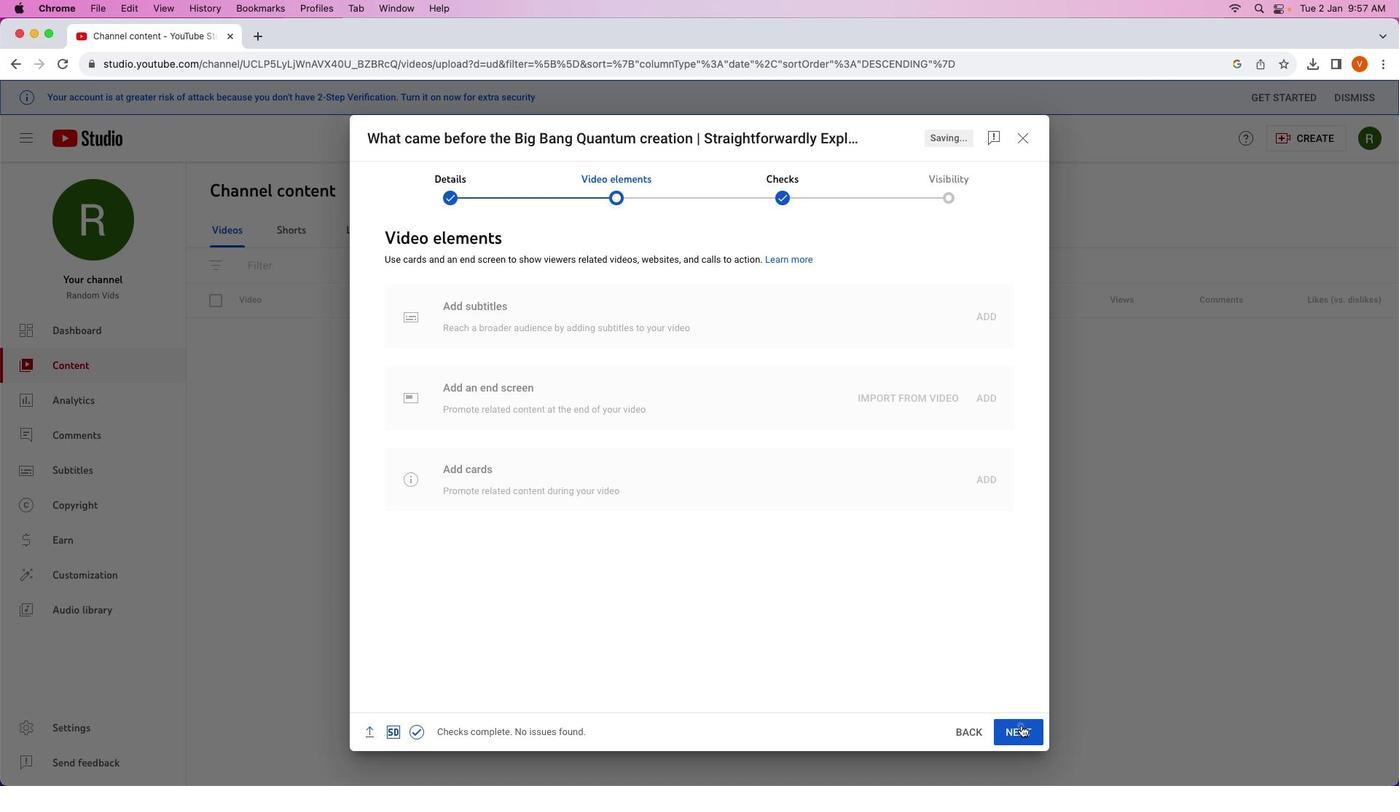 
Action: Mouse pressed left at (1020, 726)
Screenshot: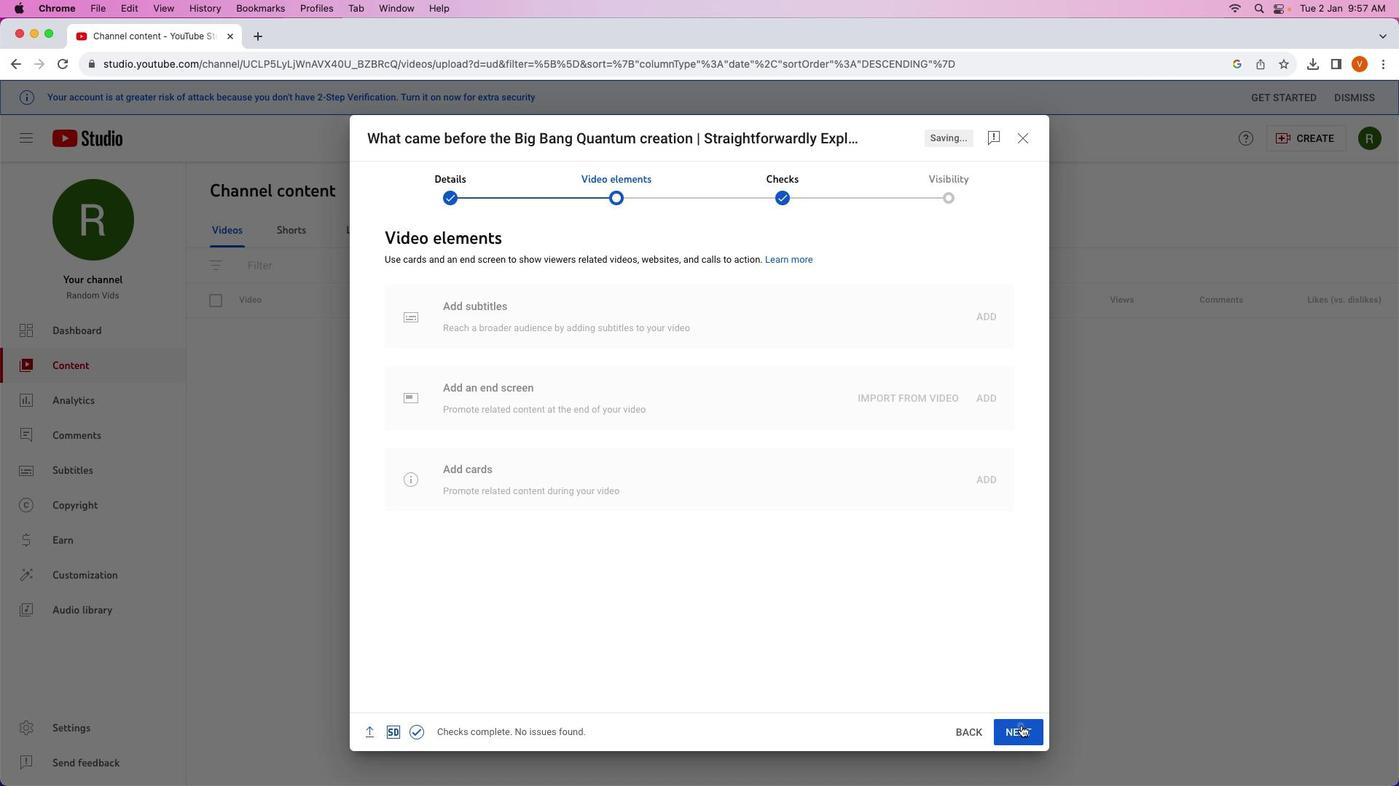 
Action: Mouse pressed left at (1020, 726)
Screenshot: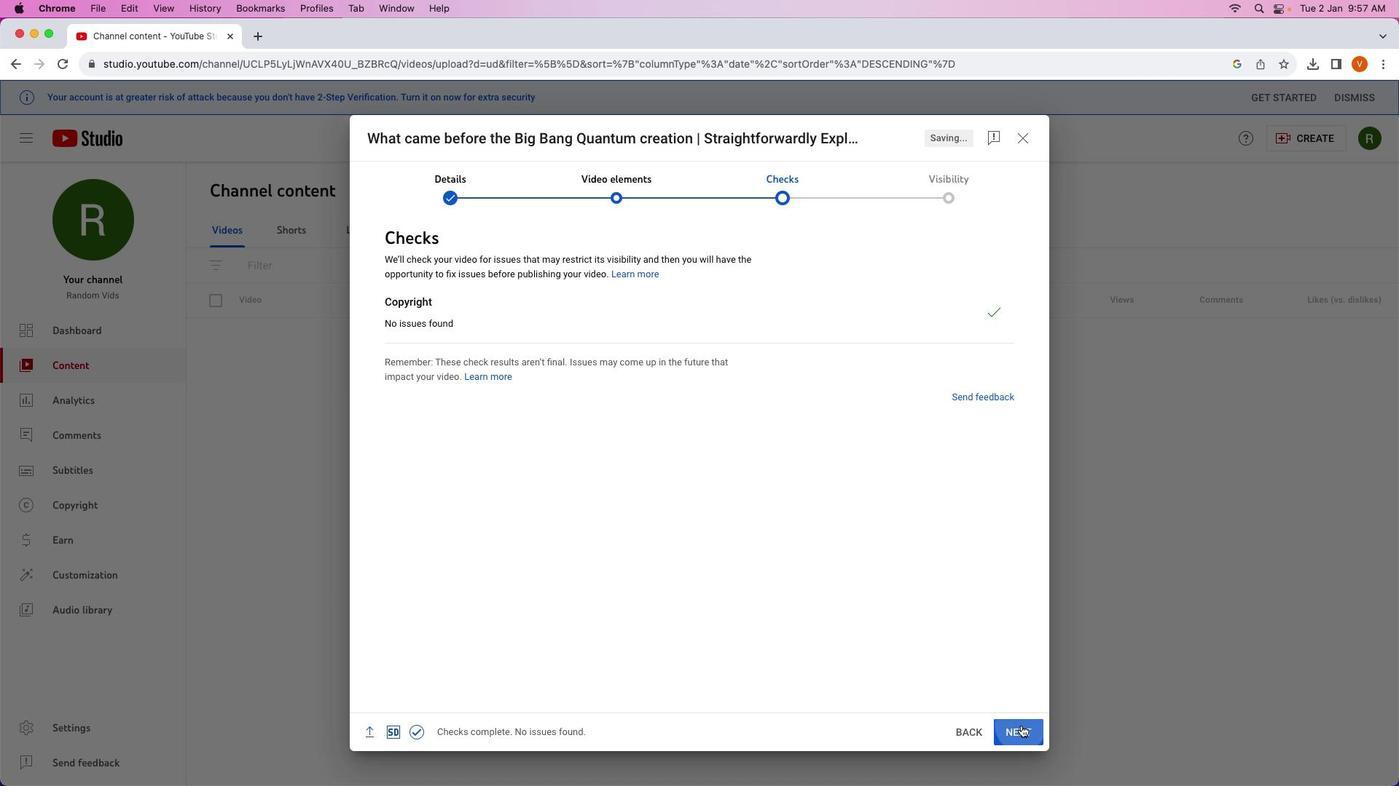 
Action: Mouse moved to (424, 420)
Screenshot: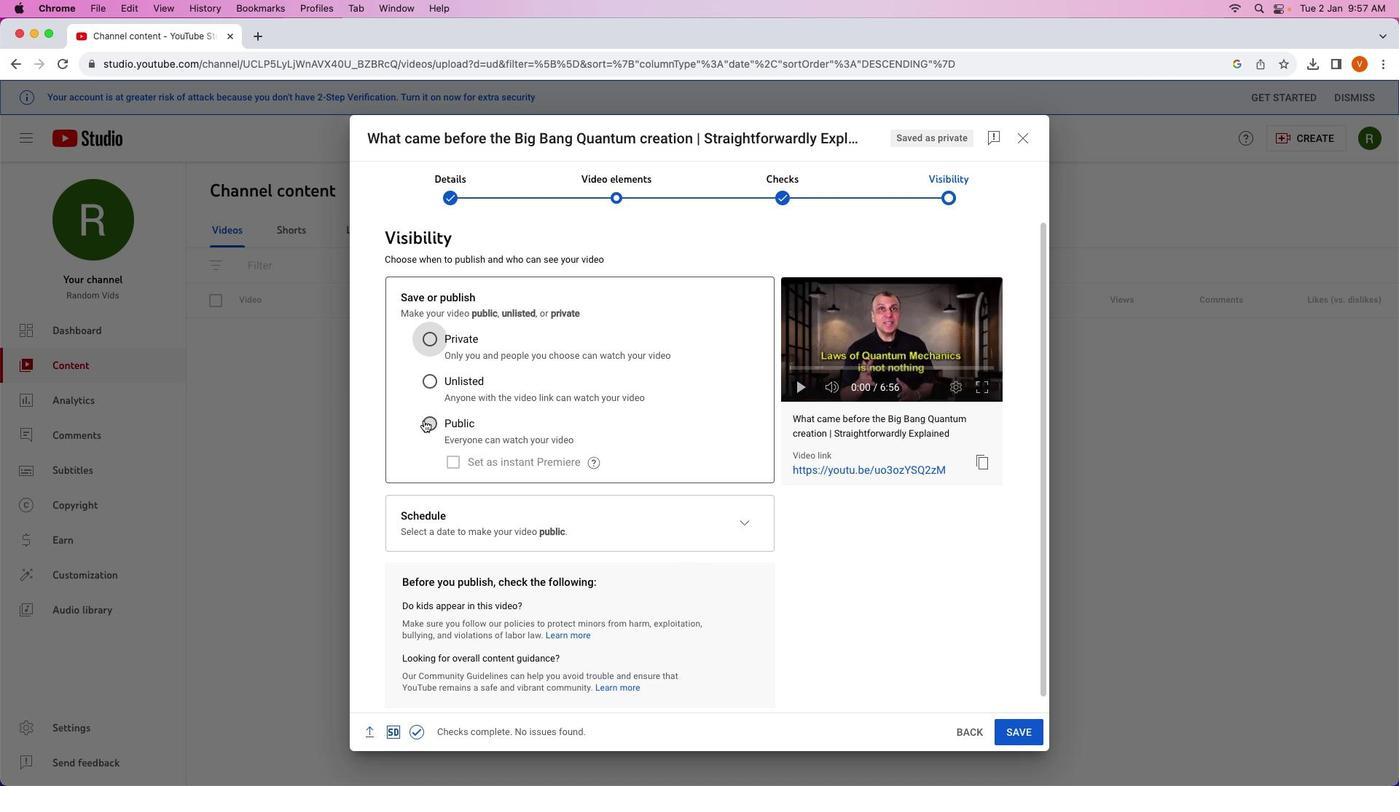 
Action: Mouse pressed left at (424, 420)
Screenshot: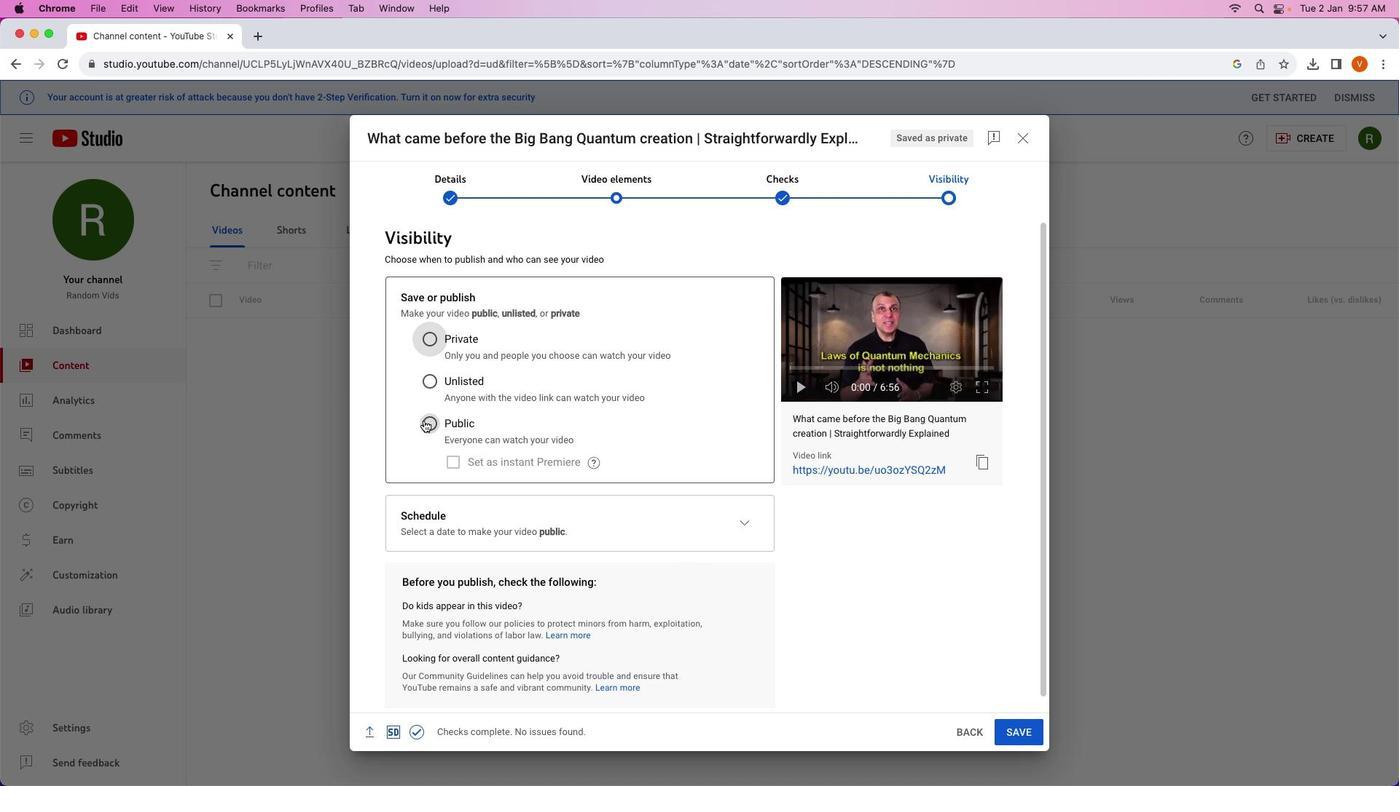 
Action: Mouse moved to (917, 624)
Screenshot: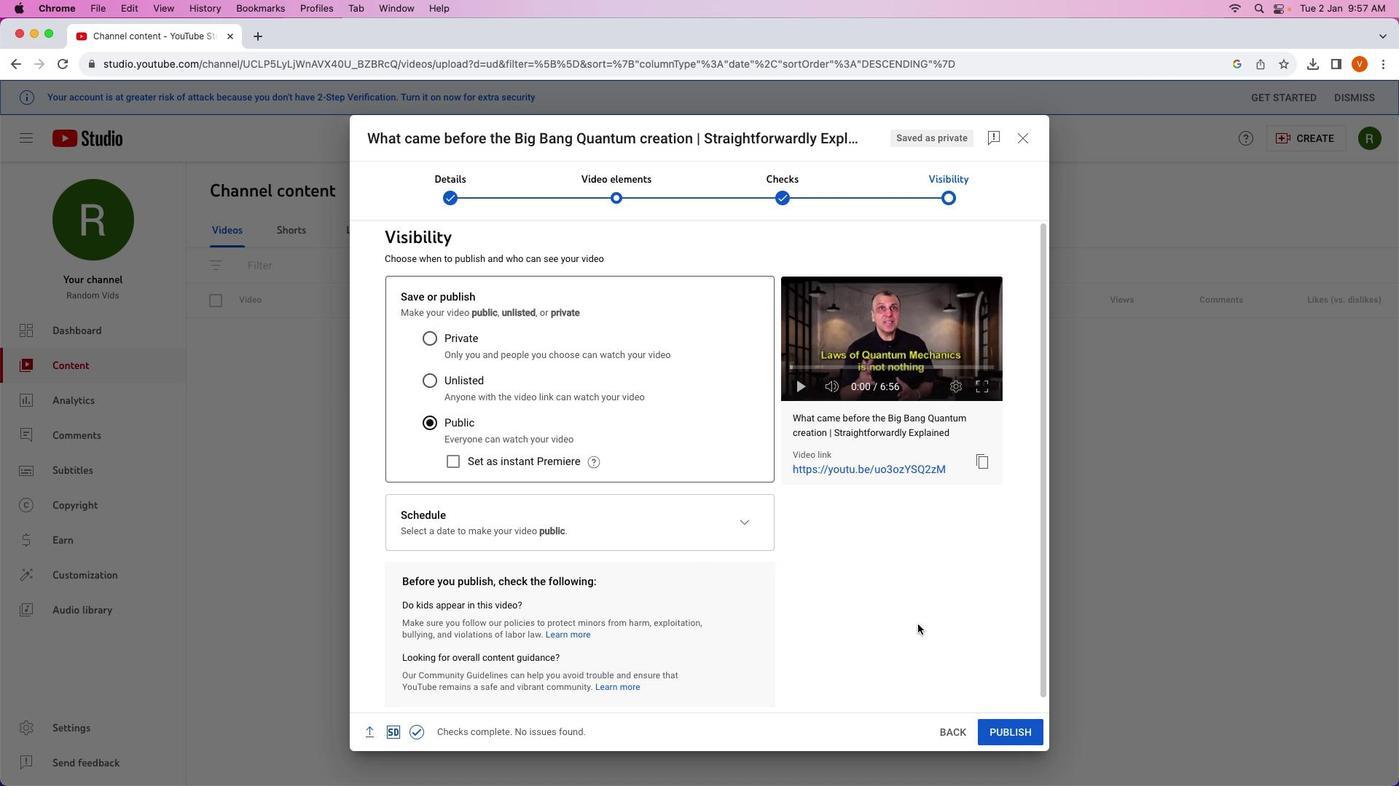 
Action: Mouse scrolled (917, 624) with delta (0, 0)
Screenshot: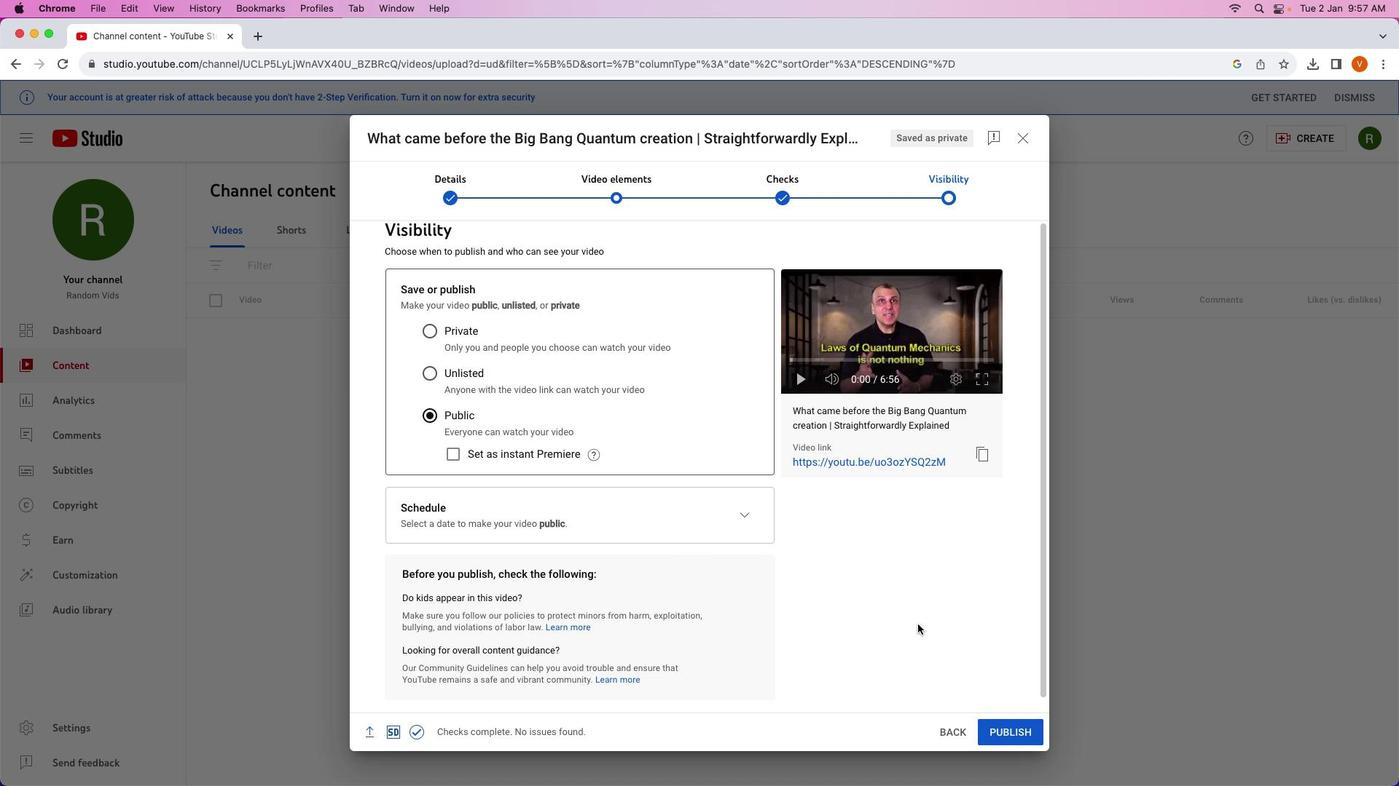 
Action: Mouse scrolled (917, 624) with delta (0, 0)
Screenshot: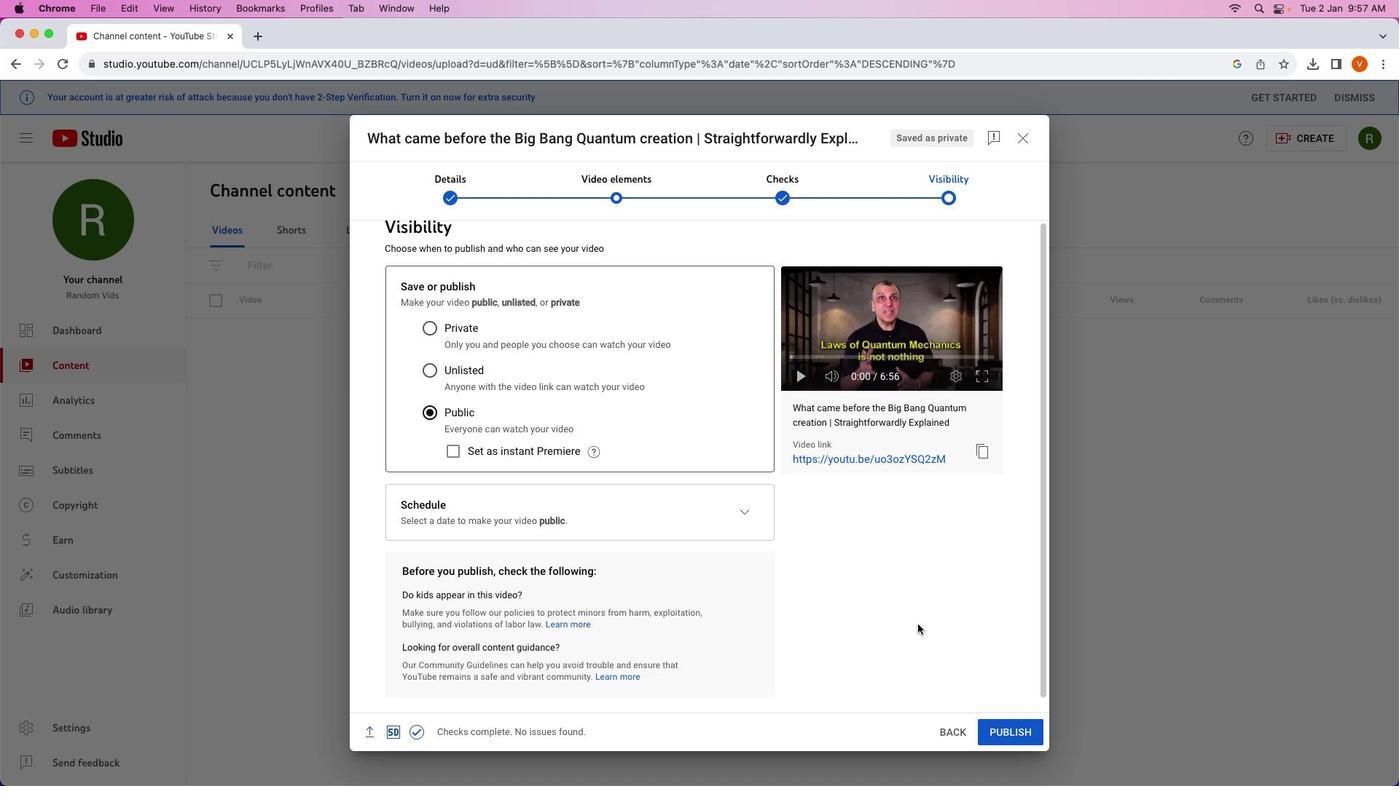 
Action: Mouse scrolled (917, 624) with delta (0, -1)
Screenshot: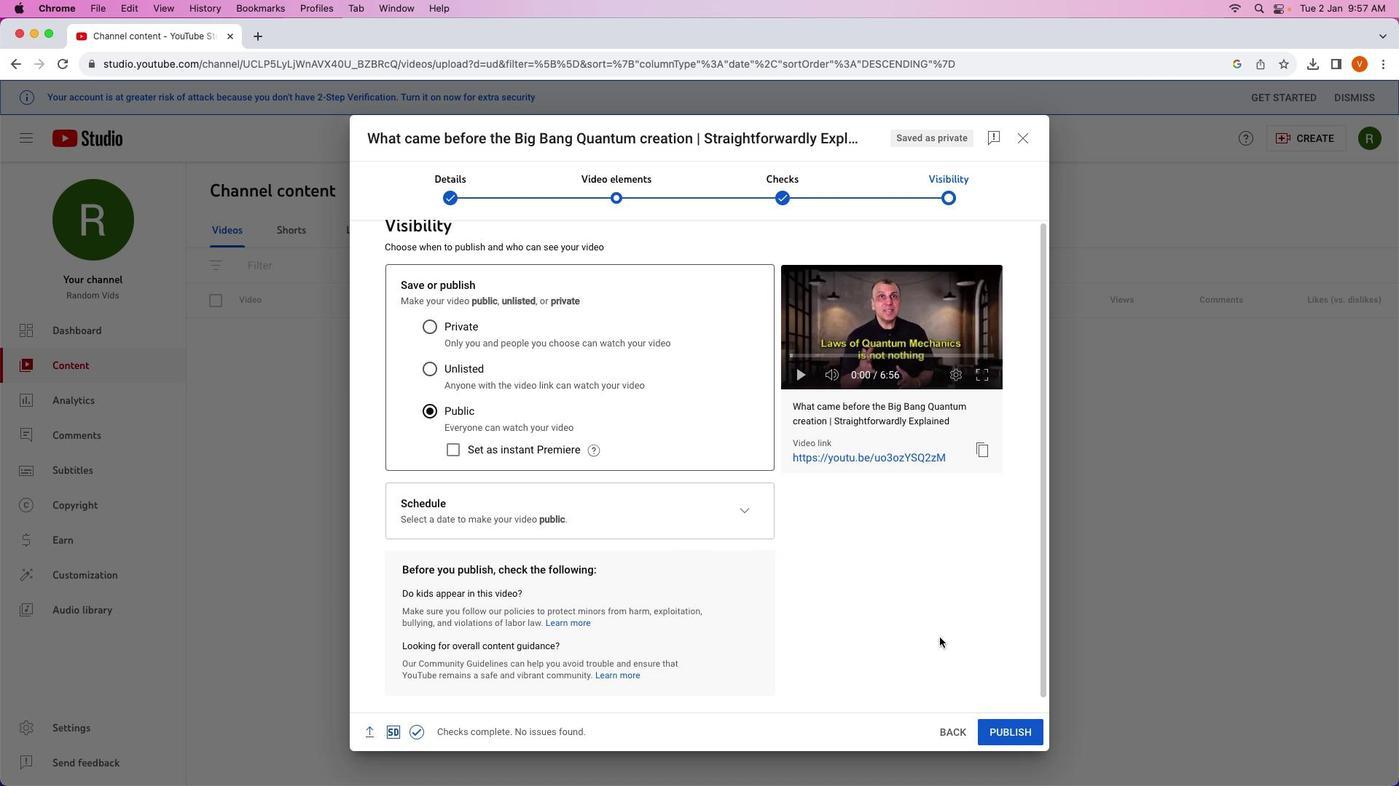 
Action: Mouse scrolled (917, 624) with delta (0, -2)
Screenshot: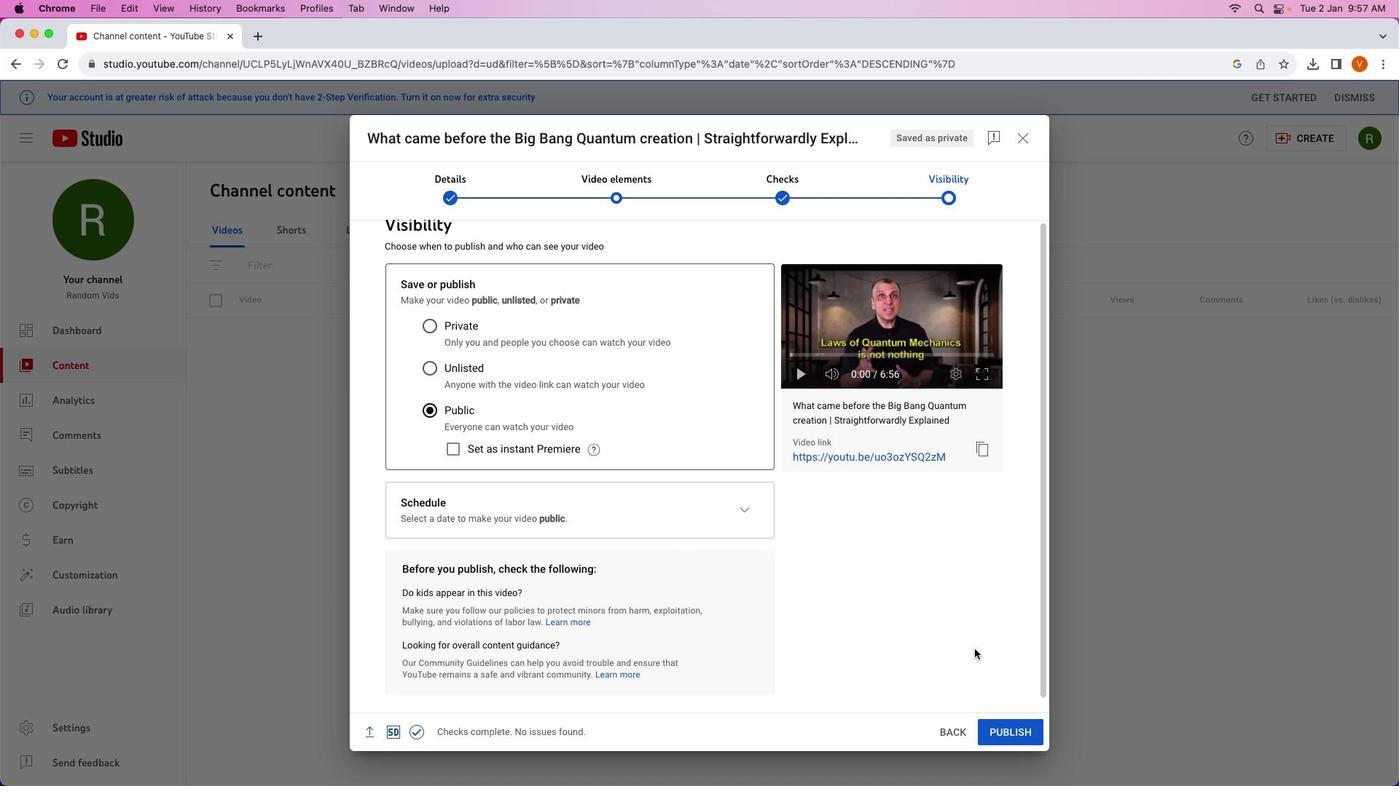 
Action: Mouse moved to (1001, 725)
